 Task: Slide 34 - Lets Review Concepts-1.
Action: Mouse moved to (83, 438)
Screenshot: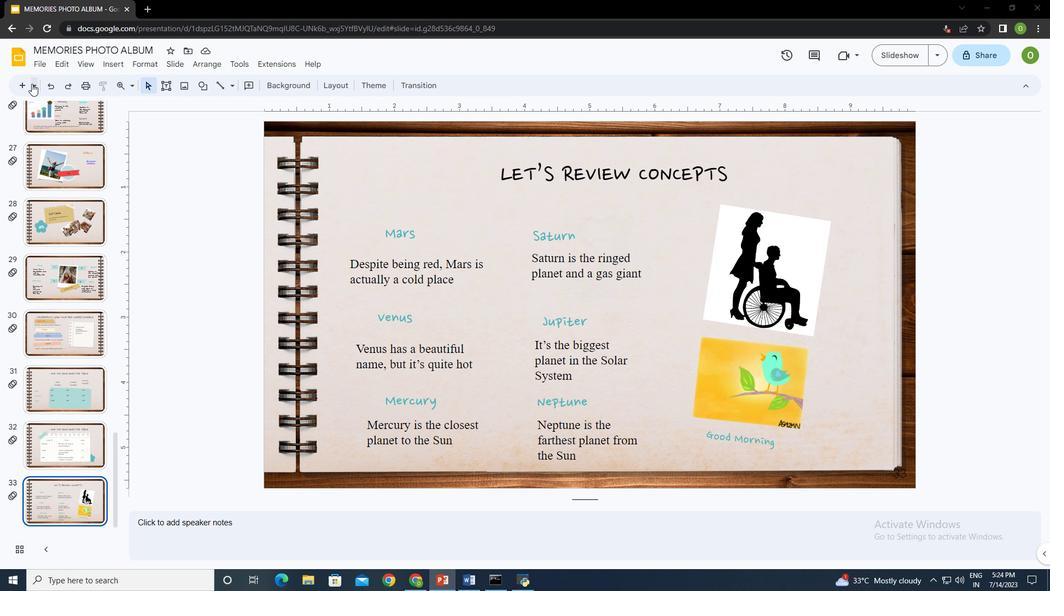 
Action: Mouse pressed left at (83, 438)
Screenshot: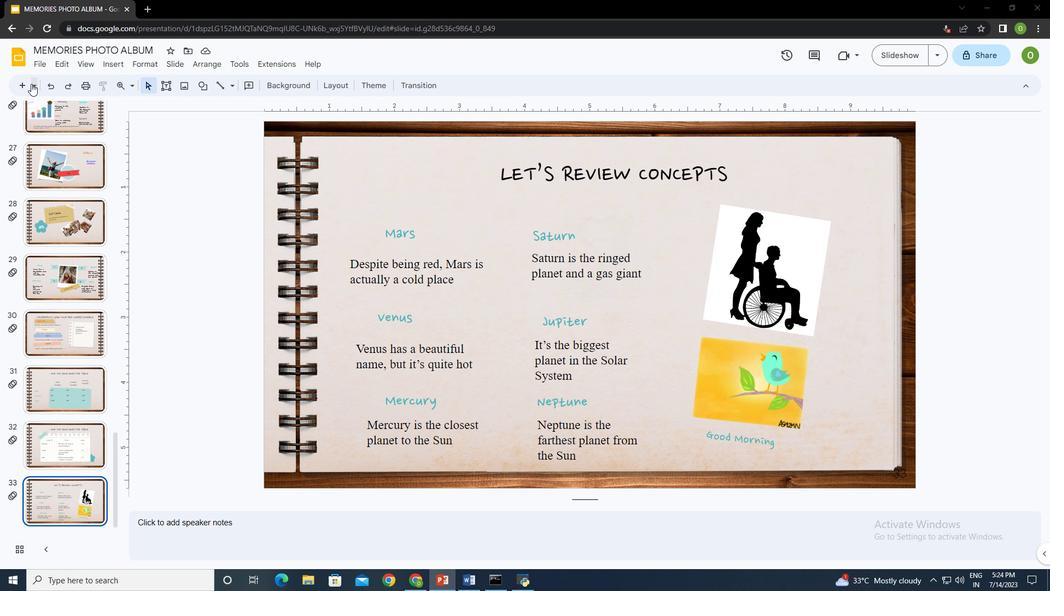 
Action: Mouse moved to (83, 438)
Screenshot: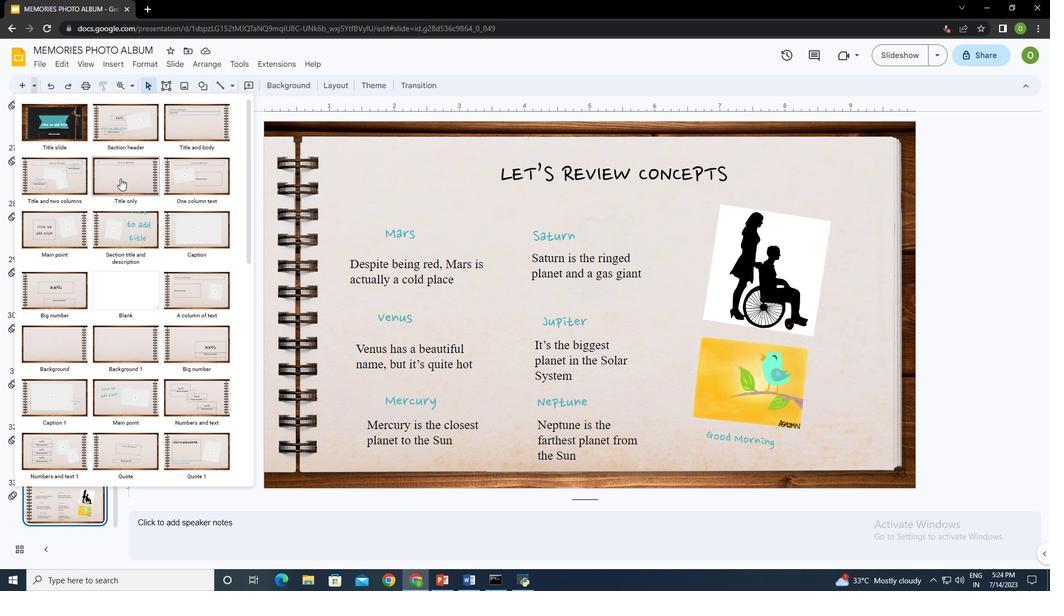 
Action: Mouse pressed left at (83, 438)
Screenshot: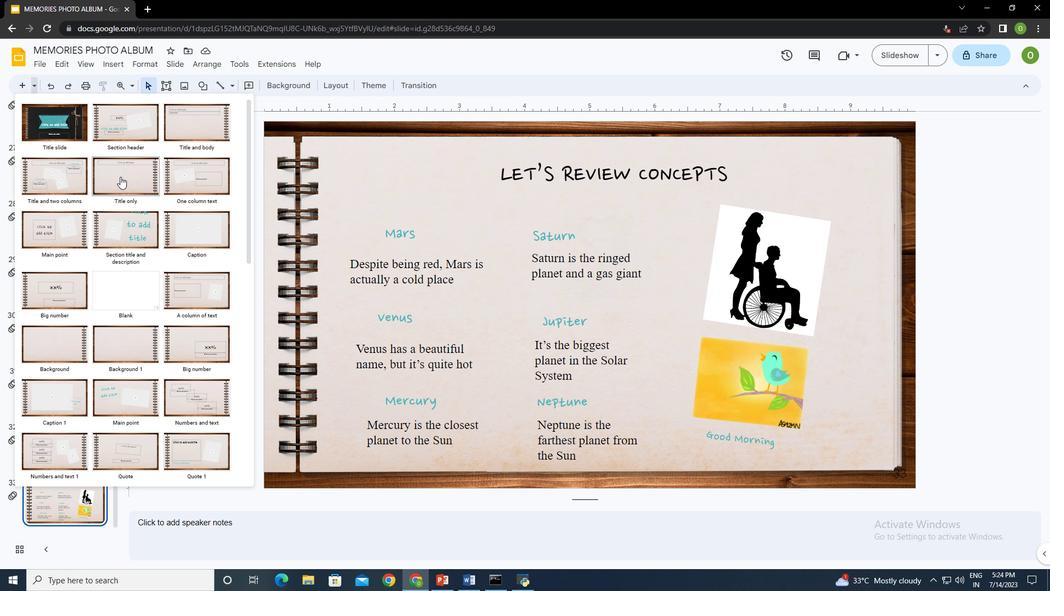 
Action: Mouse moved to (84, 438)
Screenshot: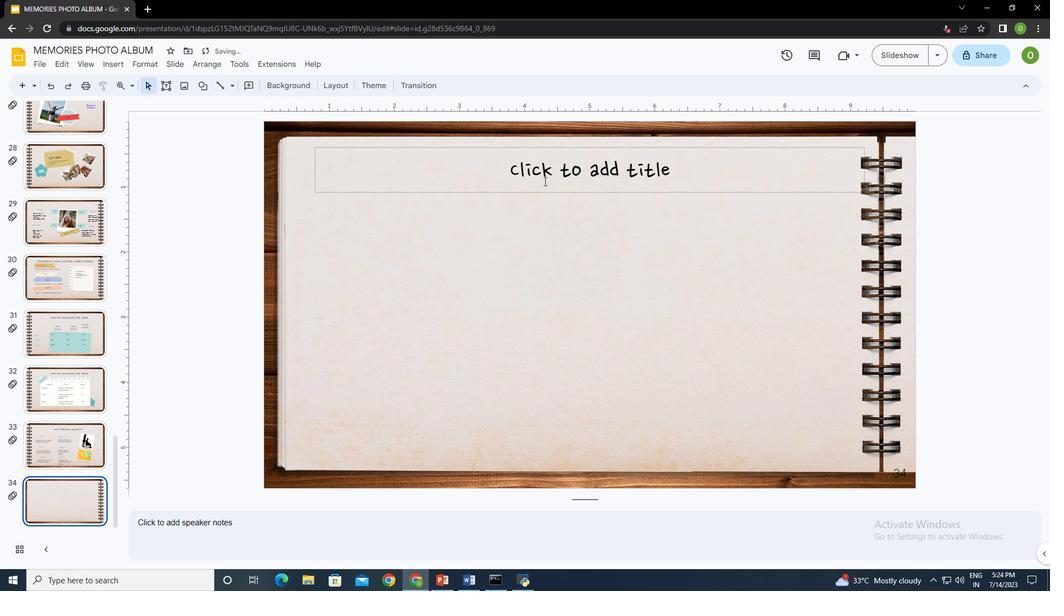 
Action: Mouse pressed left at (84, 438)
Screenshot: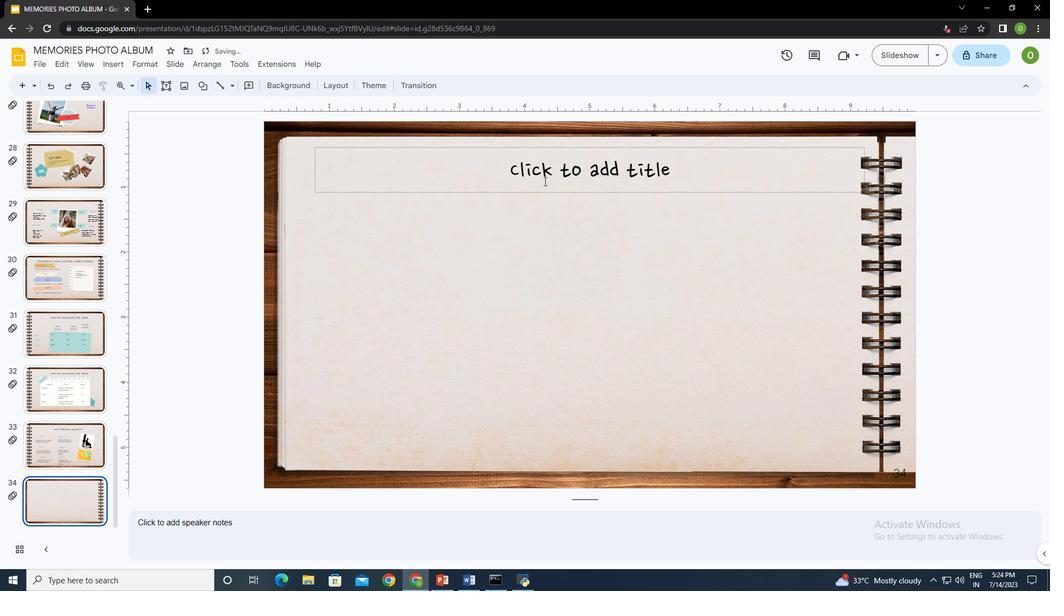 
Action: Key pressed <Key.shift><Key.shift><Key.caps_lock>KET'S<Key.space>REVIEW<Key.space>CONCEPTS
Screenshot: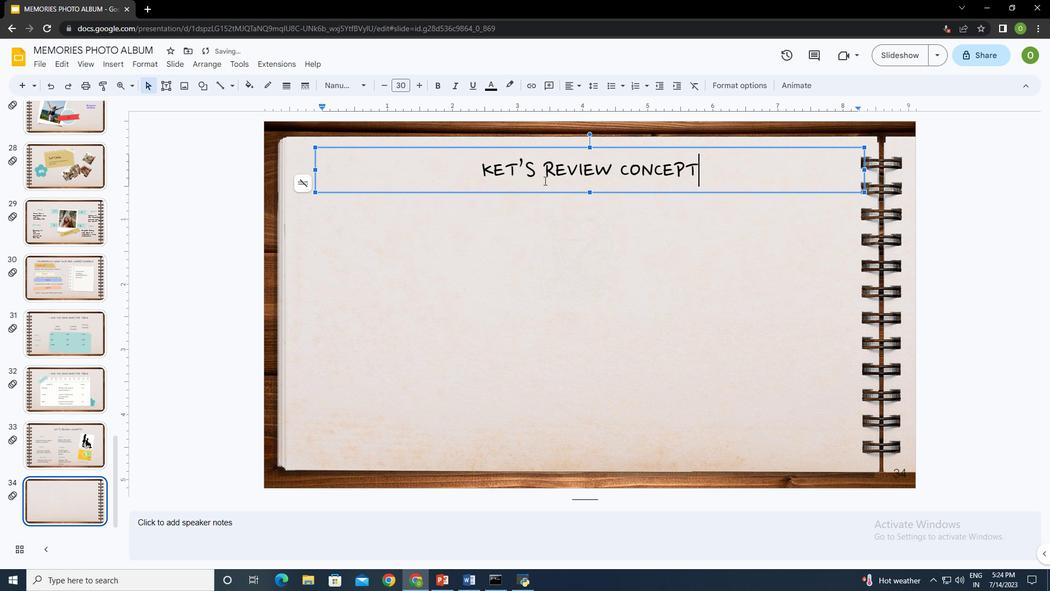 
Action: Mouse moved to (84, 438)
Screenshot: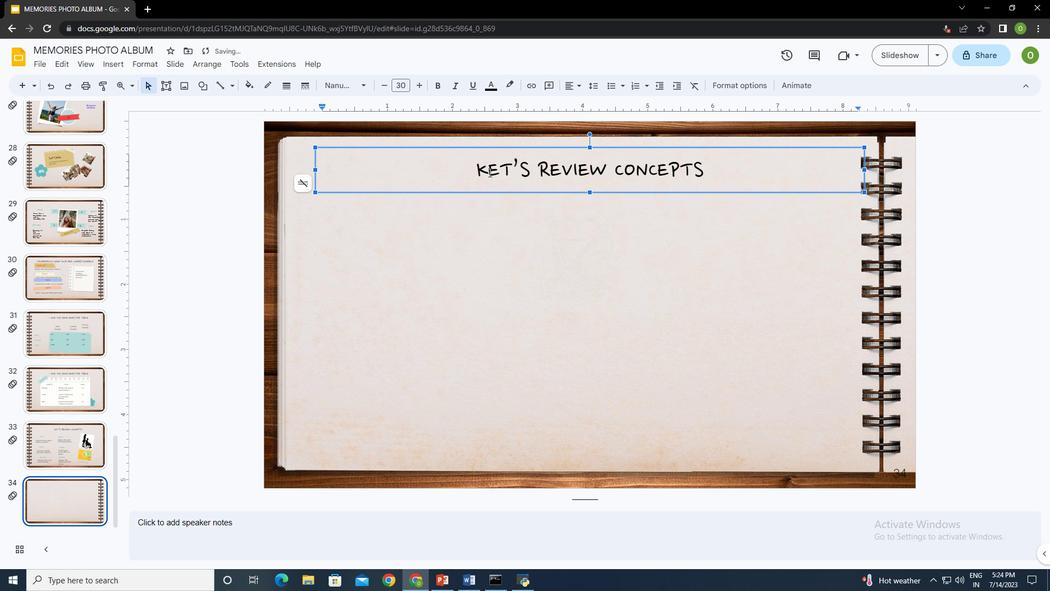 
Action: Mouse pressed left at (84, 438)
Screenshot: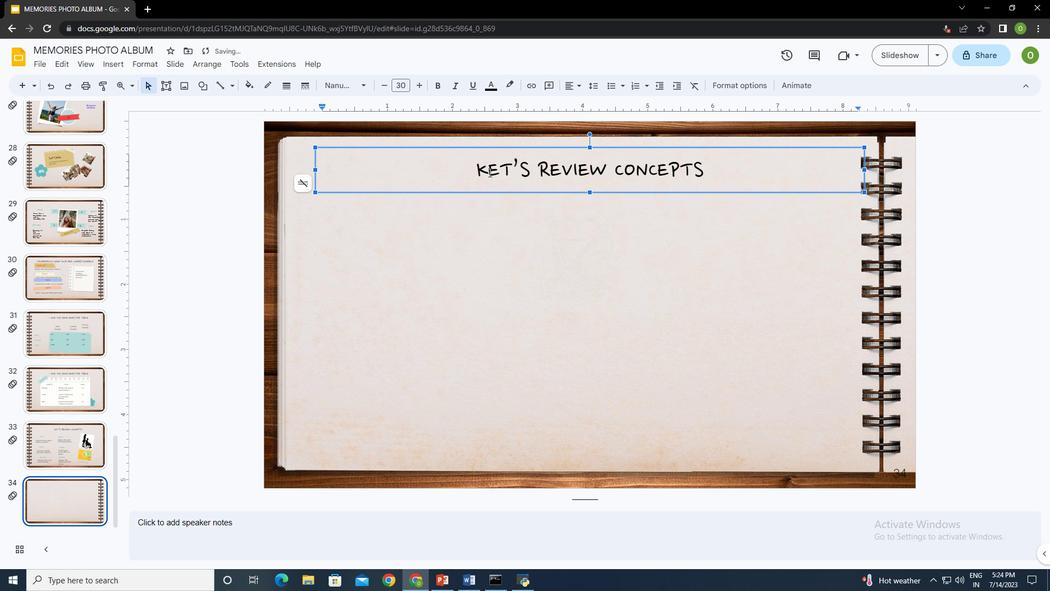 
Action: Mouse moved to (84, 438)
Screenshot: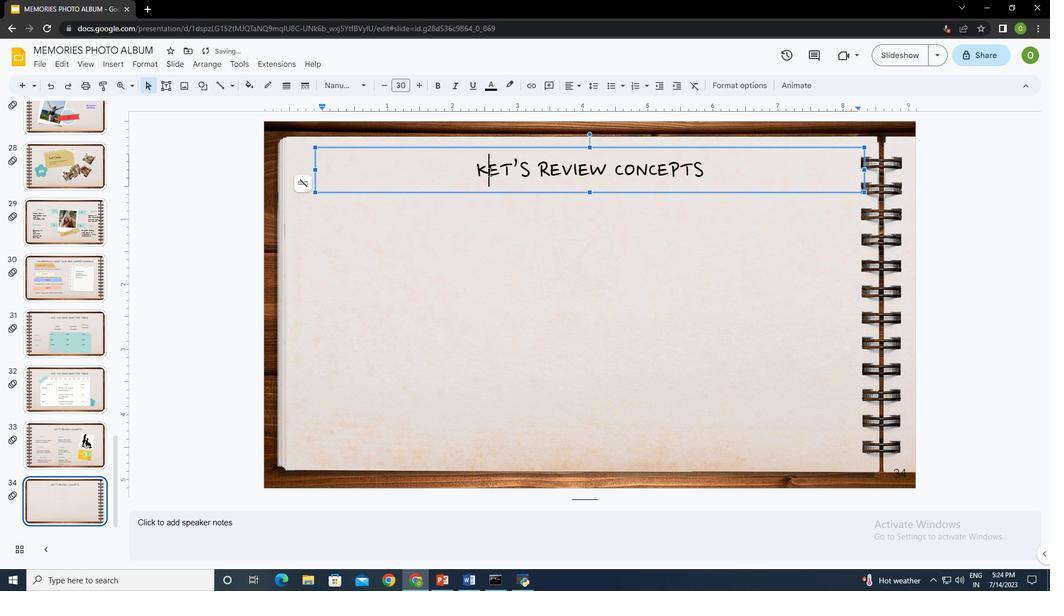 
Action: Key pressed <Key.backspace>L
Screenshot: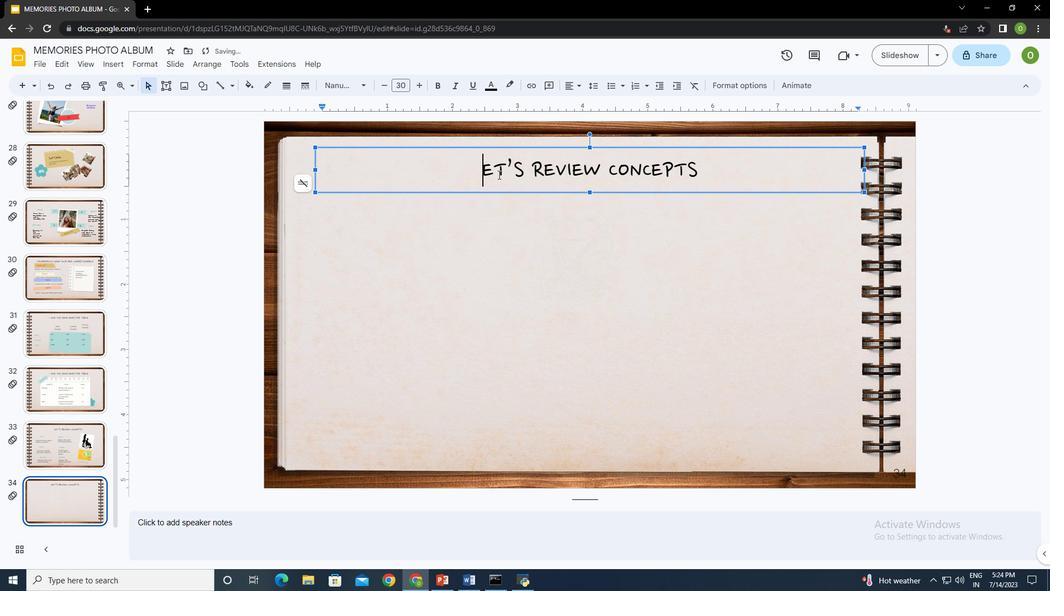 
Action: Mouse moved to (84, 438)
Screenshot: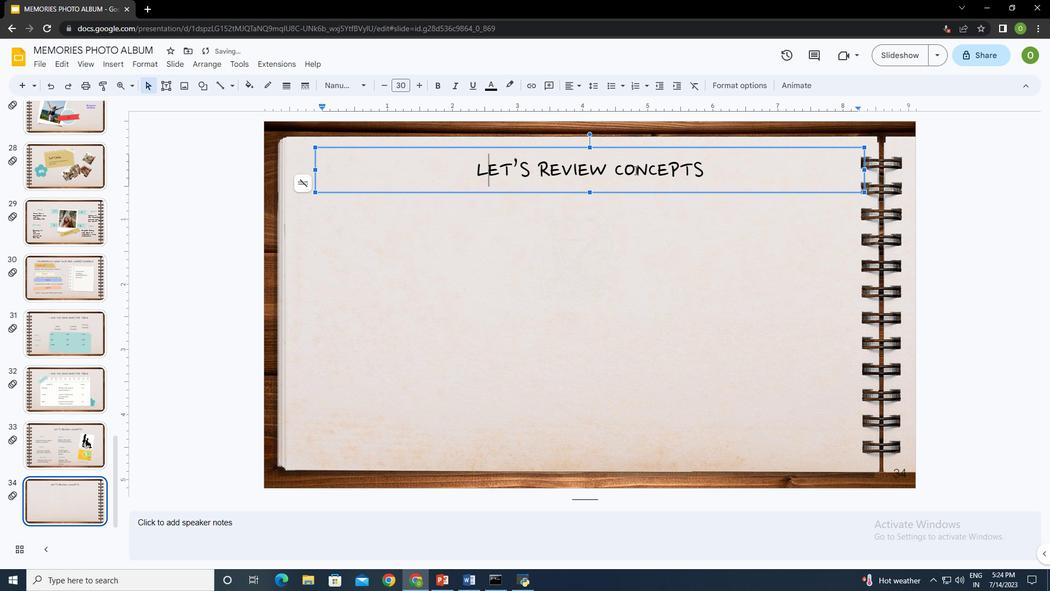 
Action: Mouse pressed left at (84, 438)
Screenshot: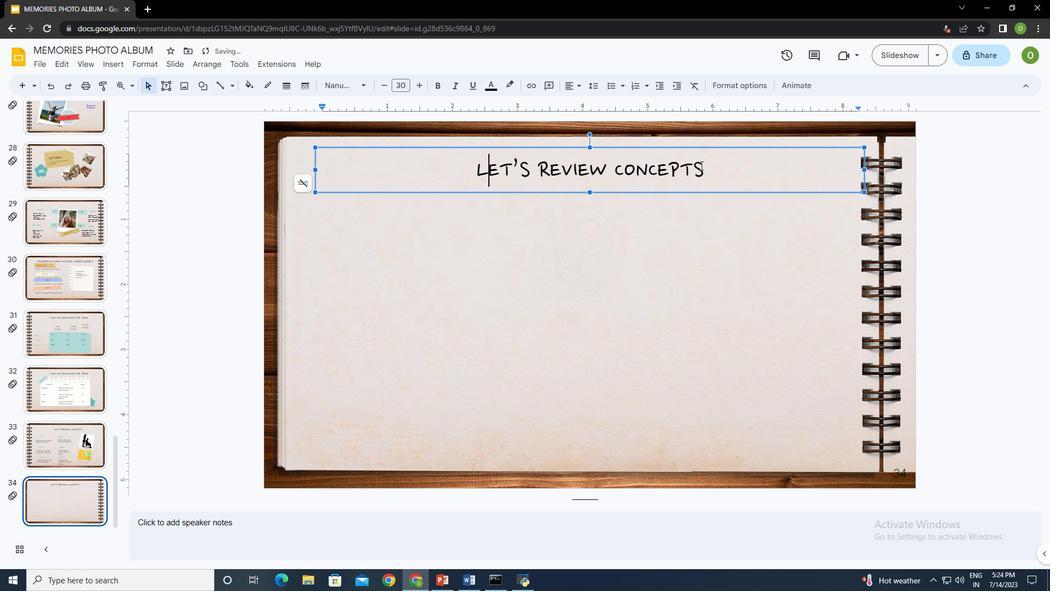 
Action: Mouse moved to (84, 438)
Screenshot: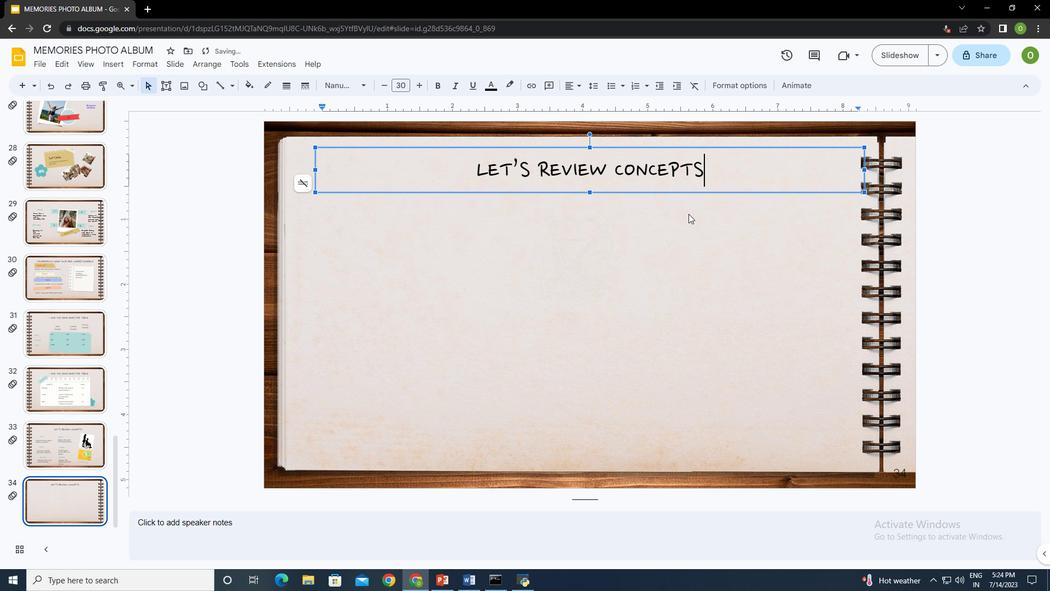 
Action: Mouse pressed left at (84, 438)
Screenshot: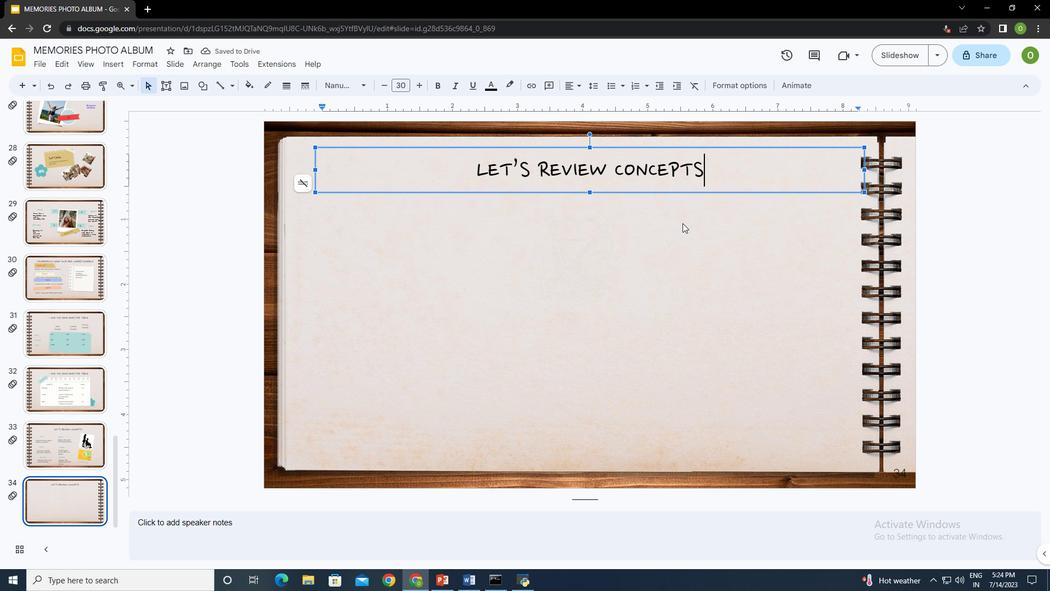 
Action: Mouse moved to (83, 438)
Screenshot: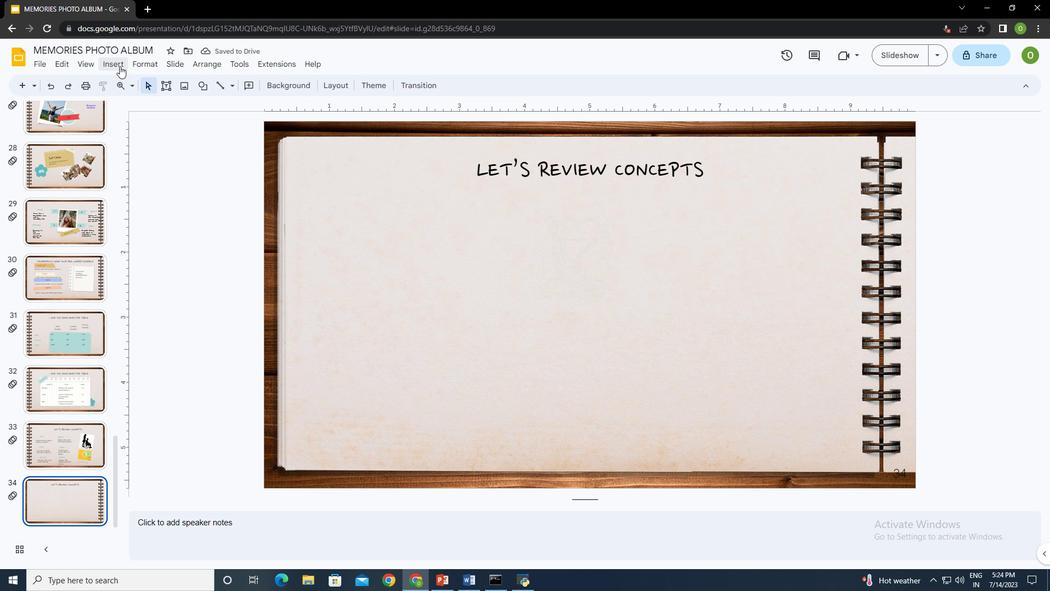 
Action: Mouse pressed left at (83, 438)
Screenshot: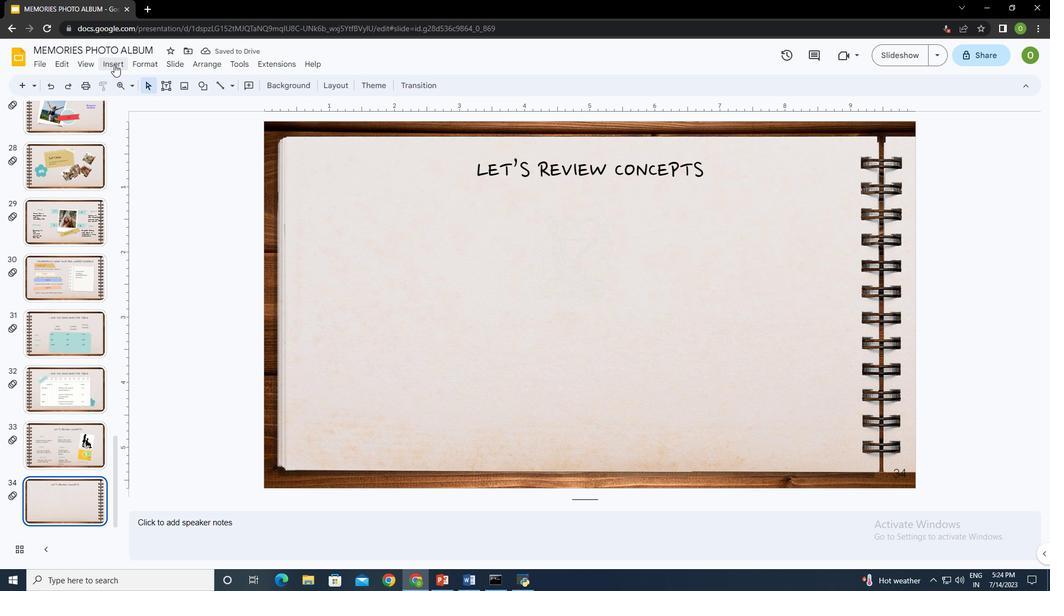 
Action: Mouse moved to (83, 438)
Screenshot: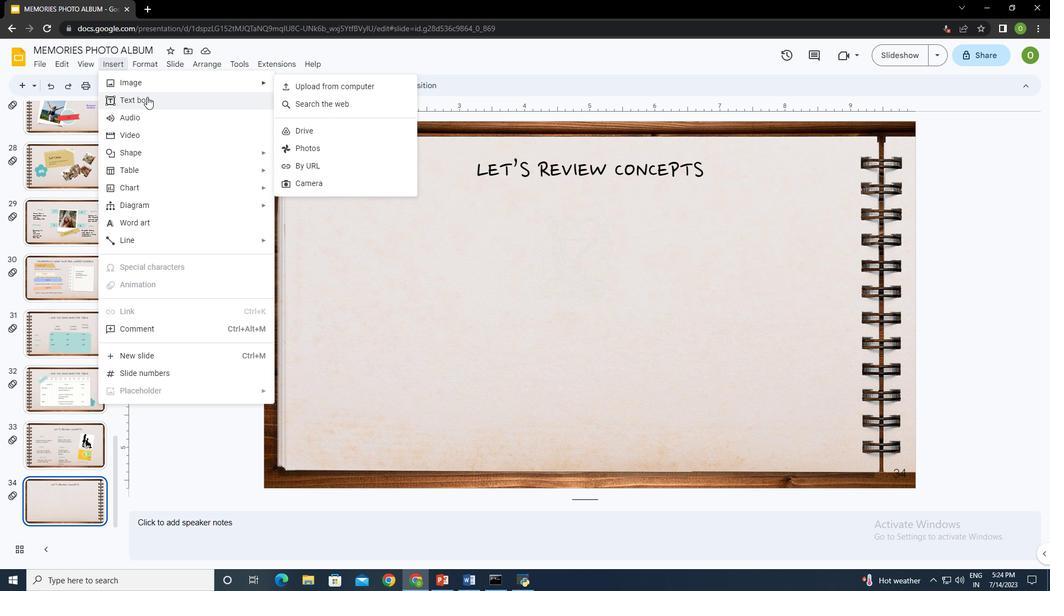 
Action: Mouse pressed left at (83, 438)
Screenshot: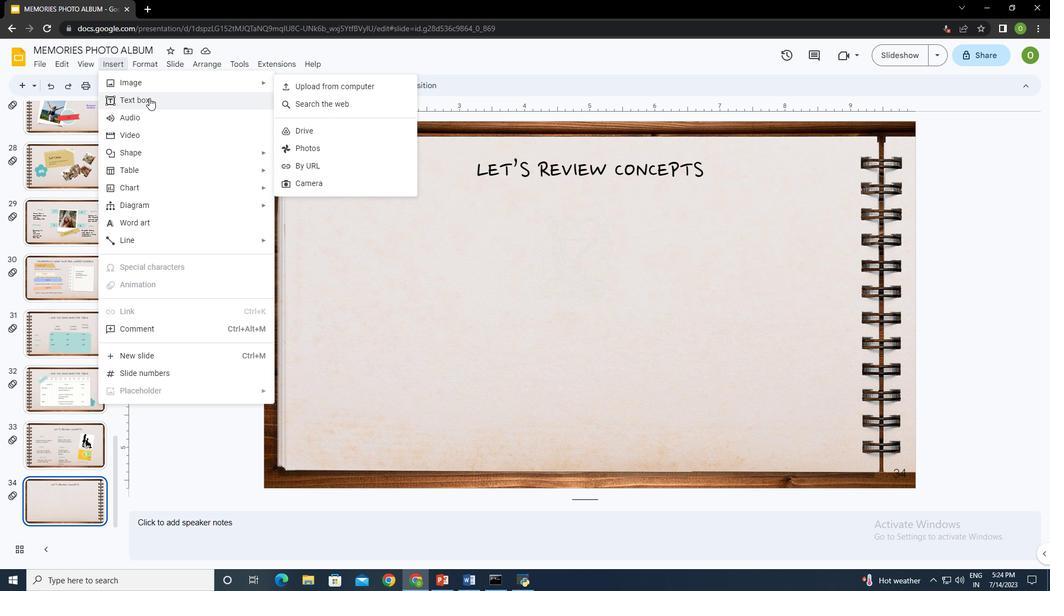 
Action: Mouse moved to (83, 438)
Screenshot: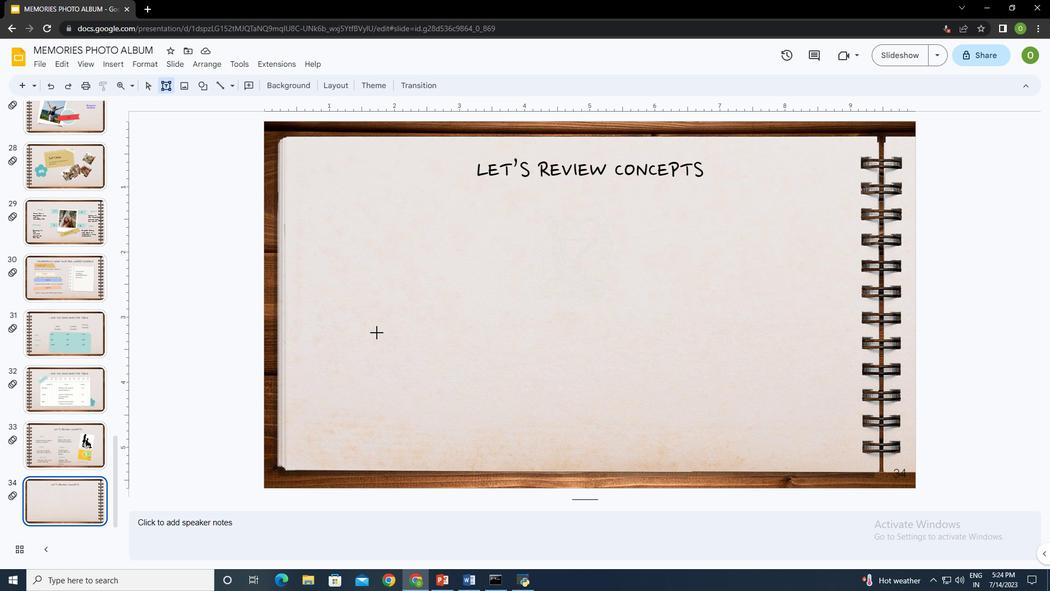 
Action: Mouse pressed left at (83, 438)
Screenshot: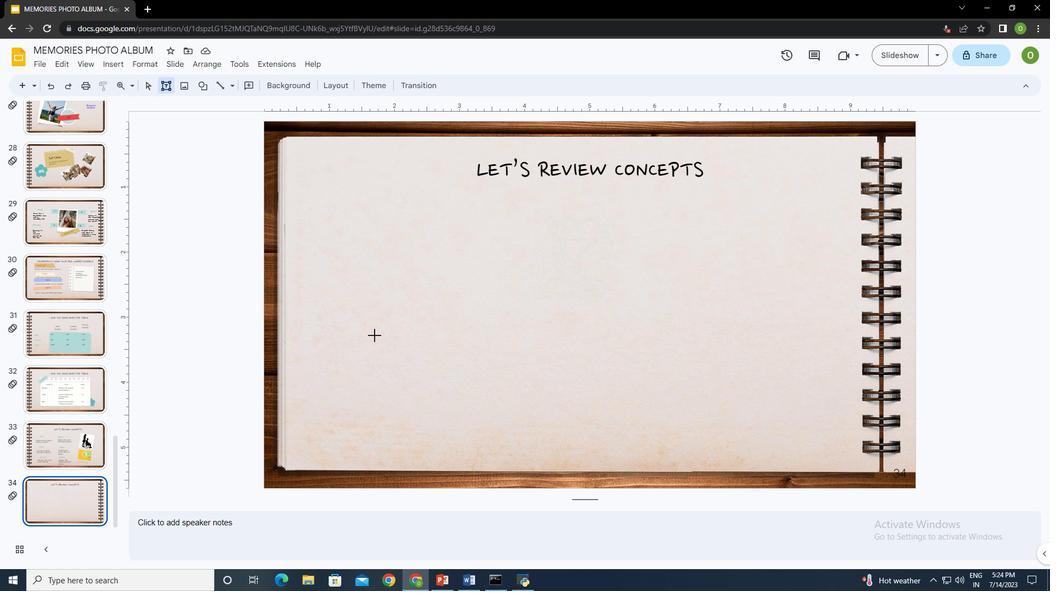 
Action: Mouse moved to (84, 438)
Screenshot: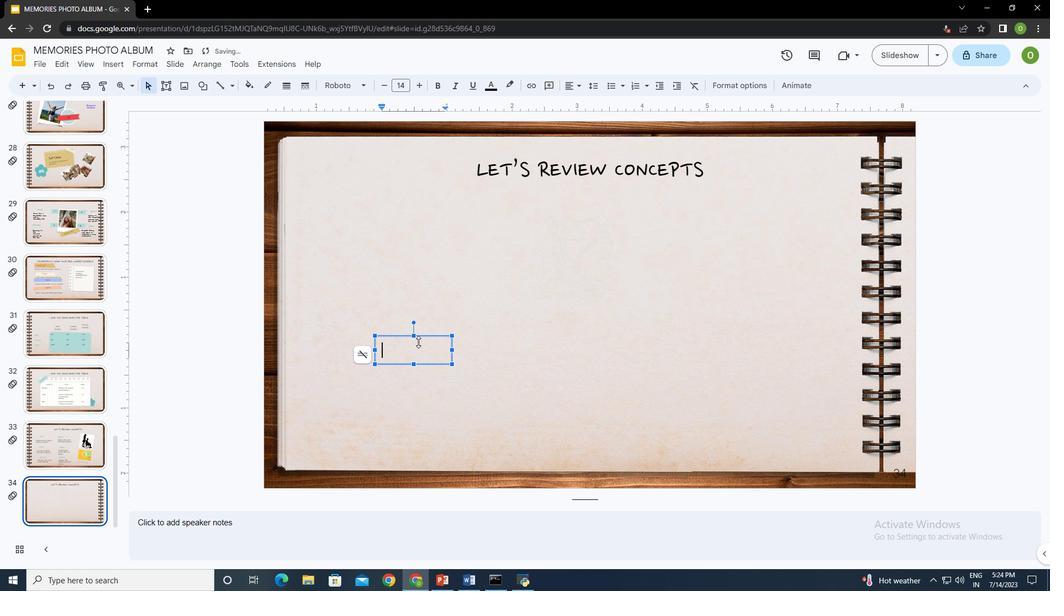 
Action: Key pressed <Key.up><Key.up><Key.up><Key.shift><Key.shift><Key.shift>m<Key.backspace>MA<Key.caps_lock>ars
Screenshot: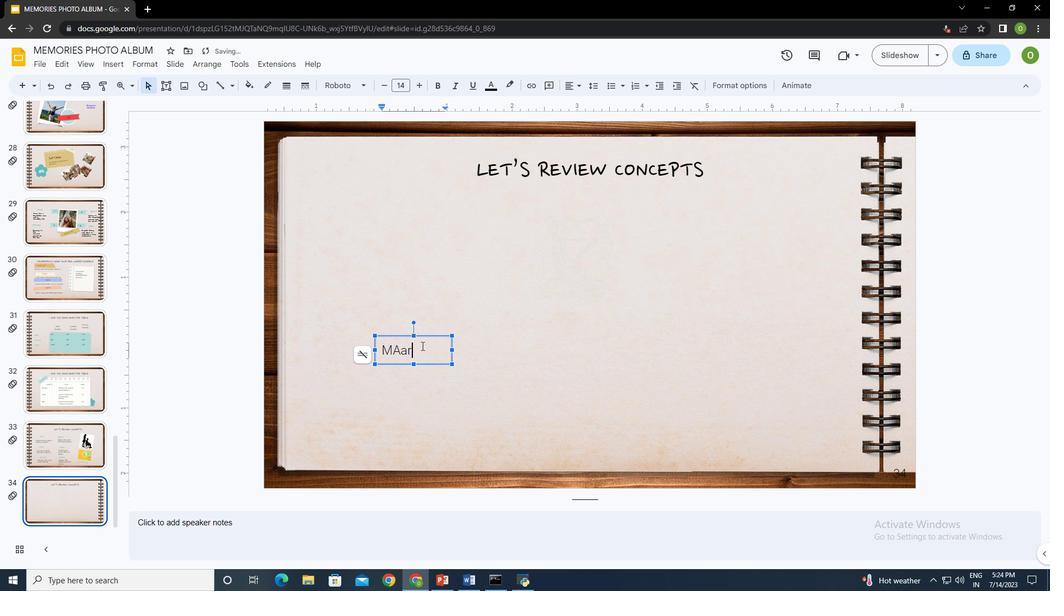 
Action: Mouse moved to (84, 438)
Screenshot: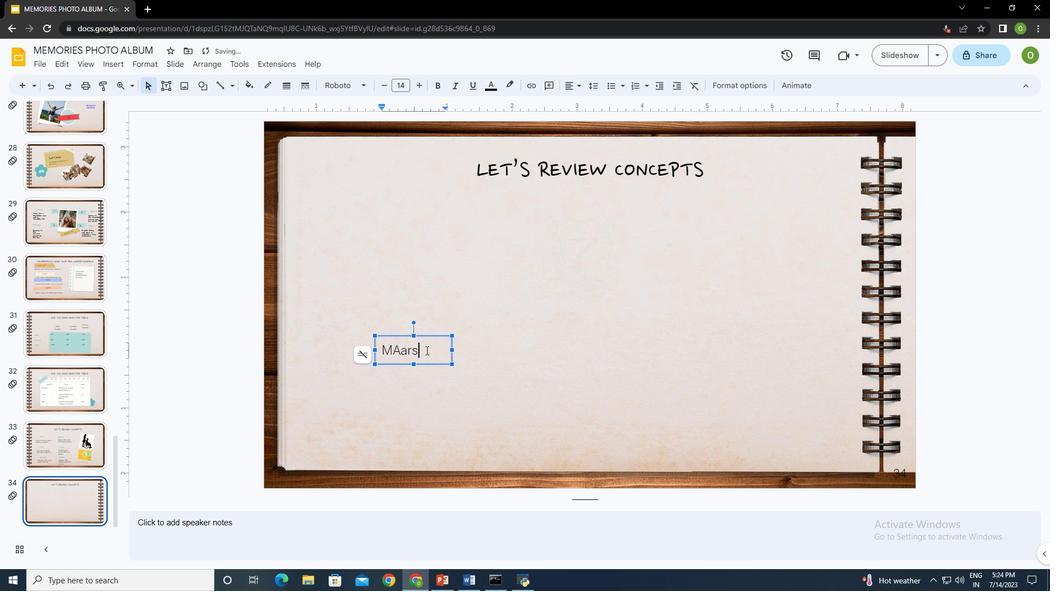 
Action: Key pressed ctrl+A
Screenshot: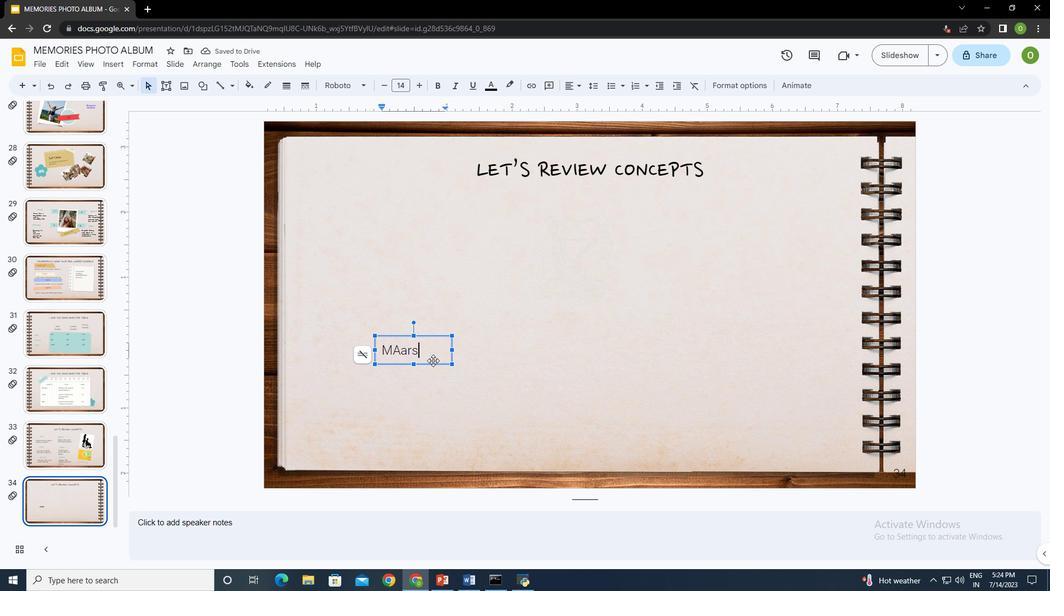 
Action: Mouse moved to (83, 438)
Screenshot: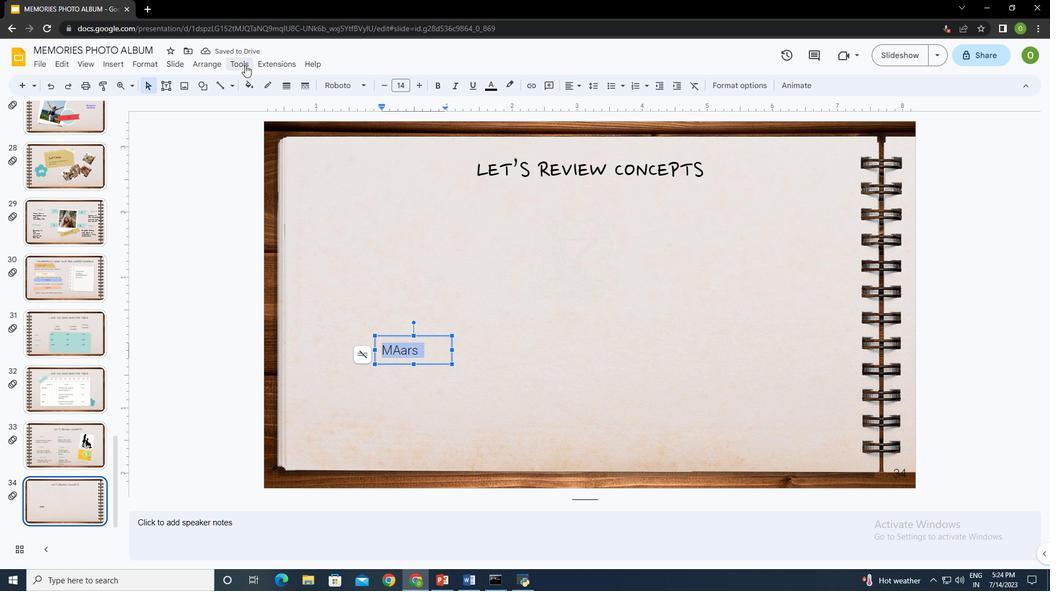 
Action: Mouse pressed left at (83, 438)
Screenshot: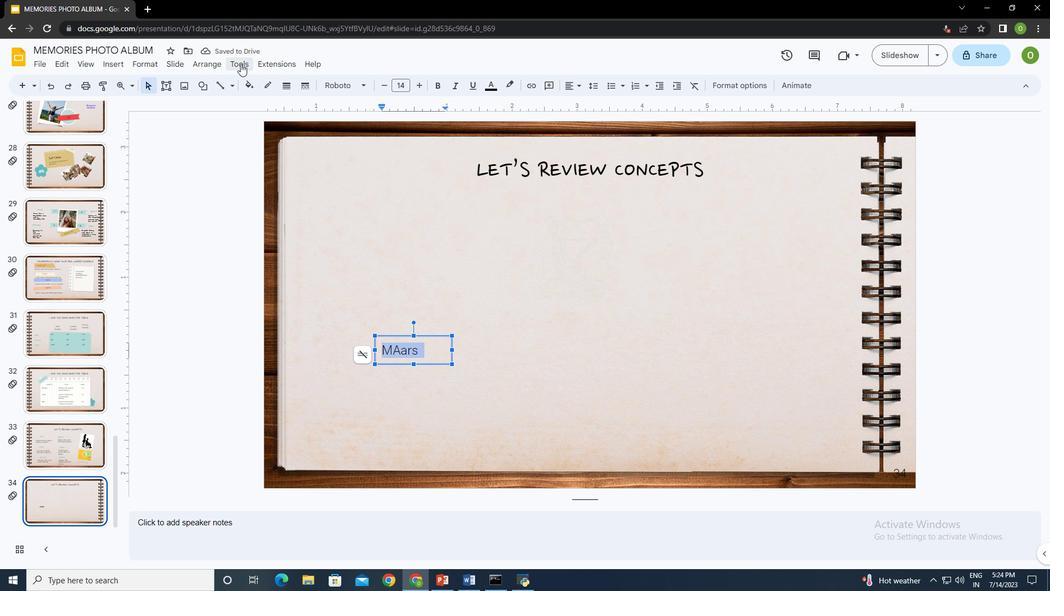 
Action: Mouse moved to (84, 438)
Screenshot: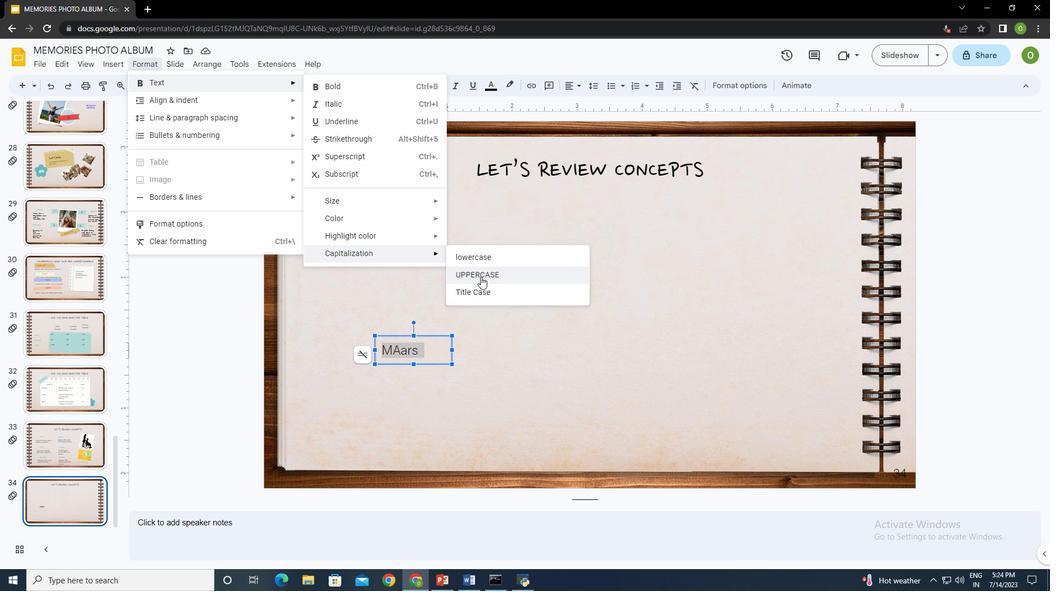 
Action: Mouse pressed left at (84, 438)
Screenshot: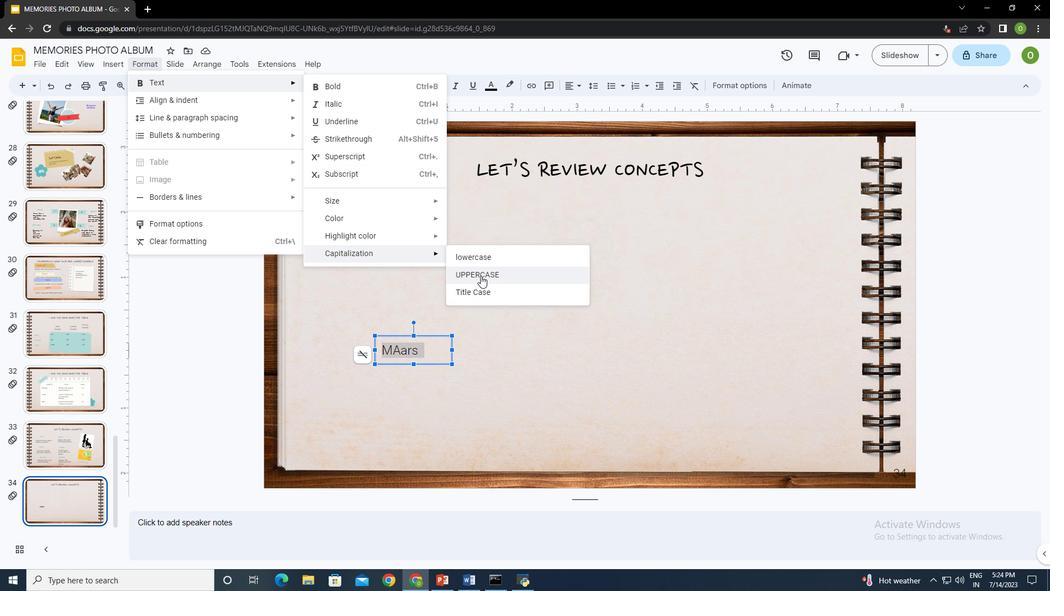 
Action: Mouse moved to (83, 438)
Screenshot: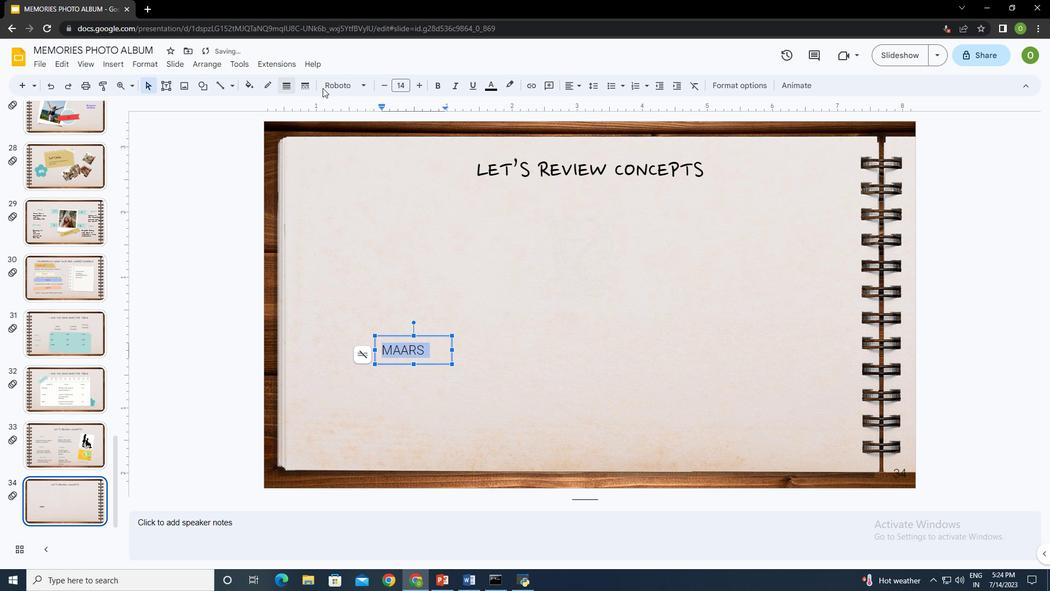 
Action: Mouse pressed left at (83, 438)
Screenshot: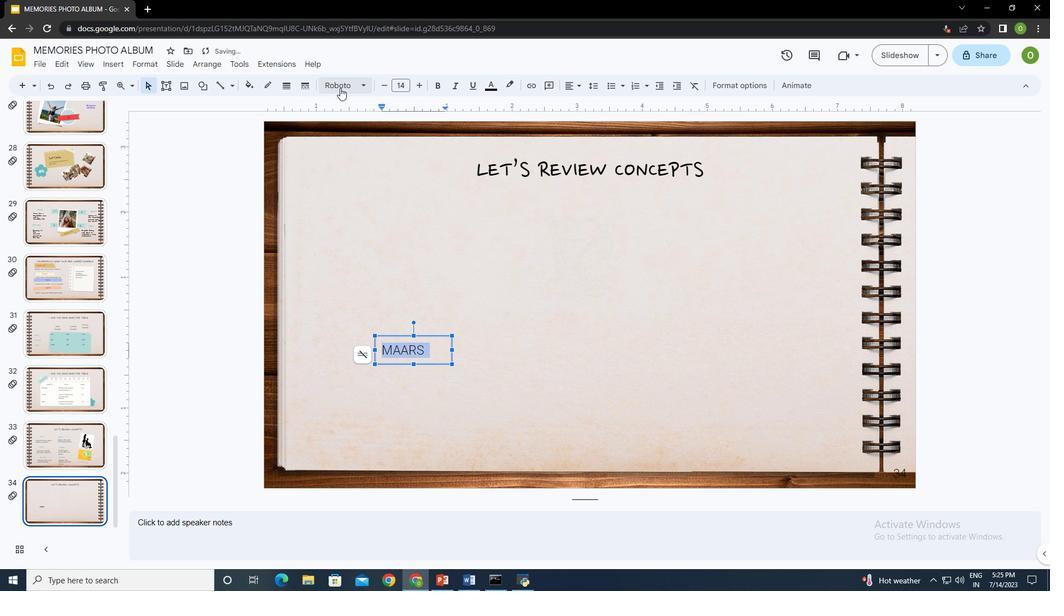 
Action: Mouse moved to (83, 438)
Screenshot: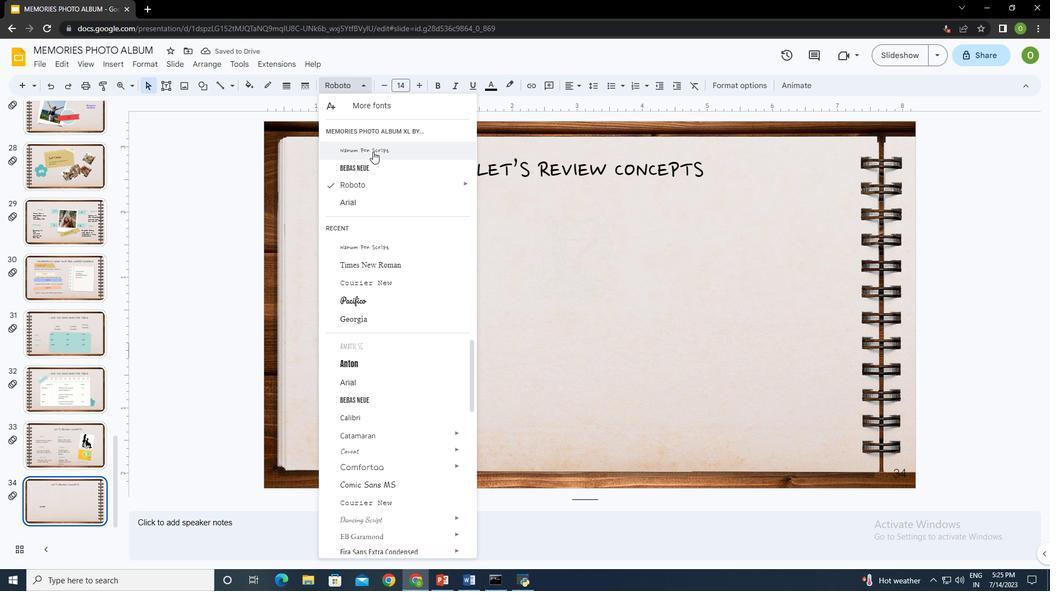 
Action: Mouse pressed left at (83, 438)
Screenshot: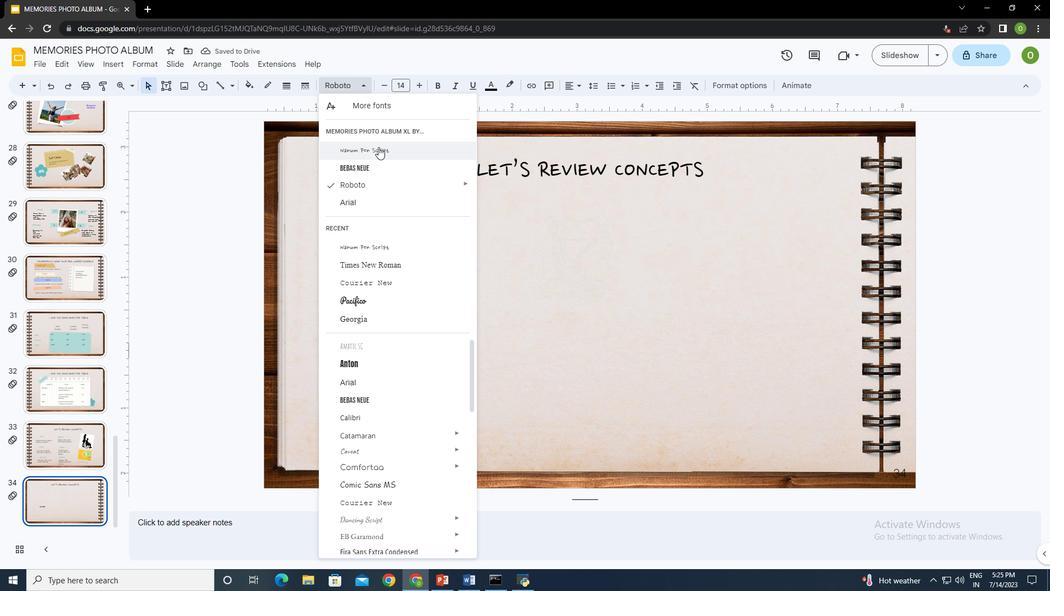 
Action: Mouse moved to (84, 438)
Screenshot: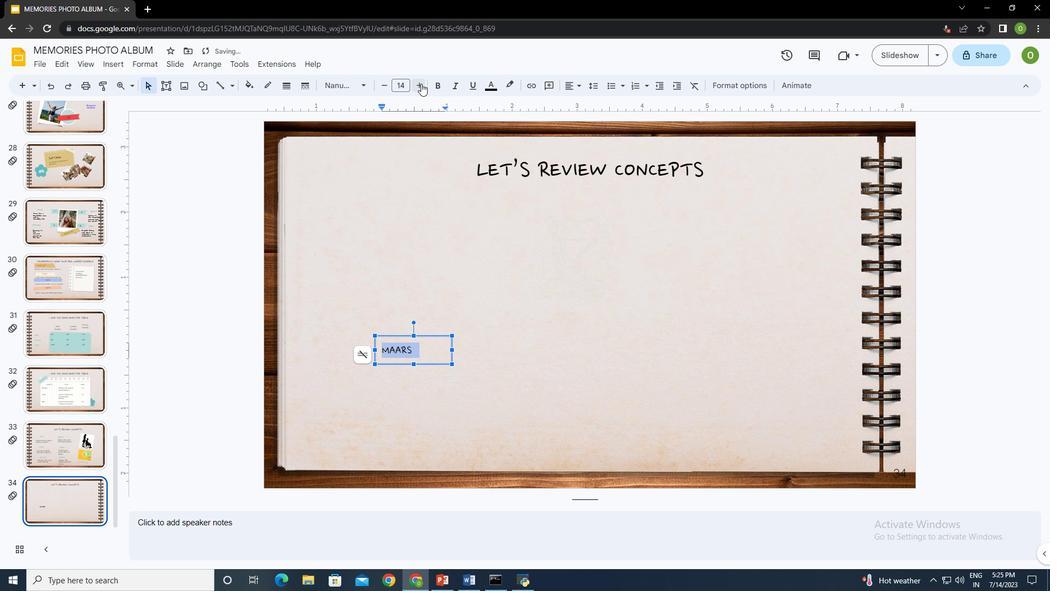 
Action: Mouse pressed left at (84, 438)
Screenshot: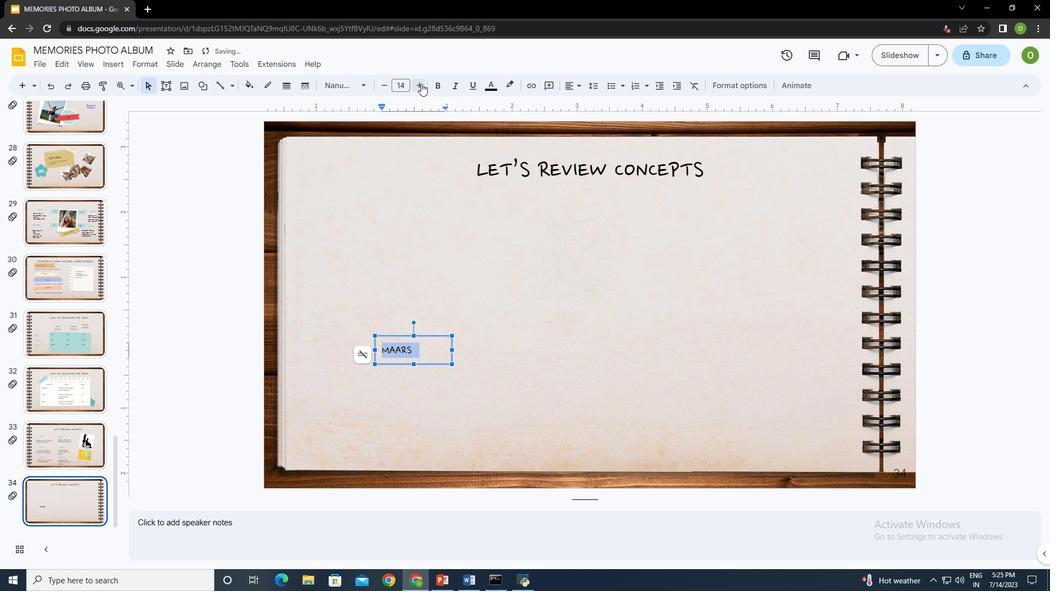 
Action: Mouse pressed left at (84, 438)
Screenshot: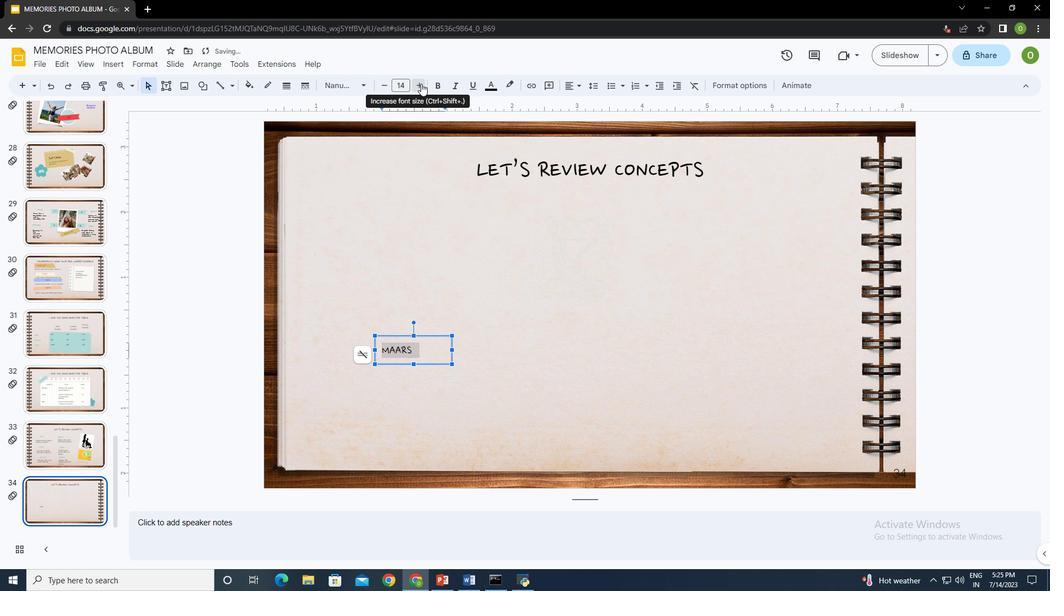 
Action: Mouse pressed left at (84, 438)
Screenshot: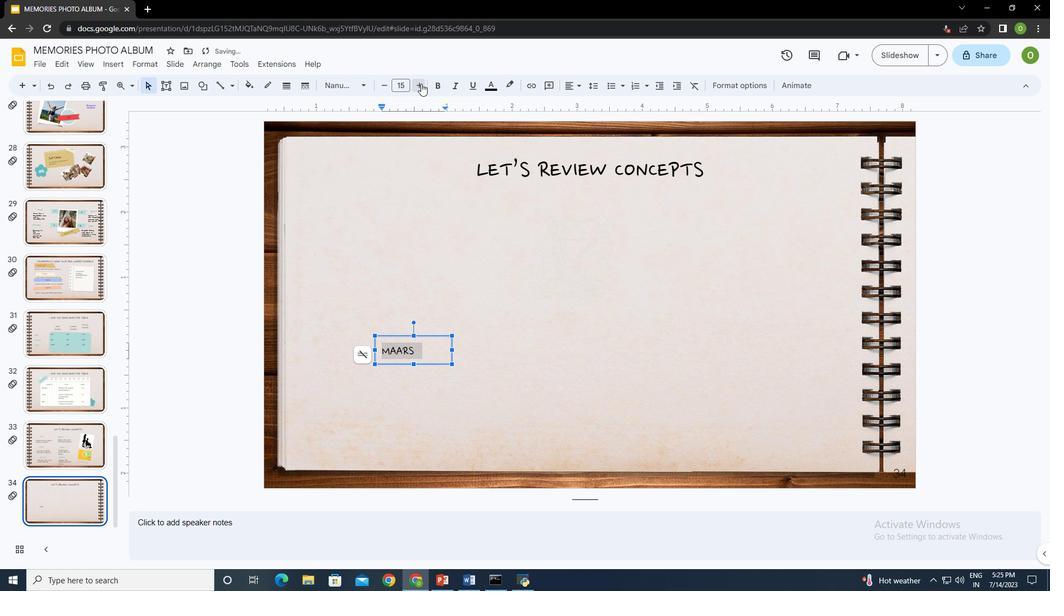 
Action: Mouse pressed left at (84, 438)
Screenshot: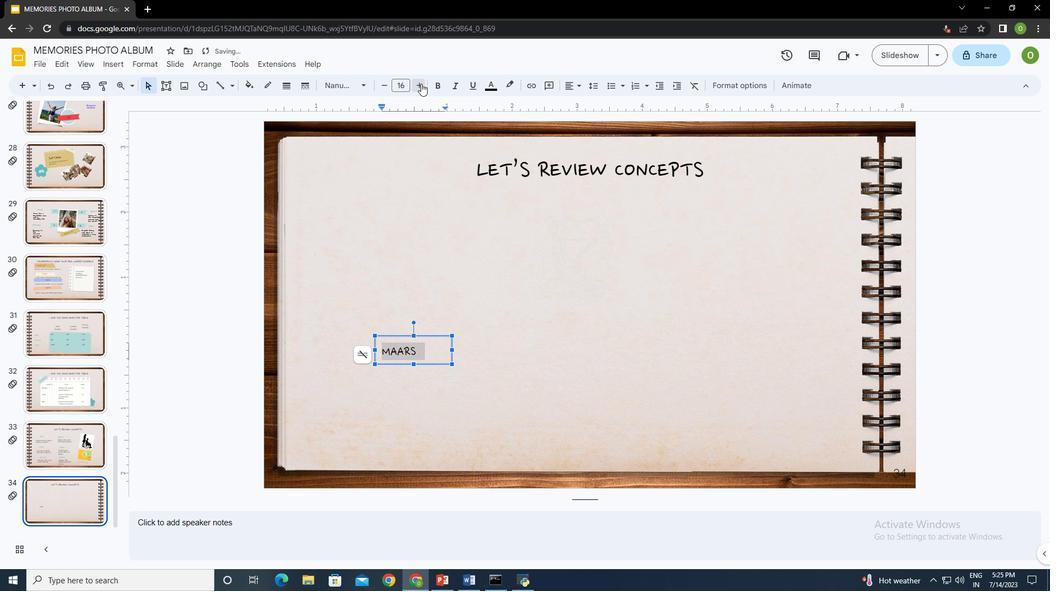 
Action: Mouse pressed left at (84, 438)
Screenshot: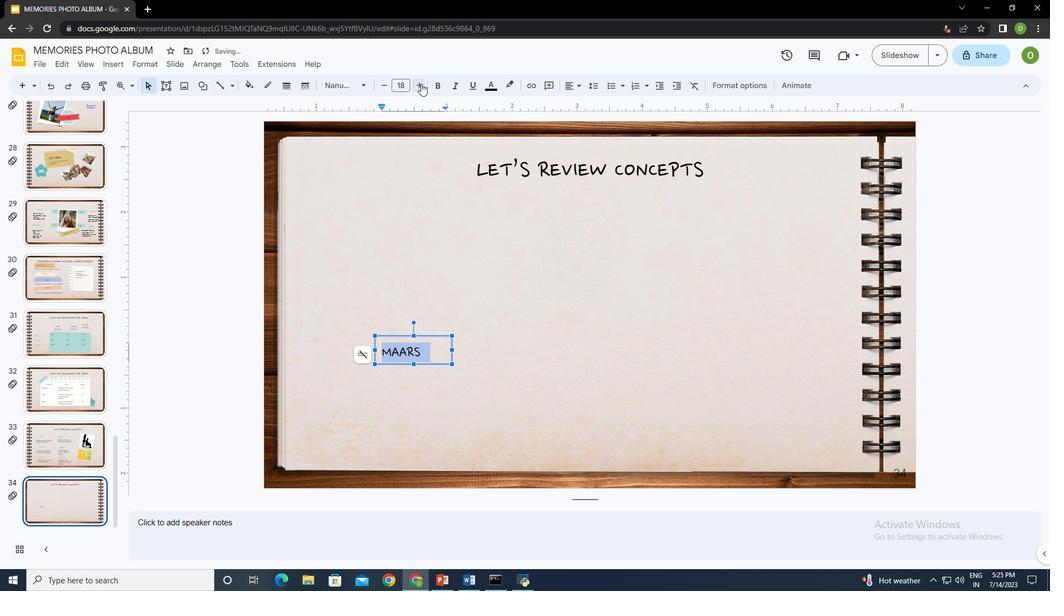 
Action: Mouse pressed left at (84, 438)
Screenshot: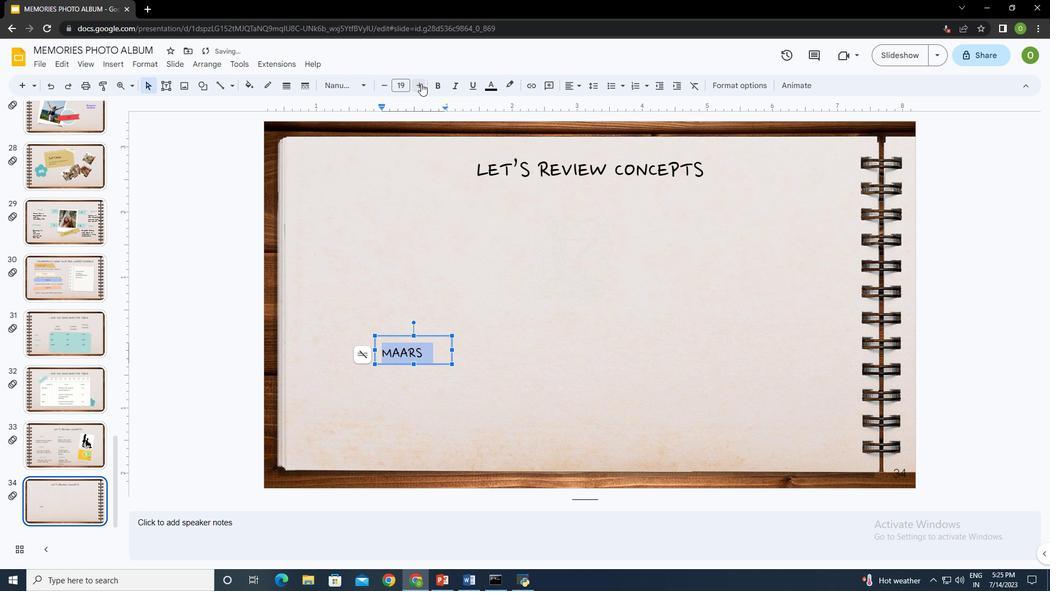 
Action: Mouse moved to (84, 438)
Screenshot: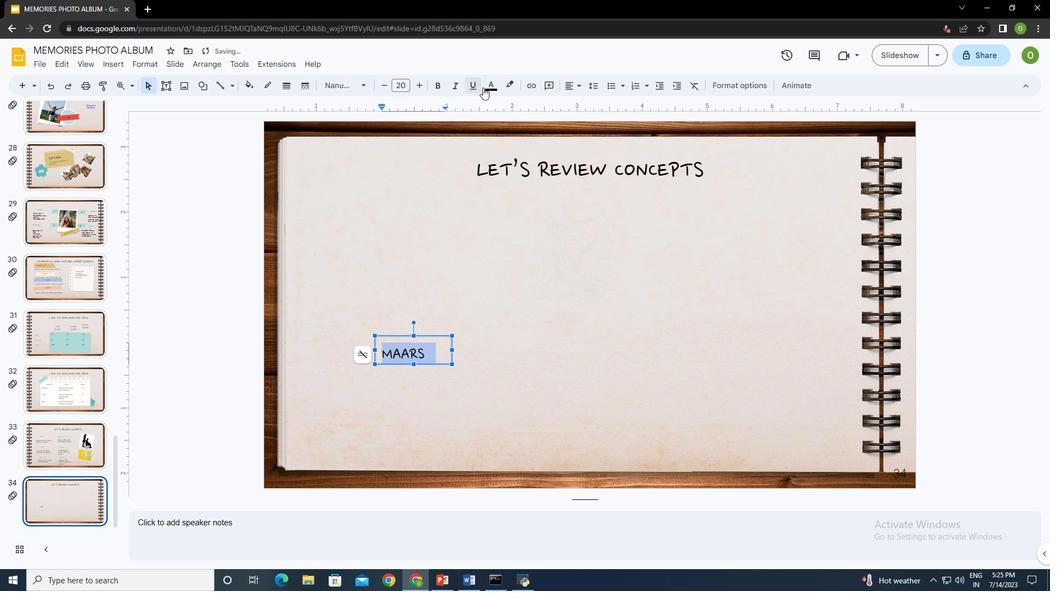 
Action: Mouse pressed left at (84, 438)
Screenshot: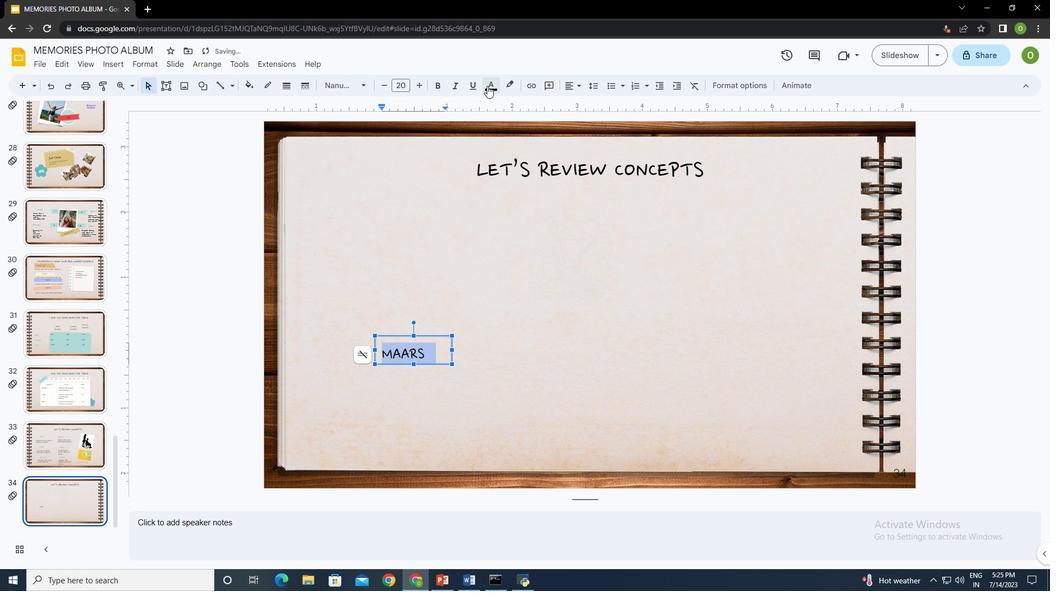 
Action: Mouse moved to (84, 438)
Screenshot: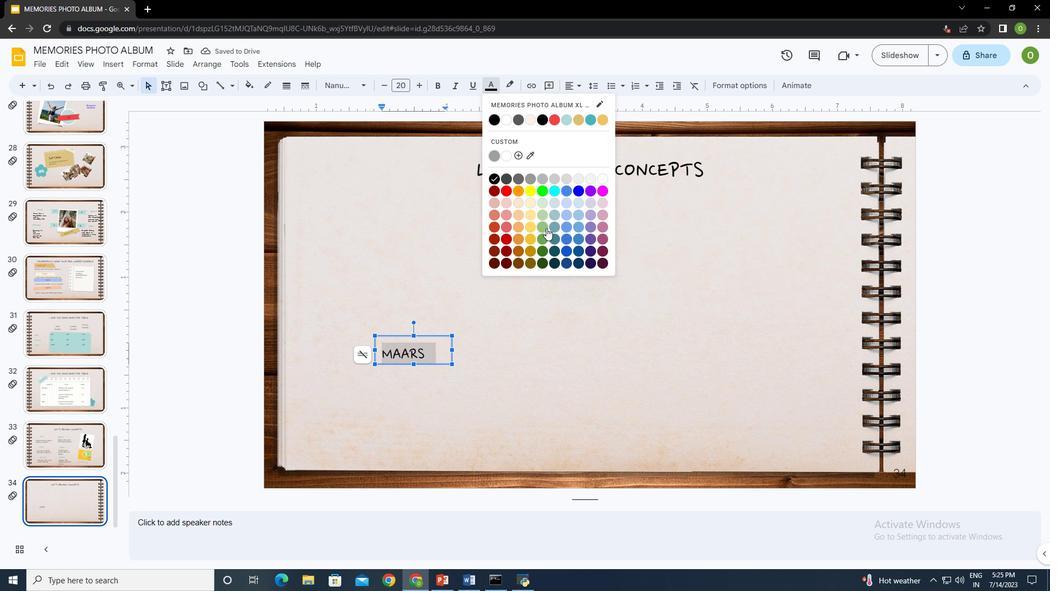 
Action: Mouse pressed left at (84, 438)
Screenshot: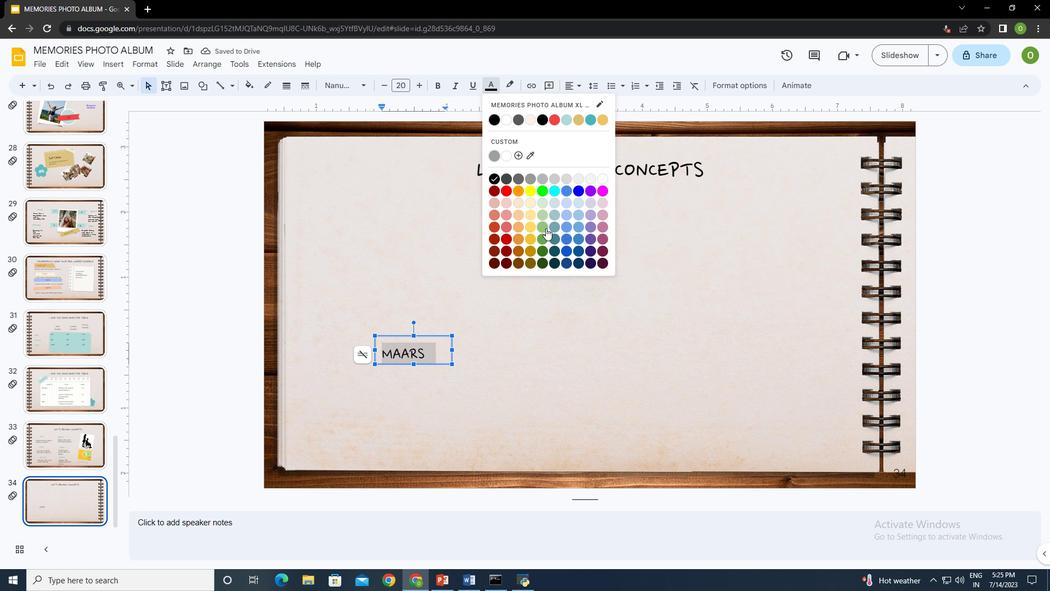 
Action: Mouse moved to (84, 438)
Screenshot: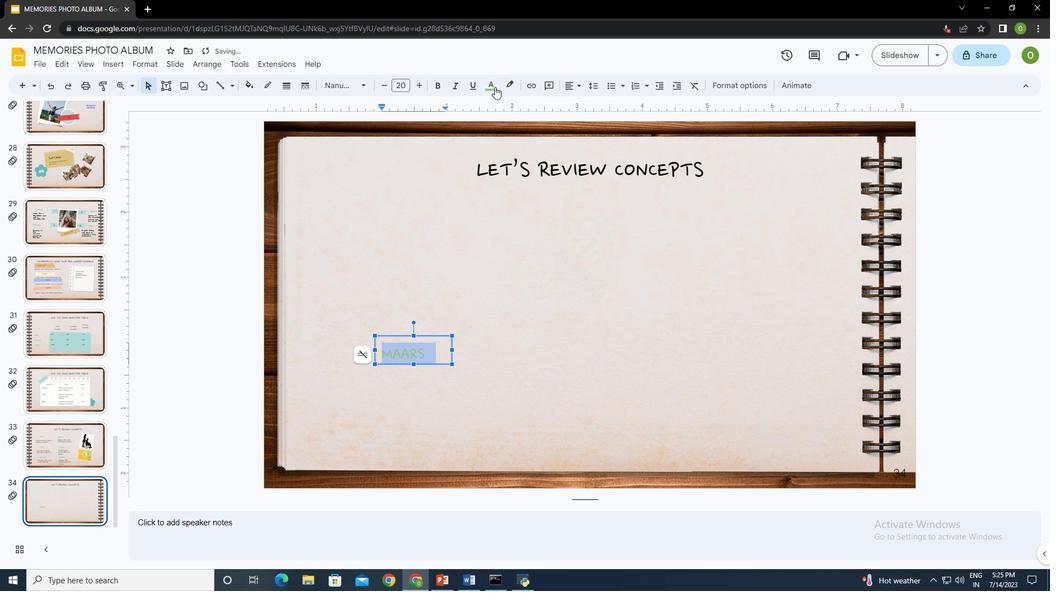 
Action: Mouse pressed left at (84, 438)
Screenshot: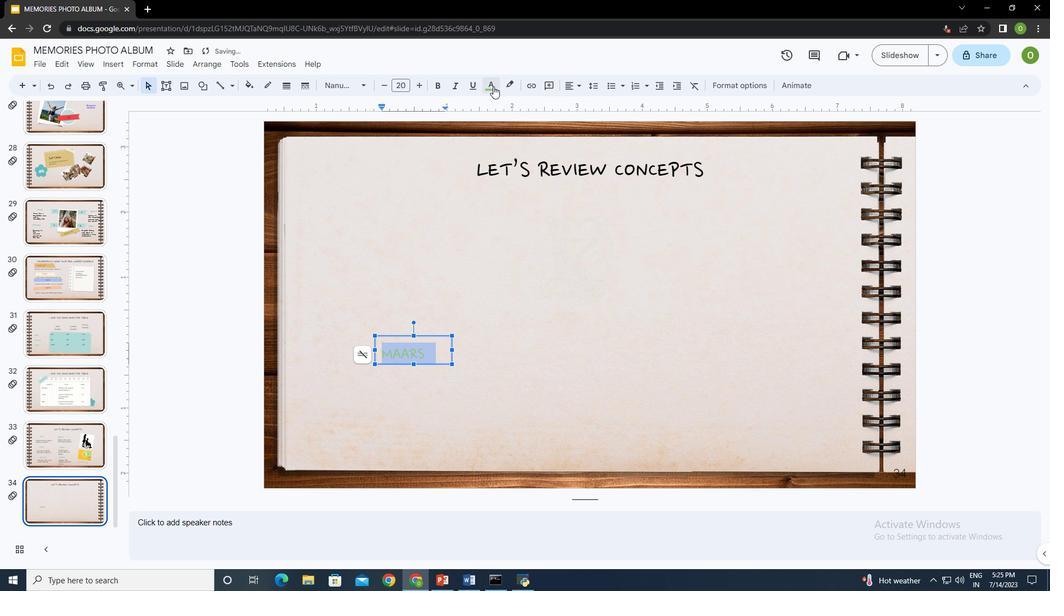 
Action: Mouse moved to (84, 438)
Screenshot: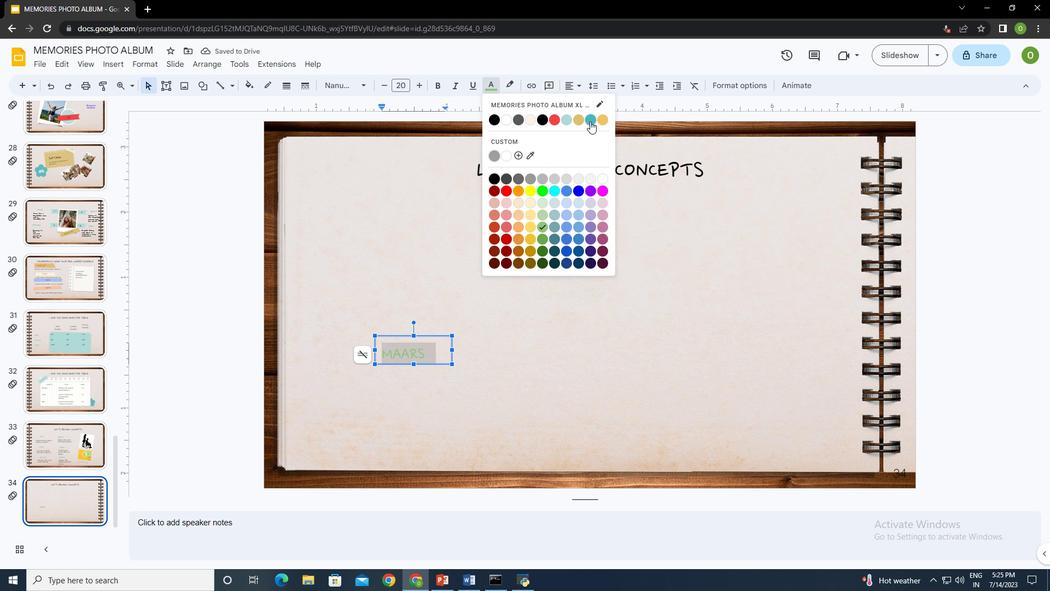 
Action: Mouse pressed left at (84, 438)
Screenshot: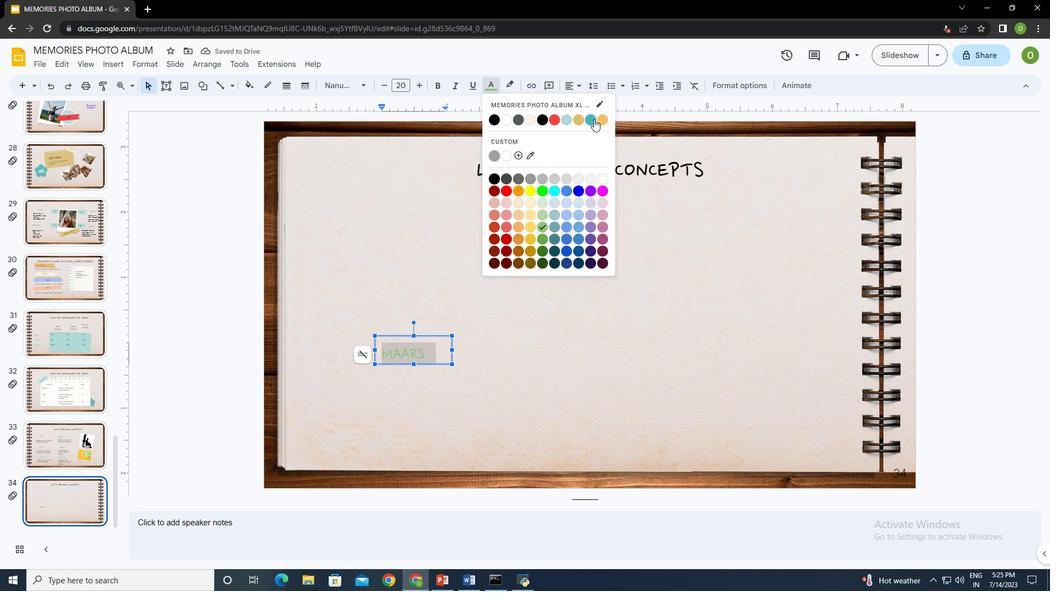 
Action: Mouse moved to (84, 438)
Screenshot: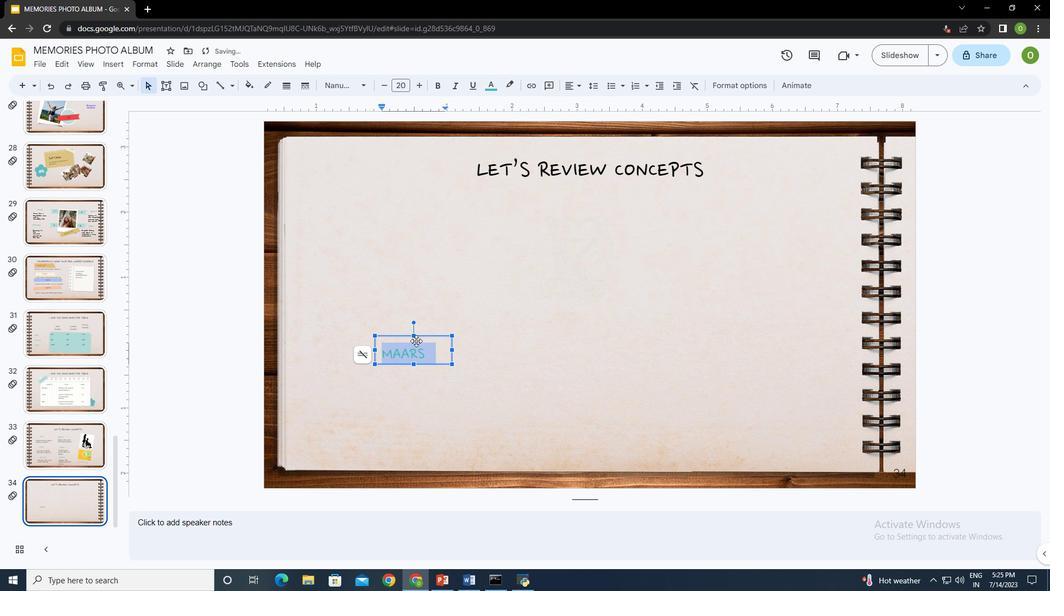 
Action: Mouse pressed left at (84, 438)
Screenshot: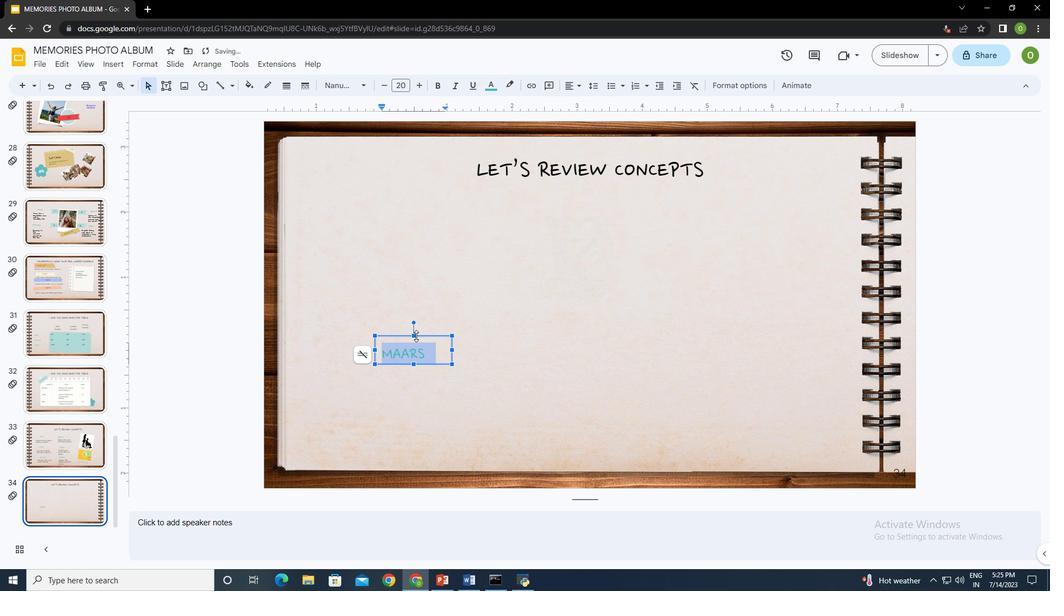 
Action: Mouse moved to (84, 438)
Screenshot: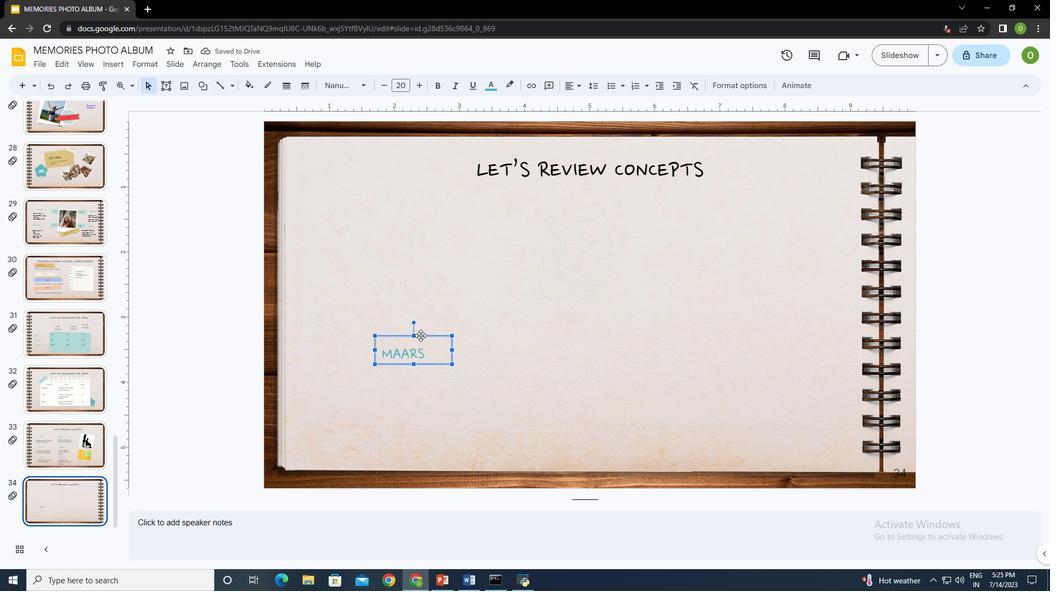 
Action: Mouse pressed left at (84, 438)
Screenshot: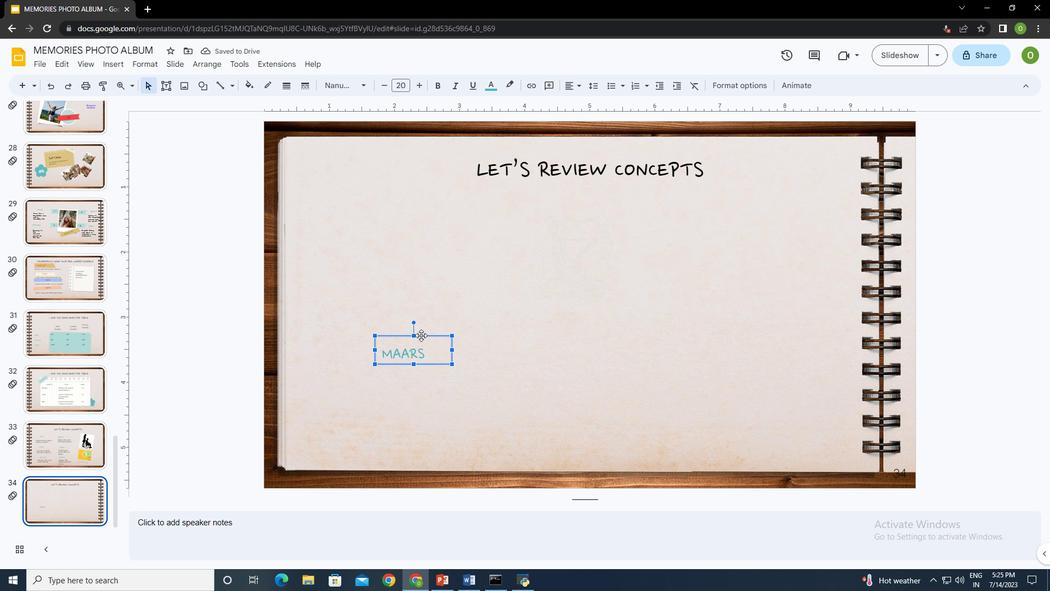 
Action: Key pressed <Key.up><Key.up><Key.up><Key.up><Key.up><Key.up><Key.up><Key.left><Key.left><Key.left><Key.up>
Screenshot: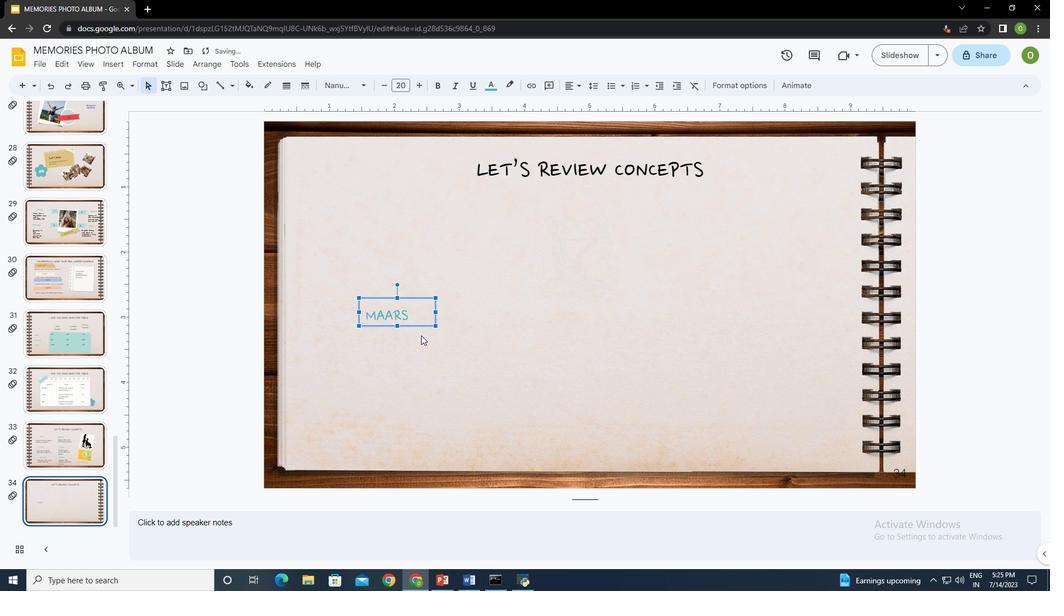 
Action: Mouse moved to (83, 438)
Screenshot: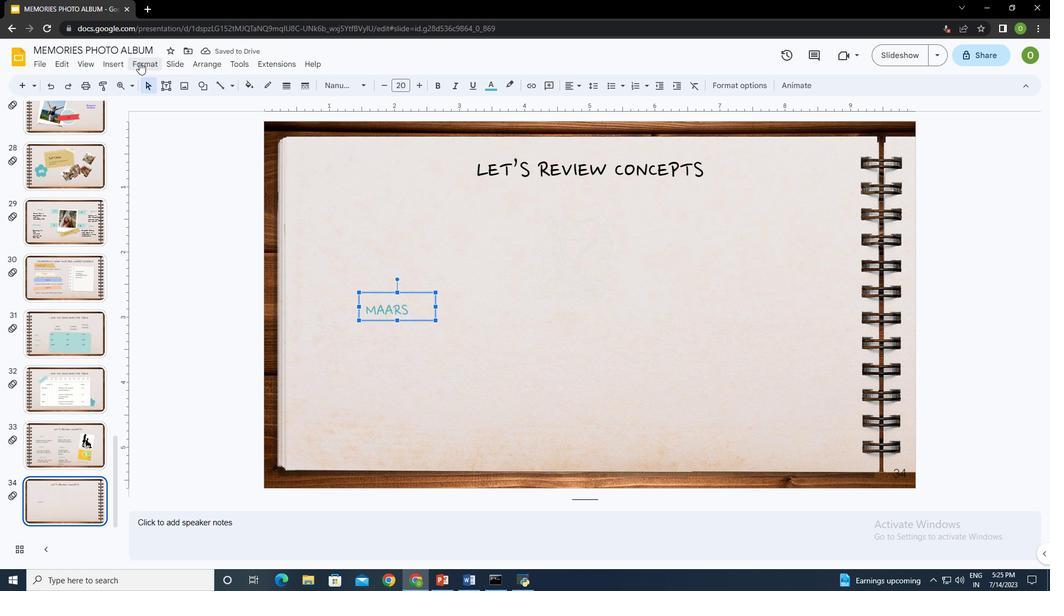 
Action: Mouse pressed left at (83, 438)
Screenshot: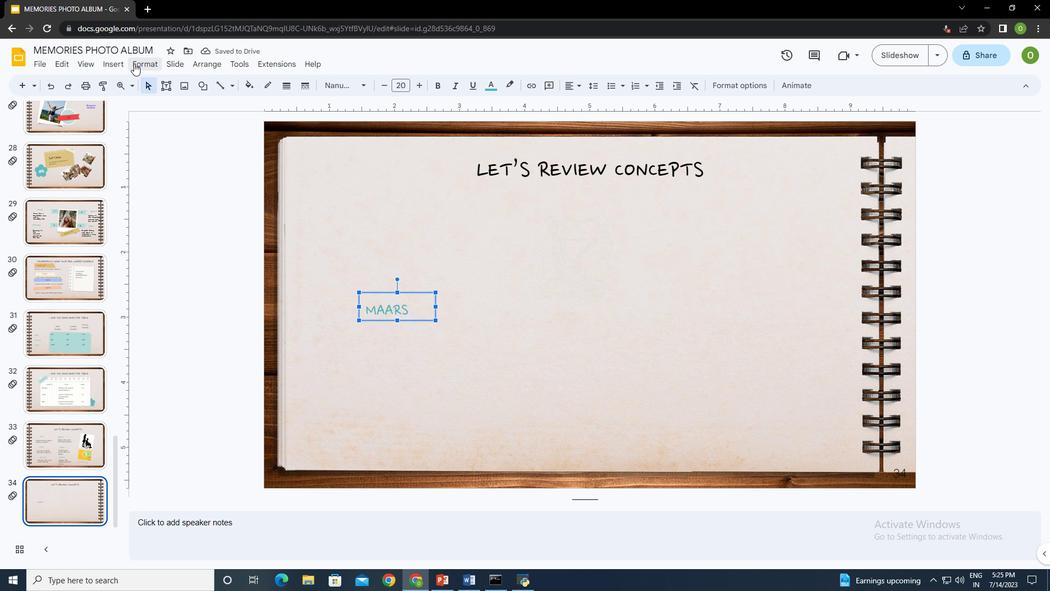 
Action: Mouse moved to (84, 438)
Screenshot: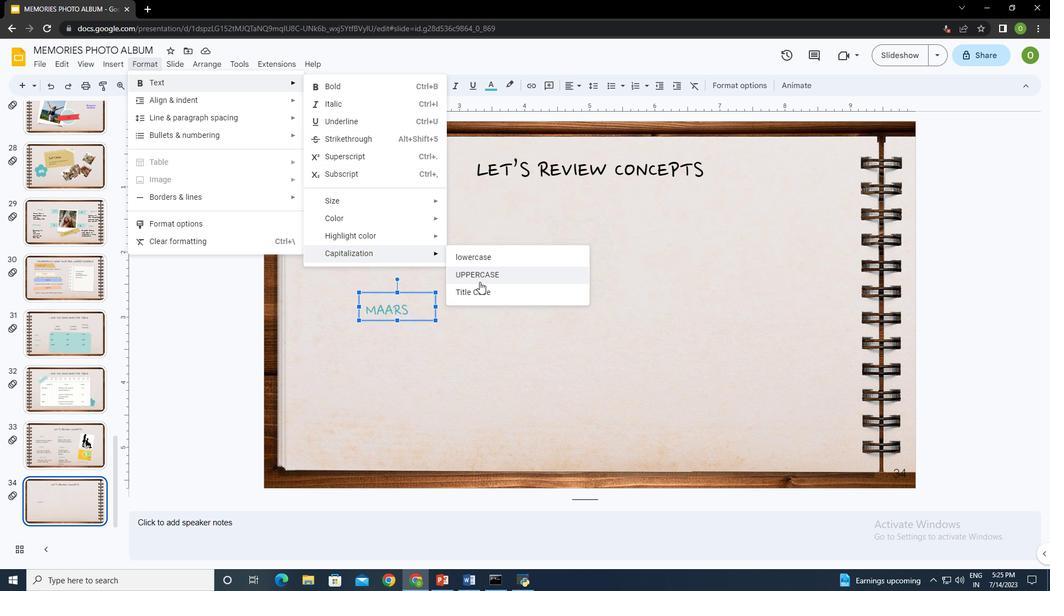 
Action: Mouse pressed left at (84, 438)
Screenshot: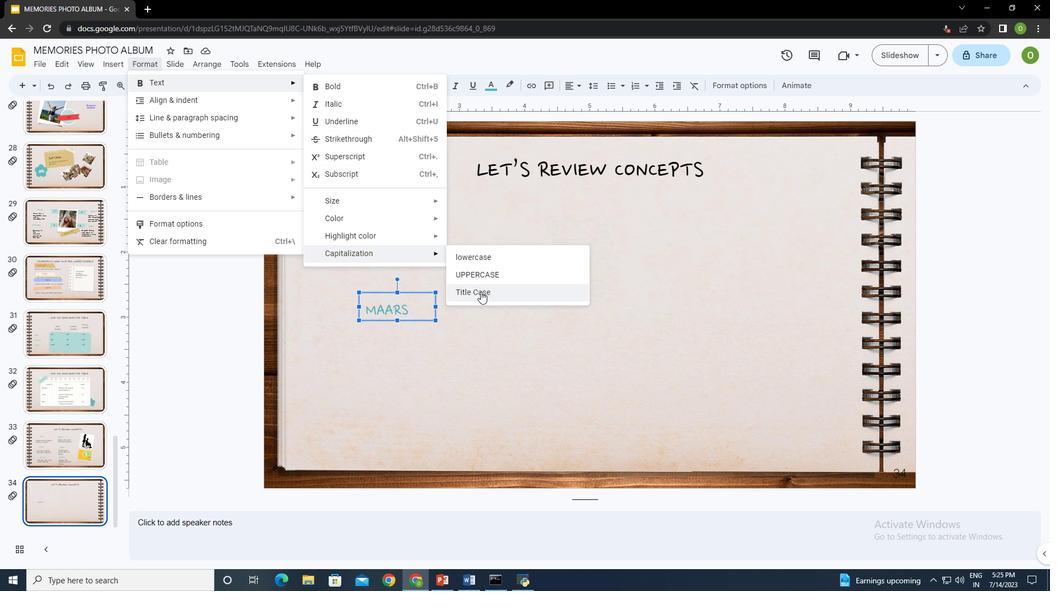 
Action: Mouse moved to (84, 438)
Screenshot: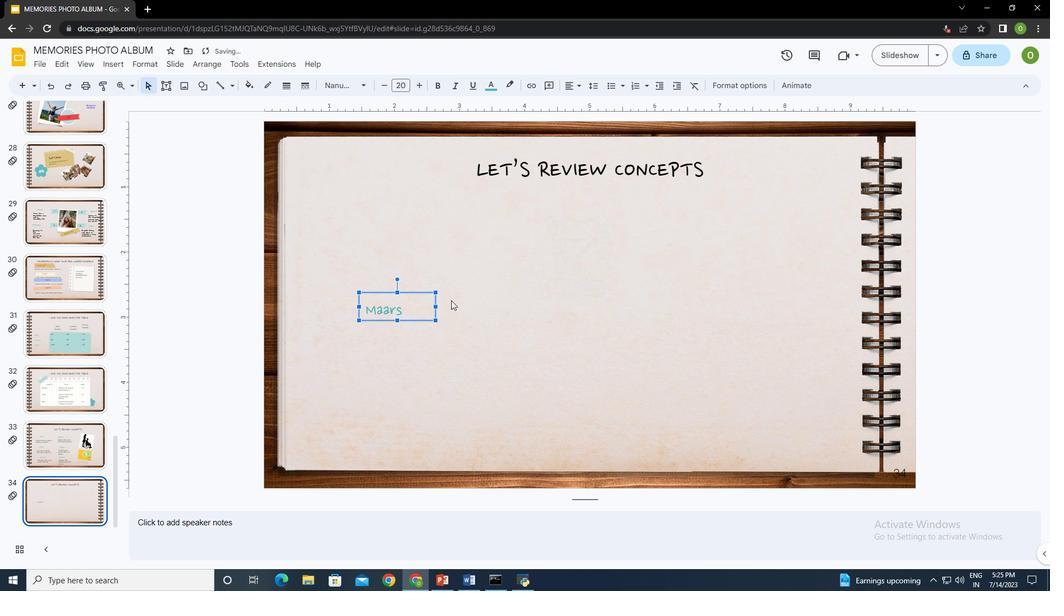 
Action: Mouse pressed left at (84, 438)
Screenshot: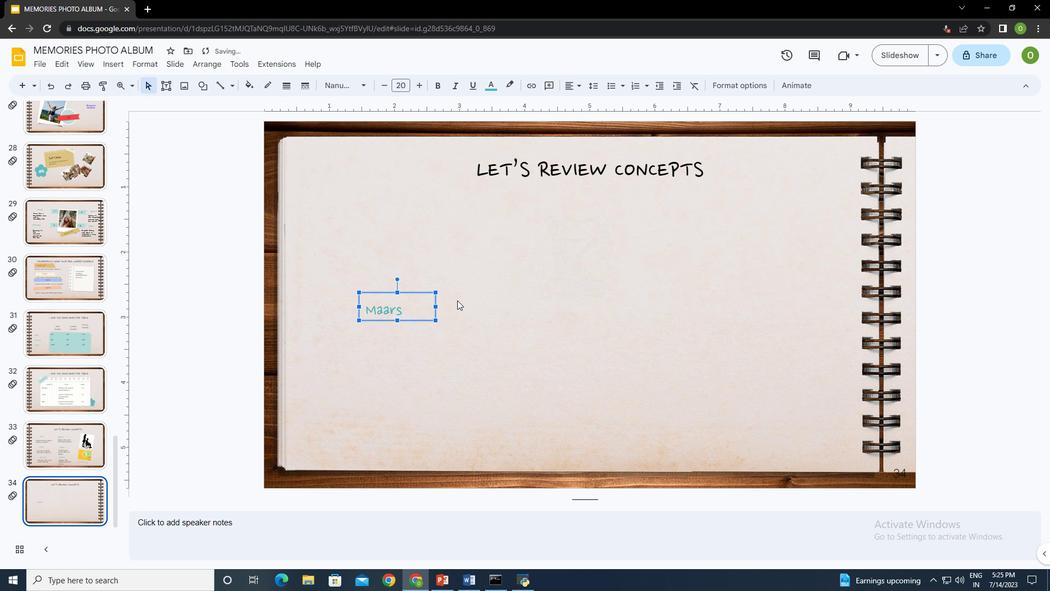 
Action: Mouse moved to (84, 438)
Screenshot: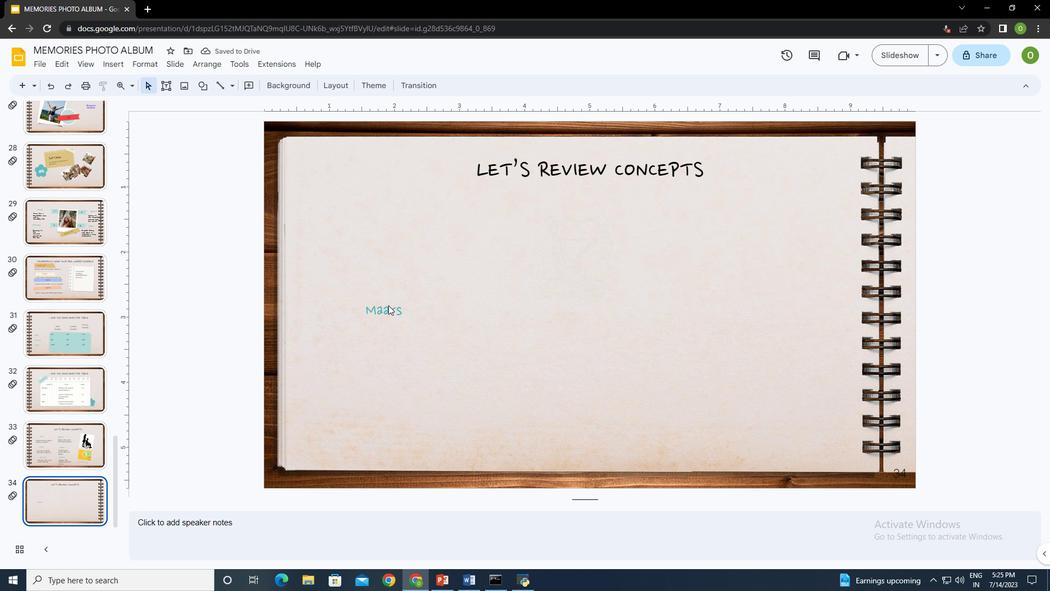 
Action: Mouse pressed left at (84, 438)
Screenshot: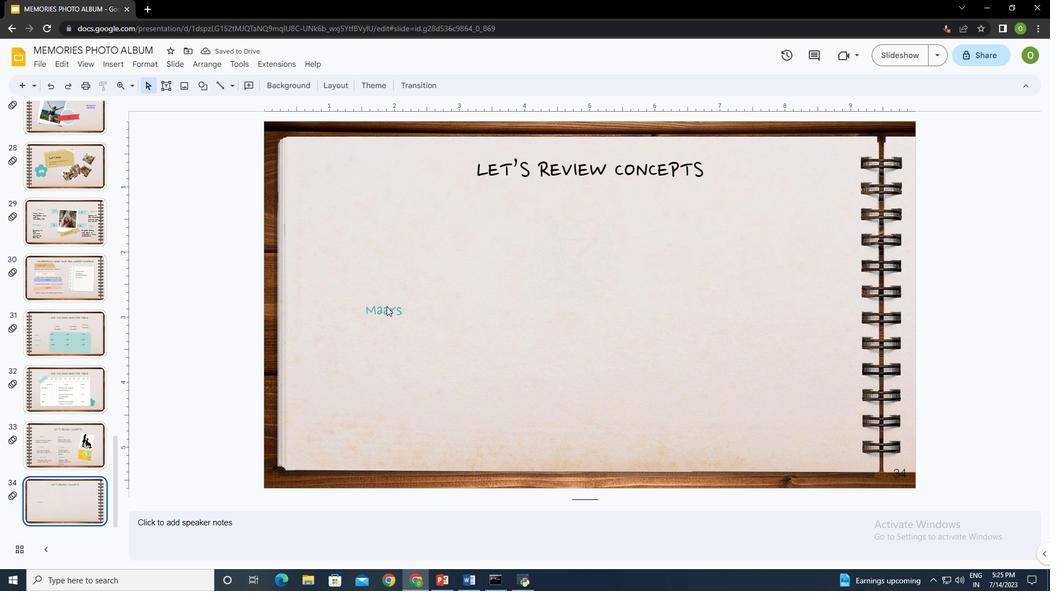 
Action: Mouse moved to (83, 438)
Screenshot: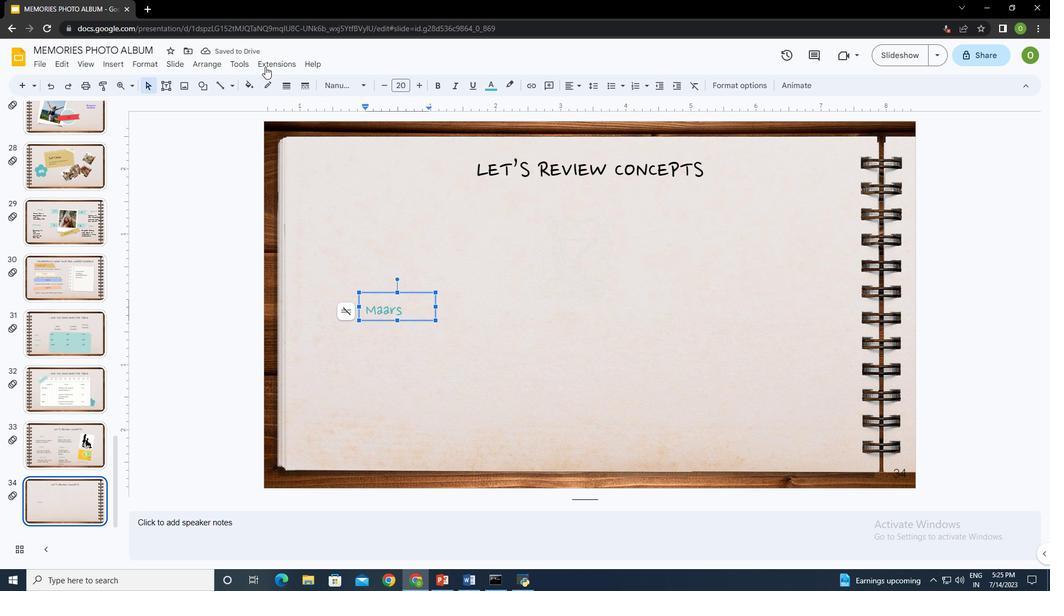 
Action: Mouse pressed left at (83, 438)
Screenshot: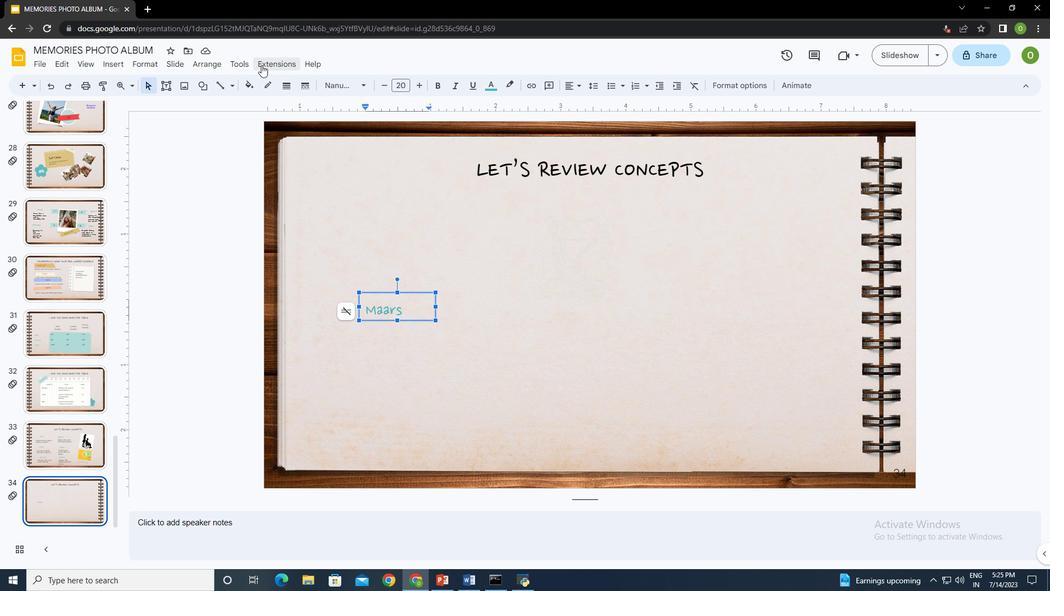 
Action: Mouse moved to (84, 438)
Screenshot: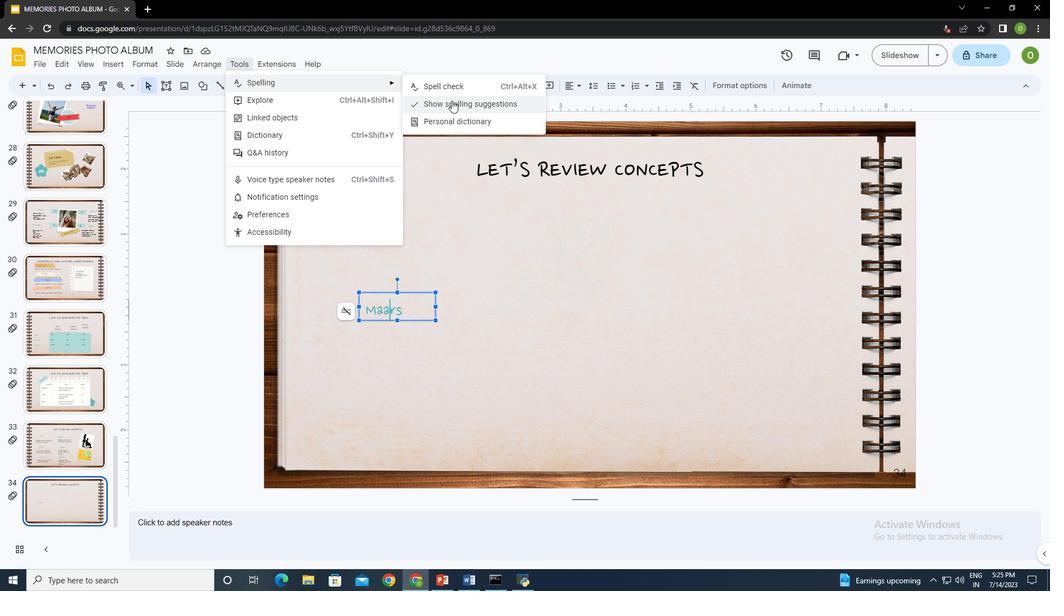 
Action: Mouse pressed left at (84, 438)
Screenshot: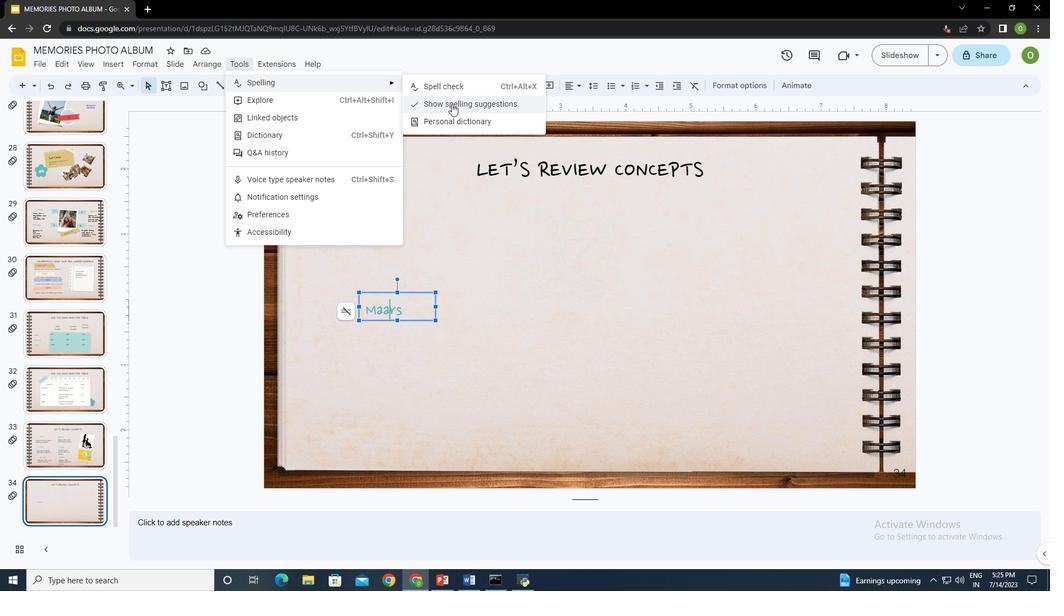 
Action: Mouse moved to (84, 438)
Screenshot: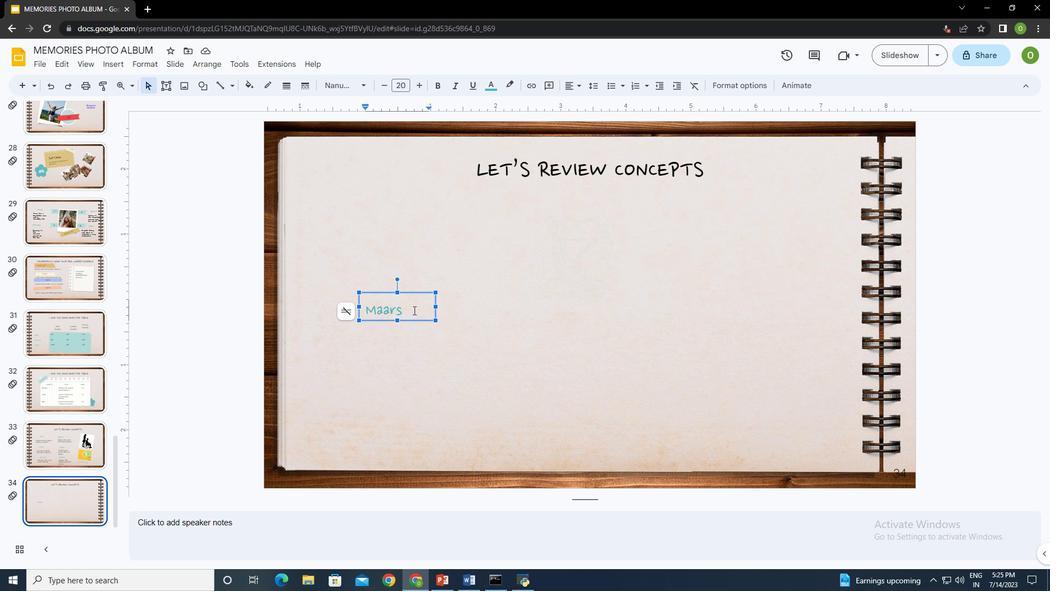 
Action: Mouse pressed left at (84, 438)
Screenshot: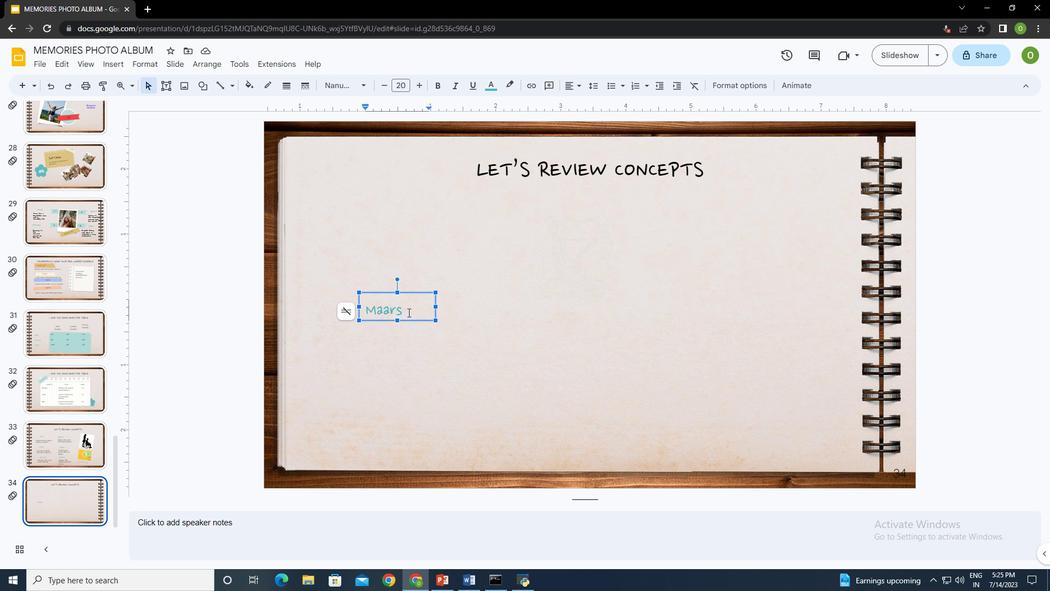 
Action: Key pressed ctrl+A
Screenshot: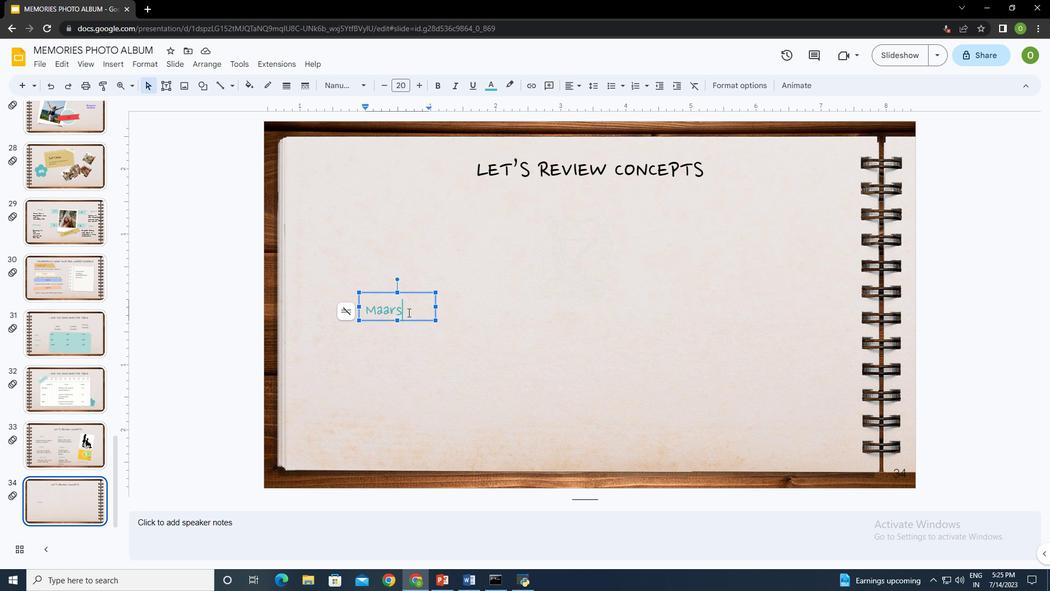 
Action: Mouse moved to (83, 438)
Screenshot: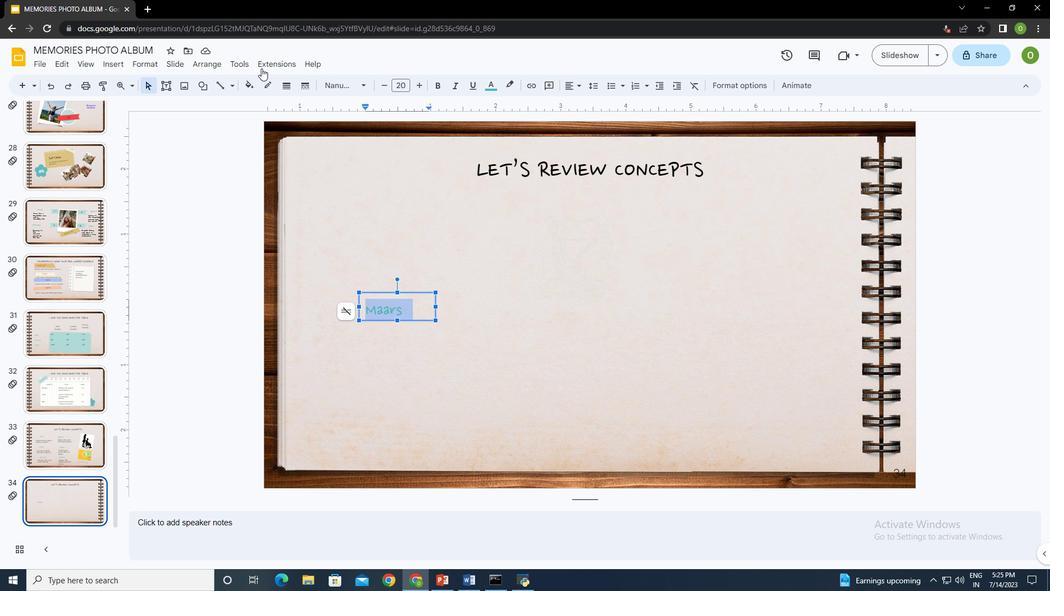 
Action: Mouse pressed left at (83, 438)
Screenshot: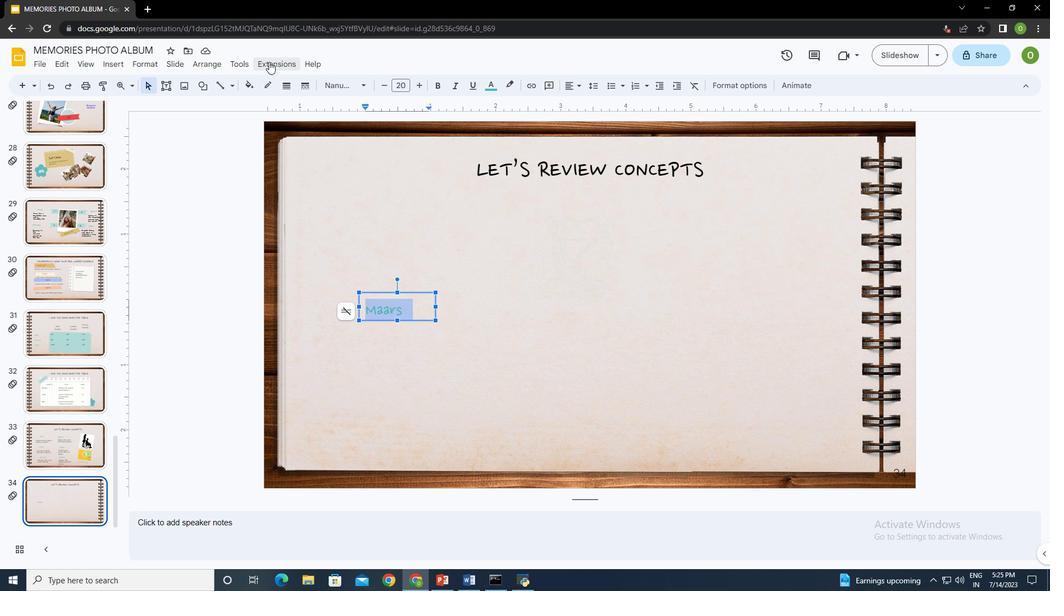 
Action: Mouse moved to (84, 438)
Screenshot: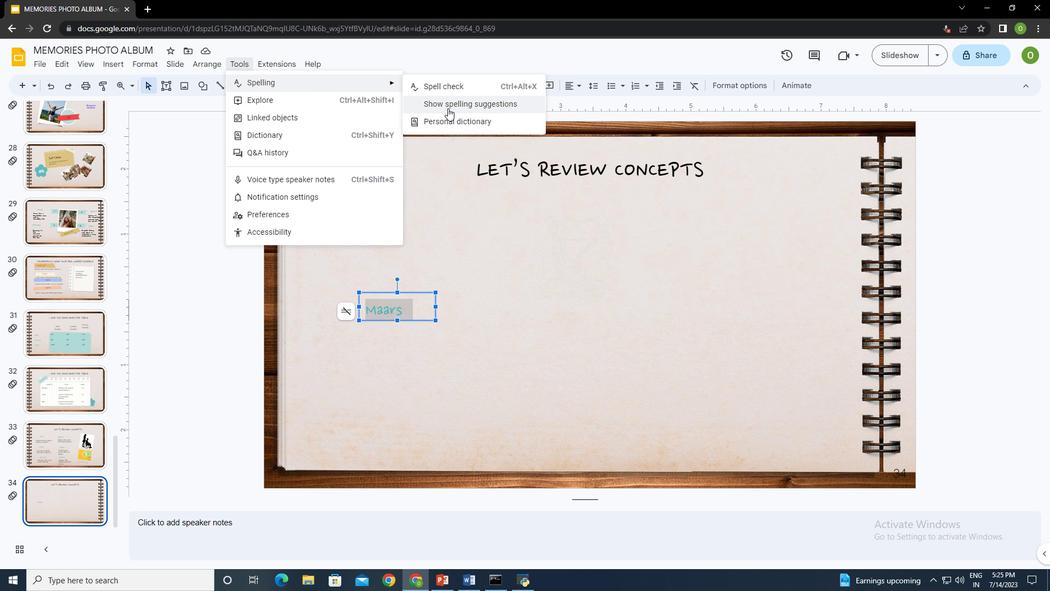 
Action: Mouse pressed left at (84, 438)
Screenshot: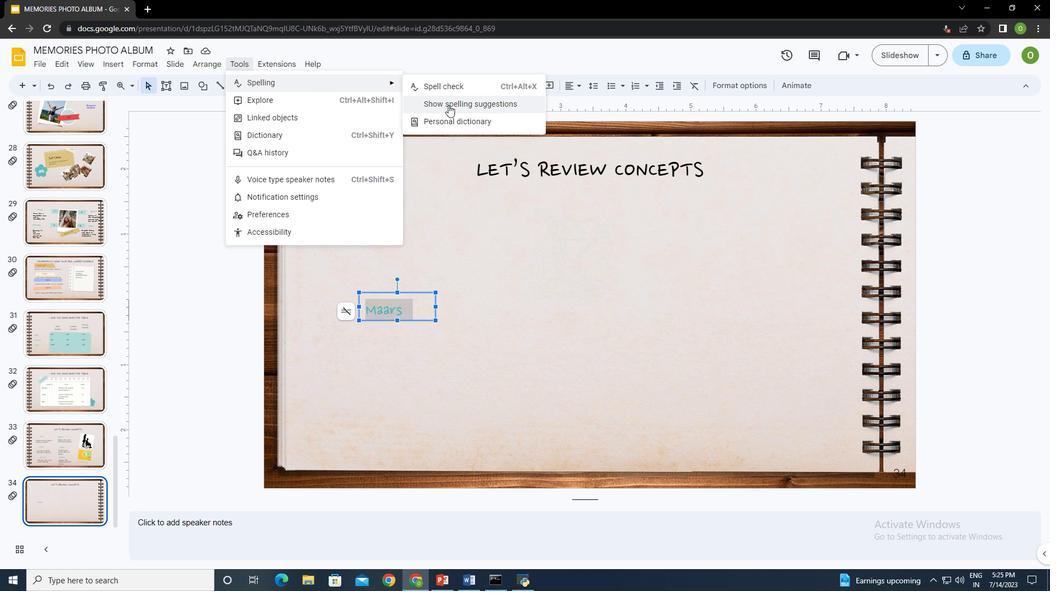 
Action: Mouse moved to (84, 438)
Screenshot: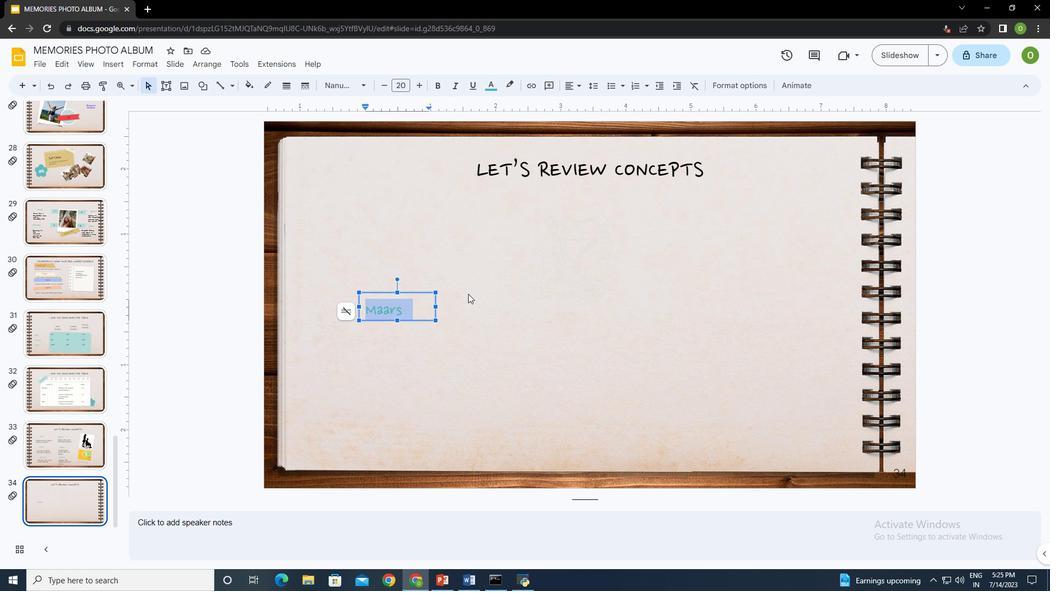 
Action: Mouse pressed left at (84, 438)
Screenshot: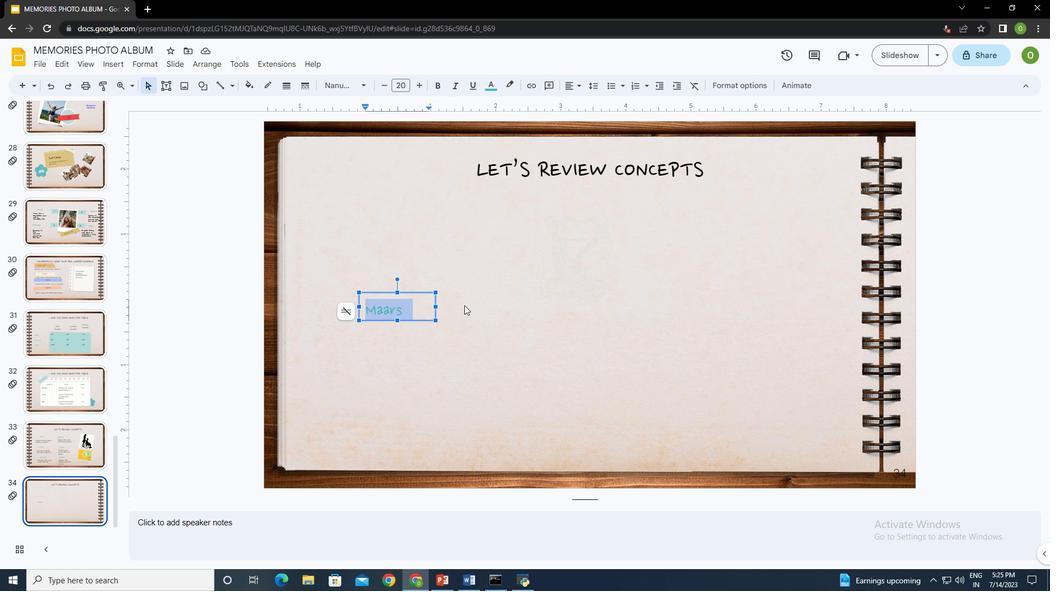 
Action: Mouse moved to (84, 438)
Screenshot: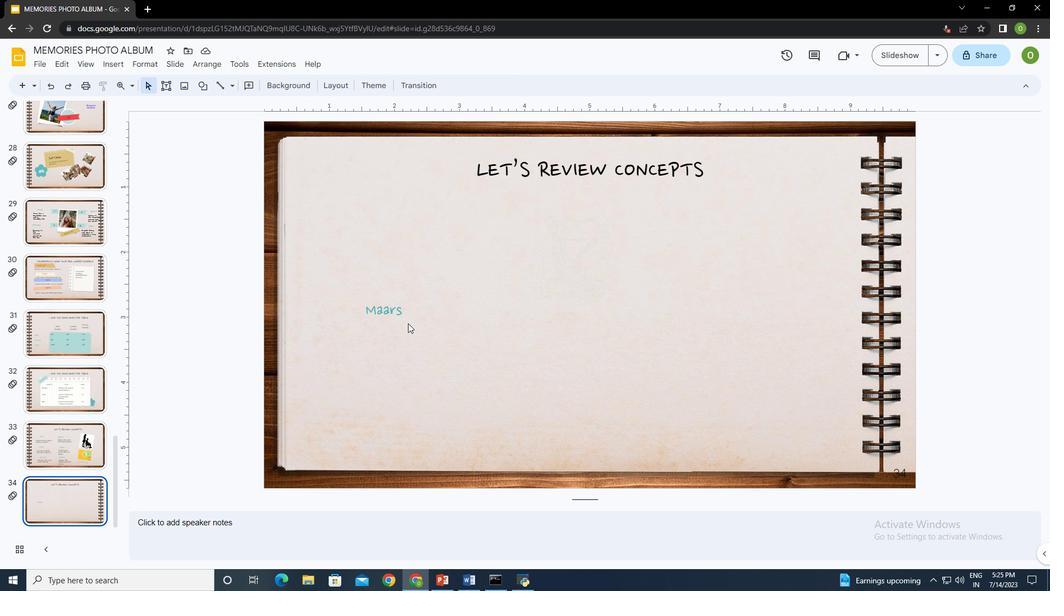 
Action: Mouse pressed left at (84, 438)
Screenshot: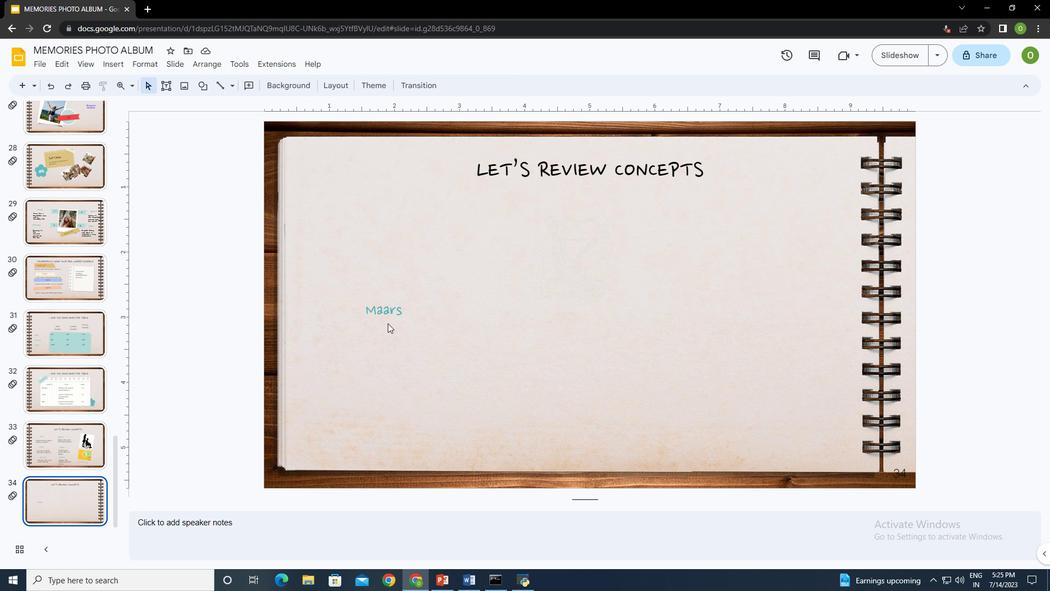 
Action: Mouse moved to (83, 438)
Screenshot: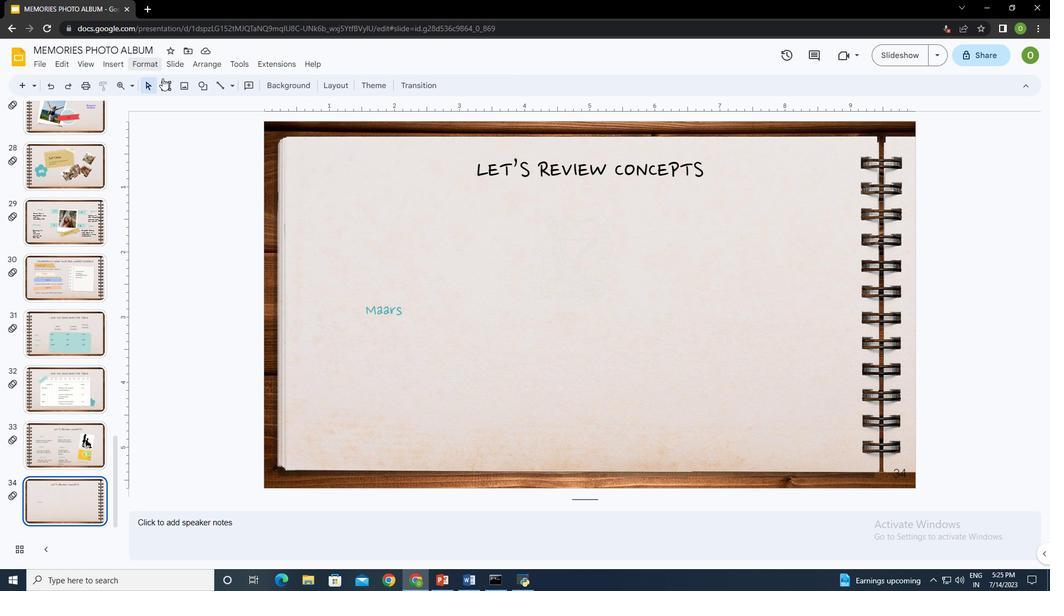 
Action: Mouse pressed left at (83, 438)
Screenshot: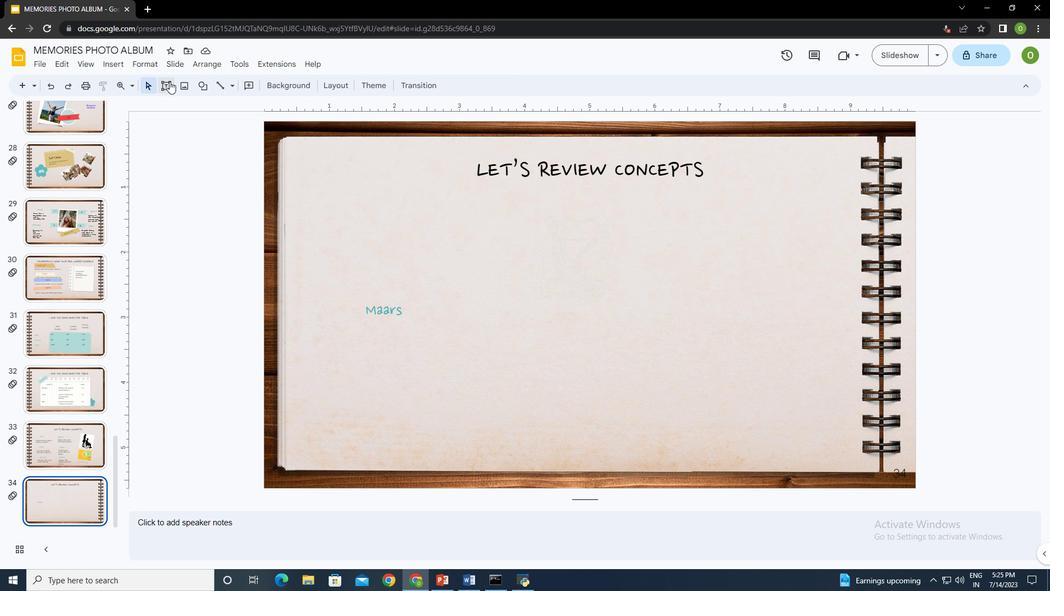 
Action: Mouse moved to (83, 438)
Screenshot: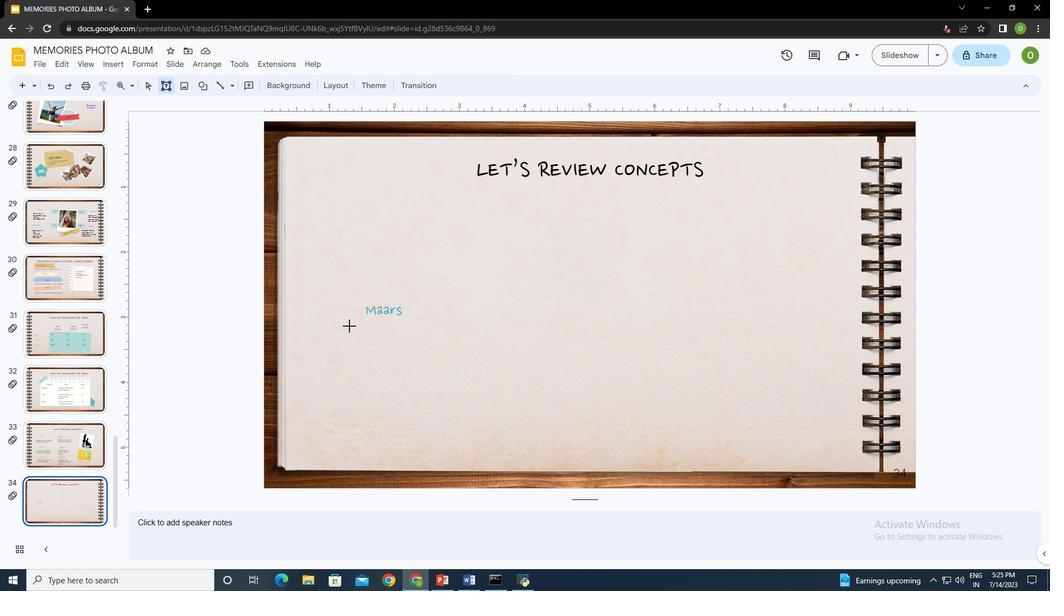 
Action: Mouse pressed left at (83, 438)
Screenshot: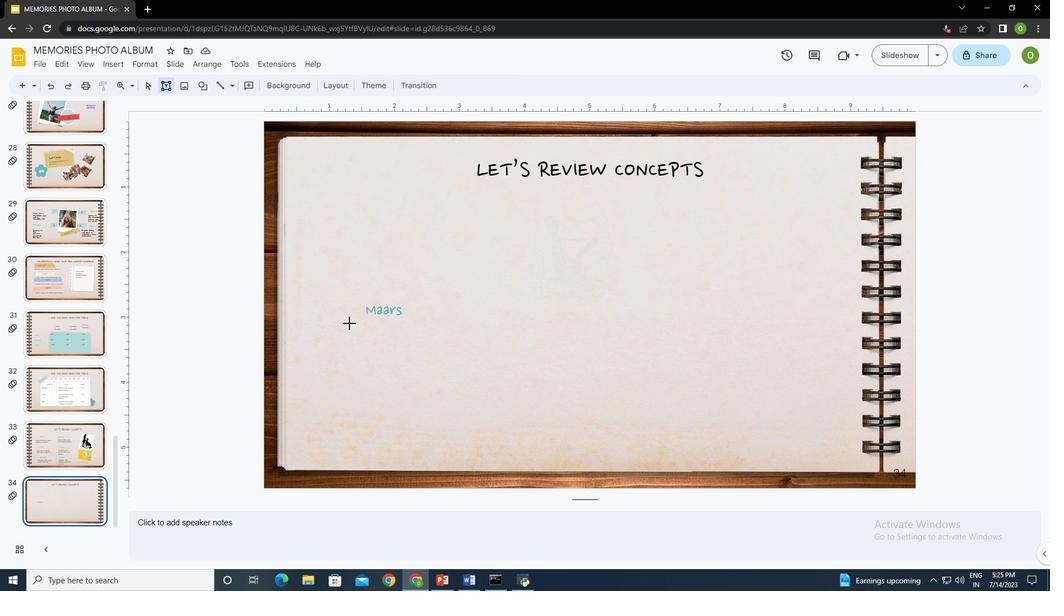 
Action: Mouse moved to (83, 438)
Screenshot: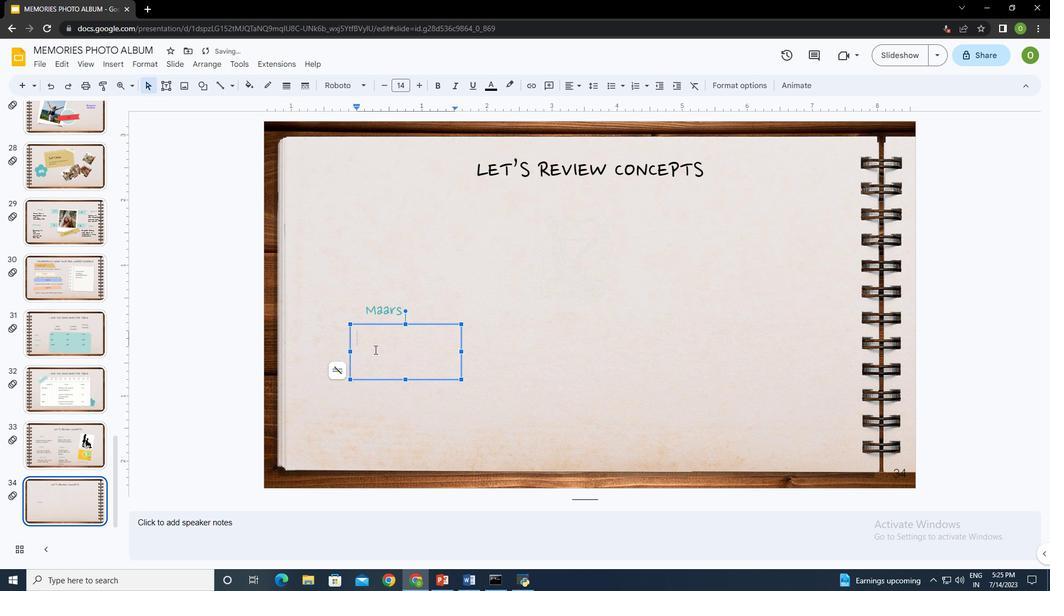 
Action: Key pressed <Key.shift><Key.shift><Key.shift>Despite<Key.space>begi<Key.backspace><Key.backspace>ing<Key.space>red,<Key.space><Key.shift>Mars<Key.space>is<Key.space>actually<Key.space>a<Key.space>cold<Key.space>place
Screenshot: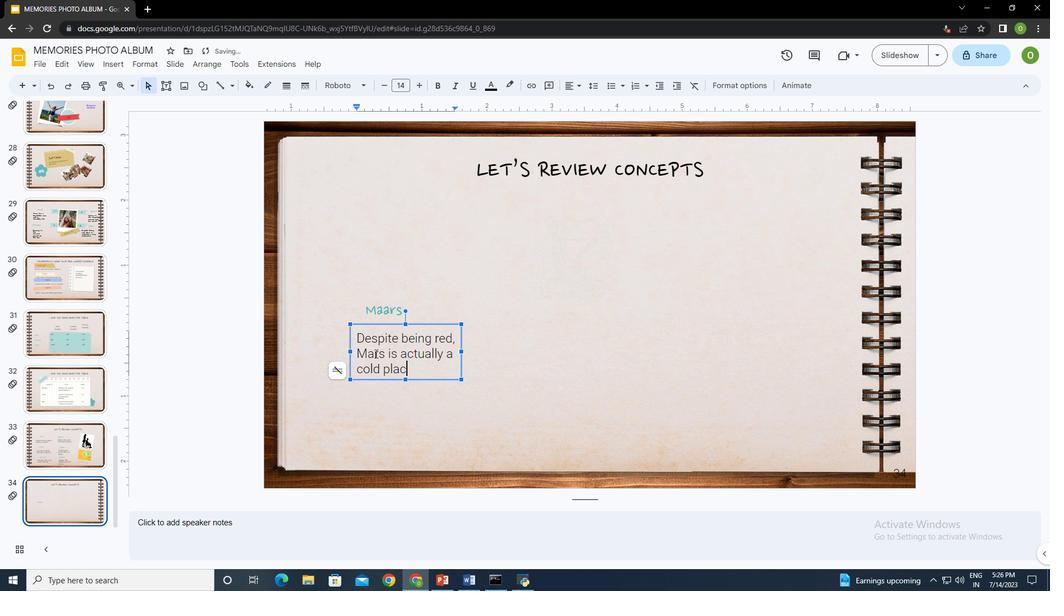 
Action: Mouse moved to (84, 438)
Screenshot: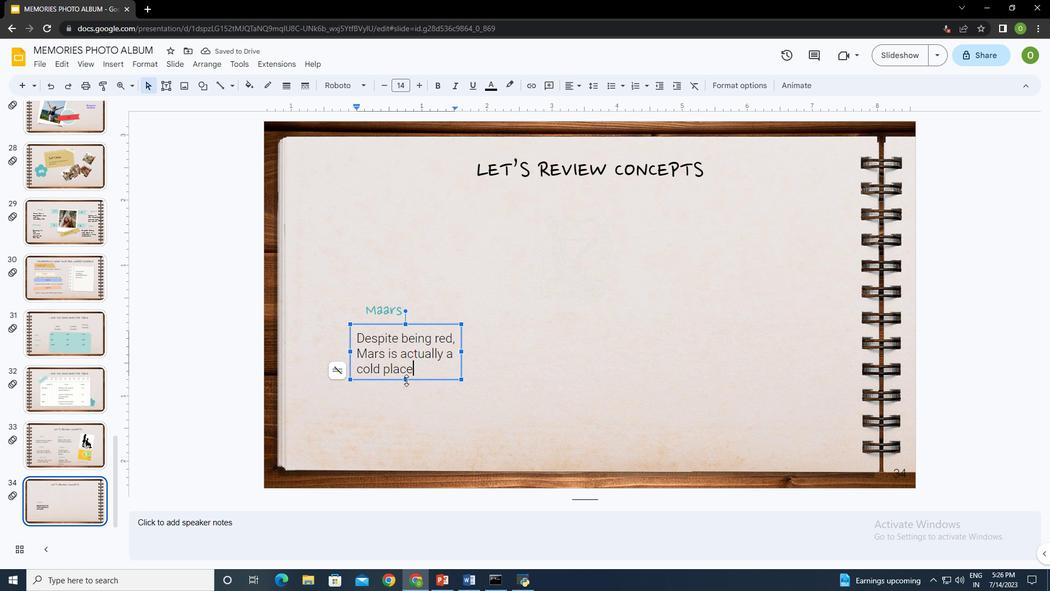 
Action: Mouse pressed left at (84, 438)
Screenshot: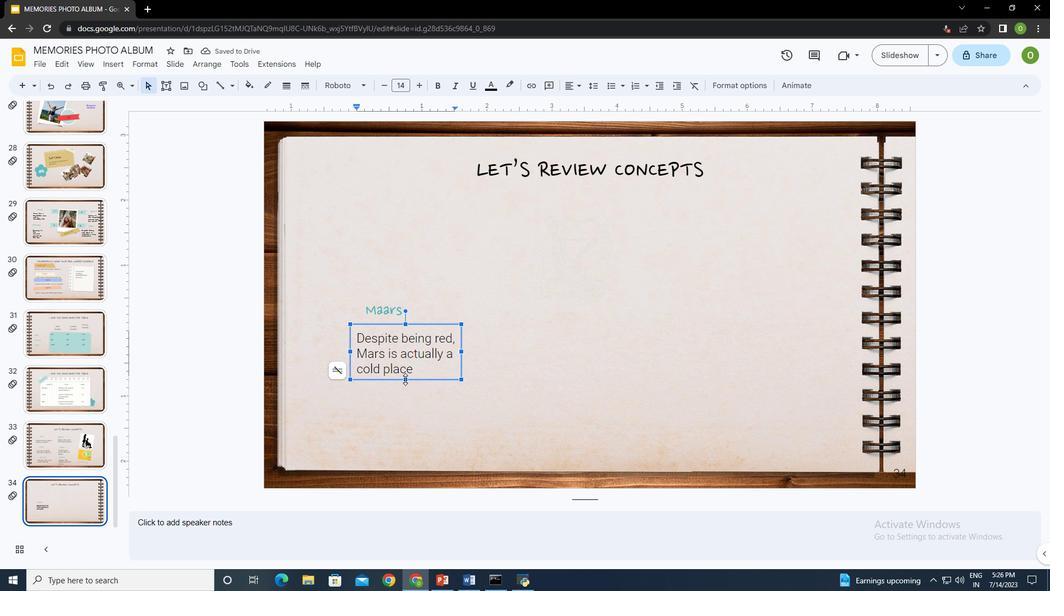 
Action: Mouse moved to (84, 438)
Screenshot: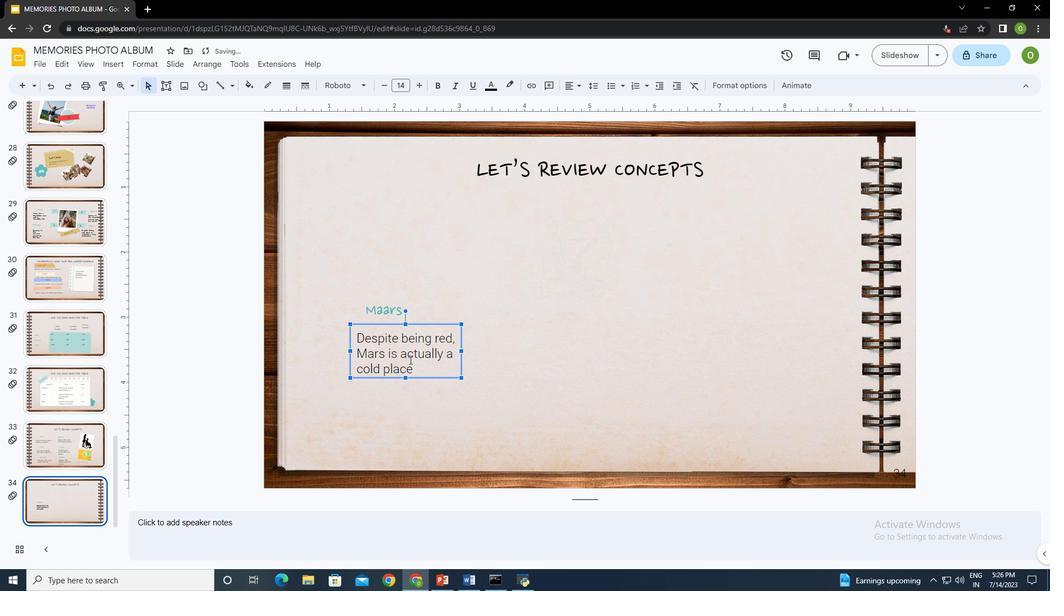 
Action: Mouse pressed left at (84, 438)
Screenshot: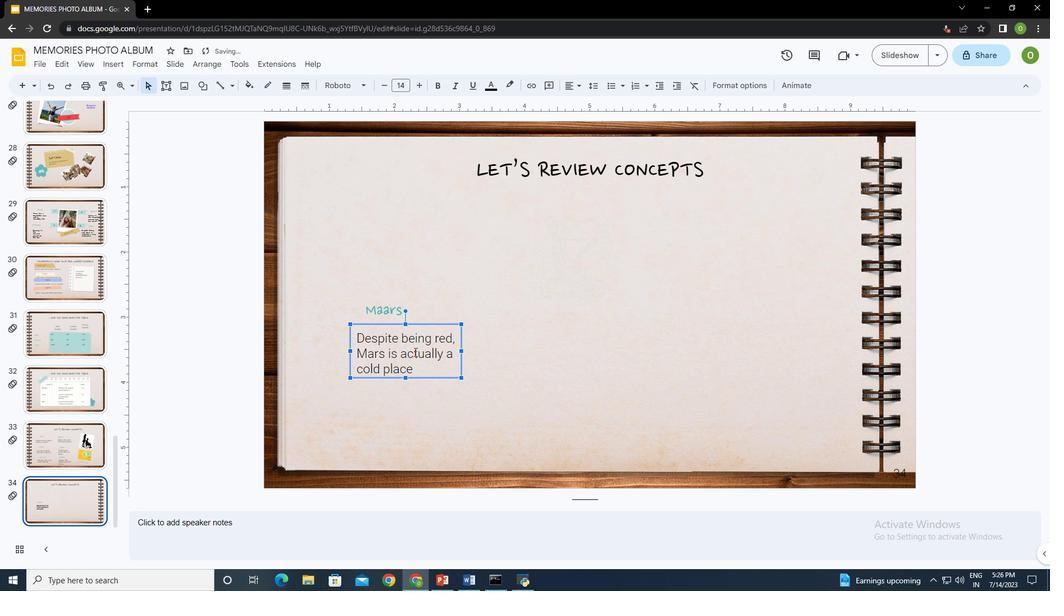 
Action: Key pressed ctrl+A
Screenshot: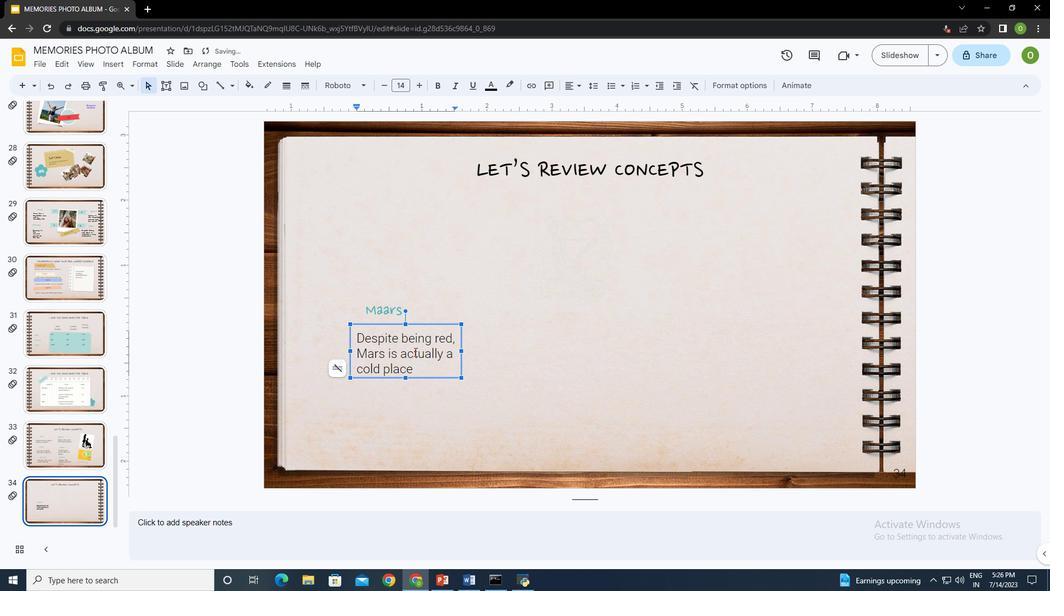 
Action: Mouse moved to (83, 438)
Screenshot: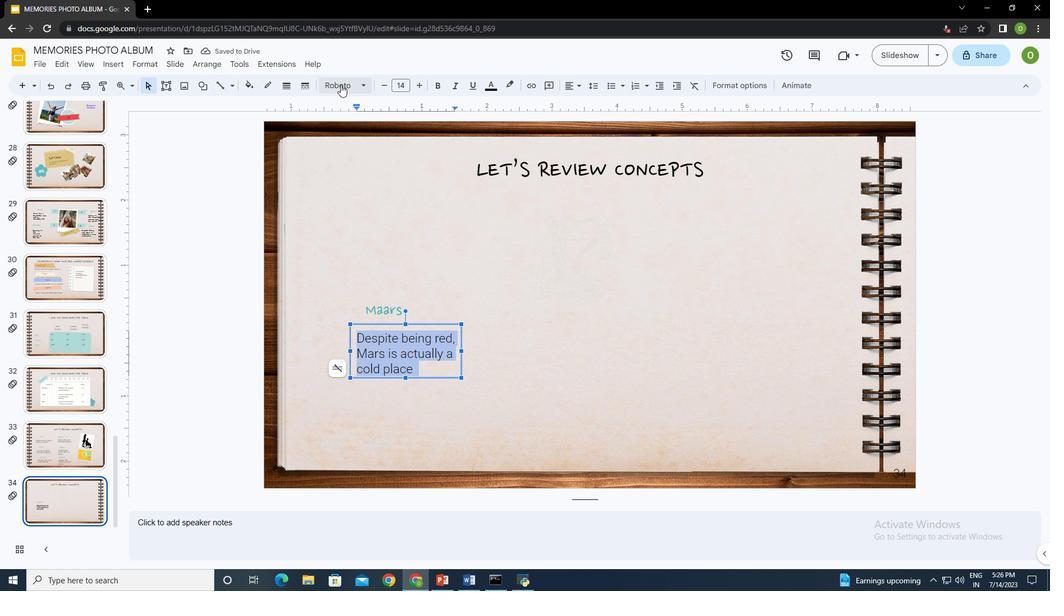 
Action: Mouse pressed left at (83, 438)
Screenshot: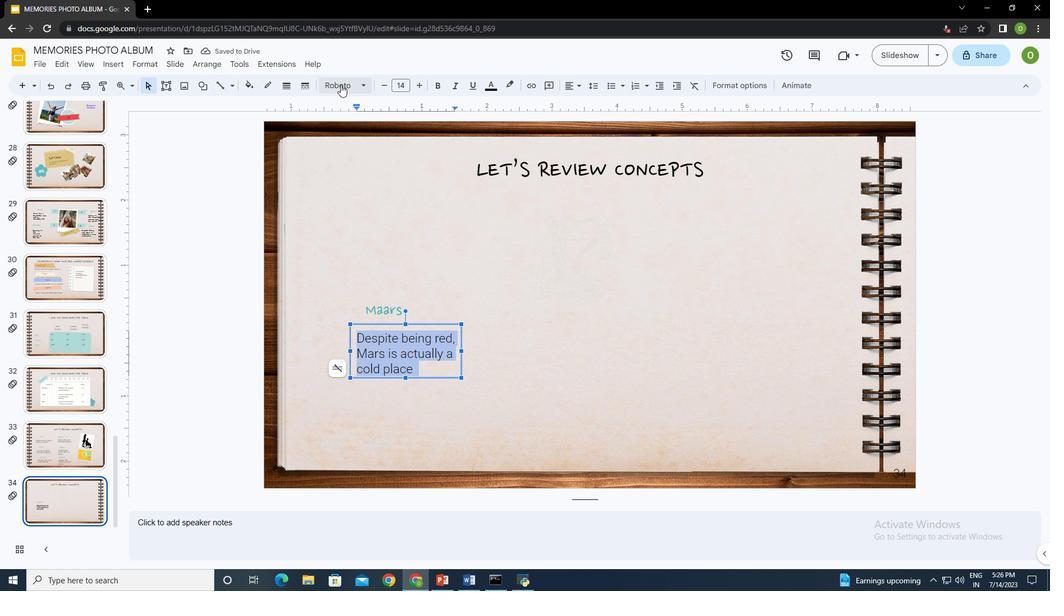
Action: Mouse moved to (84, 438)
Screenshot: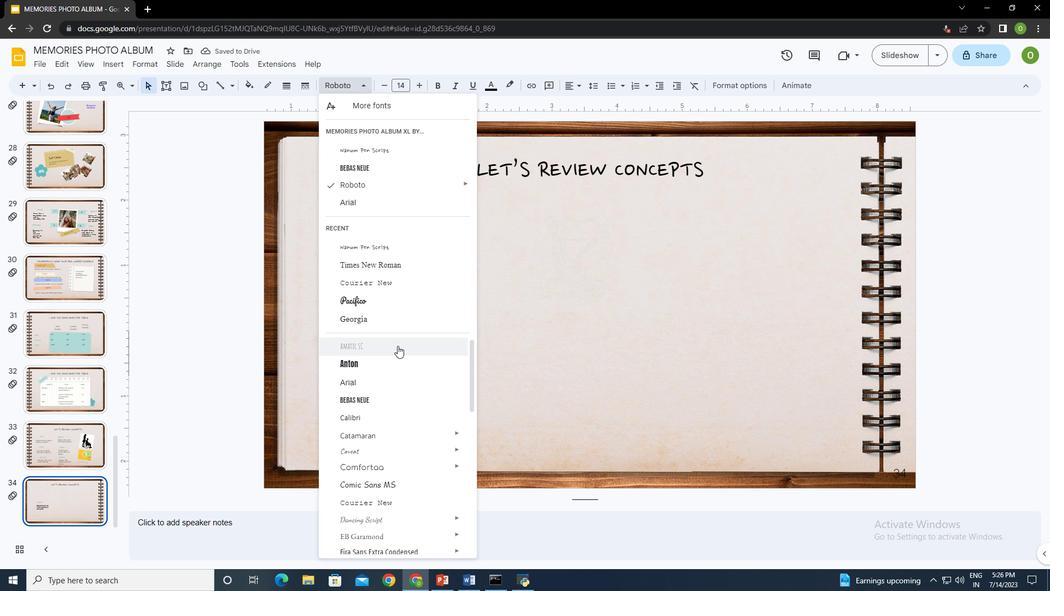 
Action: Mouse scrolled (84, 438) with delta (0, 0)
Screenshot: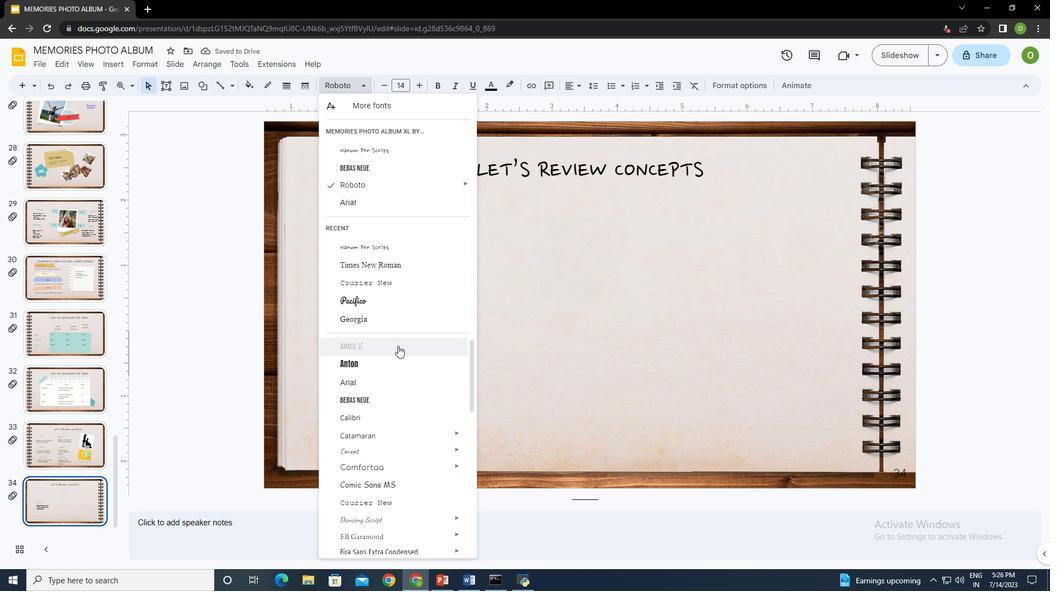 
Action: Mouse moved to (84, 438)
Screenshot: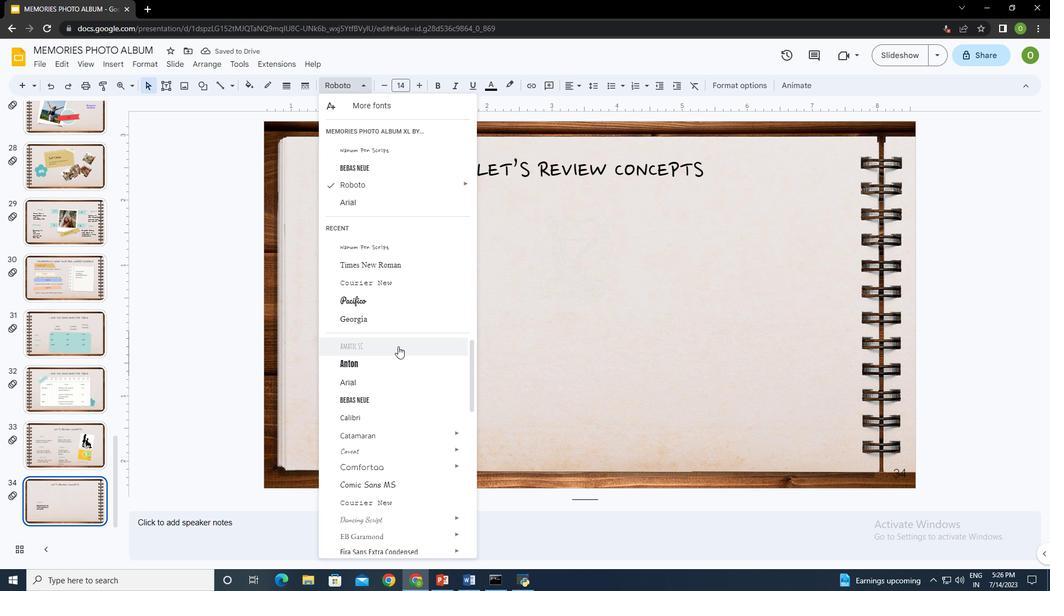 
Action: Mouse scrolled (84, 438) with delta (0, 0)
Screenshot: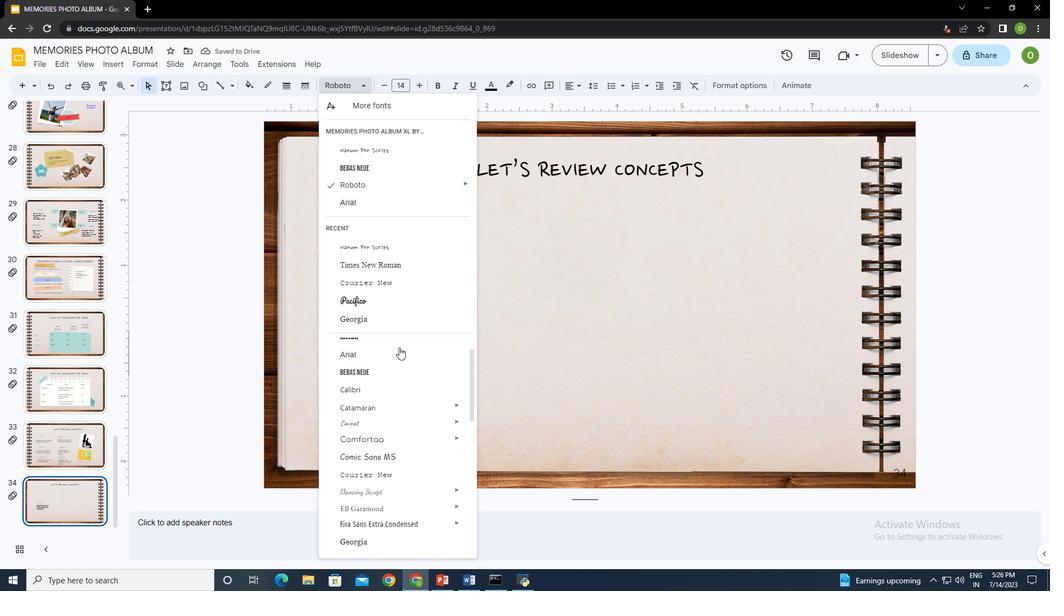 
Action: Mouse moved to (84, 438)
Screenshot: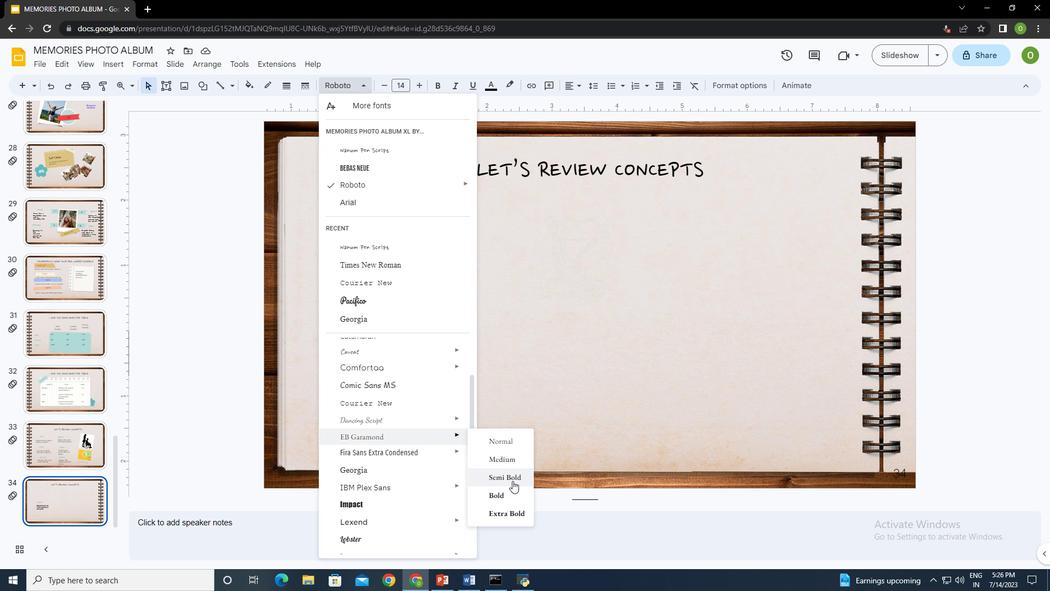 
Action: Mouse pressed left at (84, 438)
Screenshot: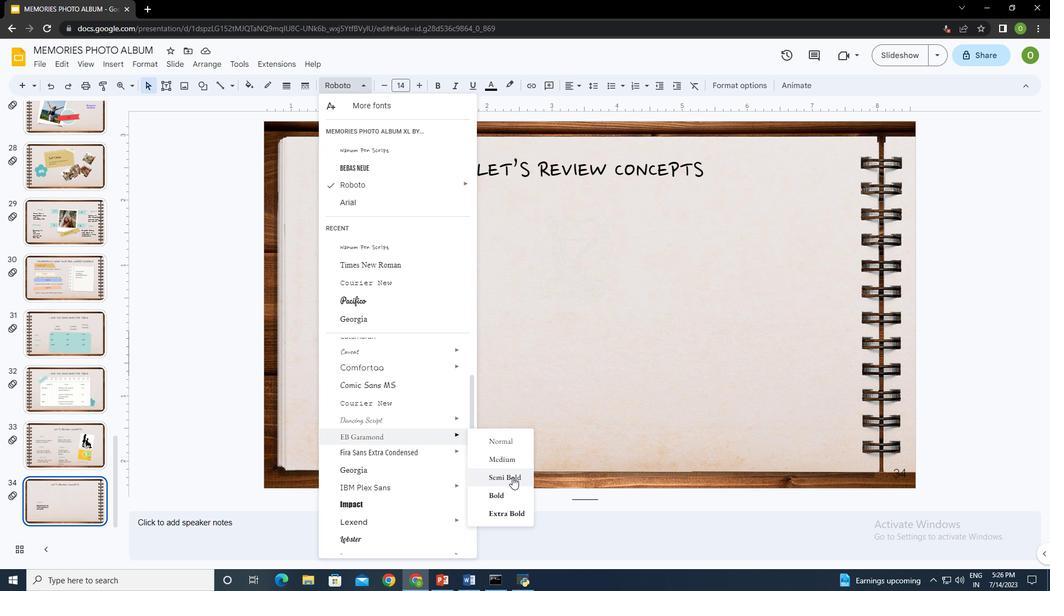 
Action: Mouse moved to (84, 438)
Screenshot: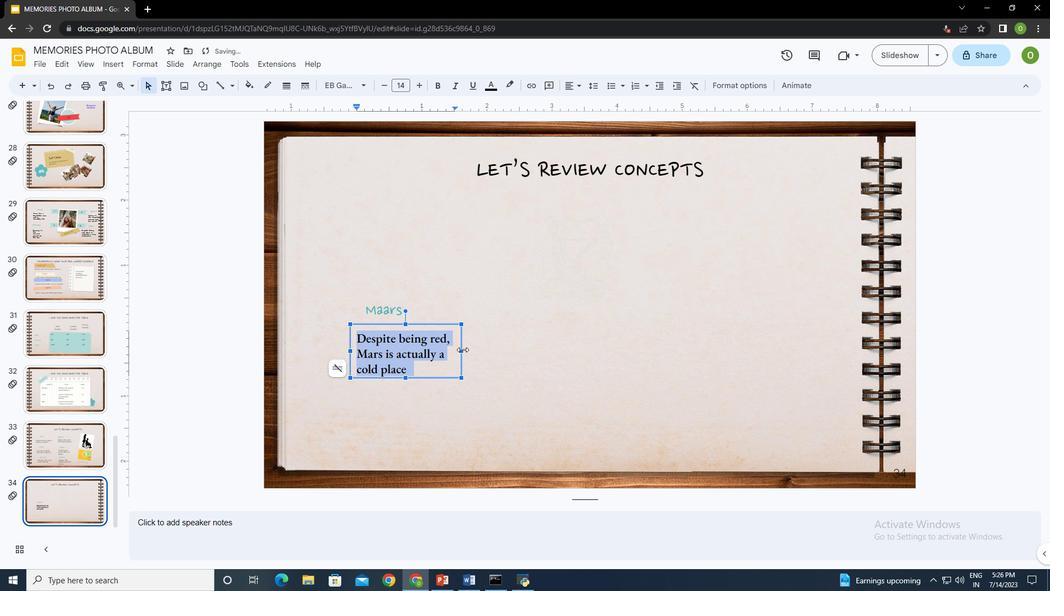
Action: Mouse pressed left at (84, 438)
Screenshot: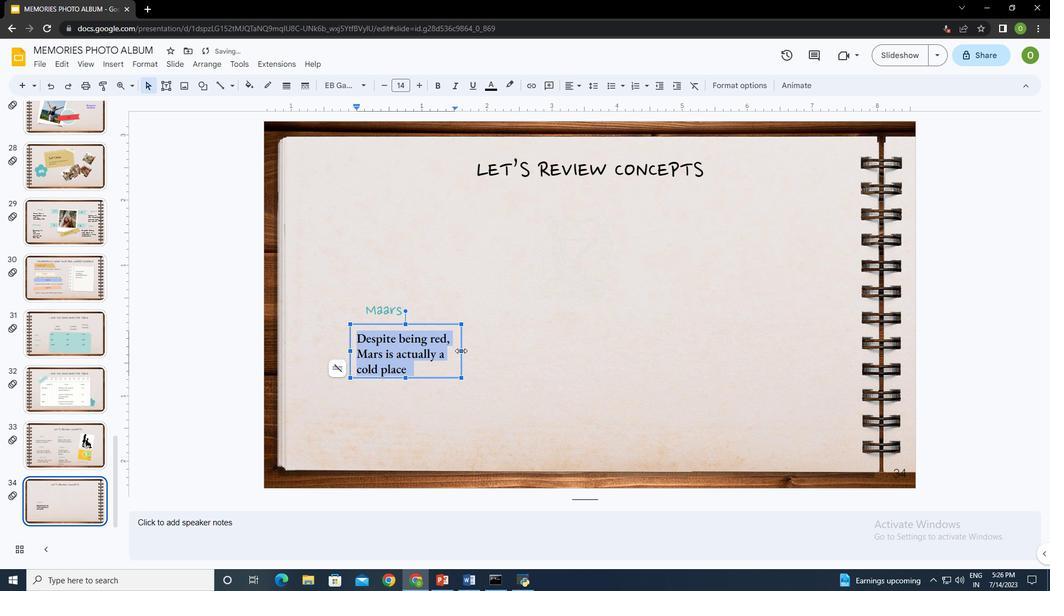 
Action: Mouse moved to (83, 438)
Screenshot: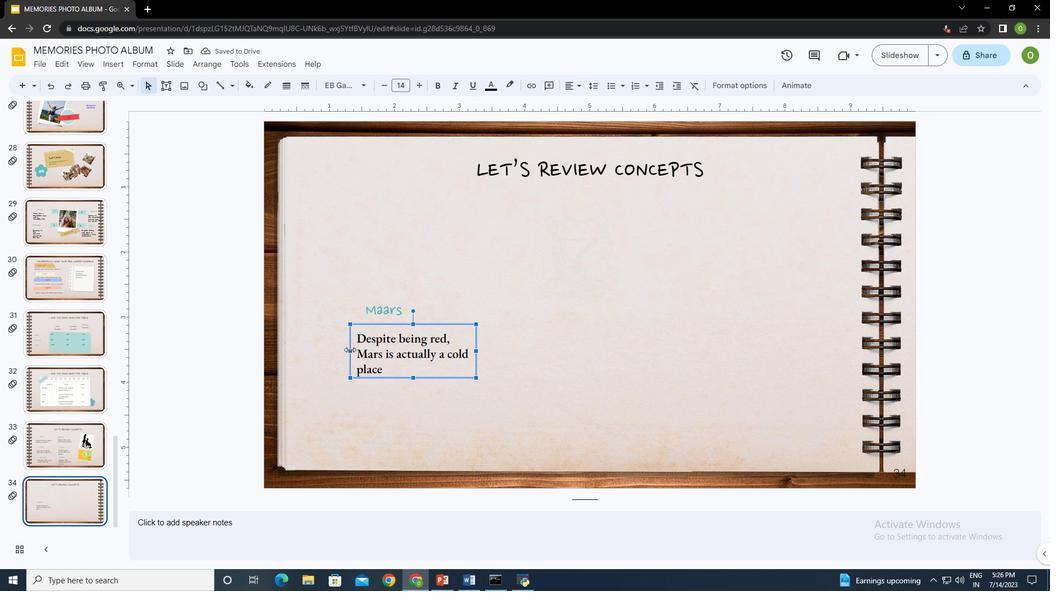 
Action: Mouse pressed left at (83, 438)
Screenshot: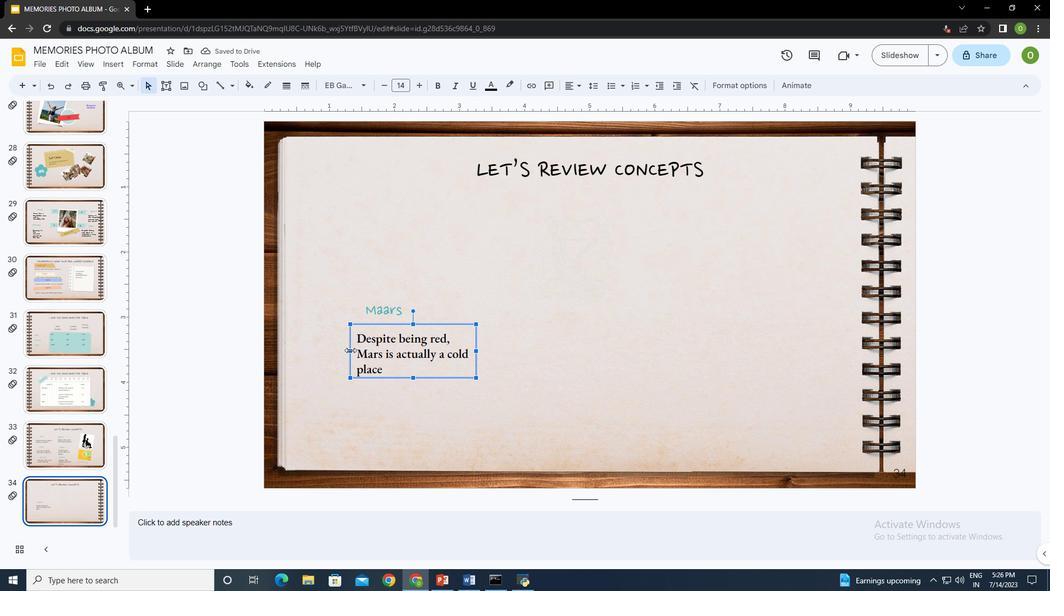 
Action: Mouse moved to (84, 438)
Screenshot: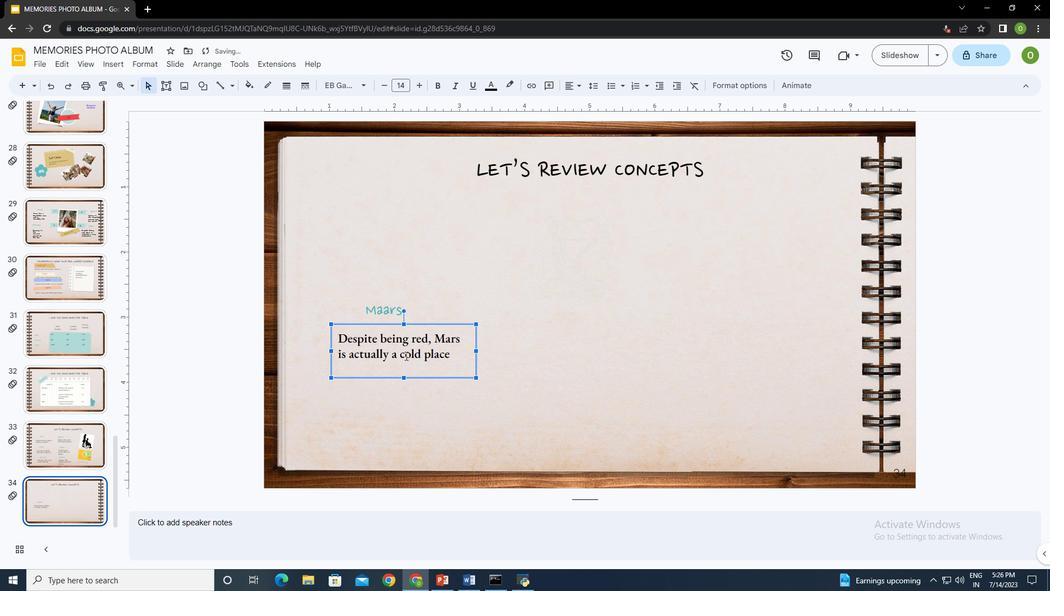 
Action: Mouse pressed left at (84, 438)
Screenshot: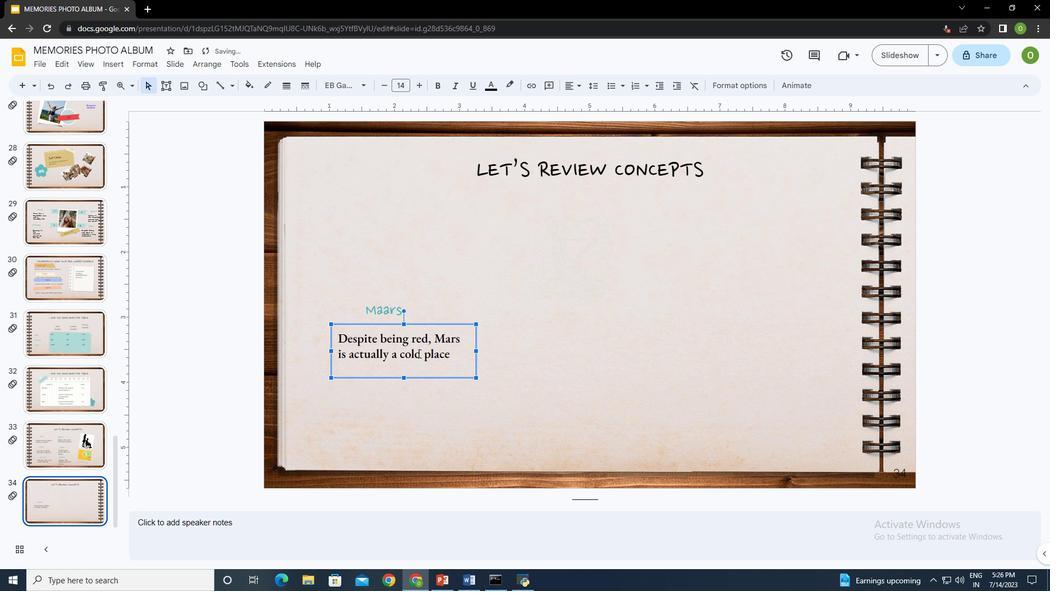 
Action: Mouse moved to (84, 438)
Screenshot: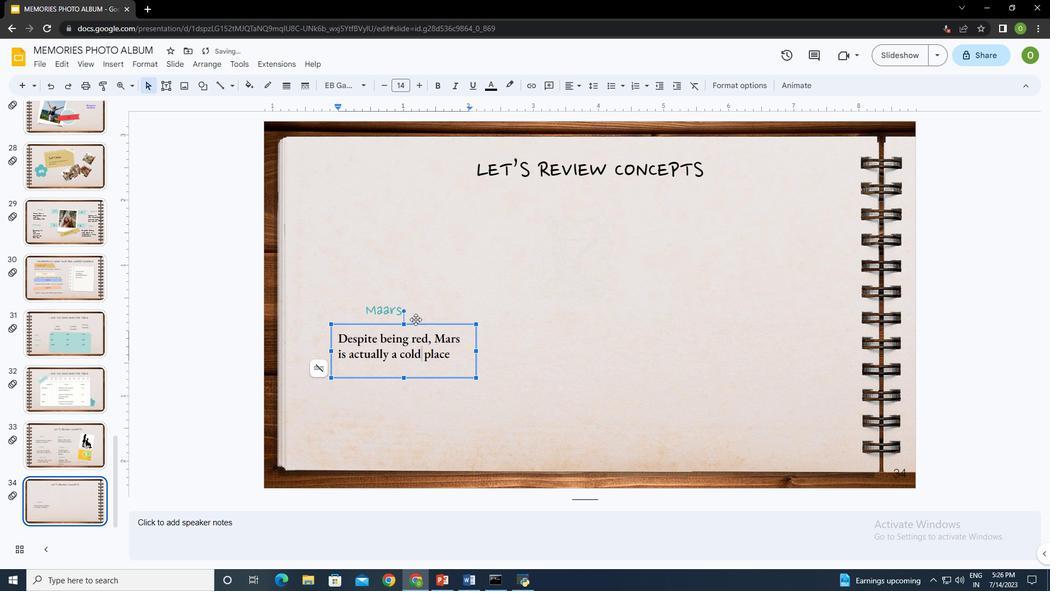 
Action: Mouse pressed left at (84, 438)
Screenshot: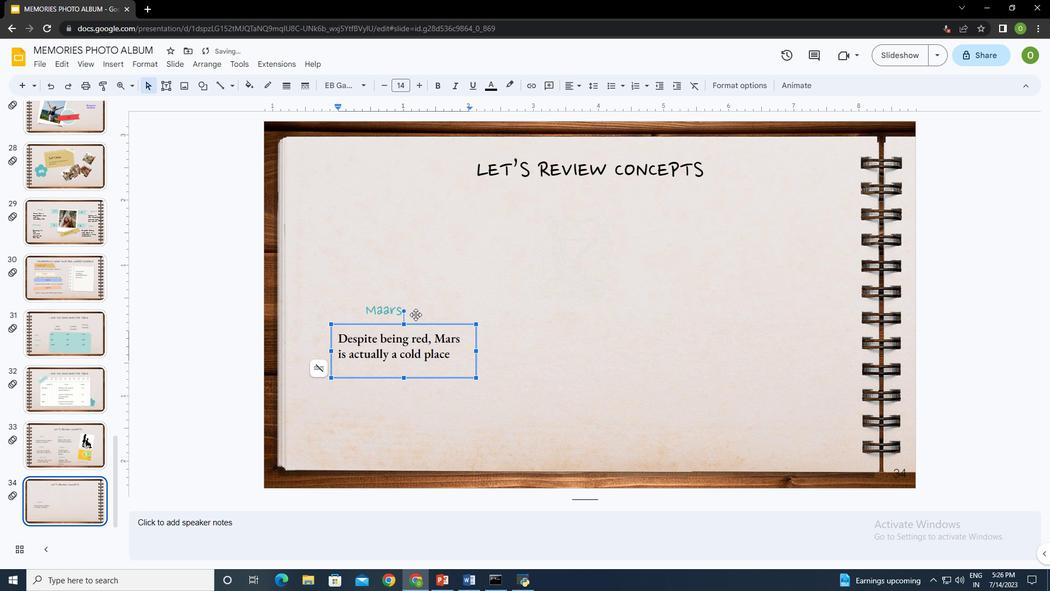 
Action: Mouse moved to (84, 438)
Screenshot: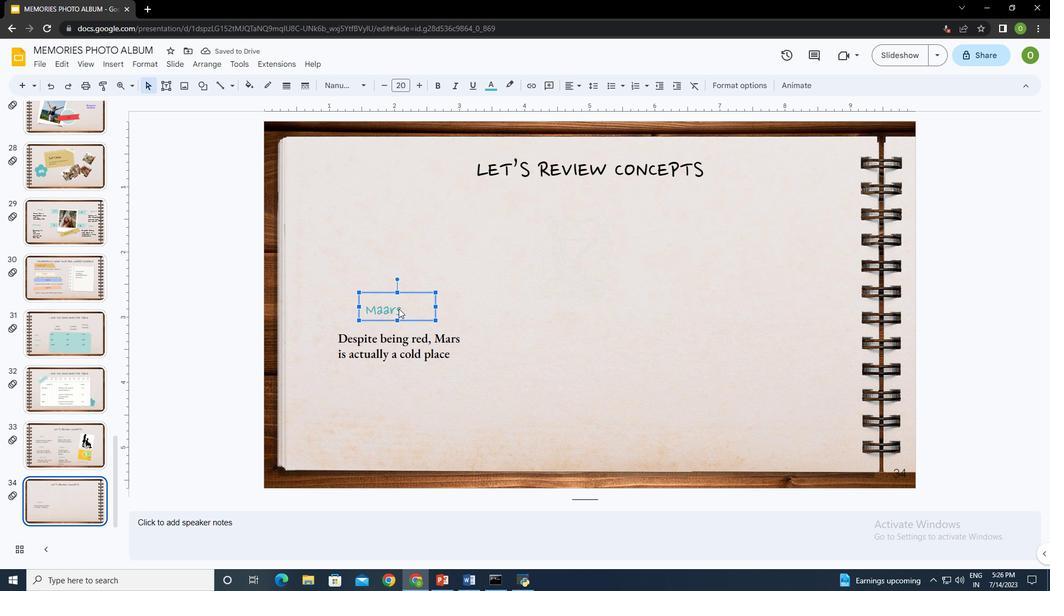 
Action: Mouse pressed left at (84, 438)
Screenshot: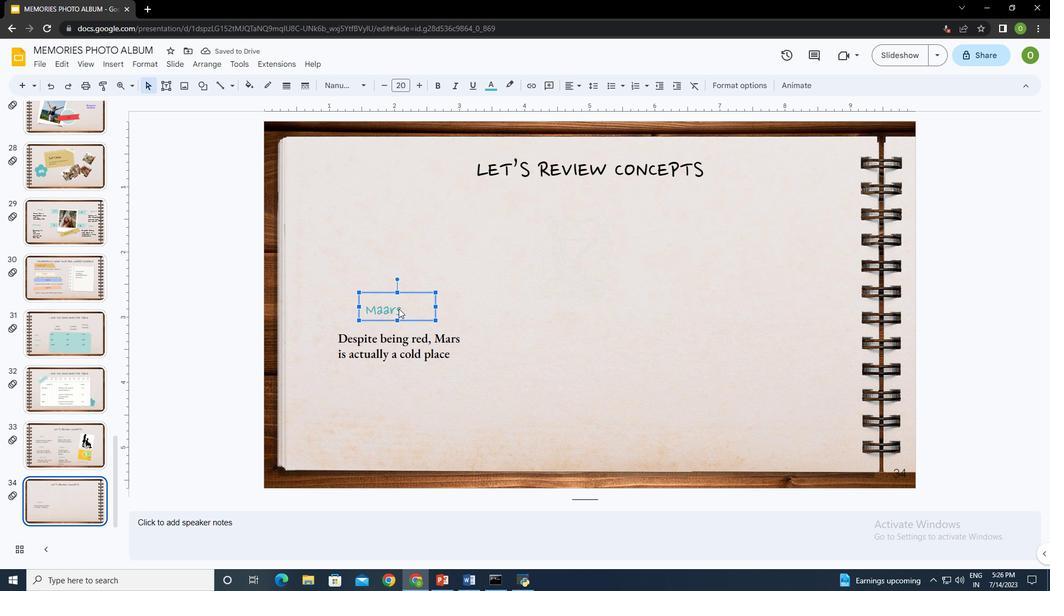 
Action: Mouse pressed left at (84, 438)
Screenshot: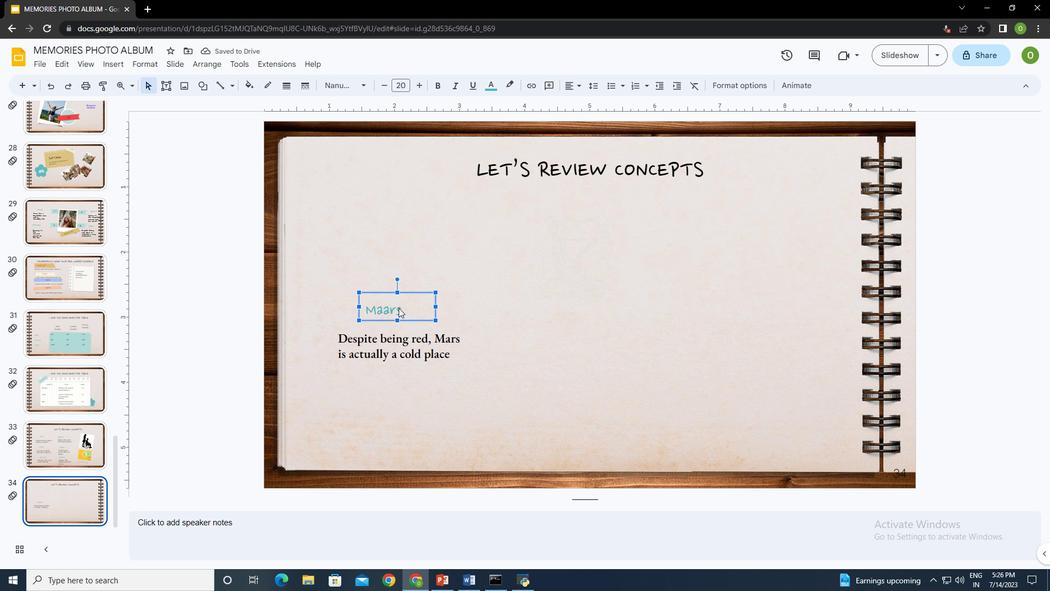 
Action: Mouse moved to (84, 438)
Screenshot: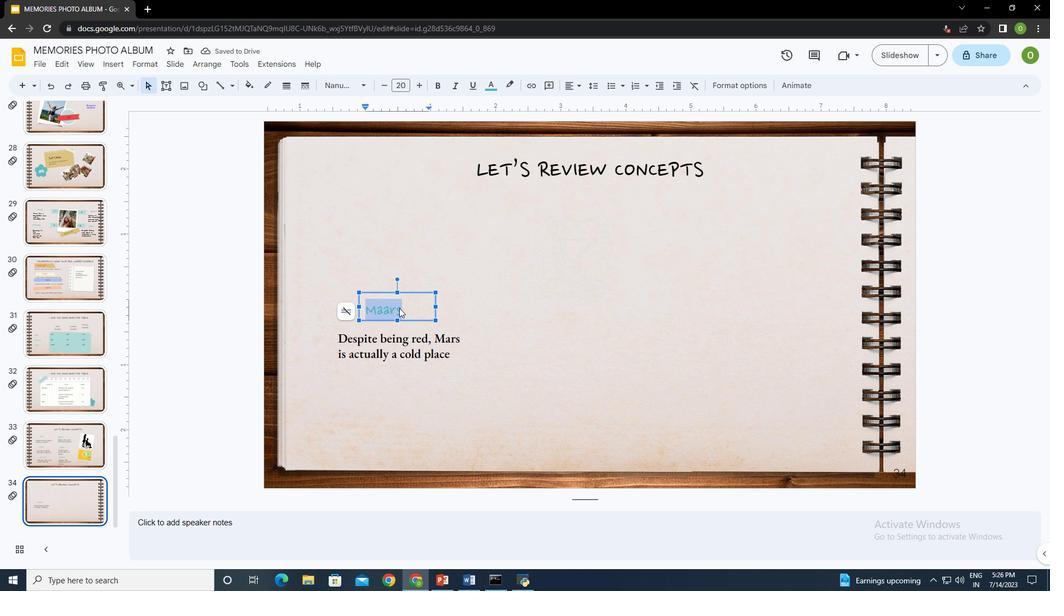 
Action: Key pressed ctrl+A
Screenshot: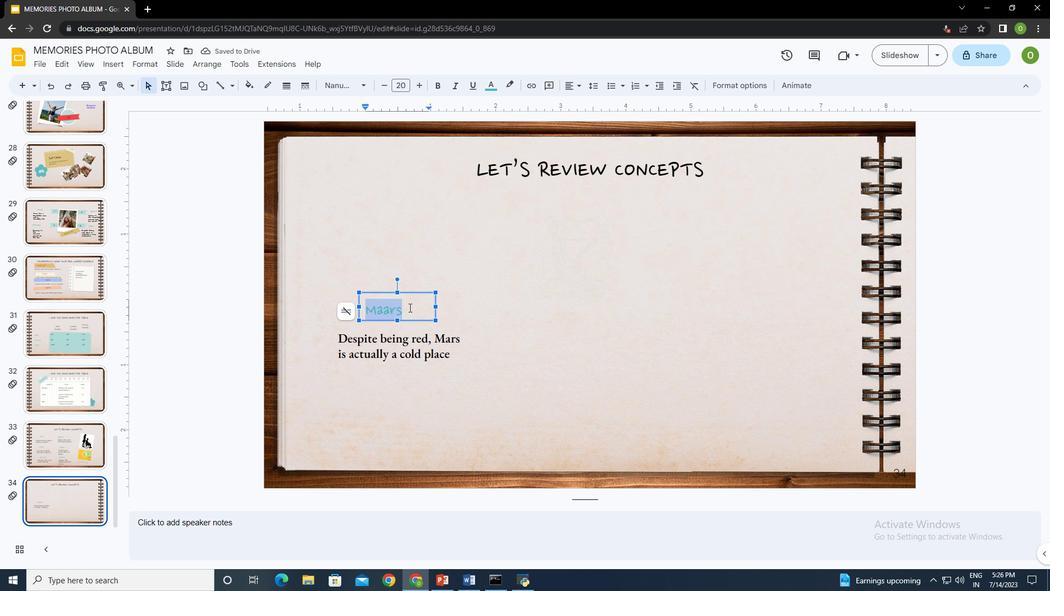 
Action: Mouse moved to (84, 438)
Screenshot: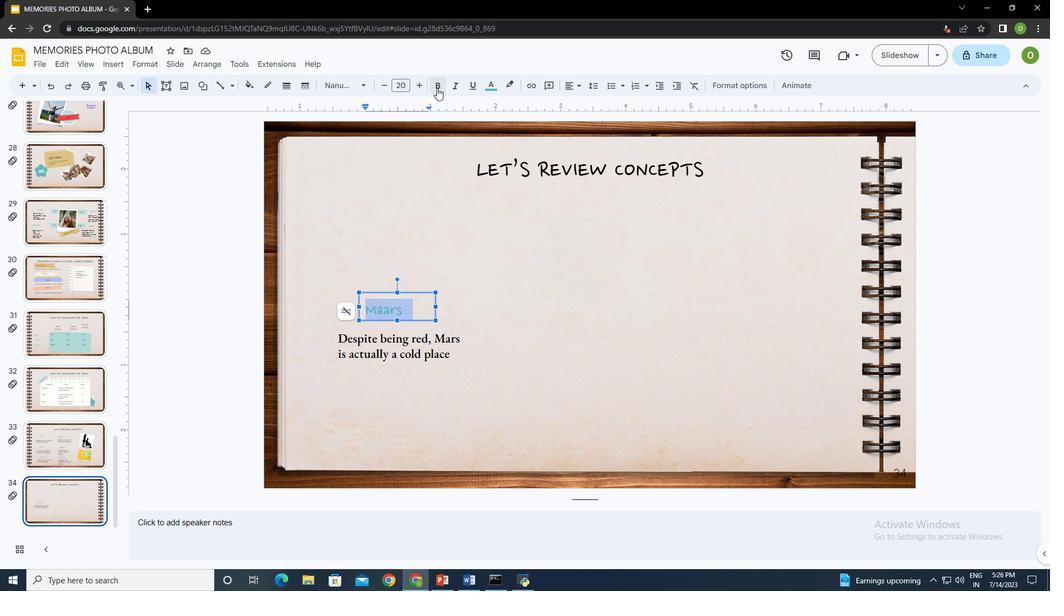 
Action: Mouse pressed left at (84, 438)
Screenshot: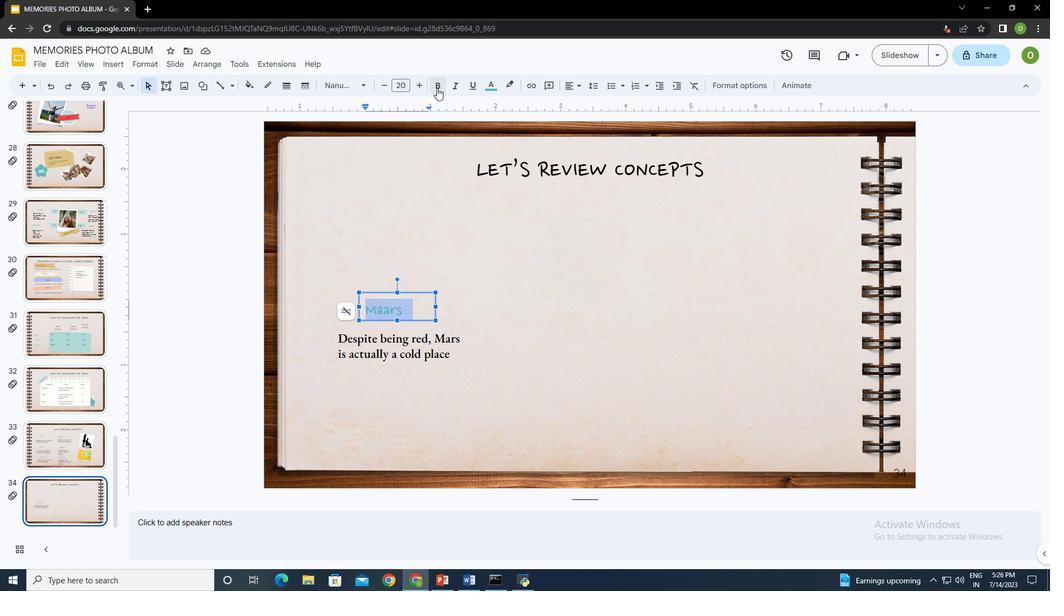 
Action: Mouse moved to (84, 438)
Screenshot: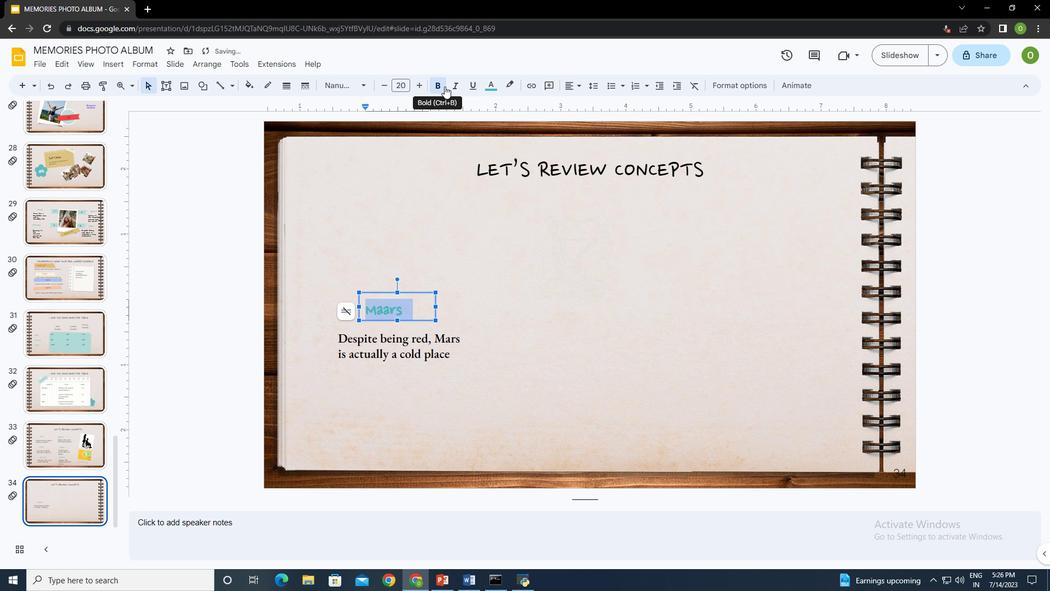 
Action: Mouse pressed left at (84, 438)
Screenshot: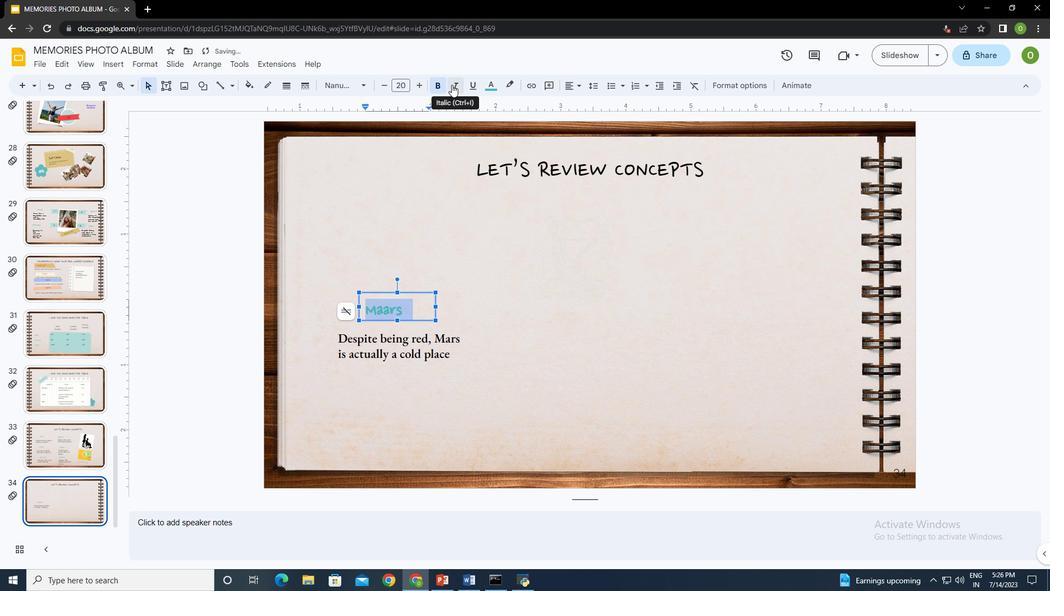 
Action: Mouse moved to (84, 438)
Screenshot: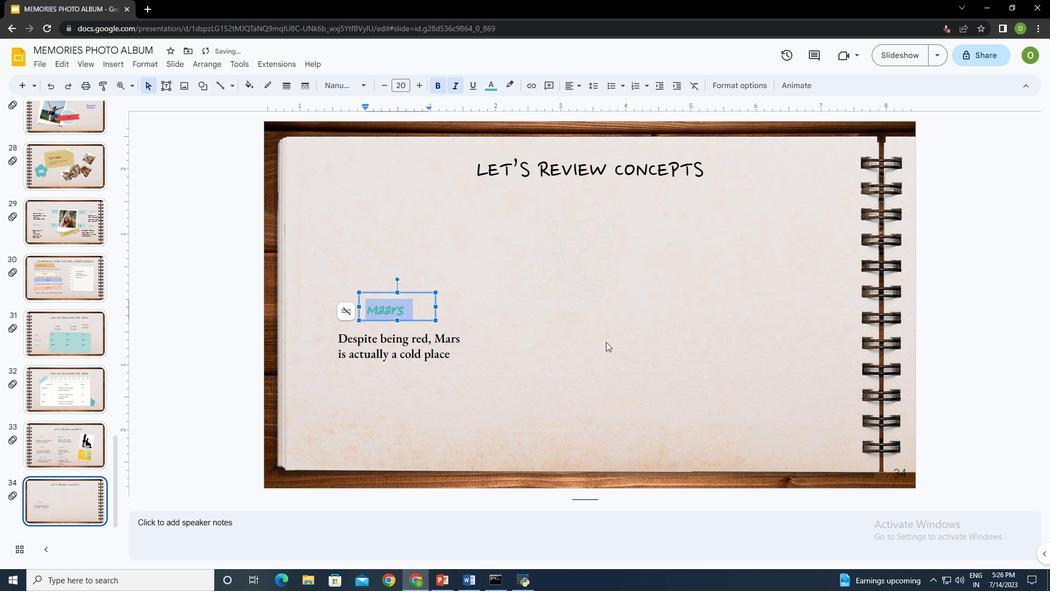 
Action: Mouse pressed left at (84, 438)
Screenshot: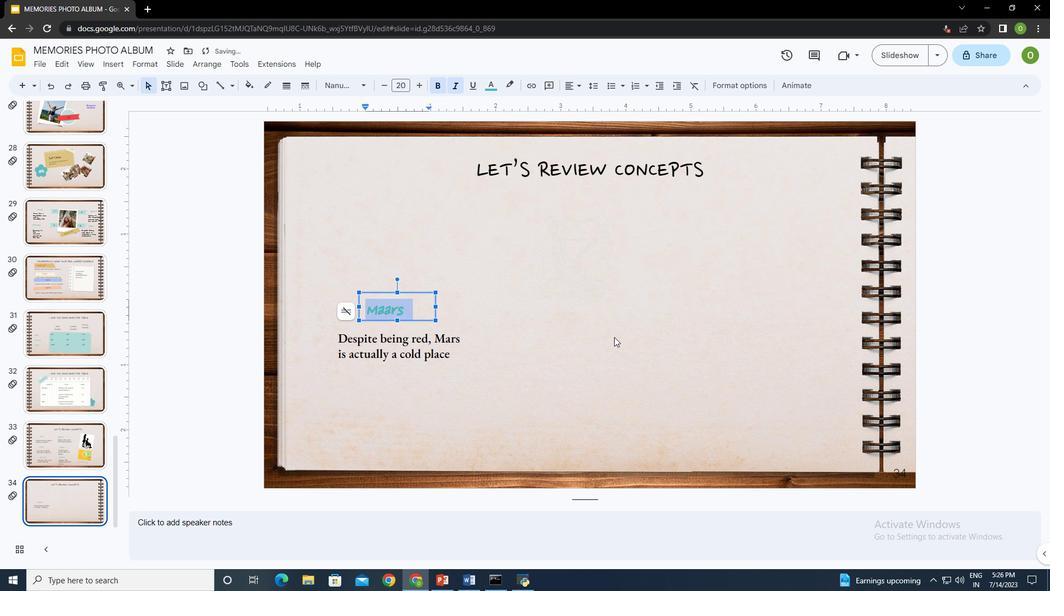 
Action: Mouse moved to (83, 438)
Screenshot: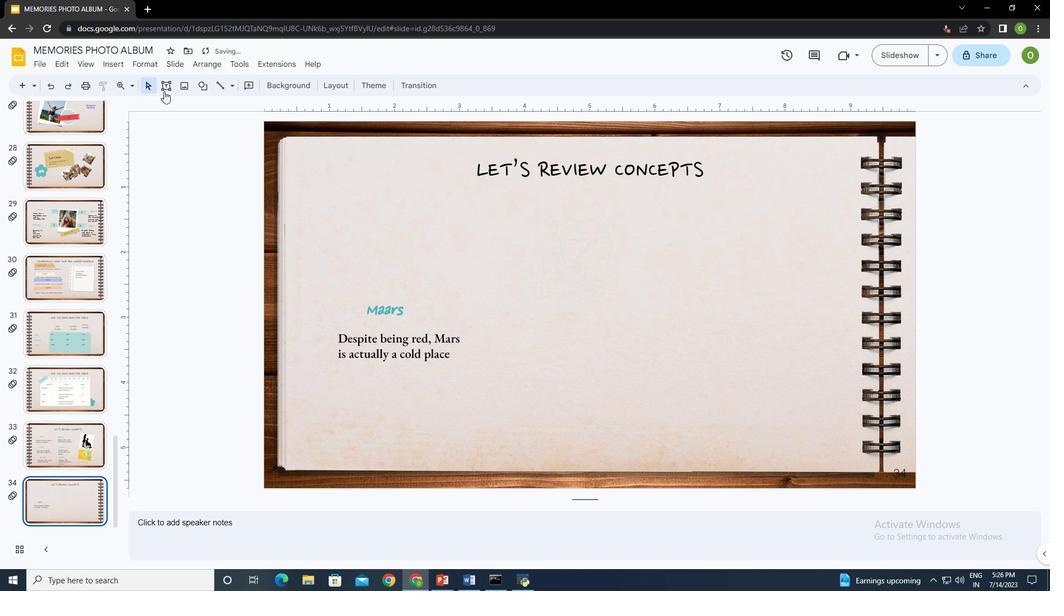 
Action: Mouse pressed left at (83, 438)
Screenshot: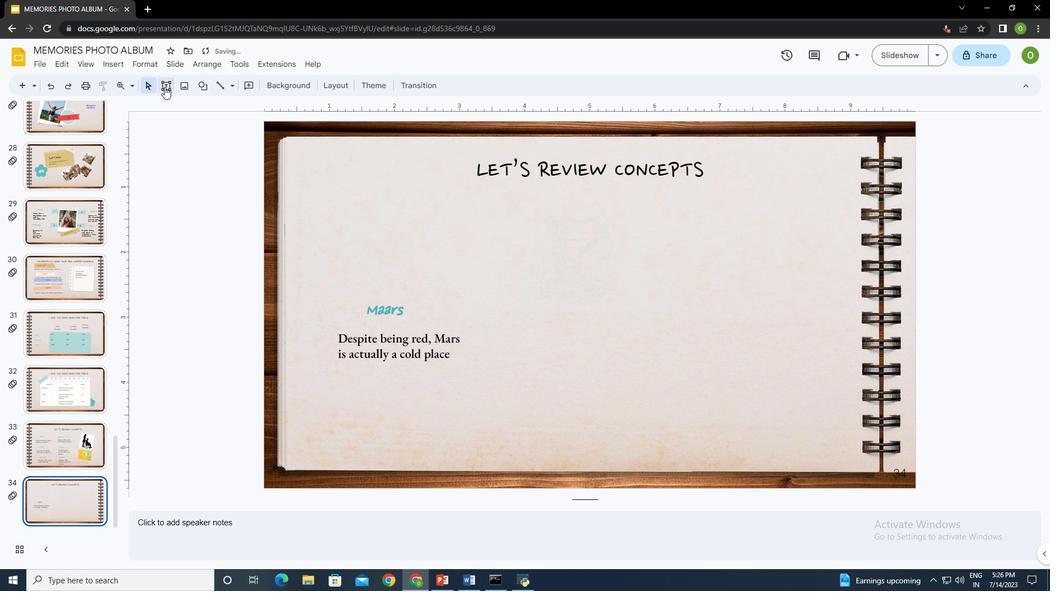 
Action: Mouse moved to (84, 438)
Screenshot: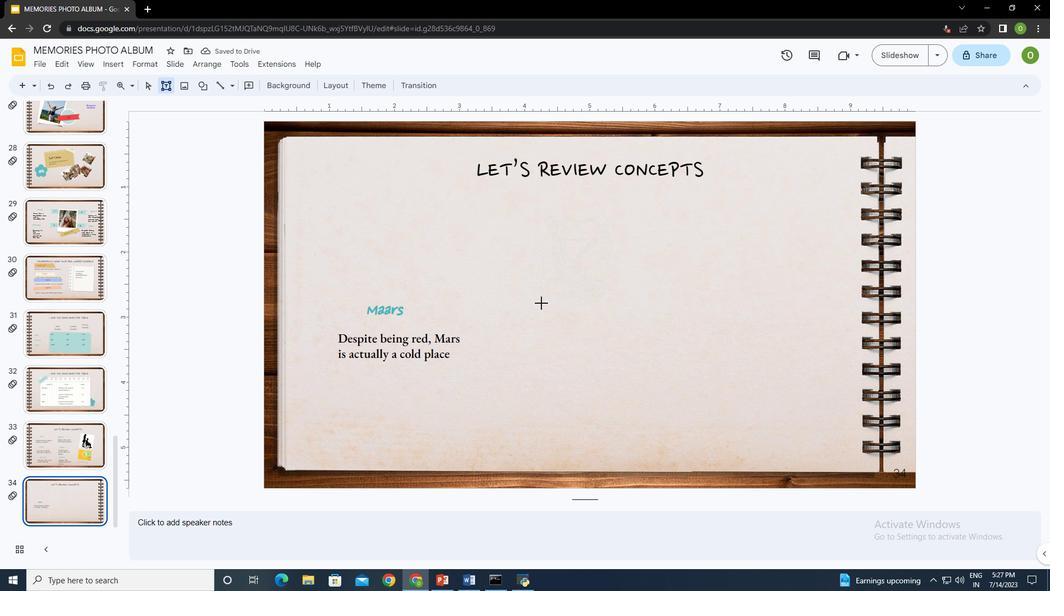 
Action: Mouse pressed left at (84, 438)
Screenshot: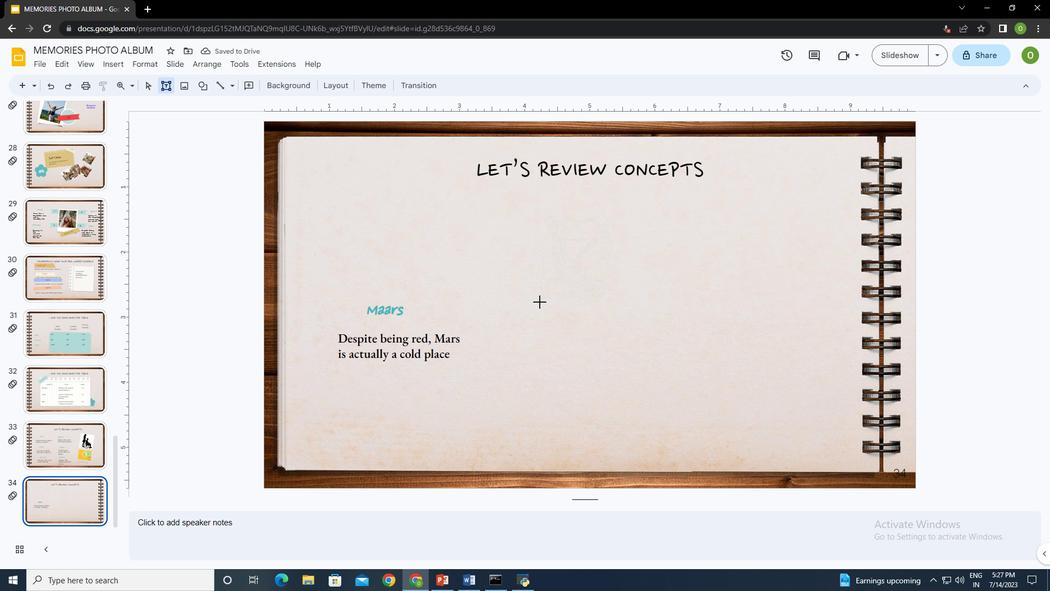 
Action: Mouse moved to (84, 438)
Screenshot: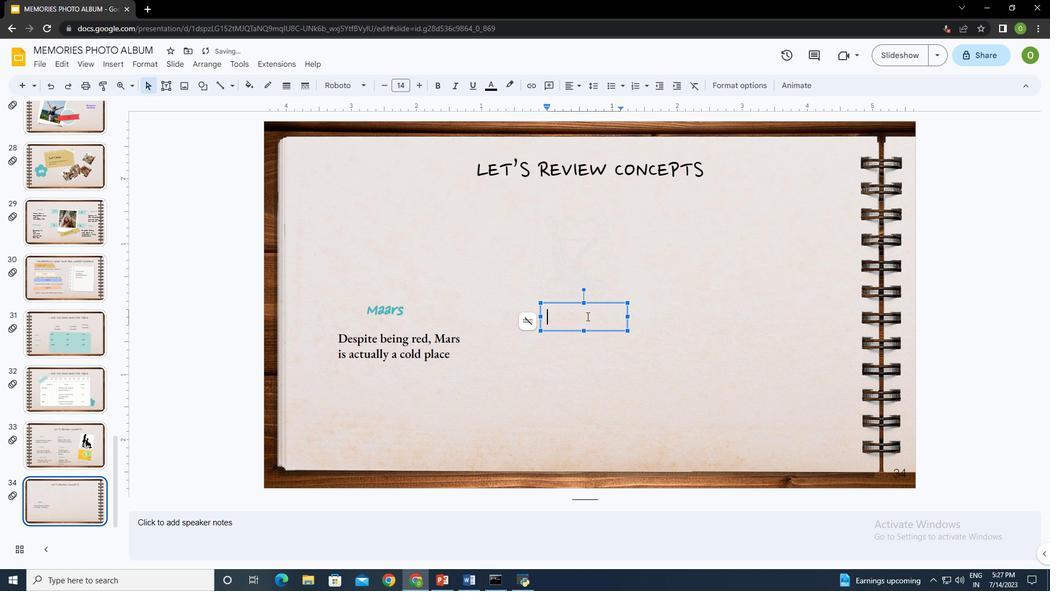
Action: Key pressed <Key.shift><Key.shift><Key.shift><Key.shift><Key.shift><Key.shift><Key.shift>Saturn
Screenshot: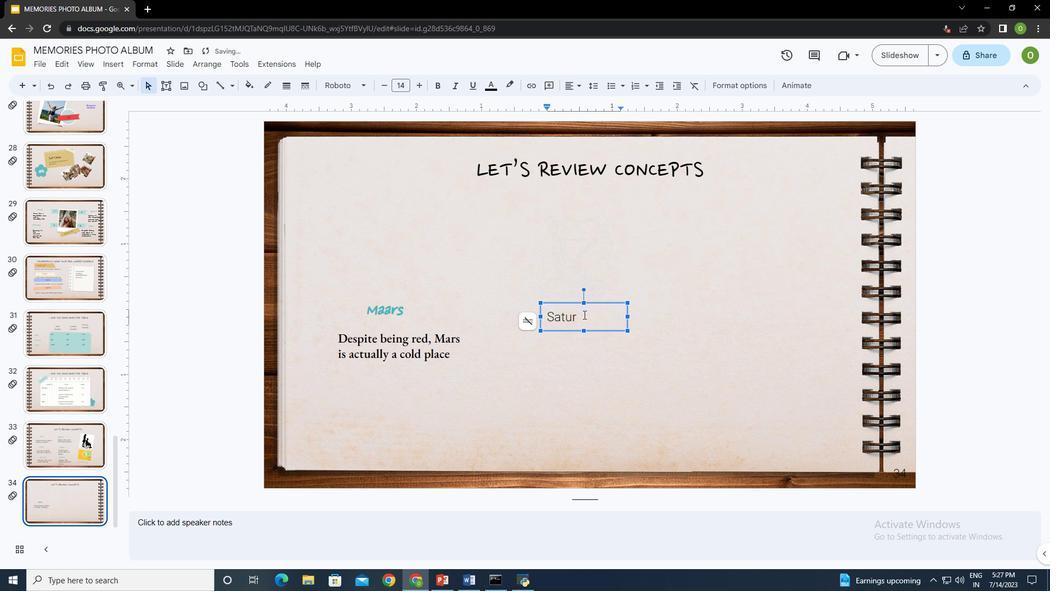 
Action: Mouse moved to (84, 438)
Screenshot: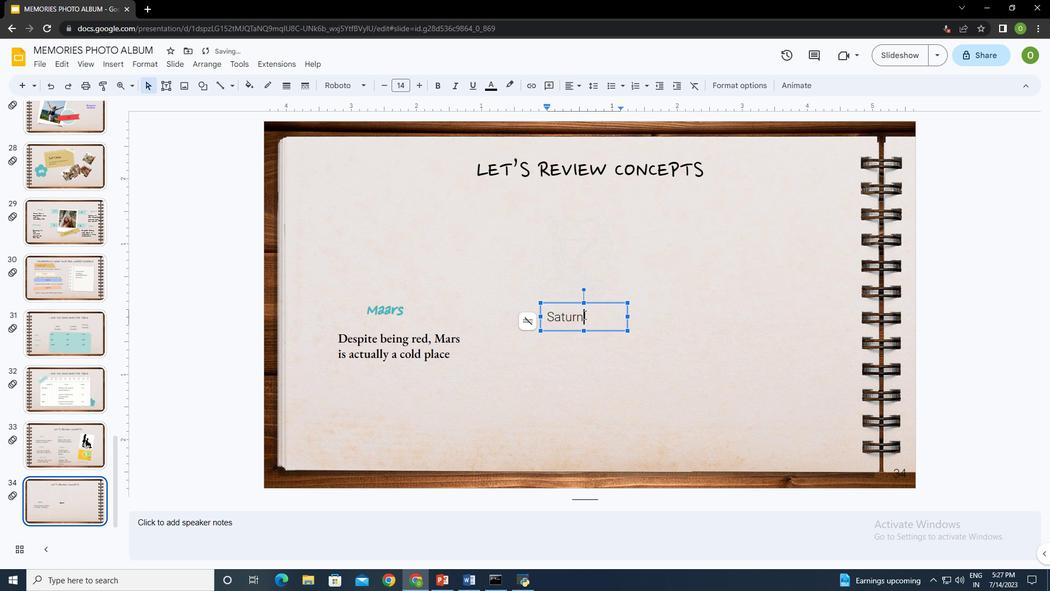
Action: Key pressed ctrl+A
Screenshot: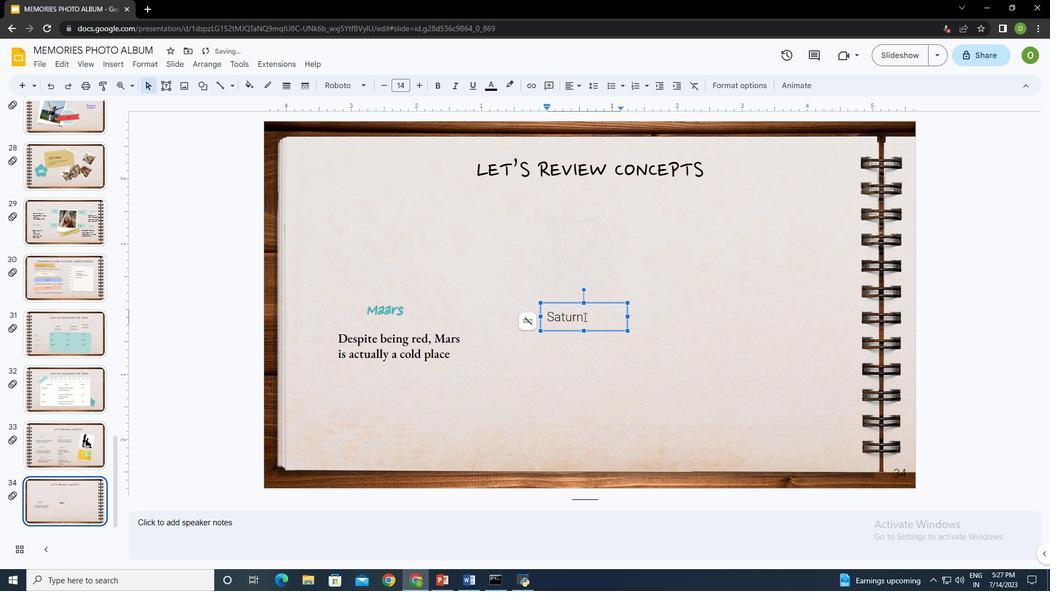 
Action: Mouse moved to (84, 438)
Screenshot: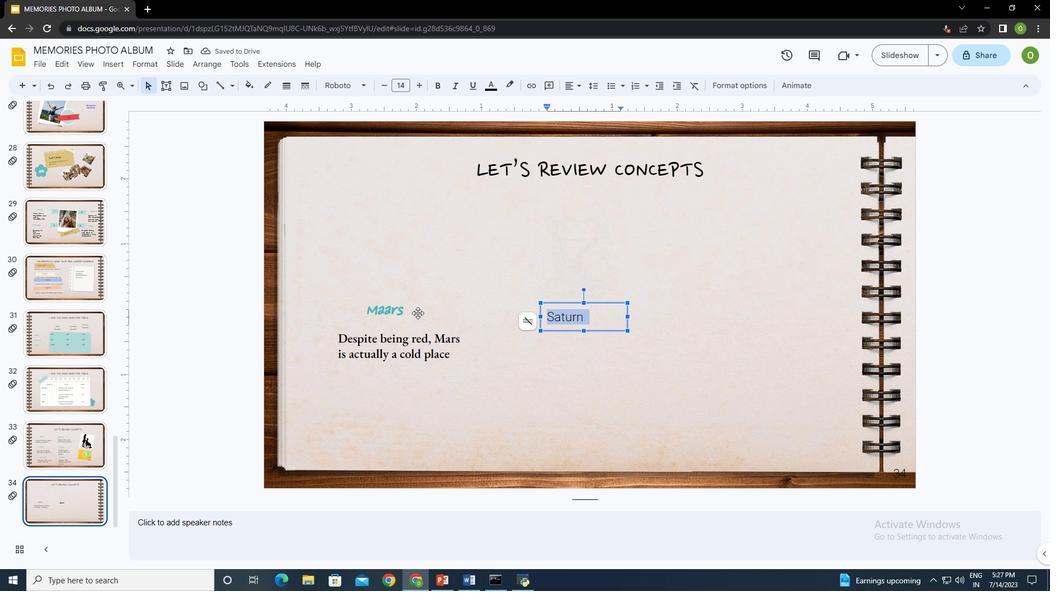 
Action: Mouse pressed left at (84, 438)
Screenshot: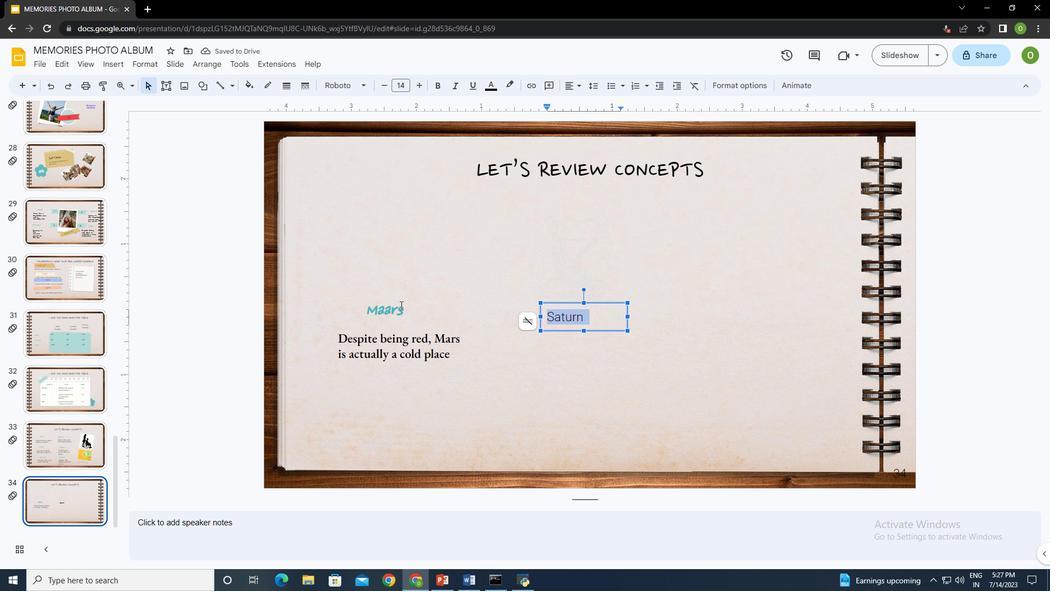
Action: Mouse moved to (84, 438)
Screenshot: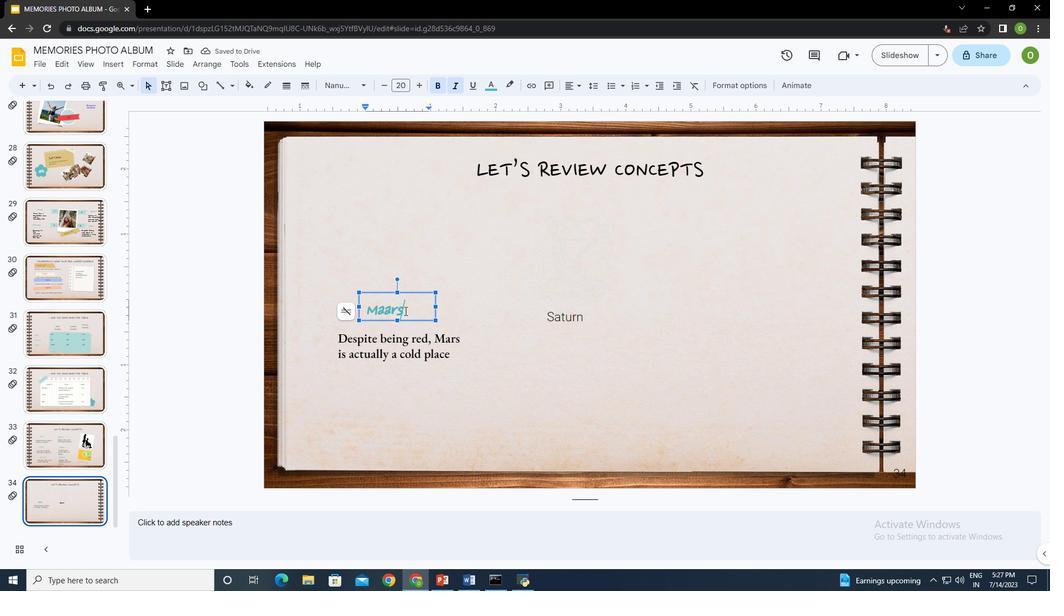 
Action: Mouse pressed left at (84, 438)
Screenshot: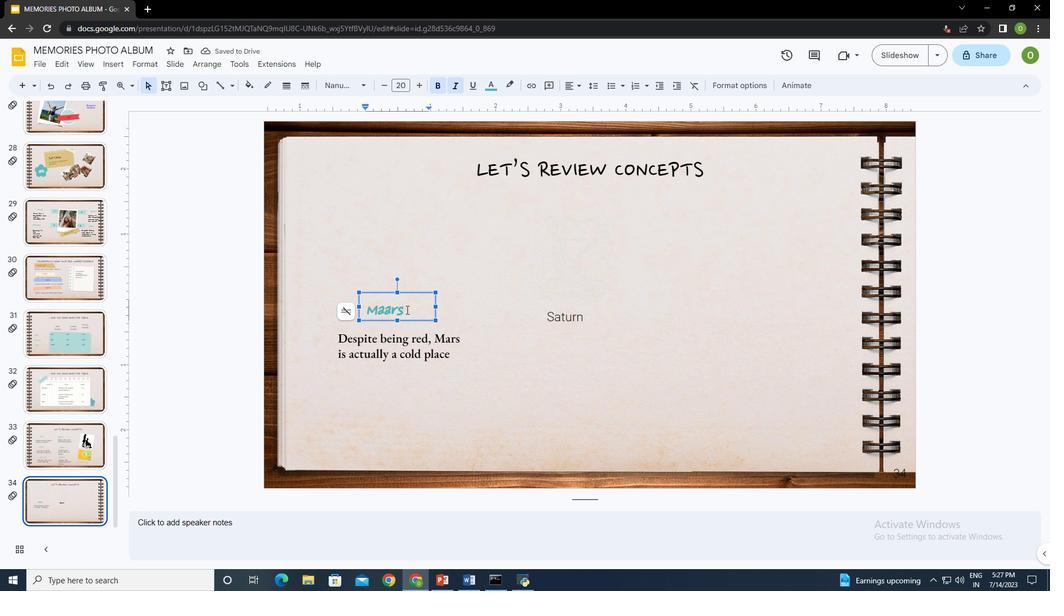 
Action: Mouse moved to (83, 438)
Screenshot: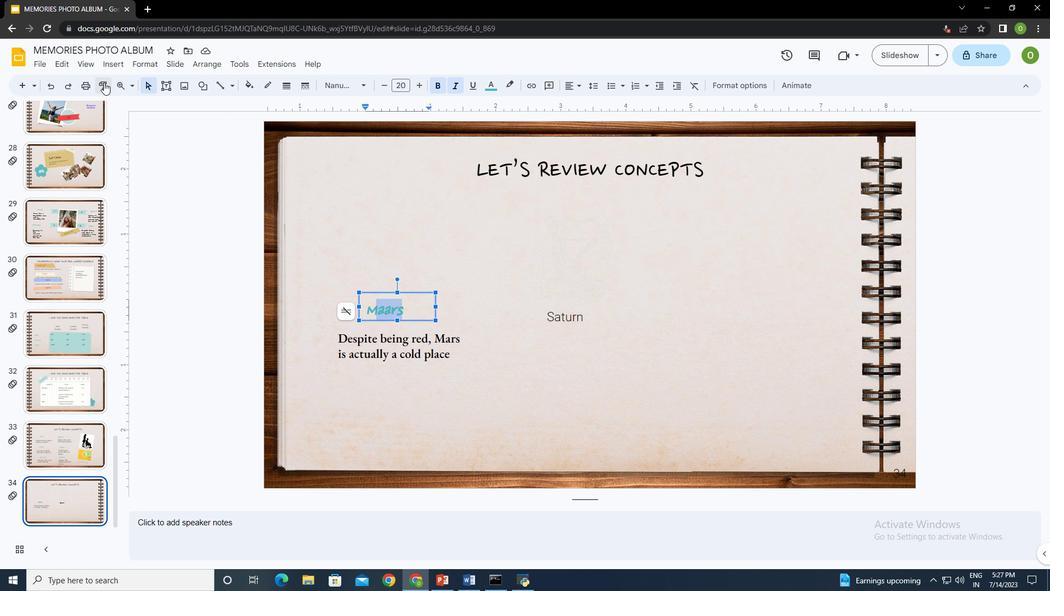 
Action: Mouse pressed left at (83, 438)
Screenshot: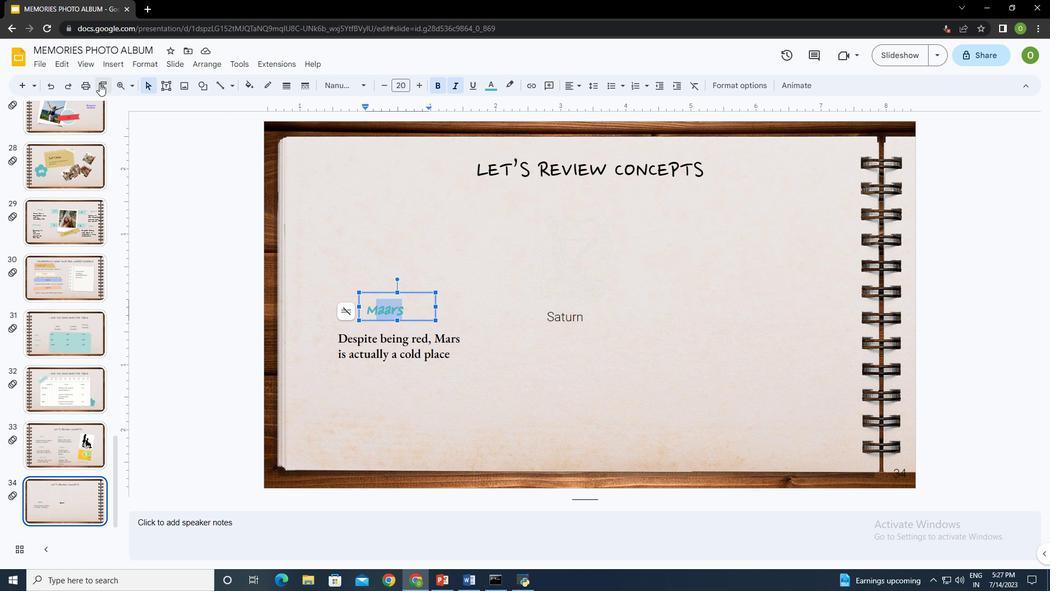 
Action: Mouse moved to (84, 438)
Screenshot: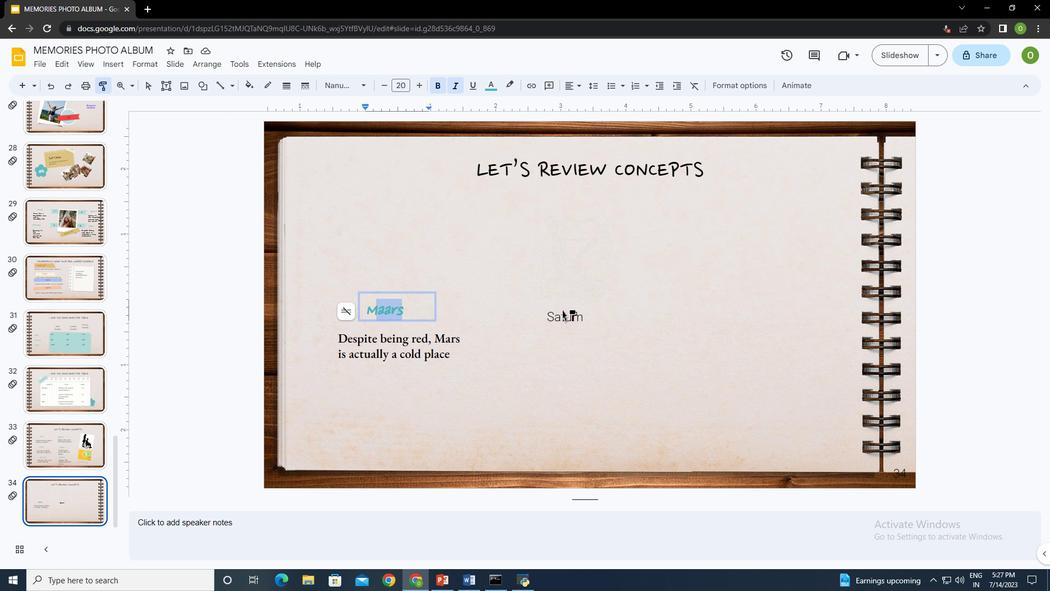 
Action: Mouse pressed left at (84, 438)
Screenshot: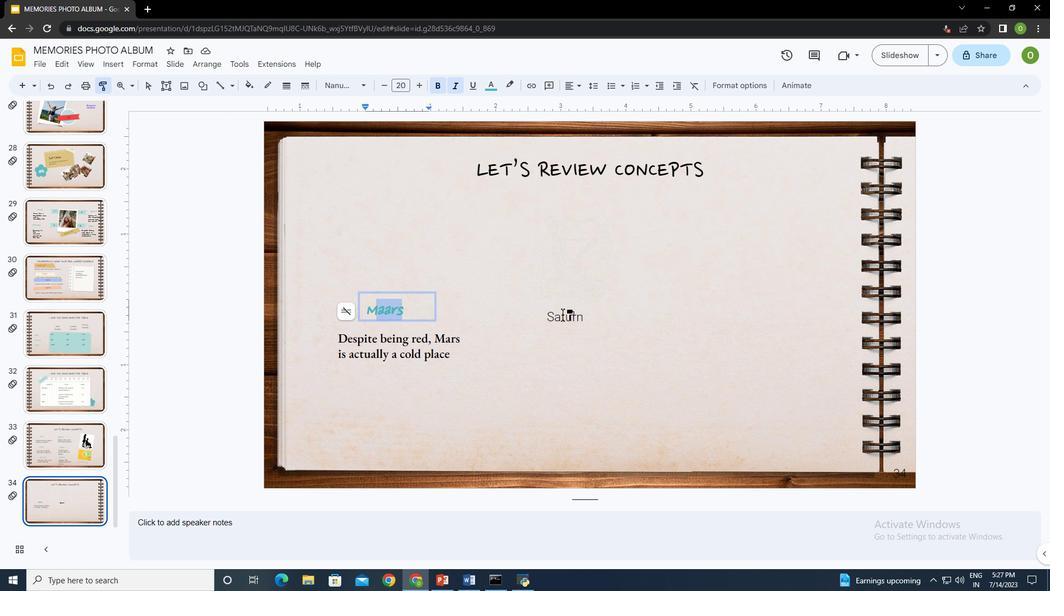 
Action: Mouse moved to (84, 438)
Screenshot: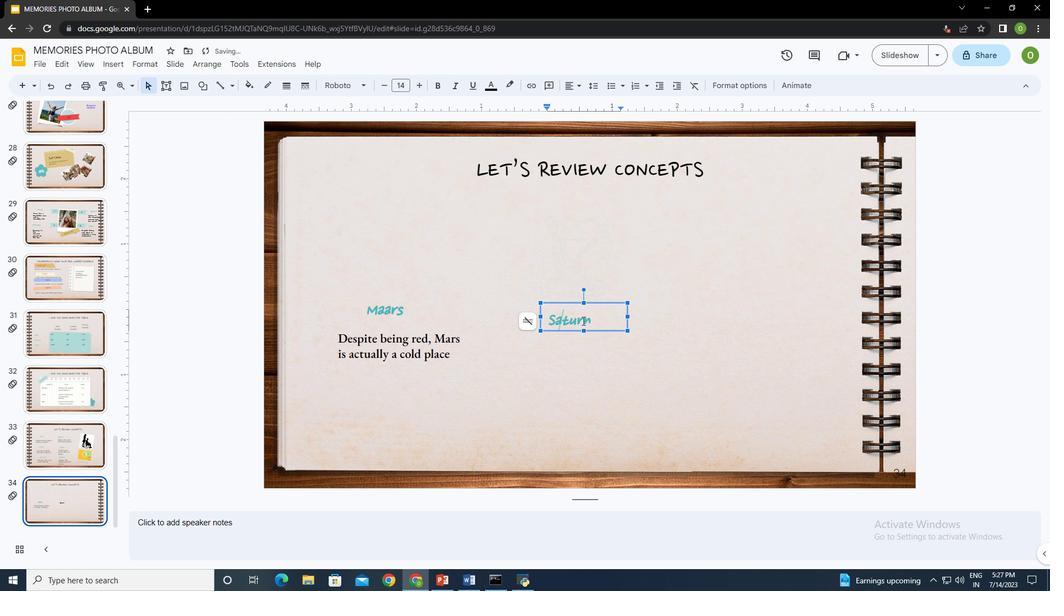 
Action: Mouse pressed left at (84, 438)
Screenshot: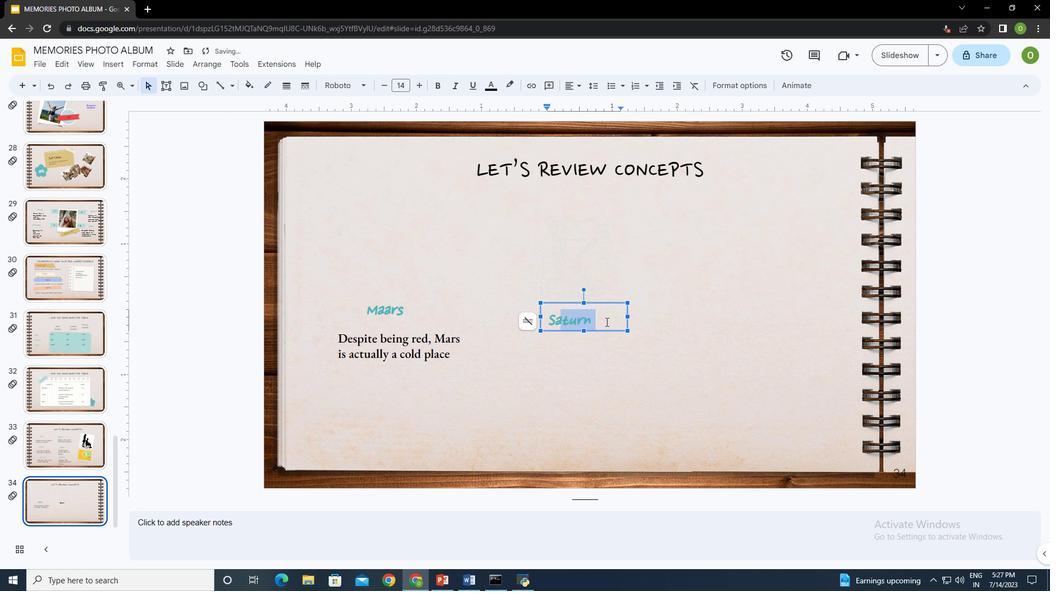 
Action: Mouse moved to (84, 438)
Screenshot: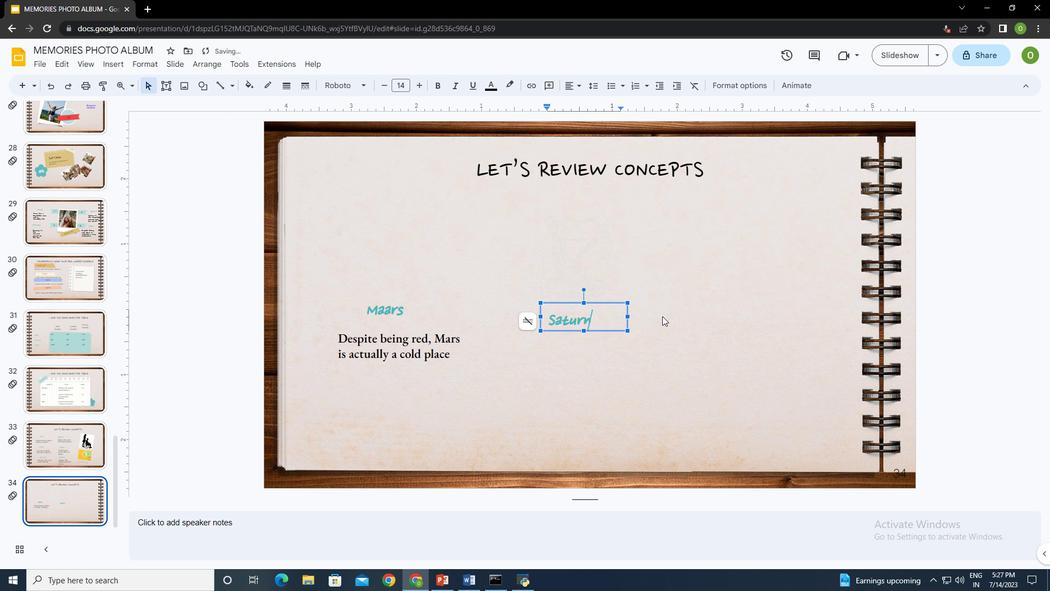 
Action: Mouse pressed left at (84, 438)
Screenshot: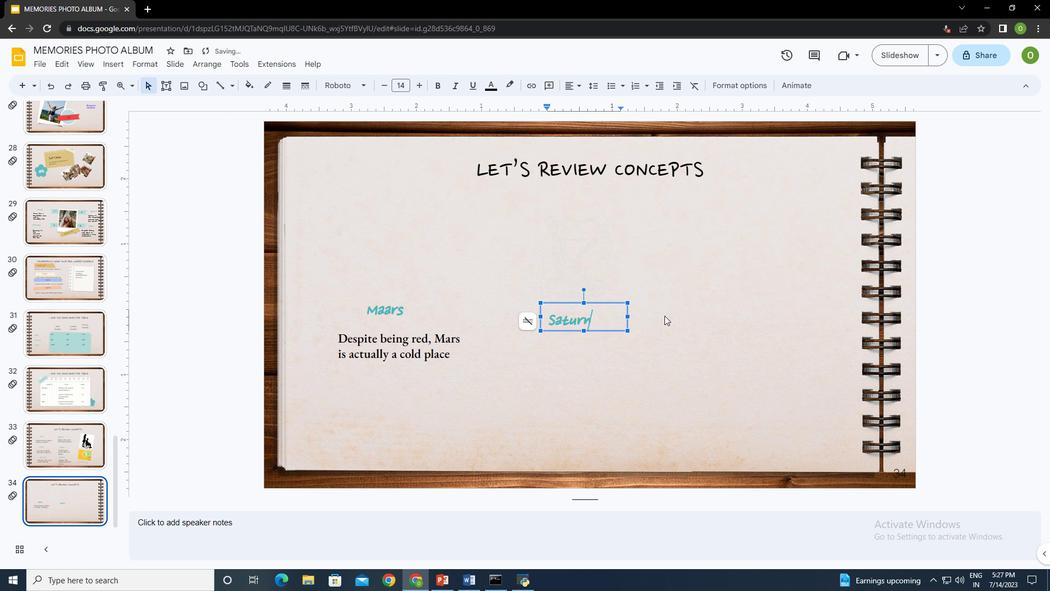 
Action: Mouse moved to (84, 438)
Screenshot: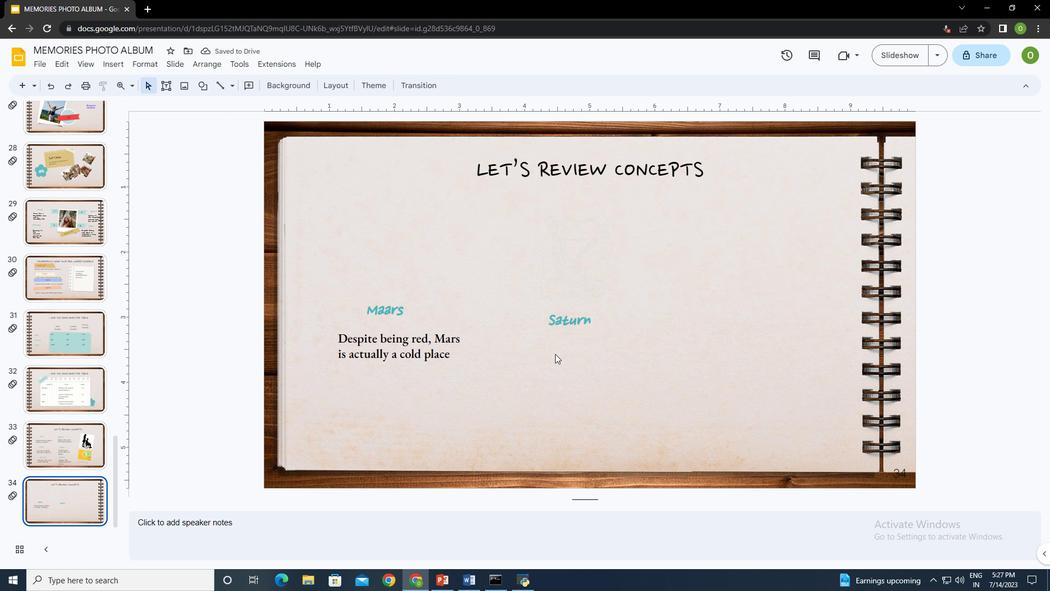 
Action: Mouse pressed left at (84, 438)
Screenshot: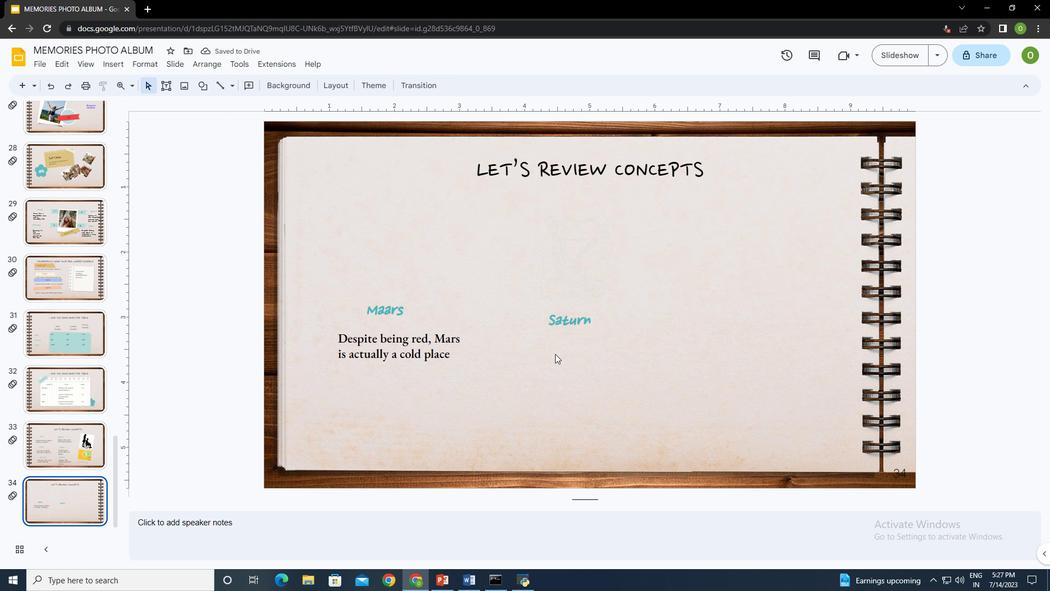 
Action: Mouse moved to (83, 438)
Screenshot: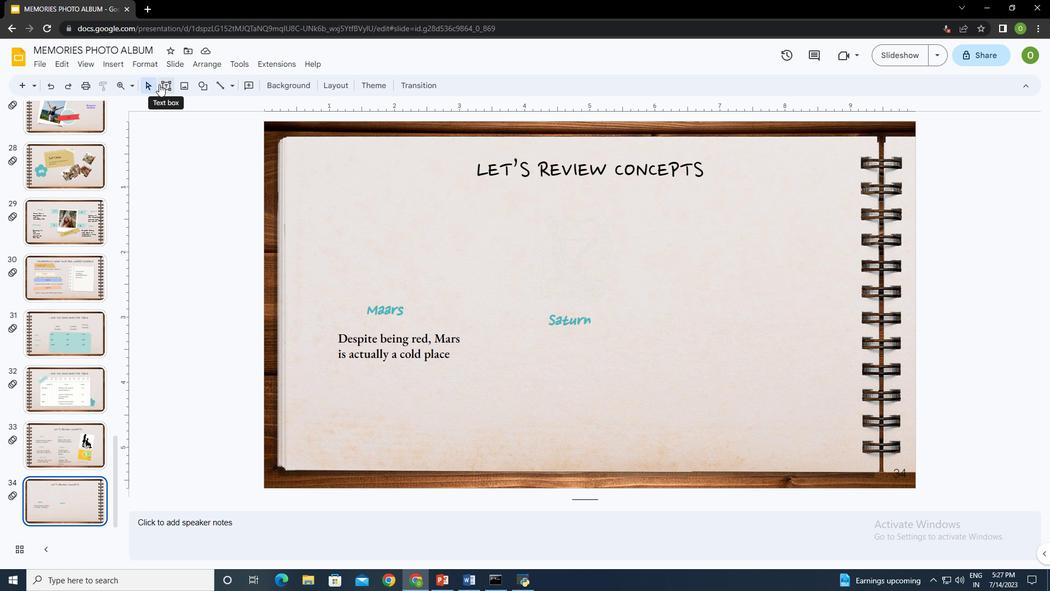 
Action: Mouse pressed left at (83, 438)
Screenshot: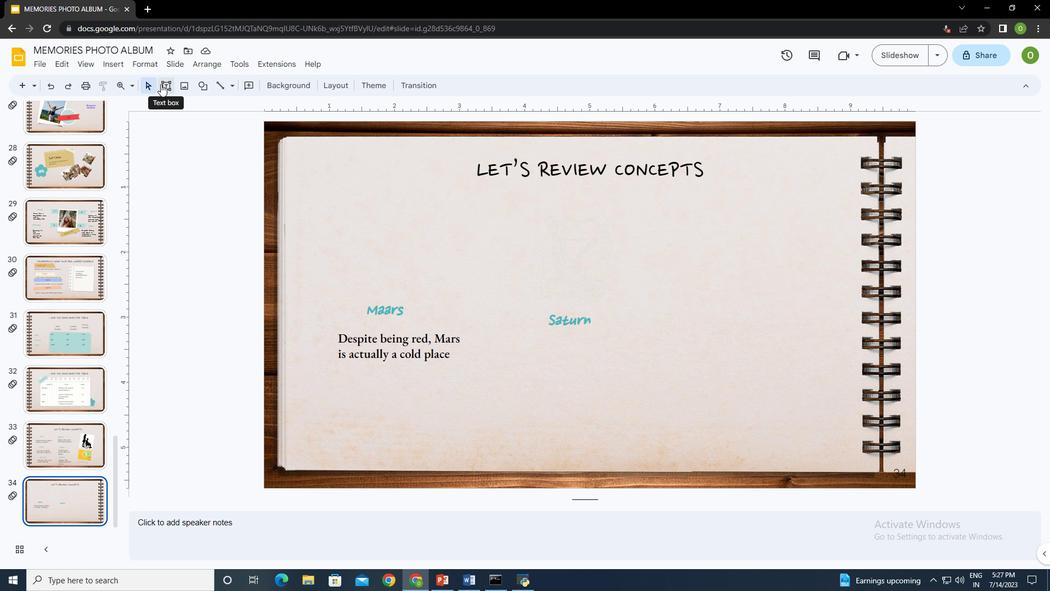 
Action: Mouse moved to (84, 438)
Screenshot: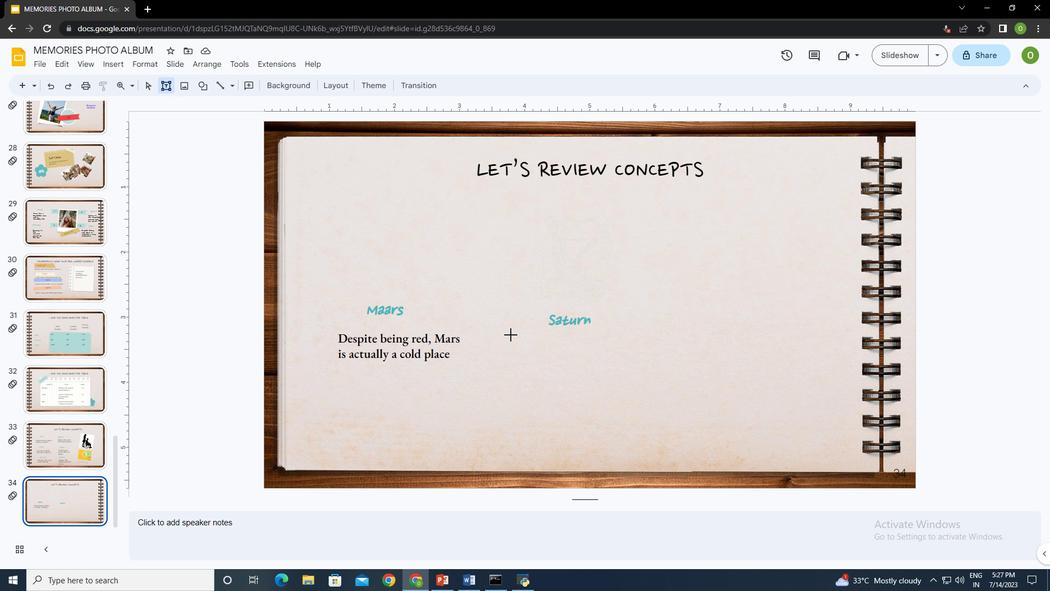 
Action: Mouse pressed left at (84, 438)
Screenshot: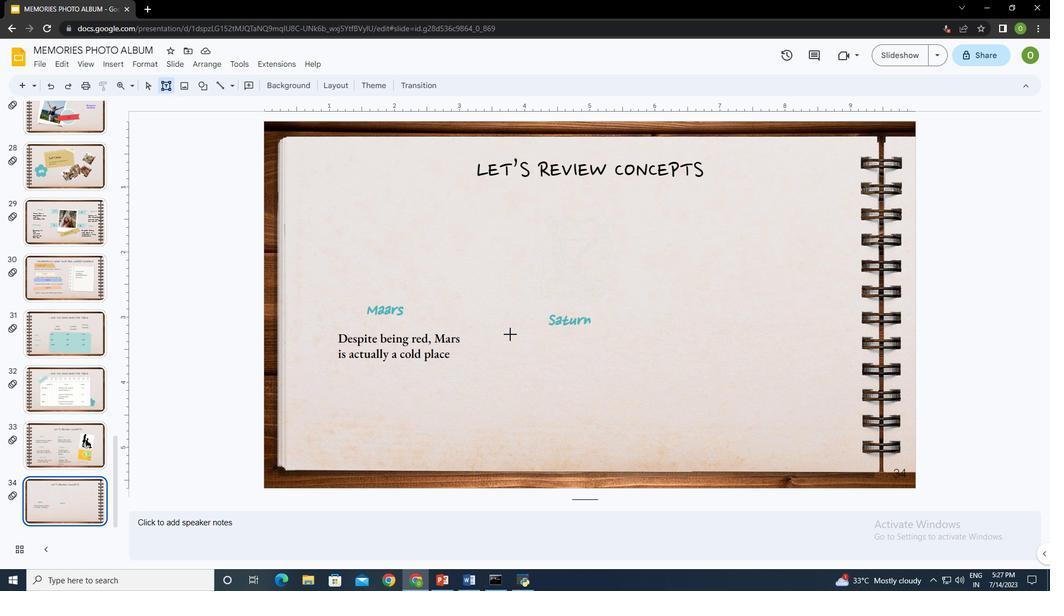 
Action: Mouse moved to (84, 438)
Screenshot: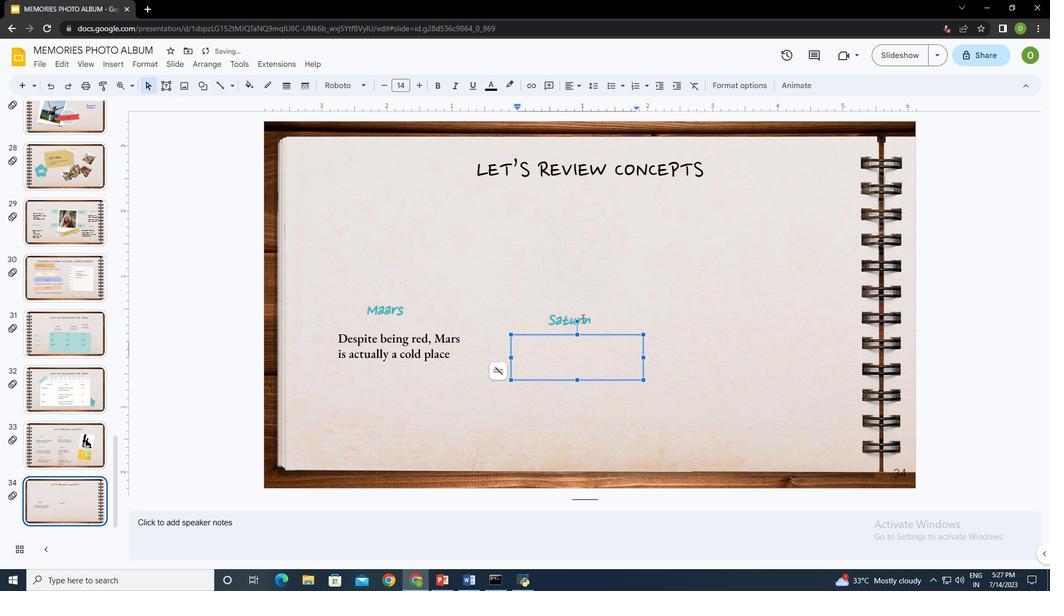 
Action: Mouse pressed left at (84, 438)
Screenshot: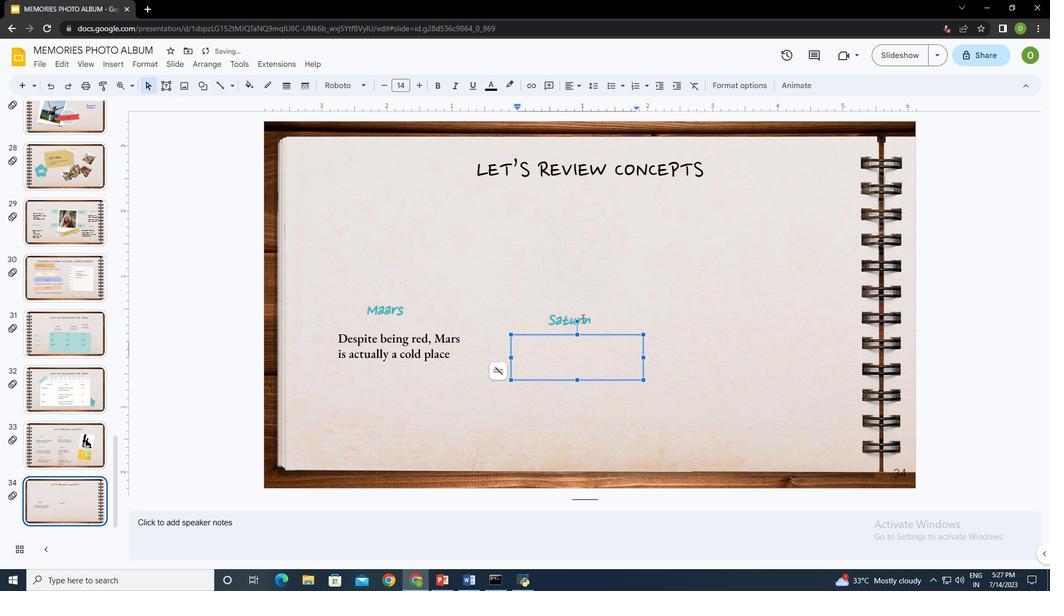 
Action: Mouse moved to (84, 438)
Screenshot: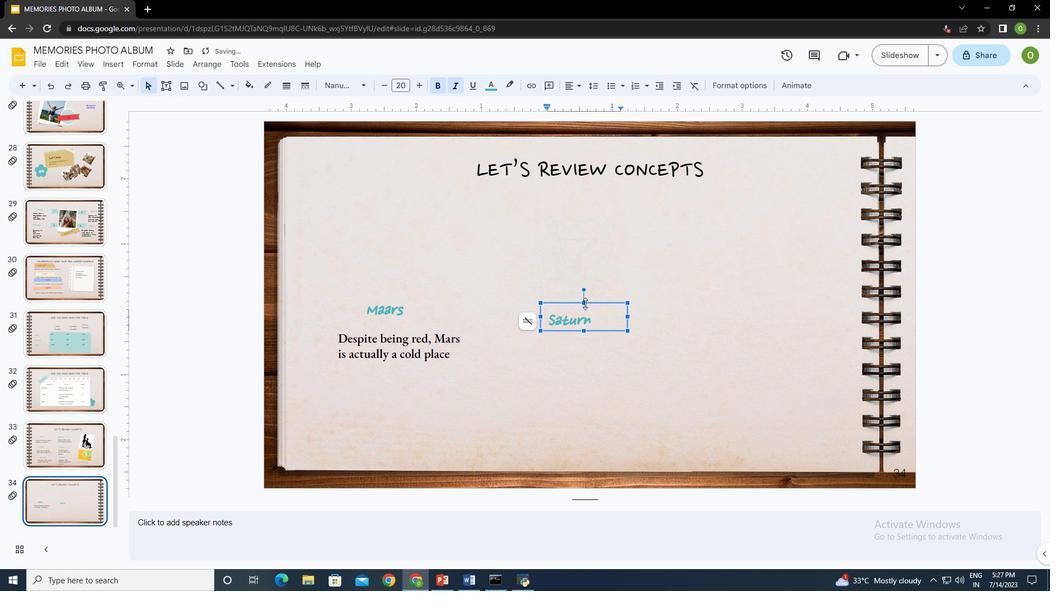
Action: Mouse pressed left at (84, 438)
Screenshot: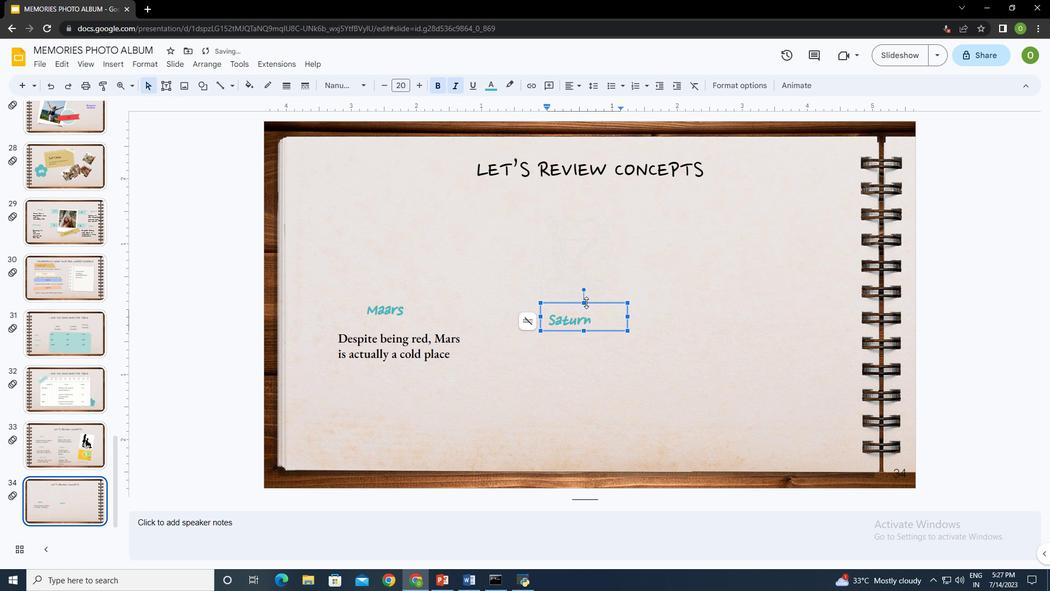 
Action: Mouse moved to (84, 438)
Screenshot: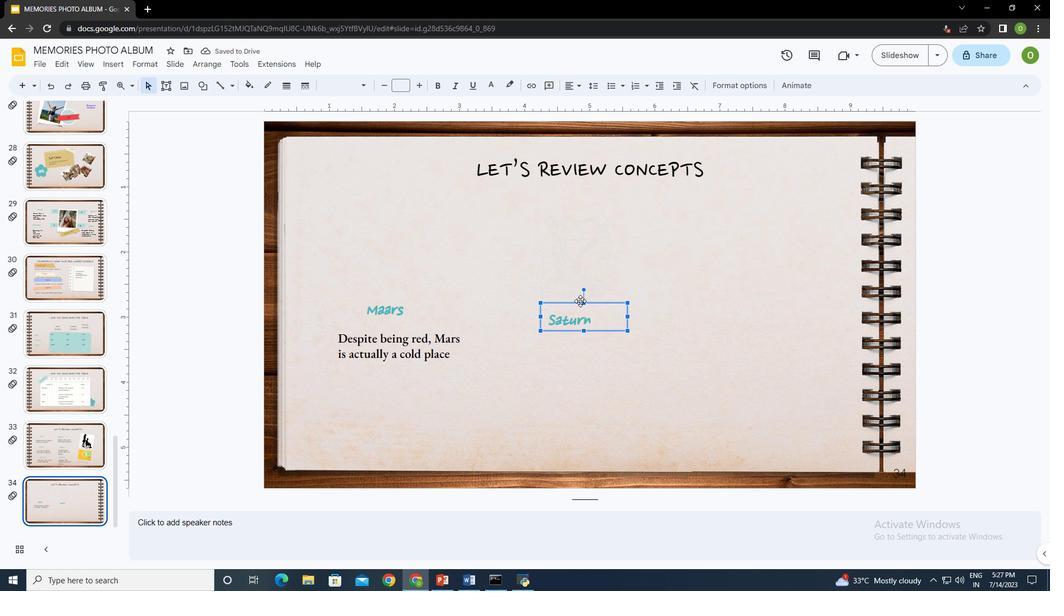 
Action: Mouse pressed left at (84, 438)
Screenshot: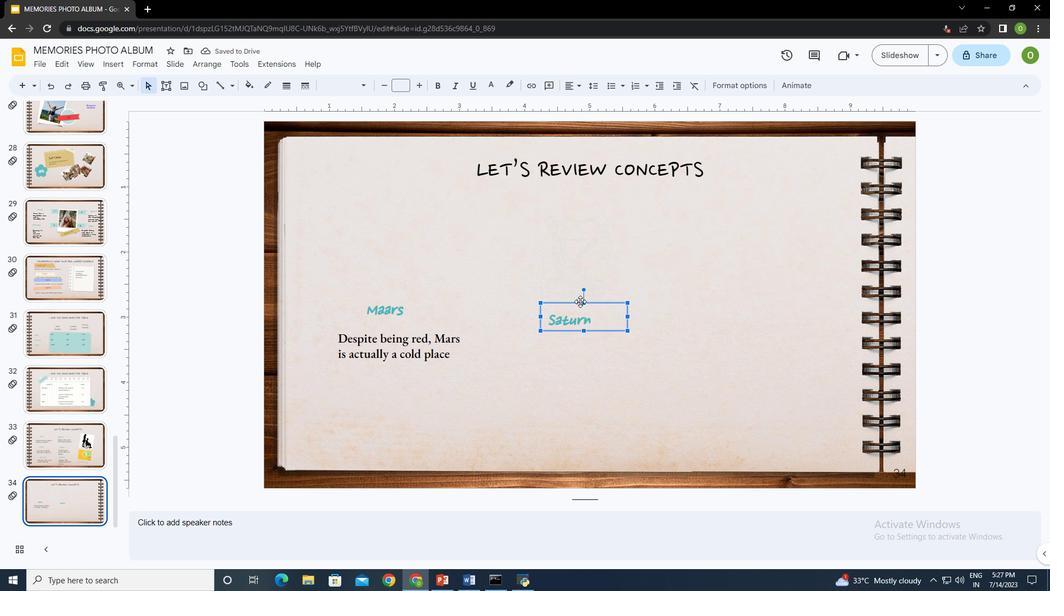 
Action: Key pressed <Key.up>
Screenshot: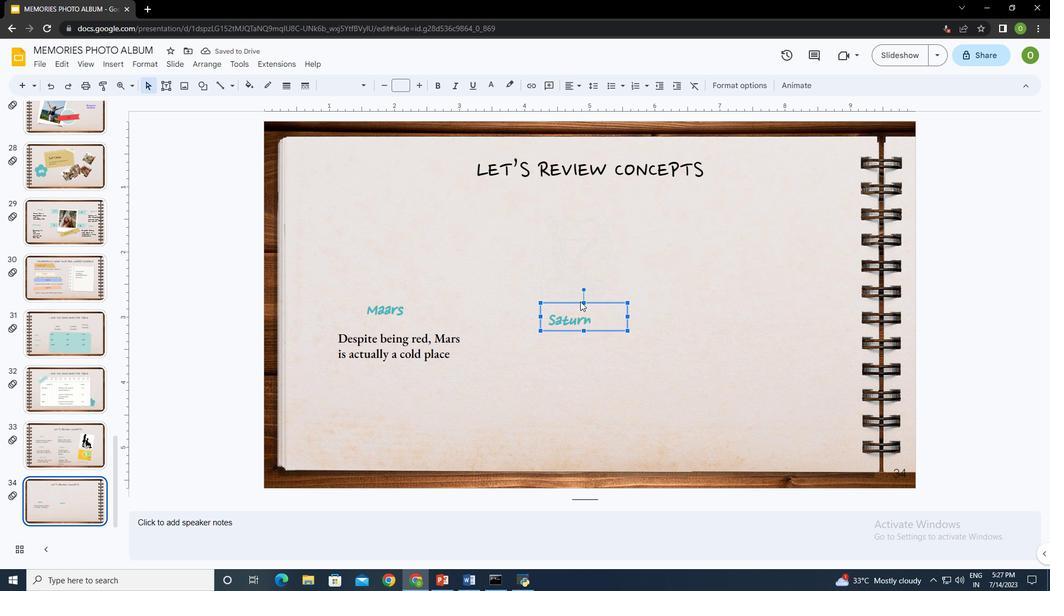 
Action: Mouse moved to (84, 438)
Screenshot: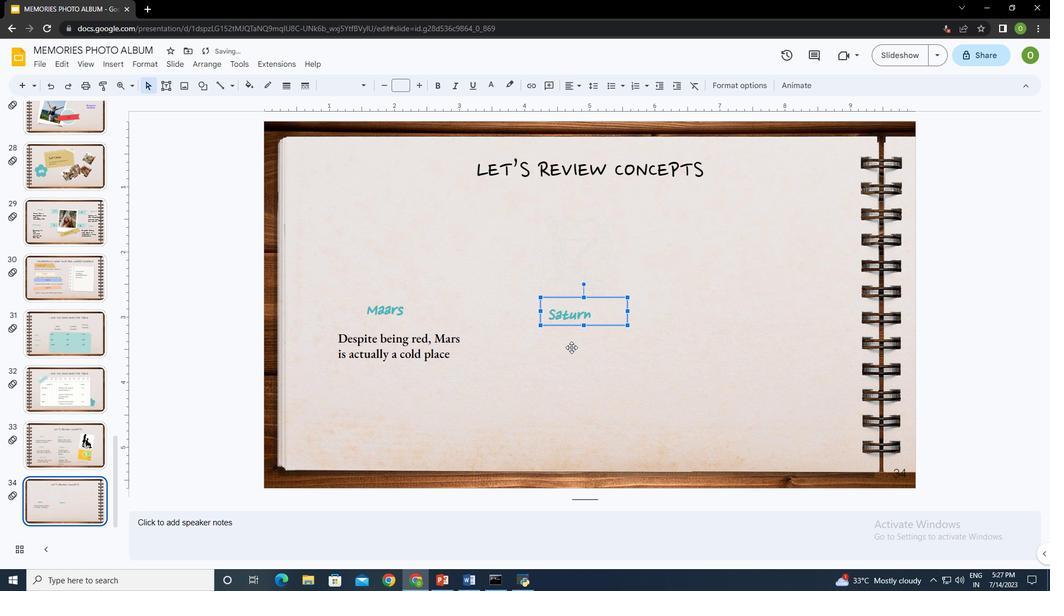 
Action: Mouse pressed left at (84, 438)
Screenshot: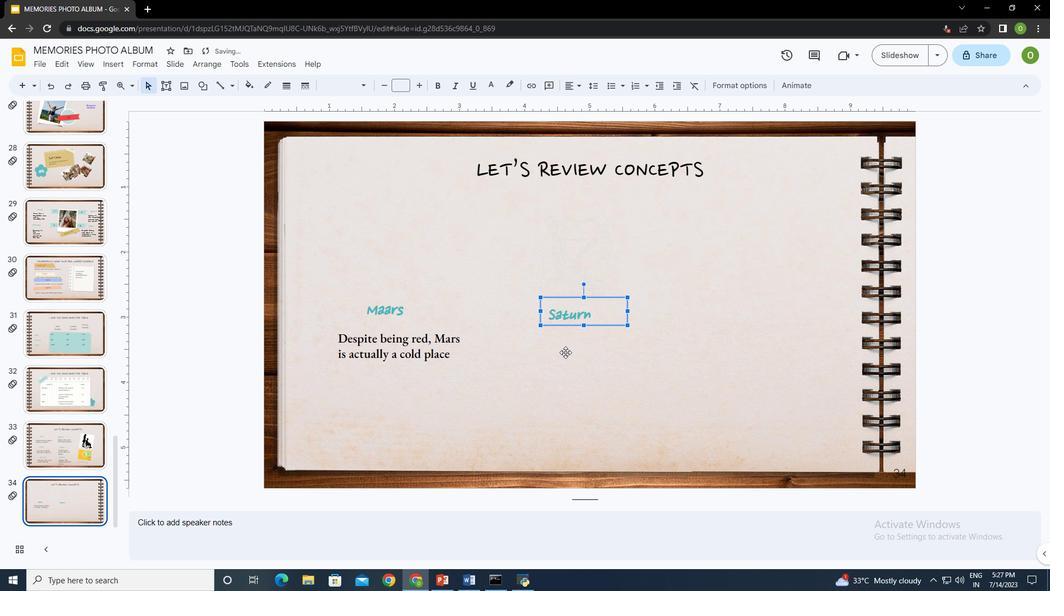 
Action: Key pressed <Key.shift>Saturn<Key.space>is<Key.space>the<Key.space>ringed<Key.space>planet<Key.space>and<Key.space>a<Key.space>gas<Key.space>gin<Key.backspace>ant
Screenshot: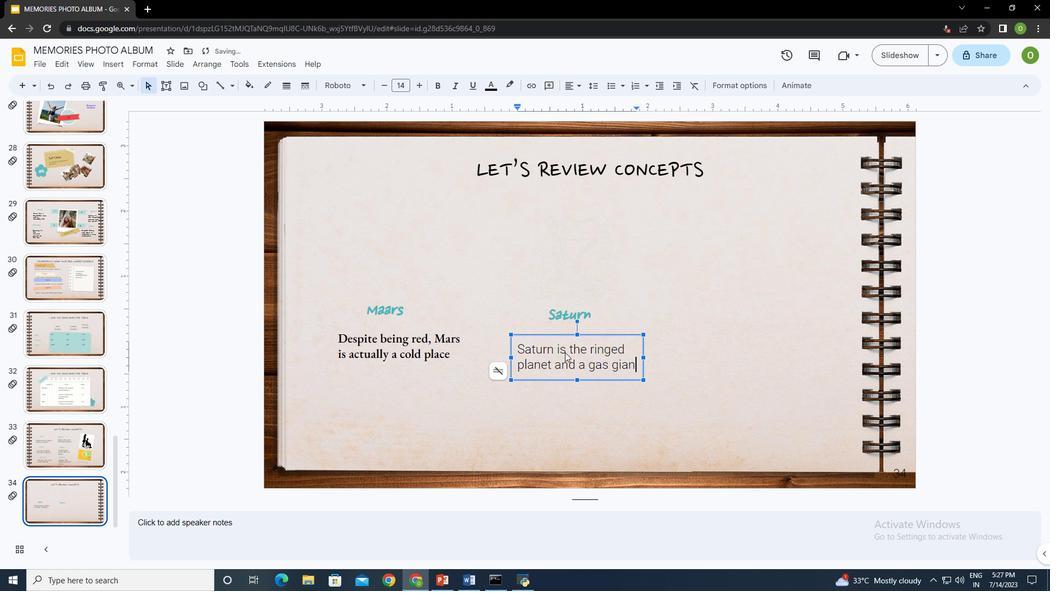 
Action: Mouse moved to (84, 438)
Screenshot: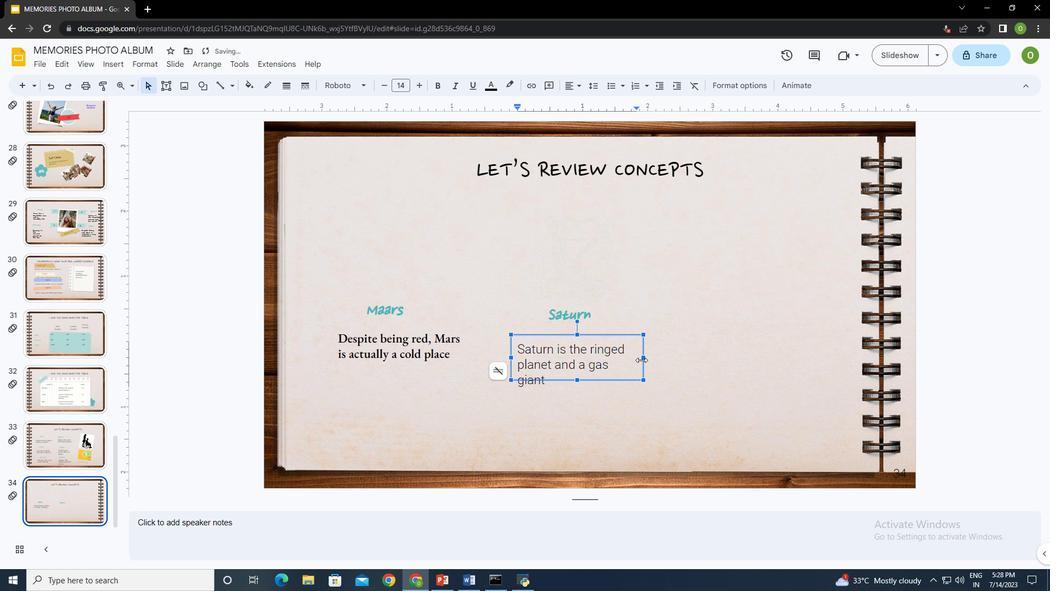 
Action: Mouse pressed left at (84, 438)
Screenshot: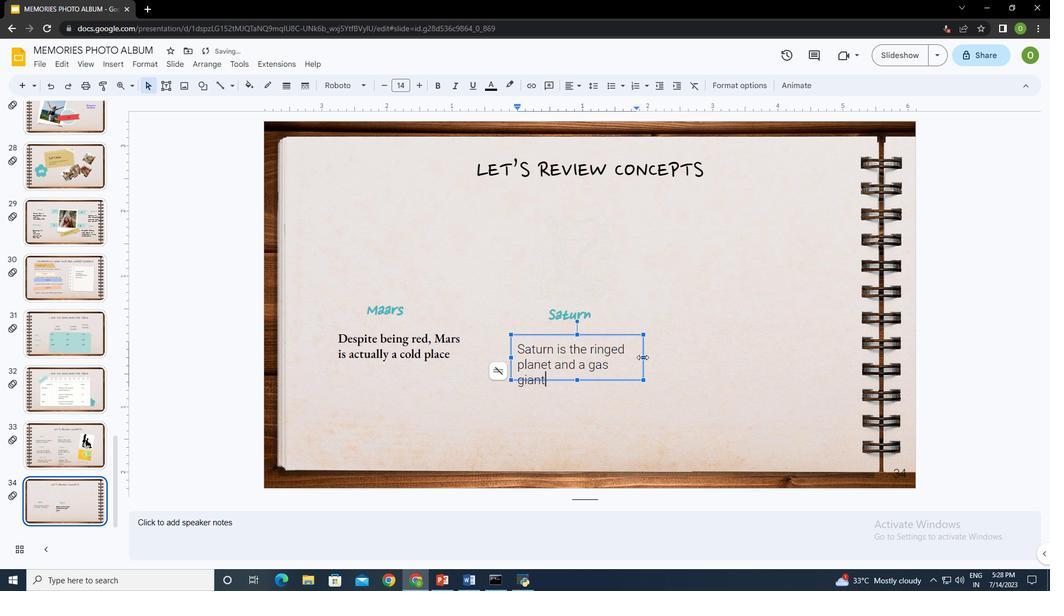 
Action: Mouse moved to (84, 438)
Screenshot: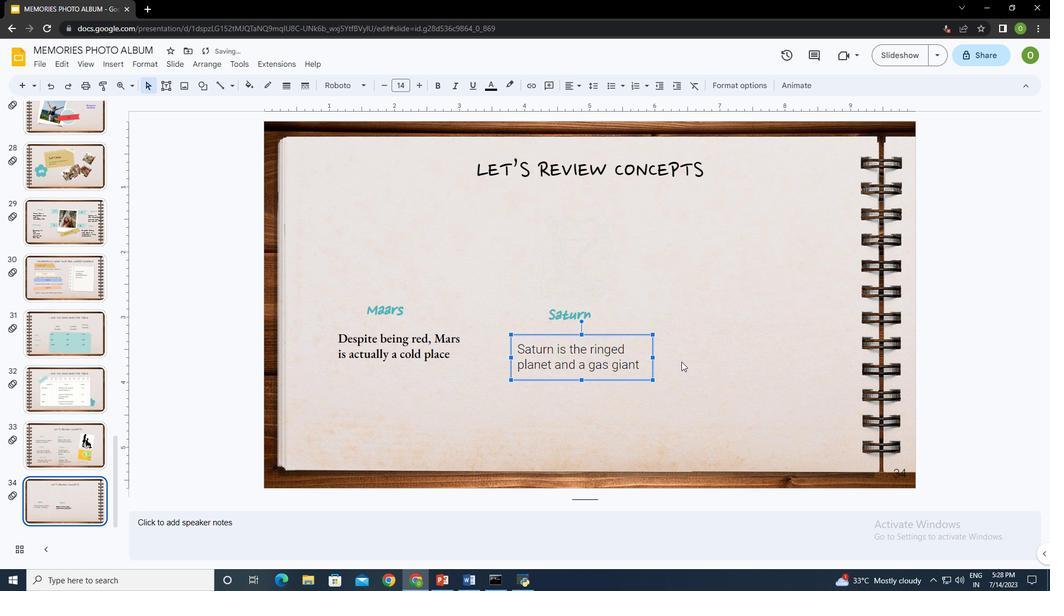 
Action: Mouse pressed left at (84, 438)
Screenshot: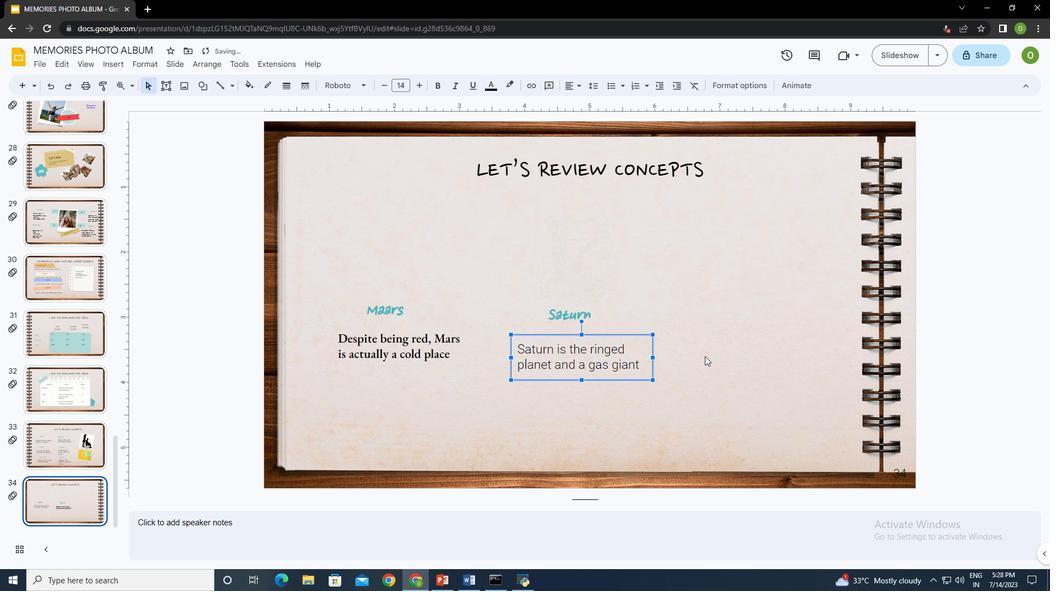 
Action: Mouse moved to (83, 438)
Screenshot: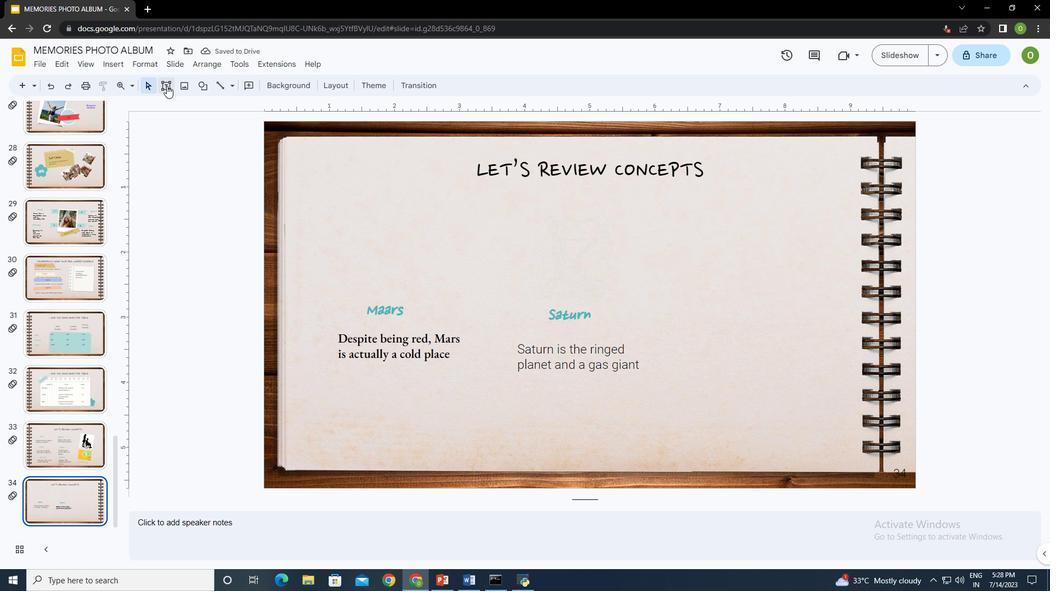 
Action: Mouse pressed left at (83, 438)
Screenshot: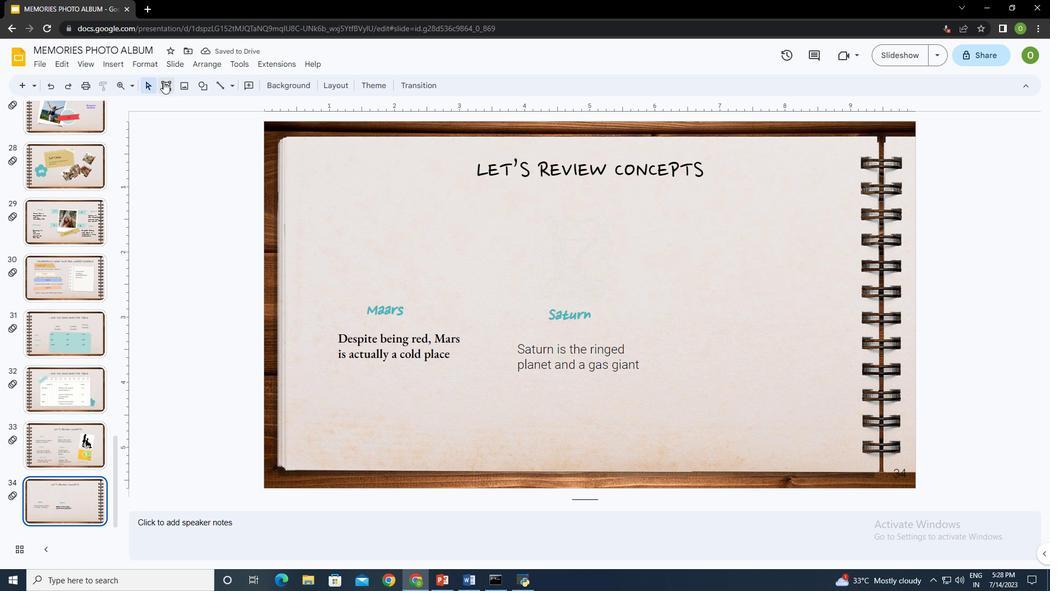 
Action: Mouse moved to (84, 438)
Screenshot: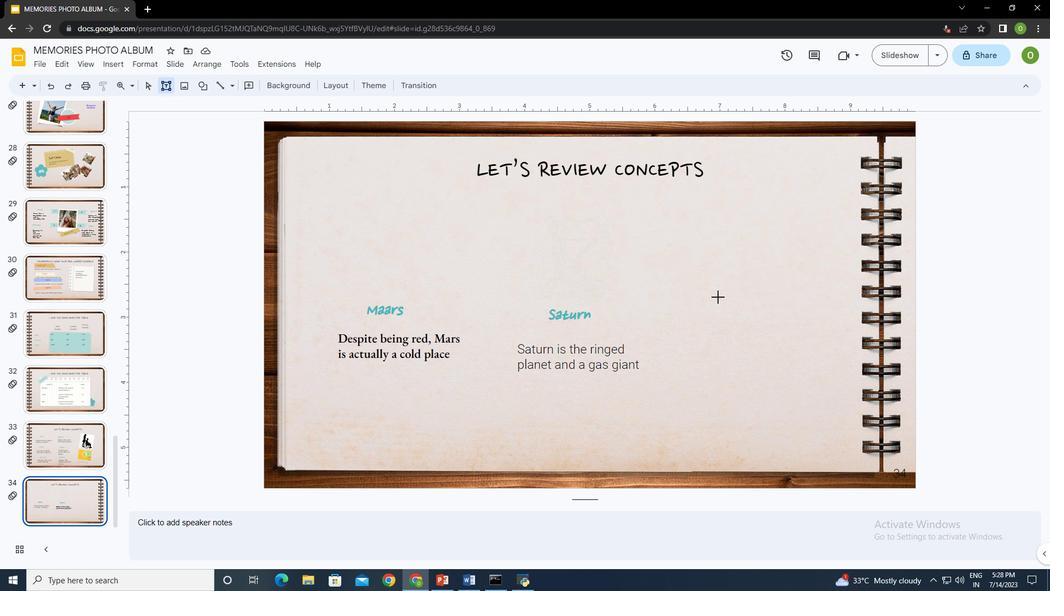 
Action: Mouse pressed left at (84, 438)
Screenshot: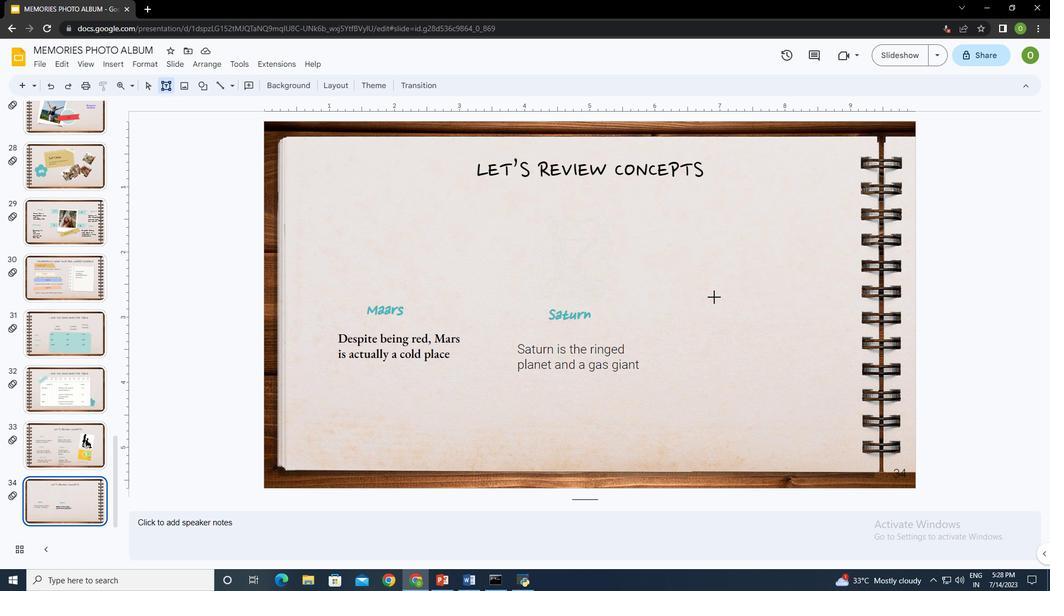 
Action: Mouse moved to (84, 438)
Screenshot: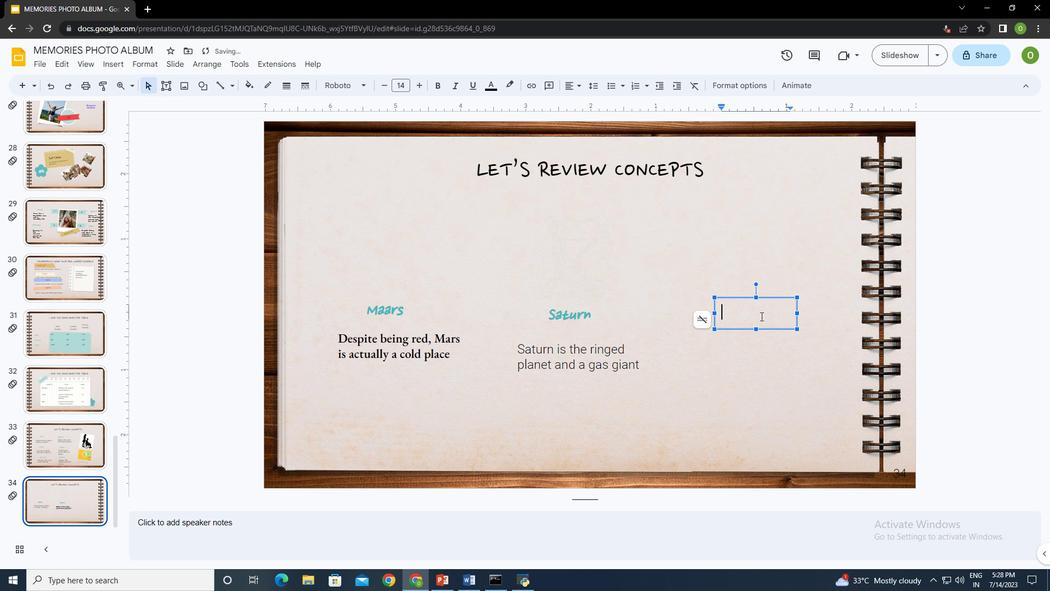 
Action: Key pressed <Key.shift>Beptune<Key.backspace><Key.backspace><Key.backspace><Key.backspace><Key.backspace><Key.backspace><Key.backspace><Key.backspace><Key.backspace><Key.backspace><Key.backspace><Key.backspace><Key.backspace><Key.backspace><Key.backspace><Key.backspace><Key.shift>Neptunectrl+A
Screenshot: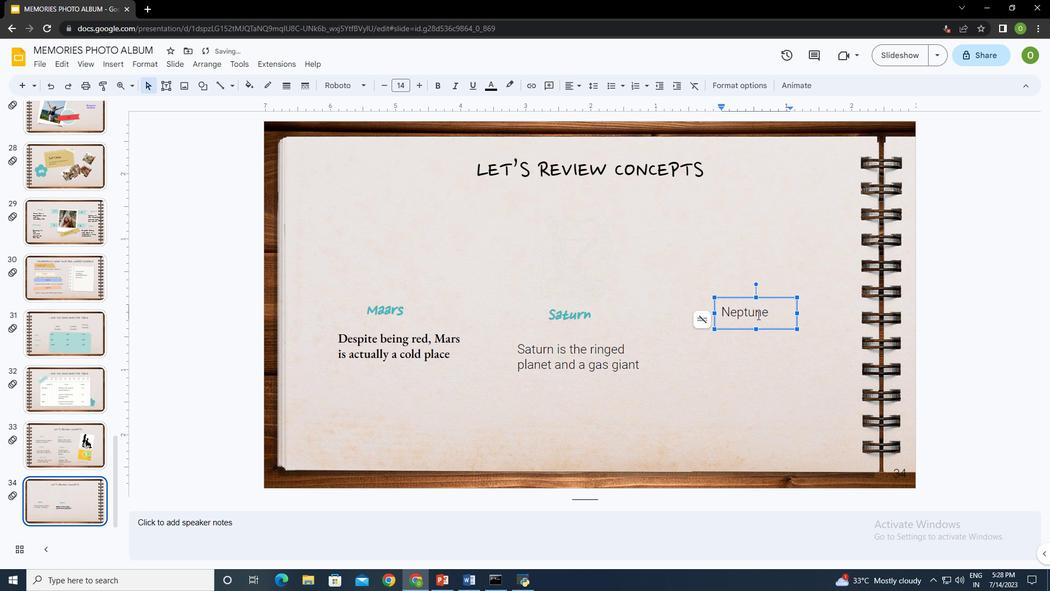 
Action: Mouse moved to (83, 438)
Screenshot: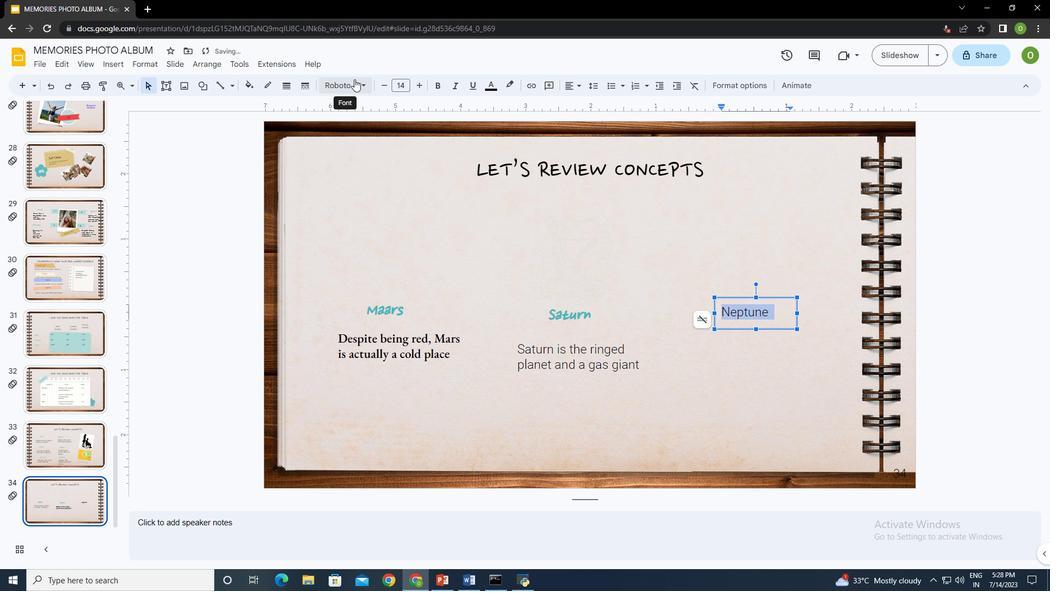 
Action: Mouse pressed left at (83, 438)
Screenshot: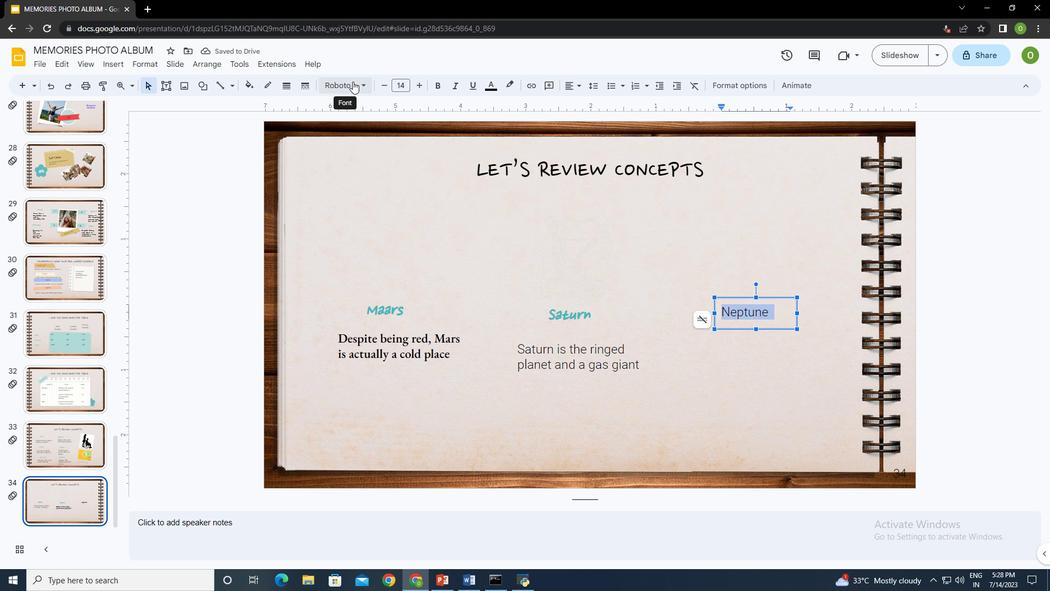 
Action: Mouse moved to (83, 438)
Screenshot: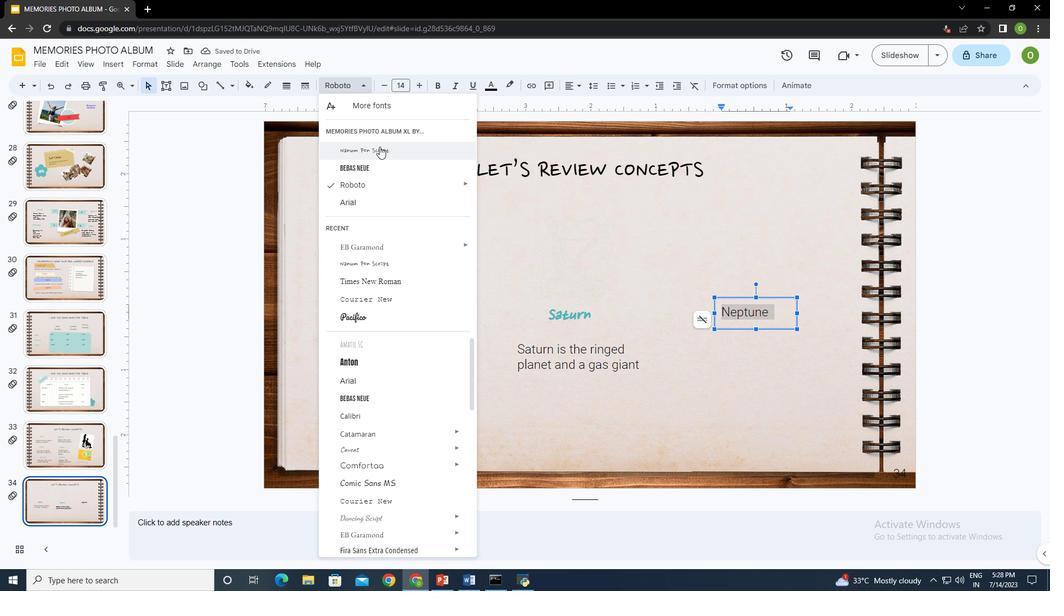 
Action: Mouse pressed left at (83, 438)
Screenshot: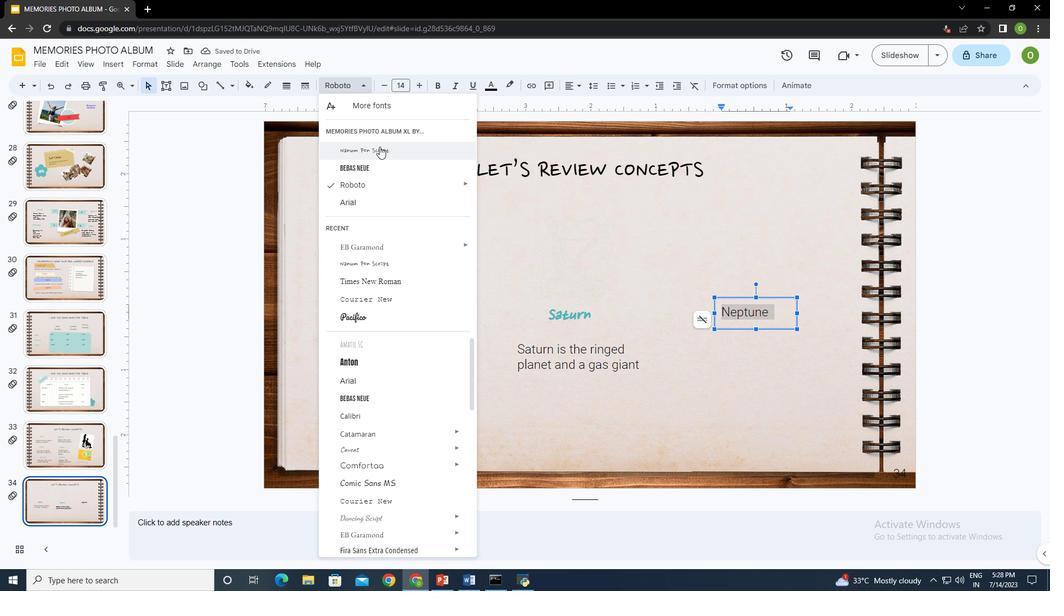 
Action: Mouse moved to (84, 438)
Screenshot: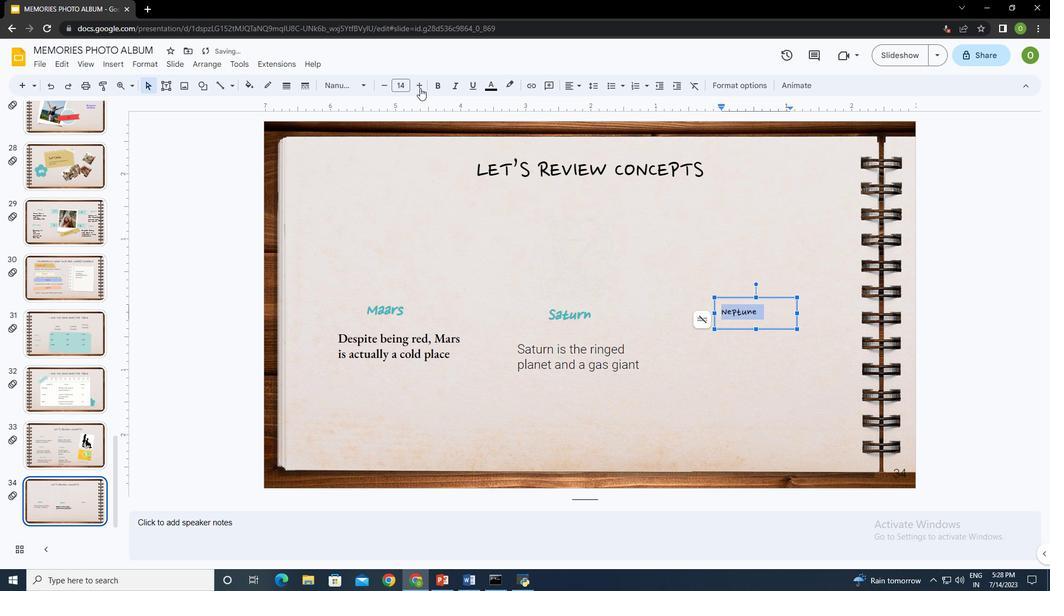 
Action: Mouse pressed left at (84, 438)
Screenshot: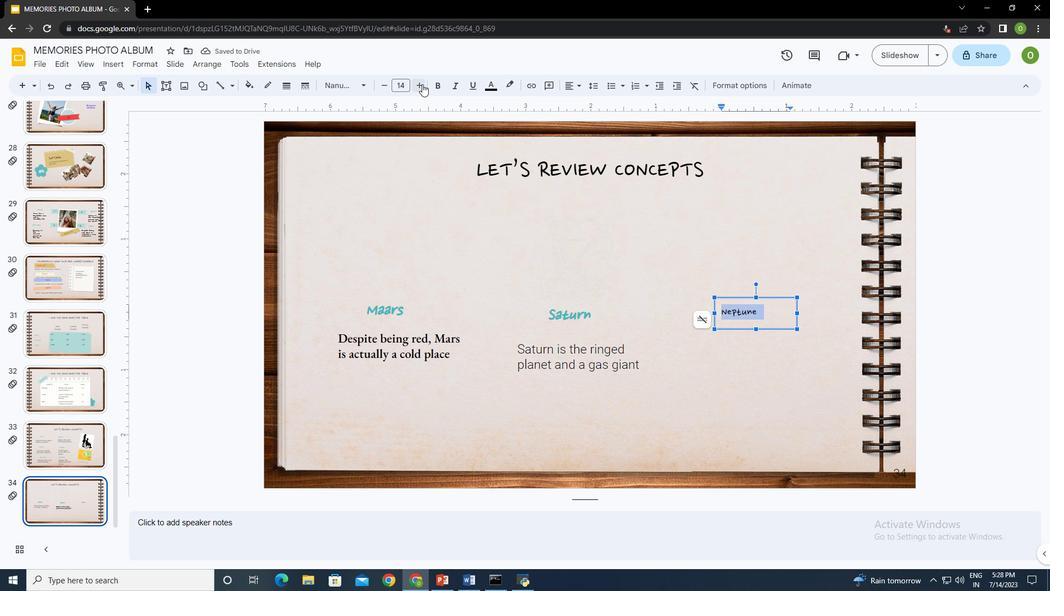 
Action: Mouse pressed left at (84, 438)
Screenshot: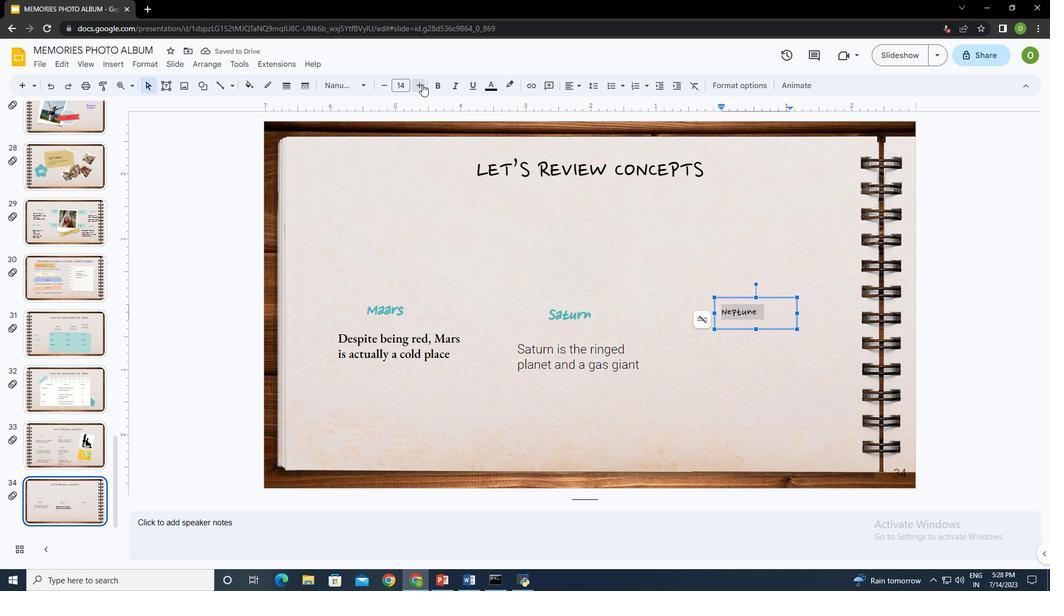 
Action: Mouse pressed left at (84, 438)
Screenshot: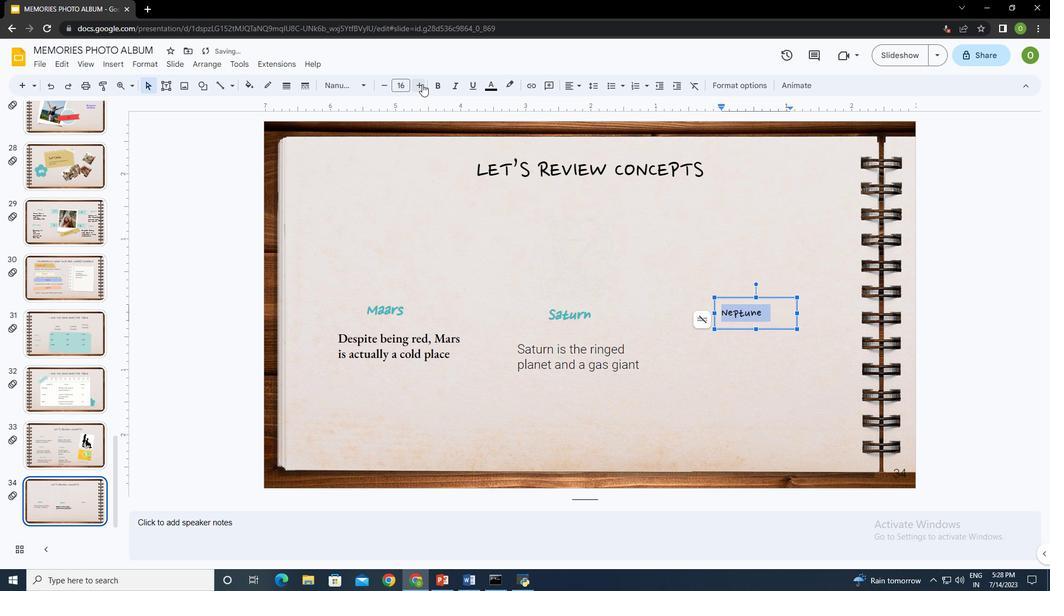 
Action: Mouse pressed left at (84, 438)
Screenshot: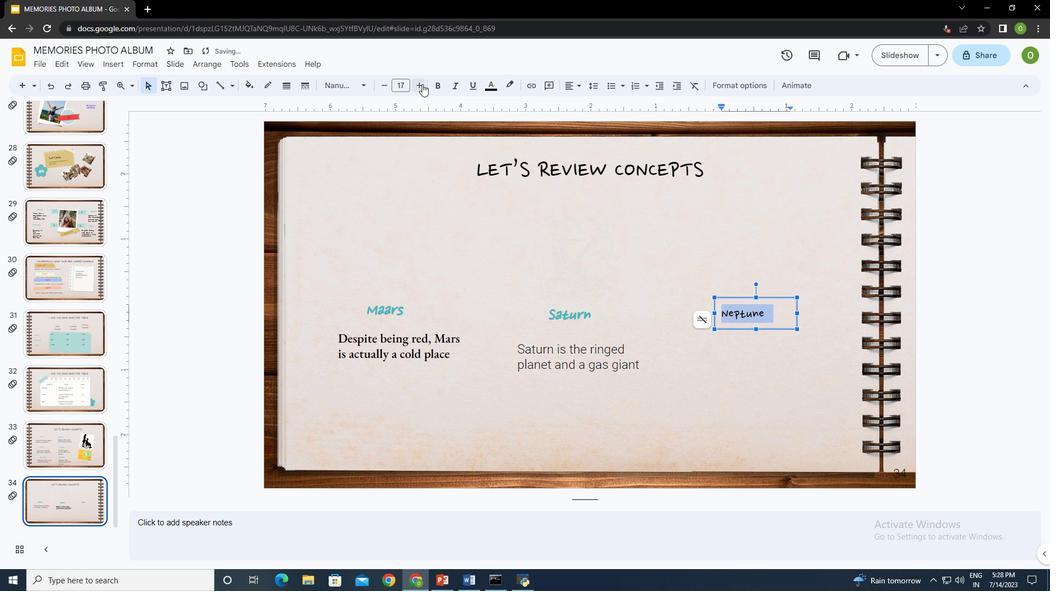 
Action: Mouse pressed left at (84, 438)
Screenshot: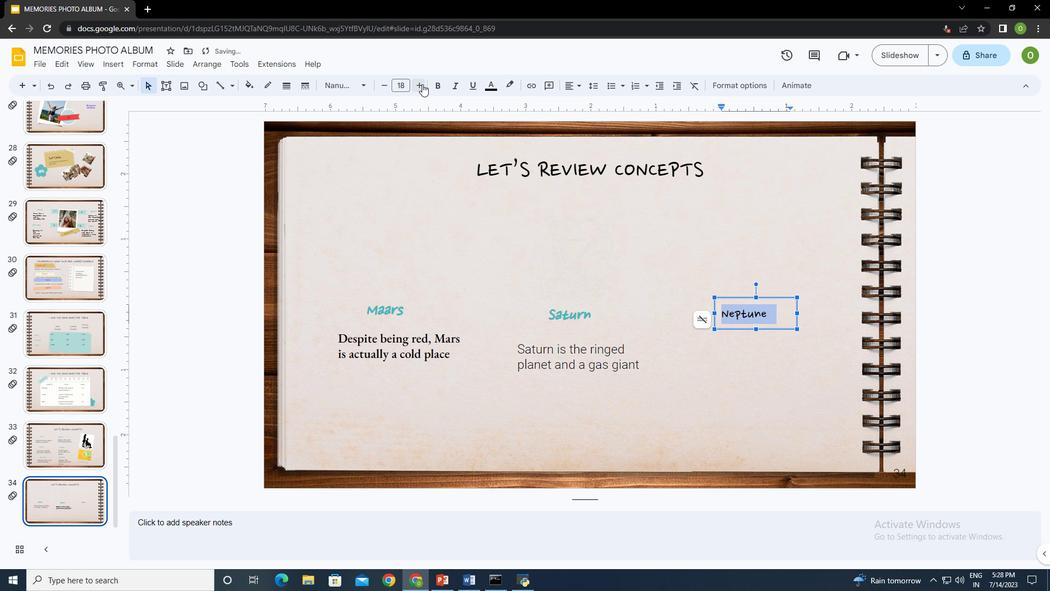 
Action: Mouse pressed left at (84, 438)
Screenshot: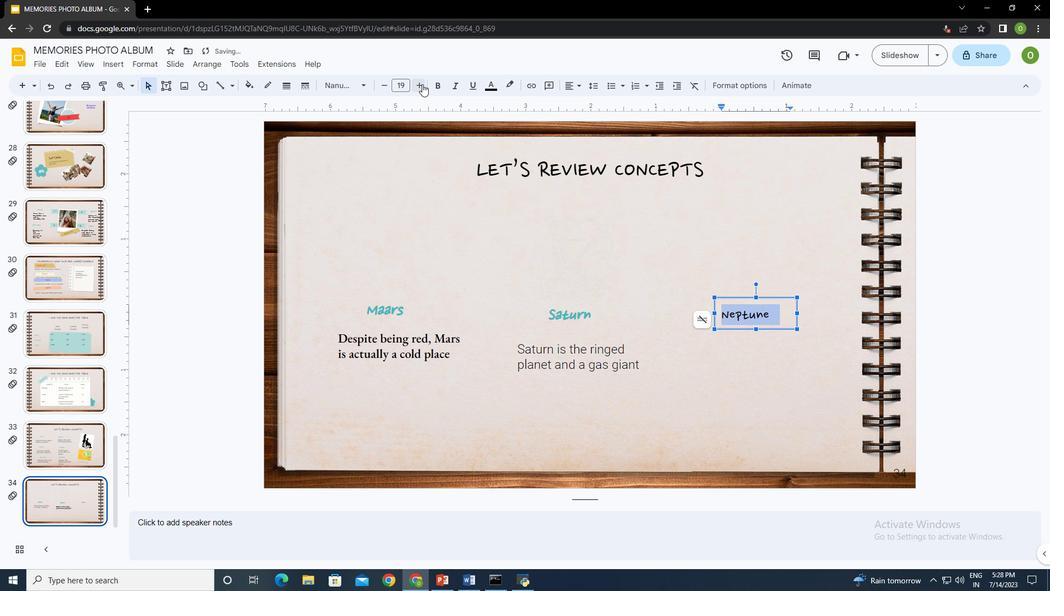 
Action: Mouse moved to (84, 438)
Screenshot: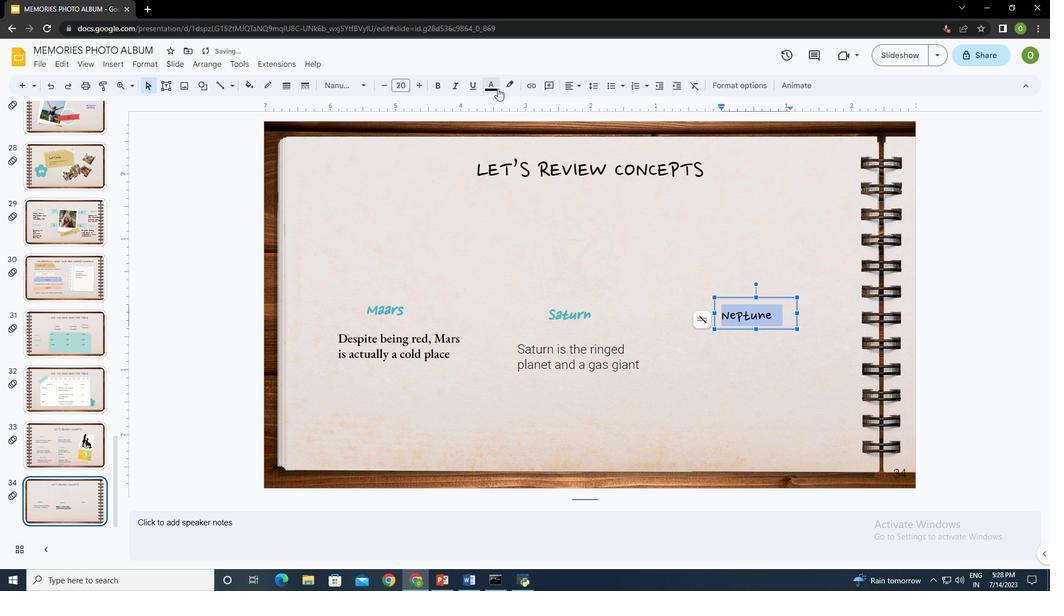 
Action: Mouse pressed left at (84, 438)
Screenshot: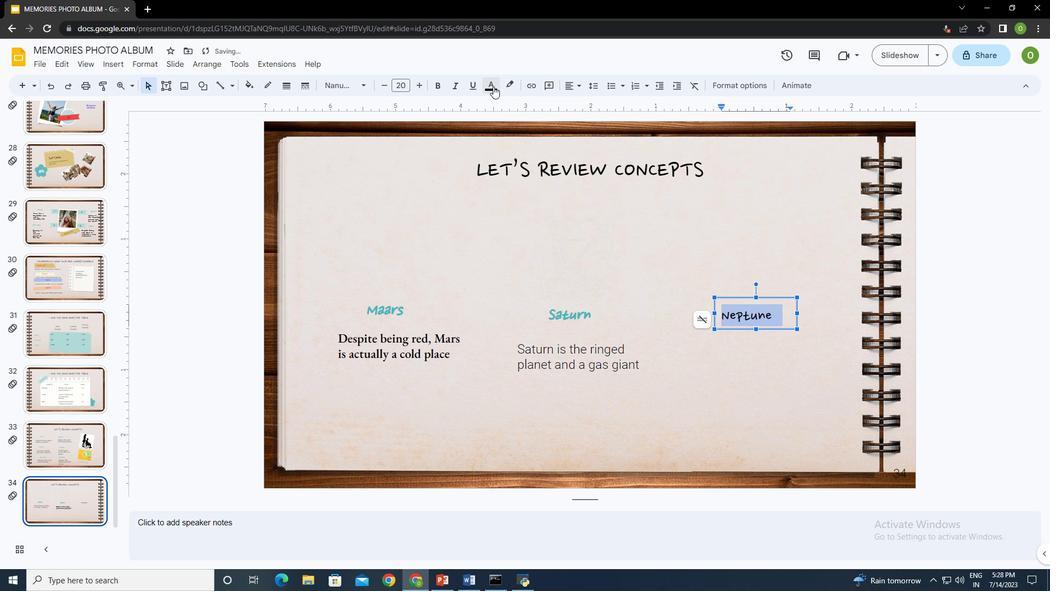 
Action: Mouse moved to (84, 438)
Screenshot: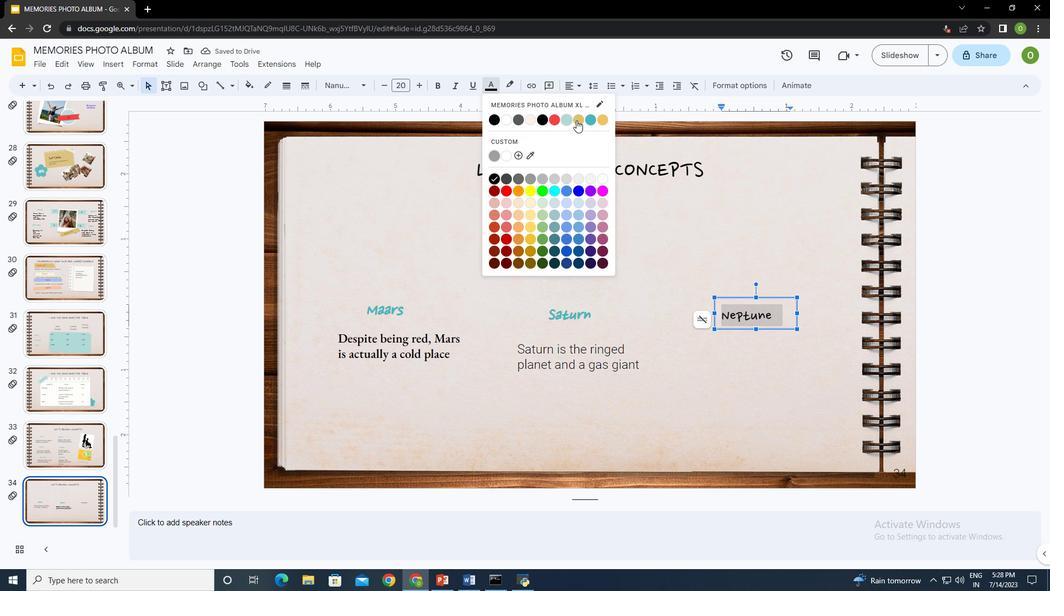 
Action: Mouse pressed left at (84, 438)
Screenshot: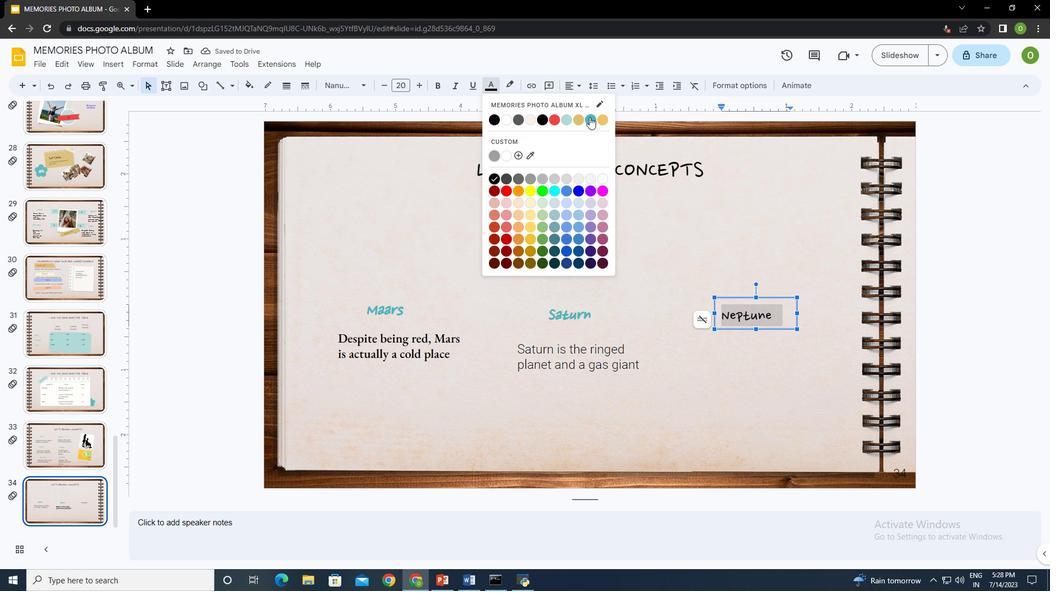 
Action: Mouse moved to (84, 438)
Screenshot: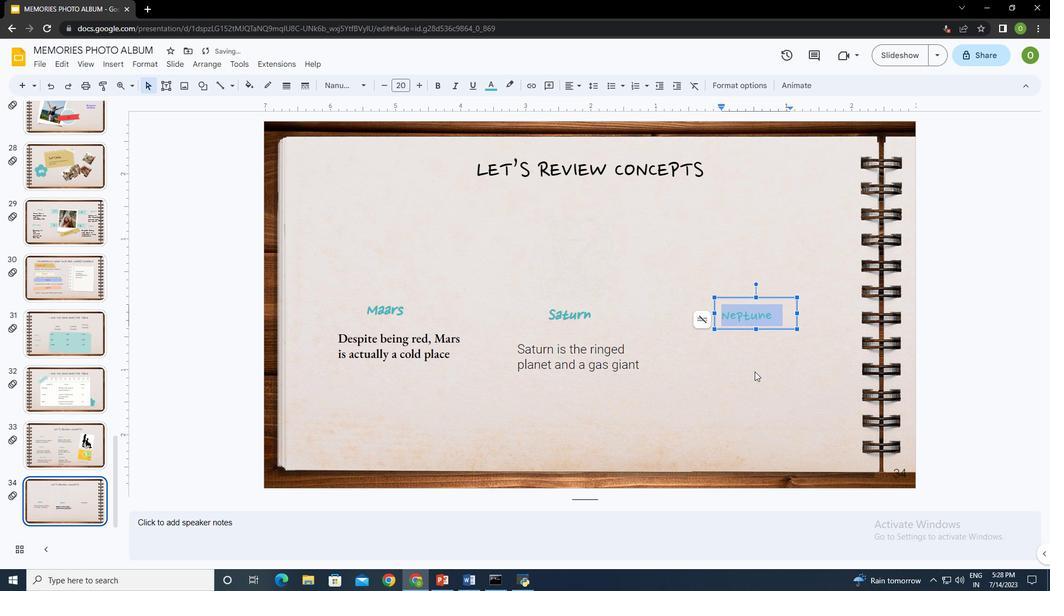 
Action: Mouse pressed left at (84, 438)
Screenshot: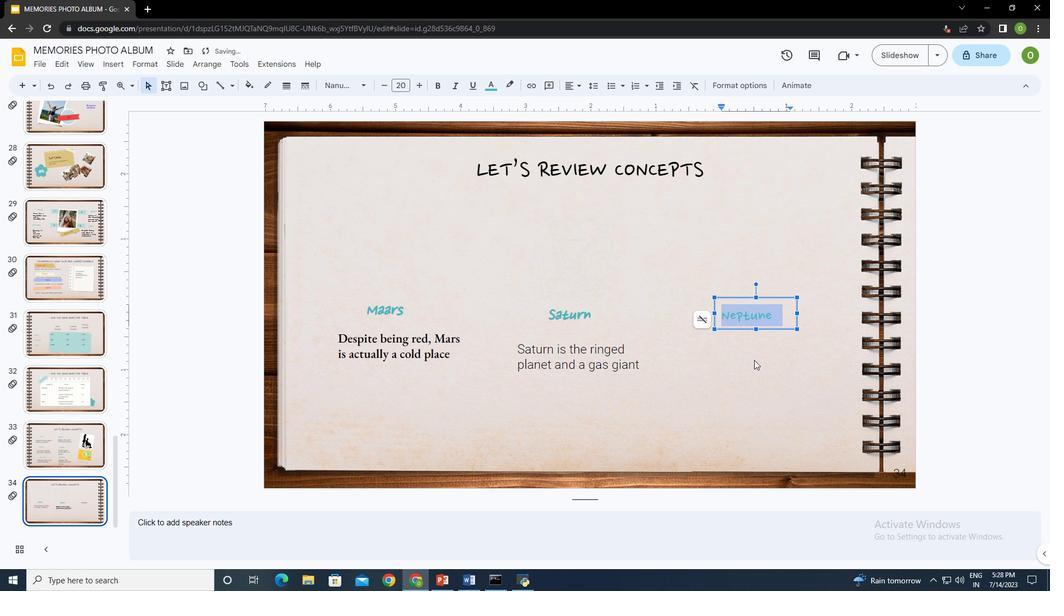 
Action: Mouse moved to (83, 438)
Screenshot: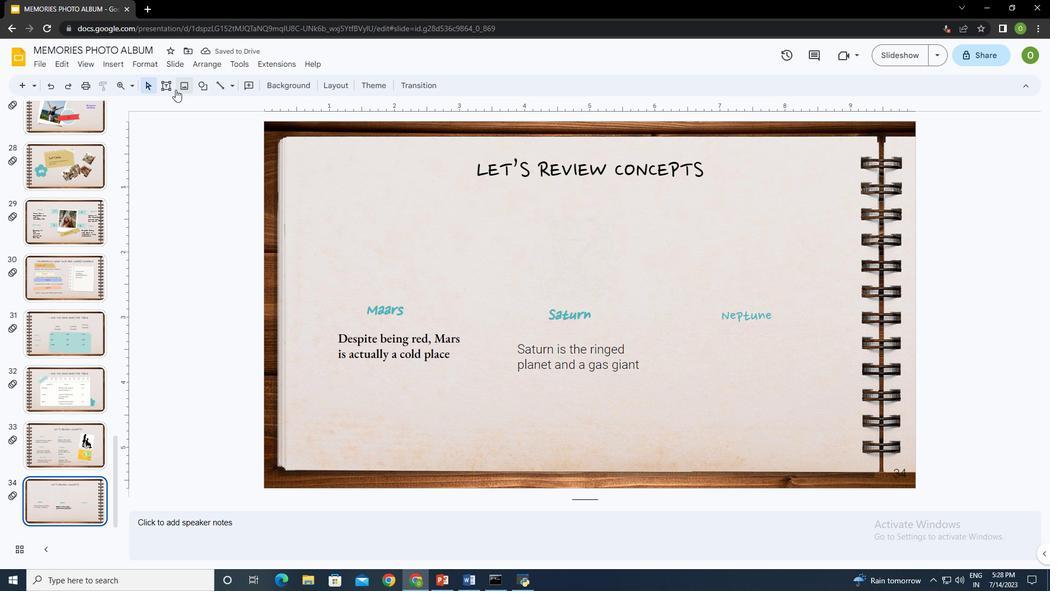 
Action: Mouse pressed left at (83, 438)
Screenshot: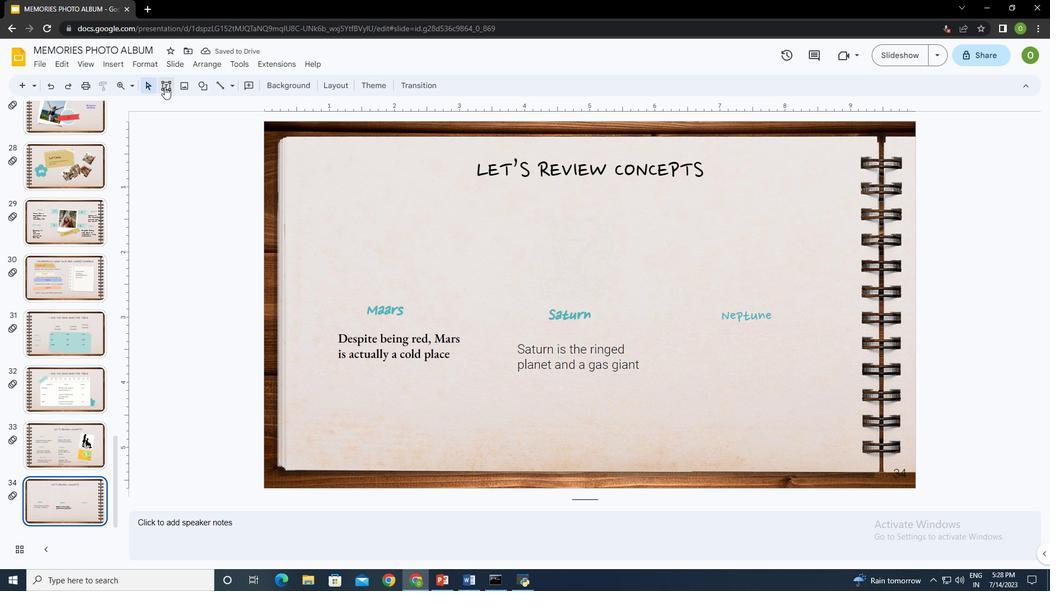 
Action: Mouse moved to (84, 438)
Screenshot: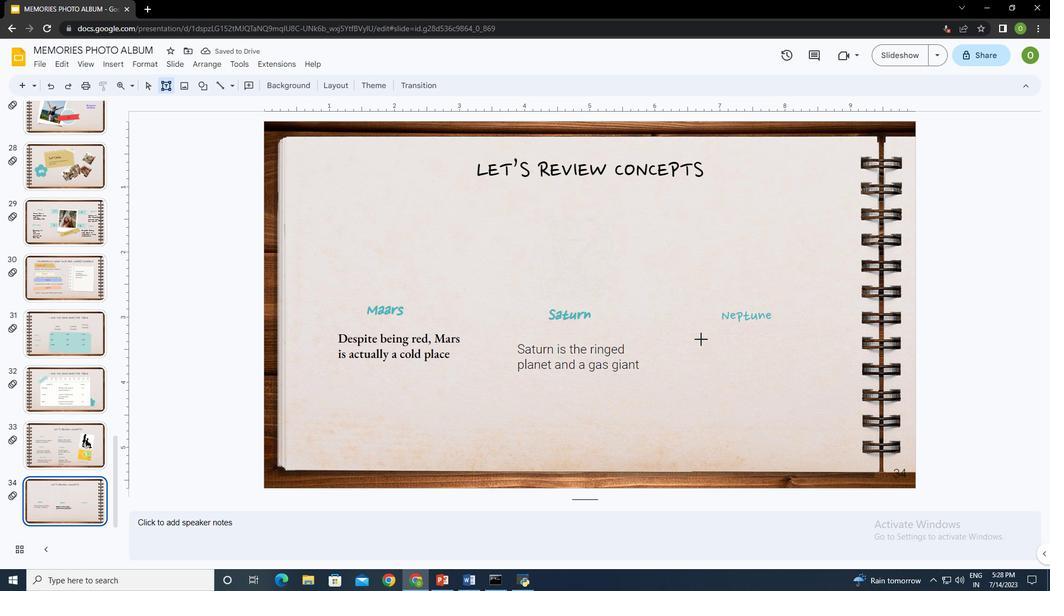 
Action: Mouse pressed left at (84, 438)
Screenshot: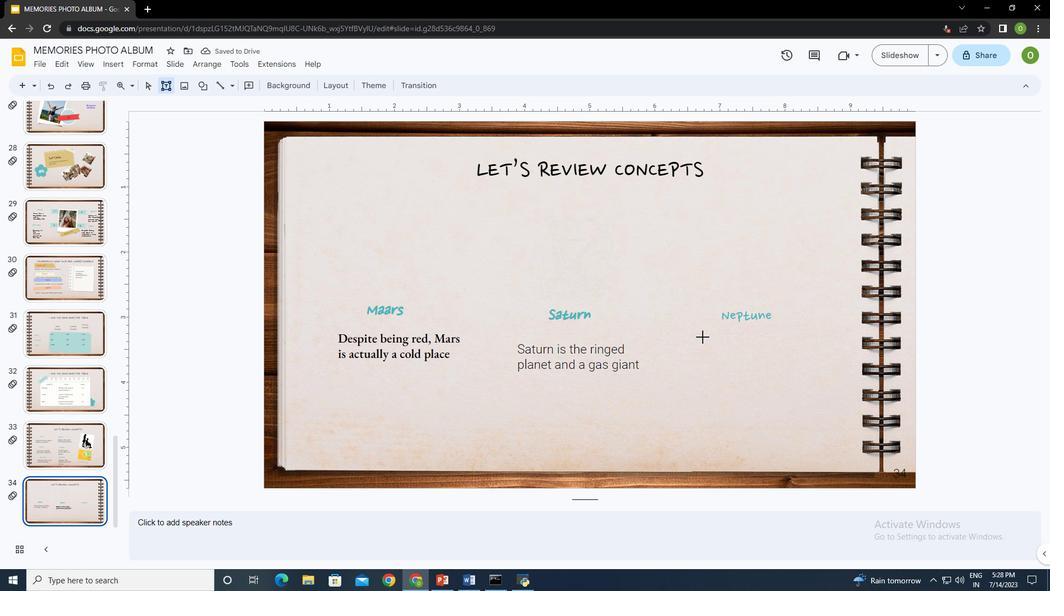 
Action: Mouse moved to (84, 438)
Screenshot: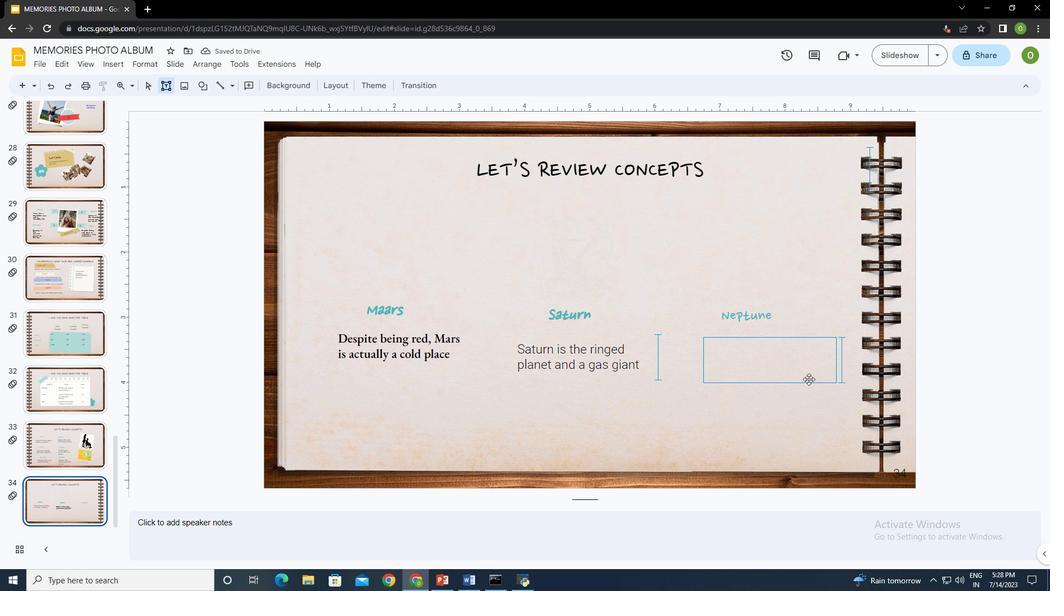 
Action: Key pressed <Key.shift>Neptune<Key.space>is<Key.space>the<Key.space>farthest<Key.space>planet<Key.space>from<Key.space>the<Key.space><Key.shift>Sun
Screenshot: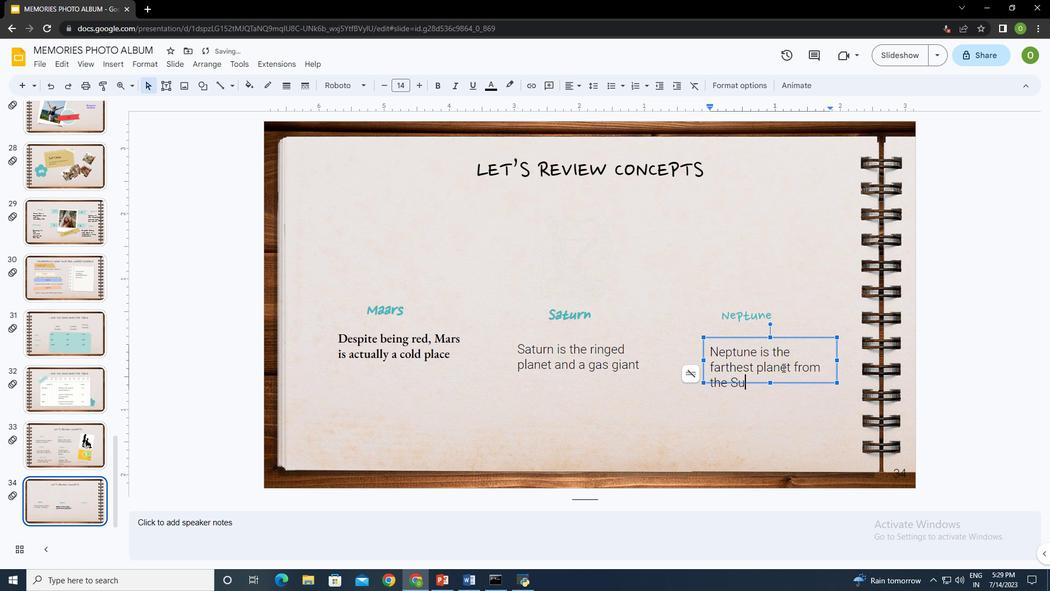 
Action: Mouse moved to (84, 438)
Screenshot: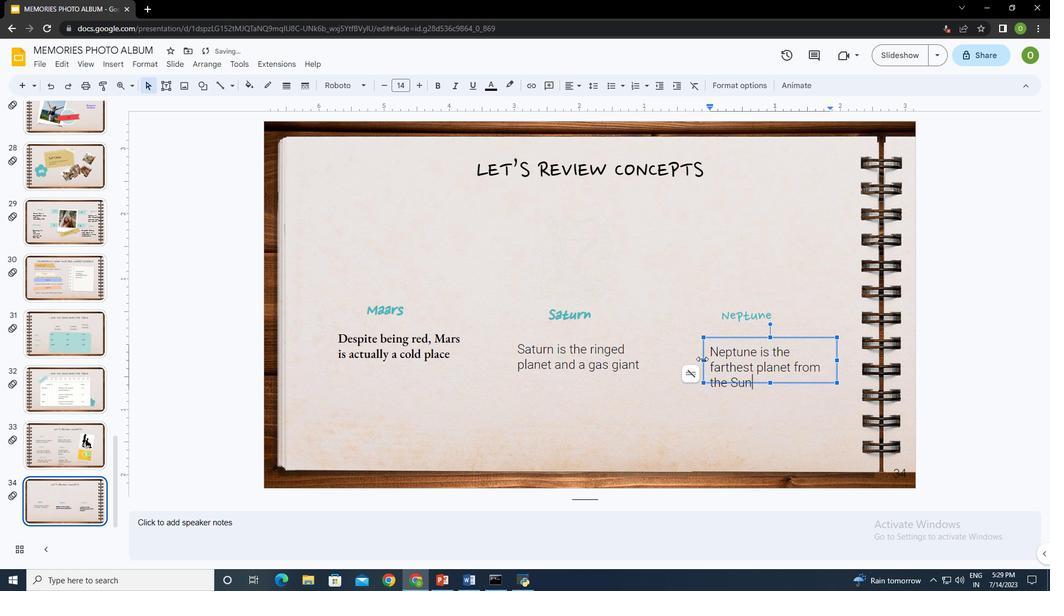 
Action: Mouse pressed left at (84, 438)
Screenshot: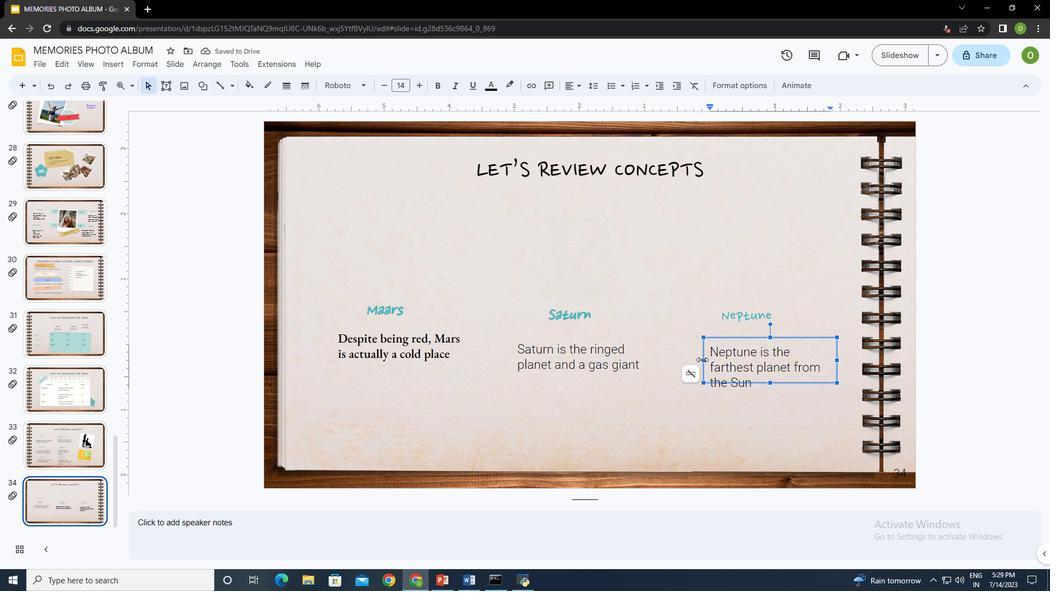
Action: Mouse moved to (84, 438)
Screenshot: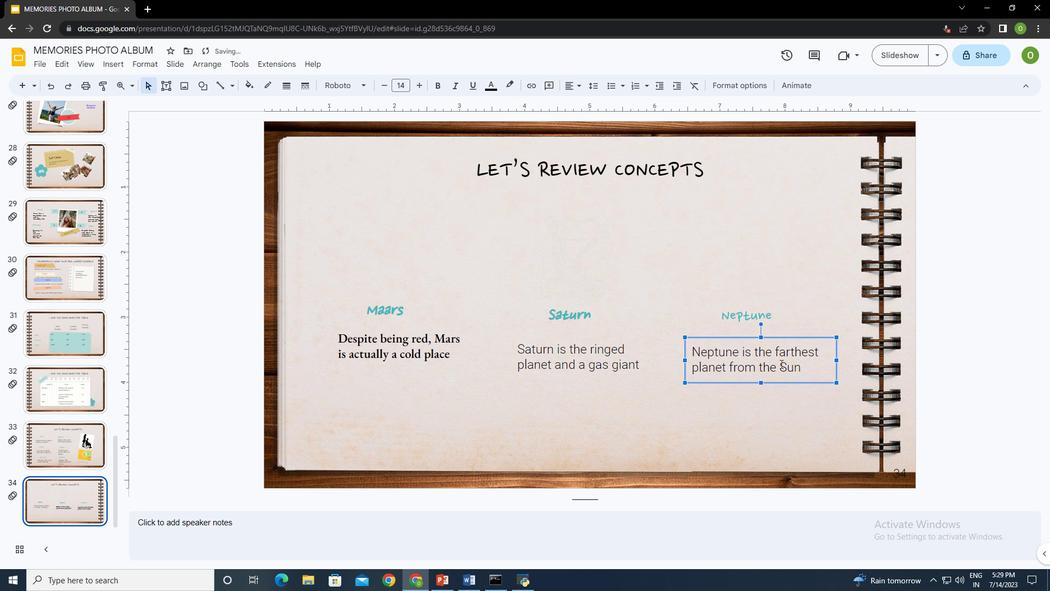 
Action: Mouse pressed left at (84, 438)
Screenshot: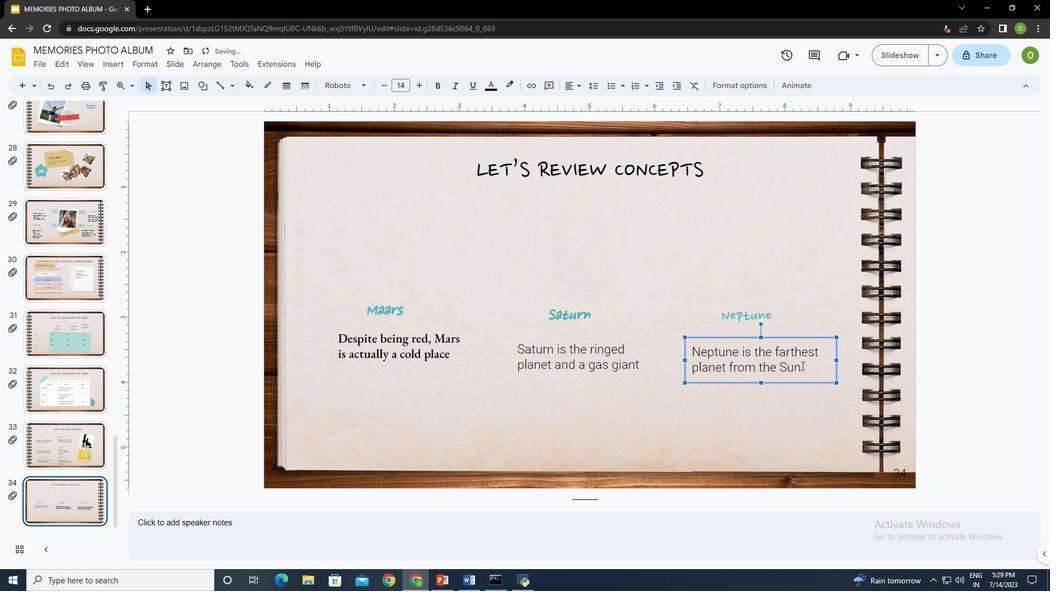 
Action: Mouse moved to (84, 438)
Screenshot: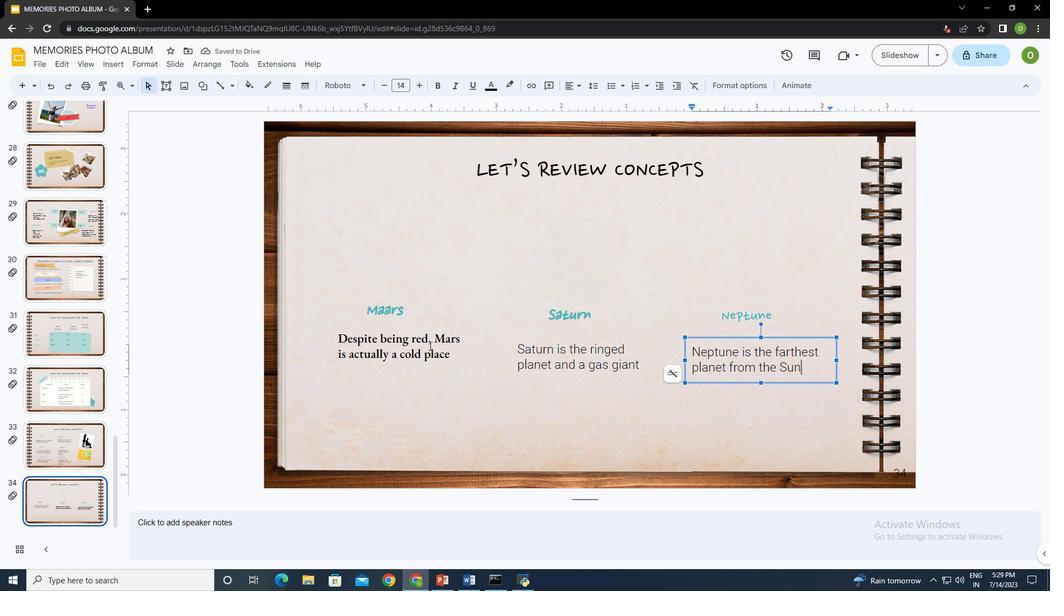 
Action: Mouse pressed left at (84, 438)
Screenshot: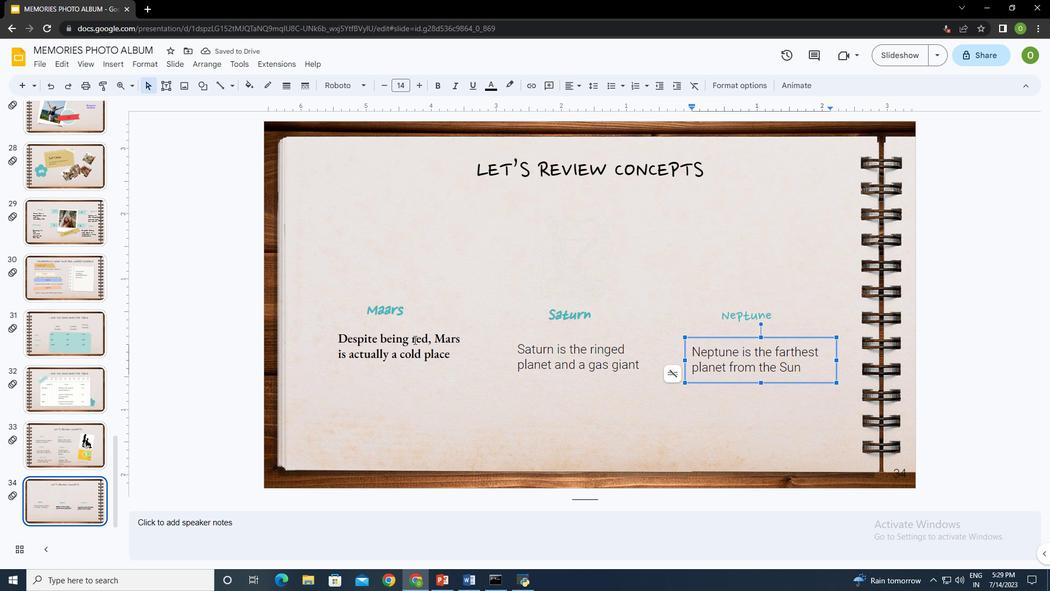 
Action: Mouse moved to (83, 438)
Screenshot: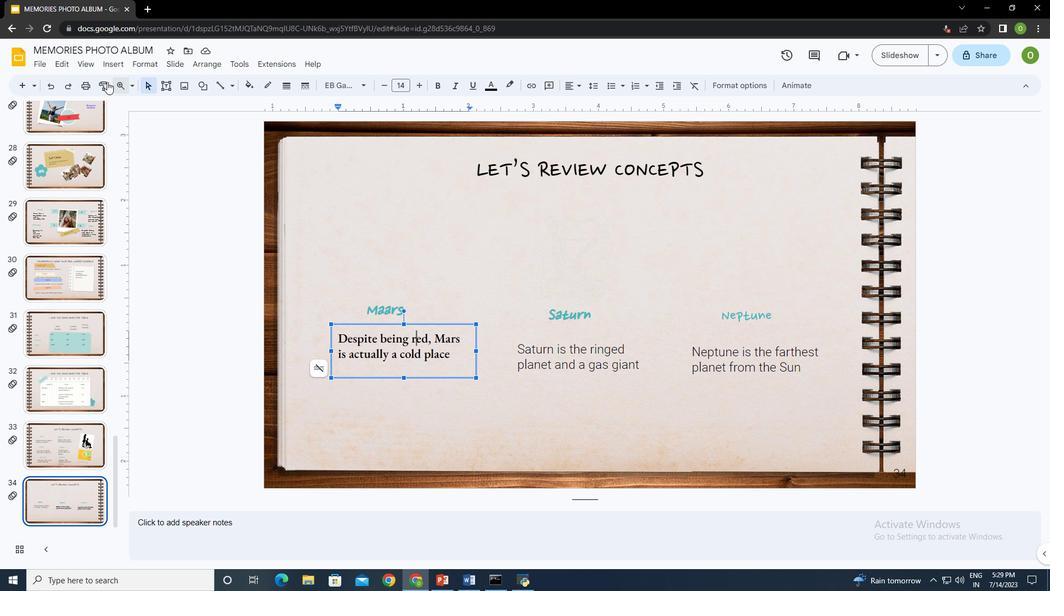 
Action: Mouse pressed left at (83, 438)
Screenshot: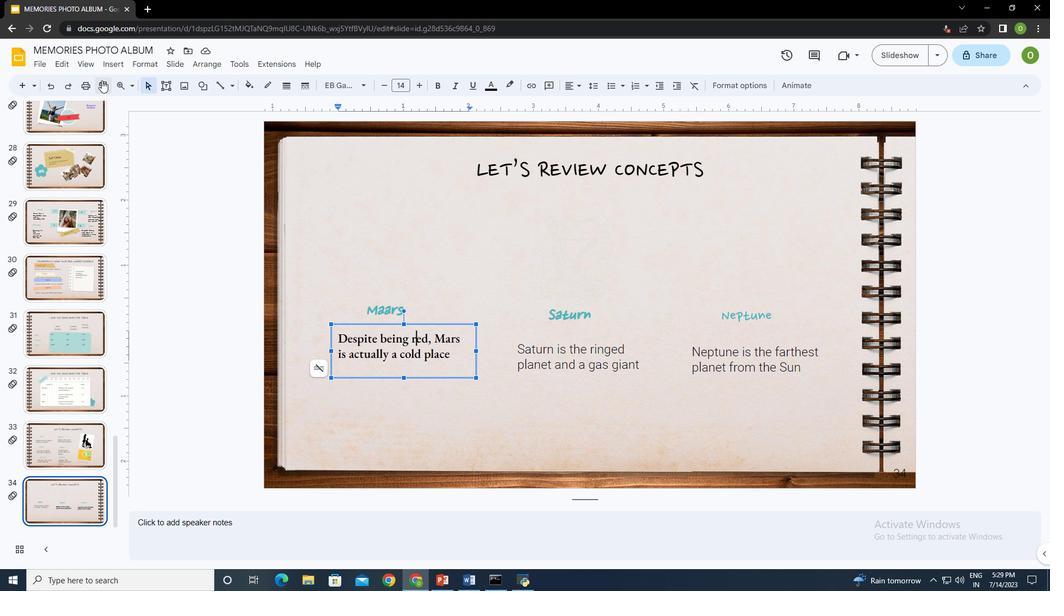 
Action: Mouse moved to (84, 438)
Screenshot: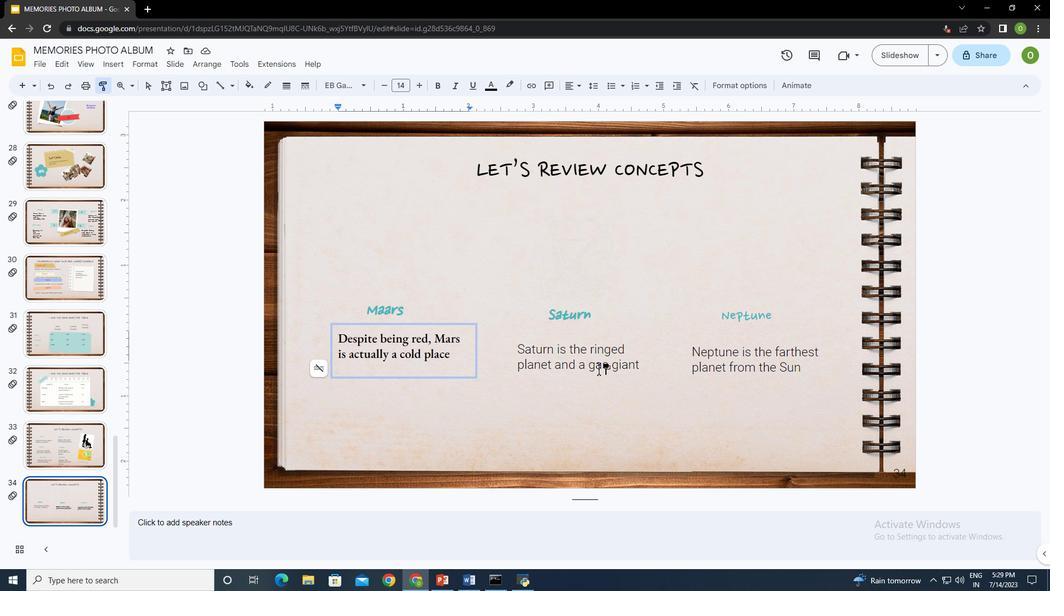 
Action: Mouse pressed left at (84, 438)
Screenshot: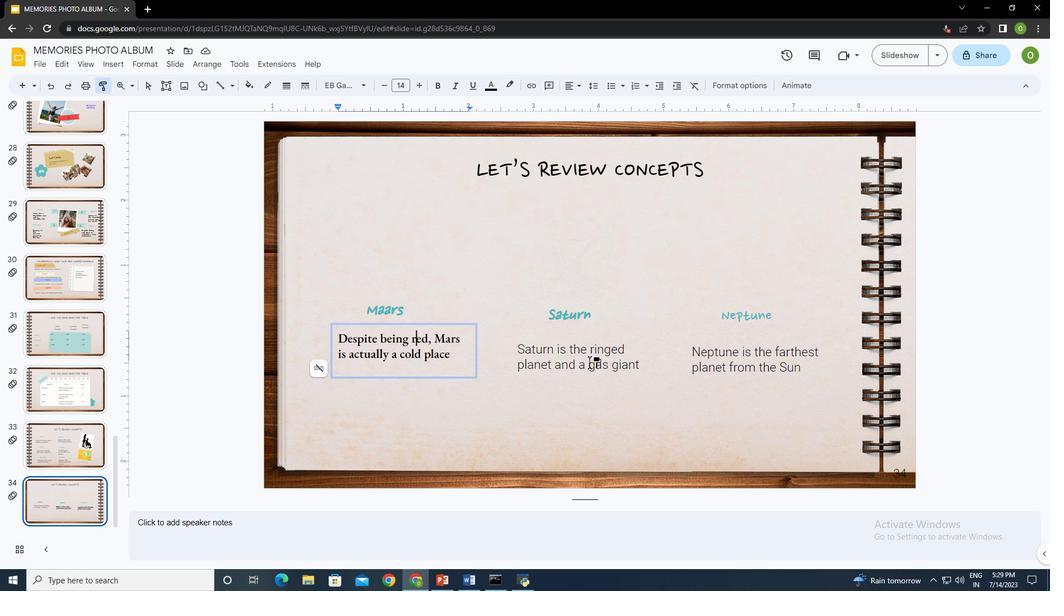 
Action: Mouse moved to (84, 438)
Screenshot: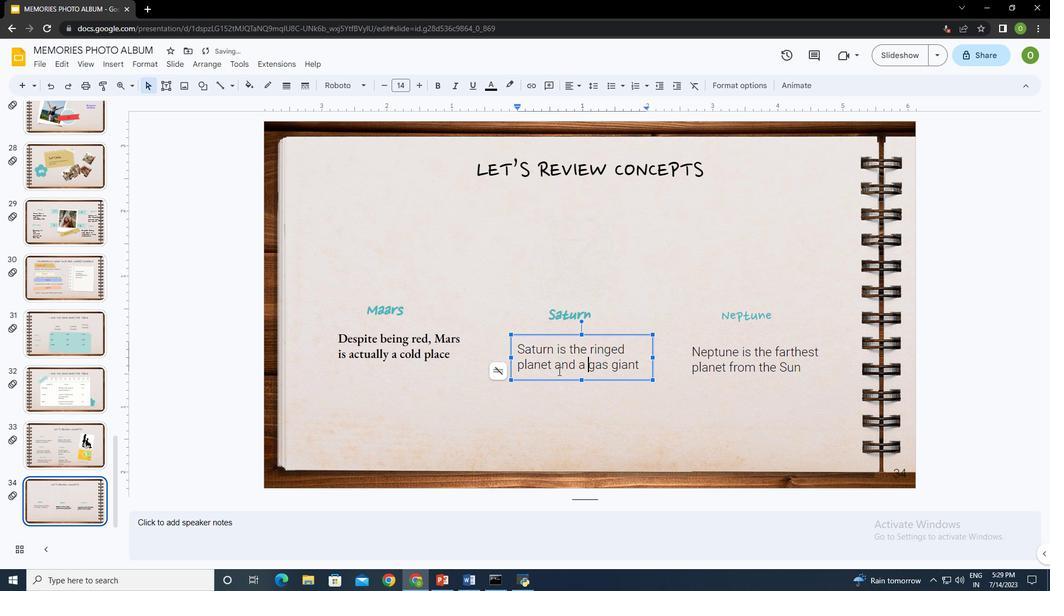 
Action: Mouse pressed left at (84, 438)
Screenshot: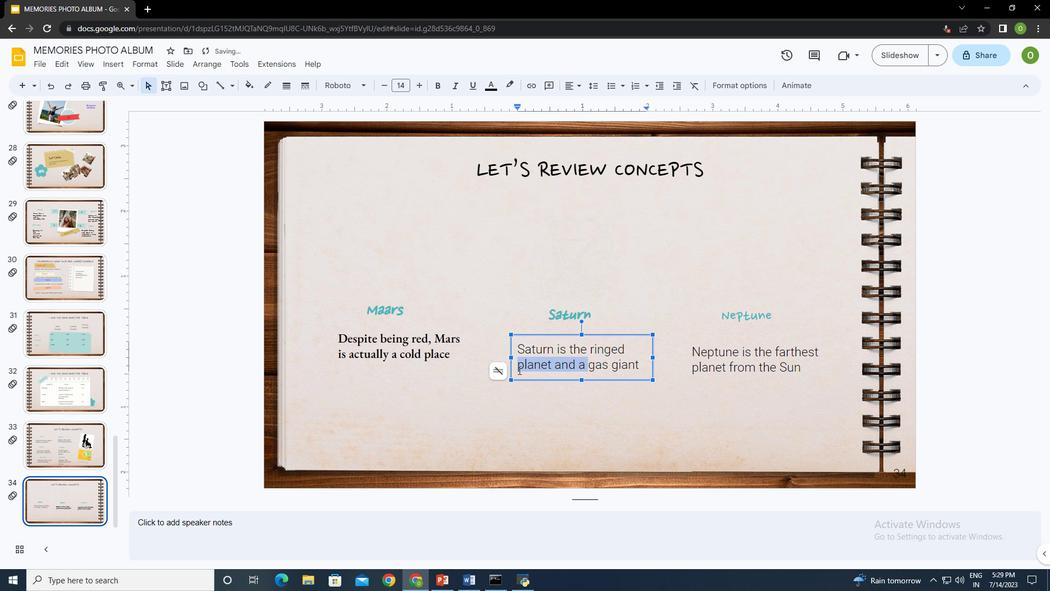 
Action: Mouse moved to (84, 438)
Screenshot: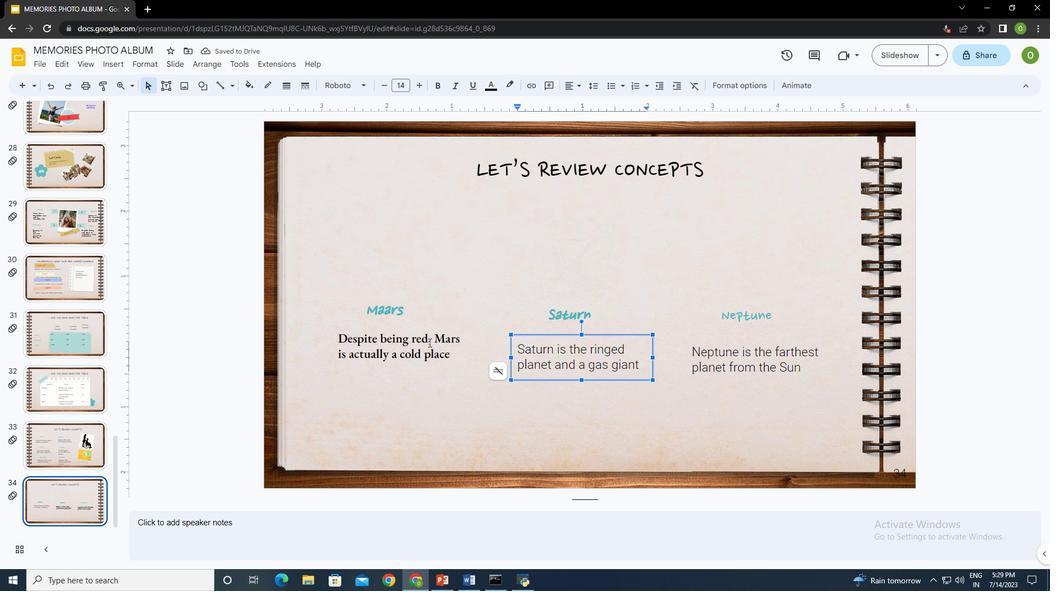
Action: Mouse pressed left at (84, 438)
Screenshot: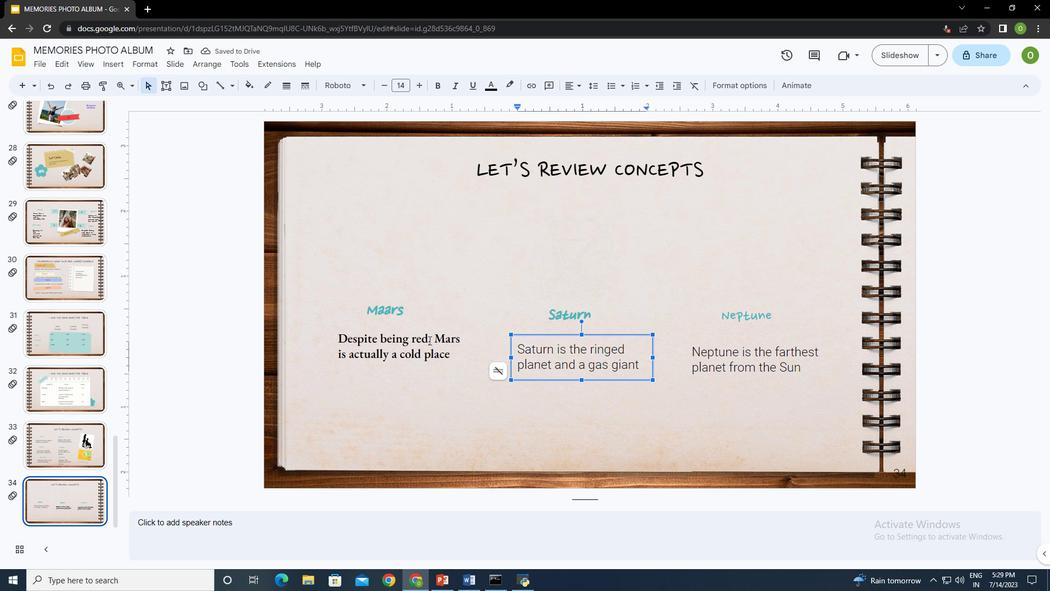 
Action: Mouse pressed left at (84, 438)
Screenshot: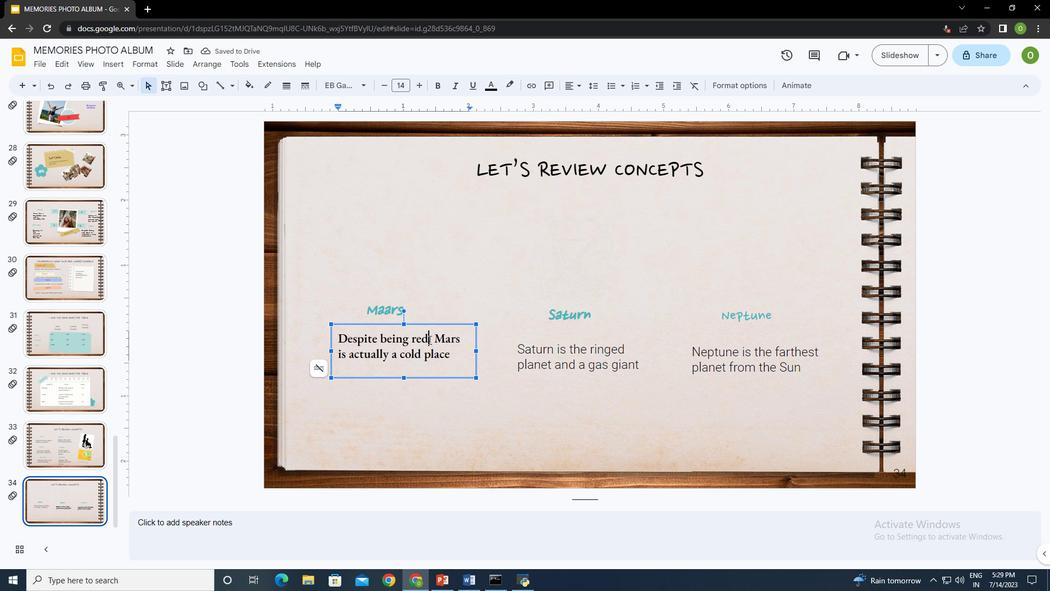 
Action: Mouse moved to (83, 438)
Screenshot: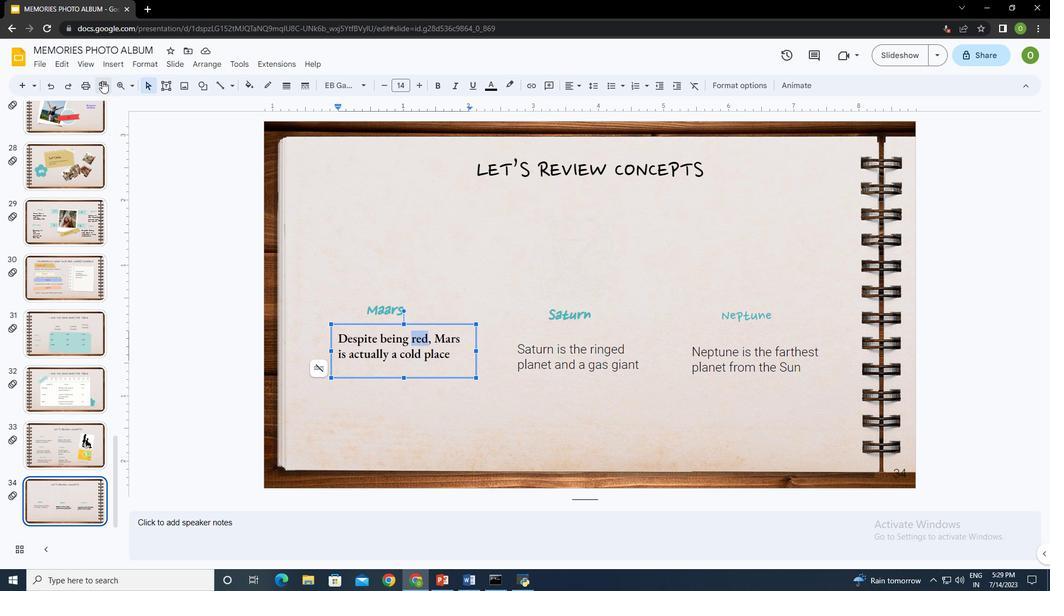 
Action: Mouse pressed left at (83, 438)
Screenshot: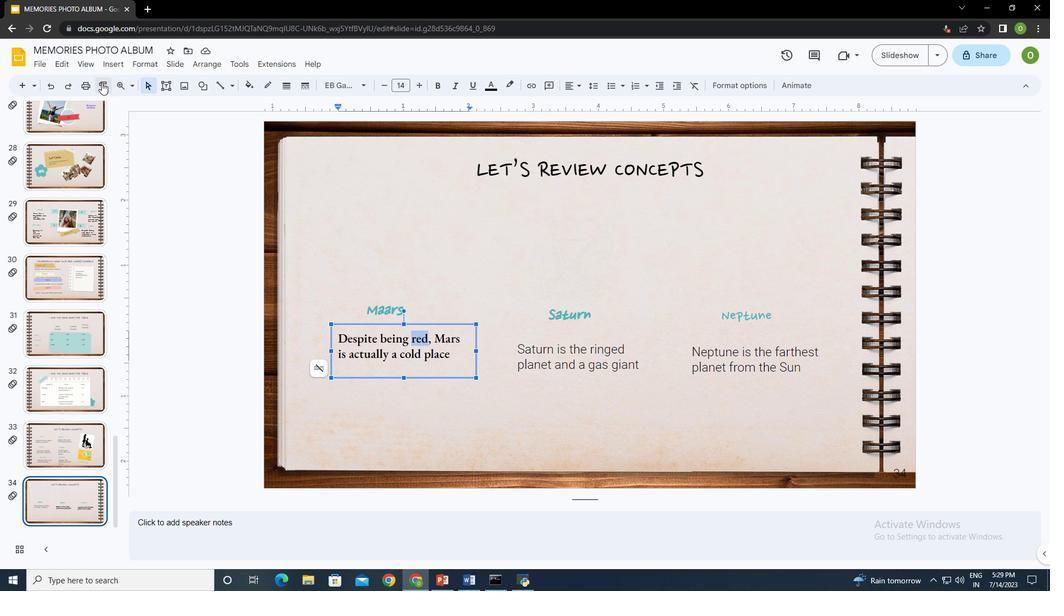 
Action: Mouse moved to (84, 438)
Screenshot: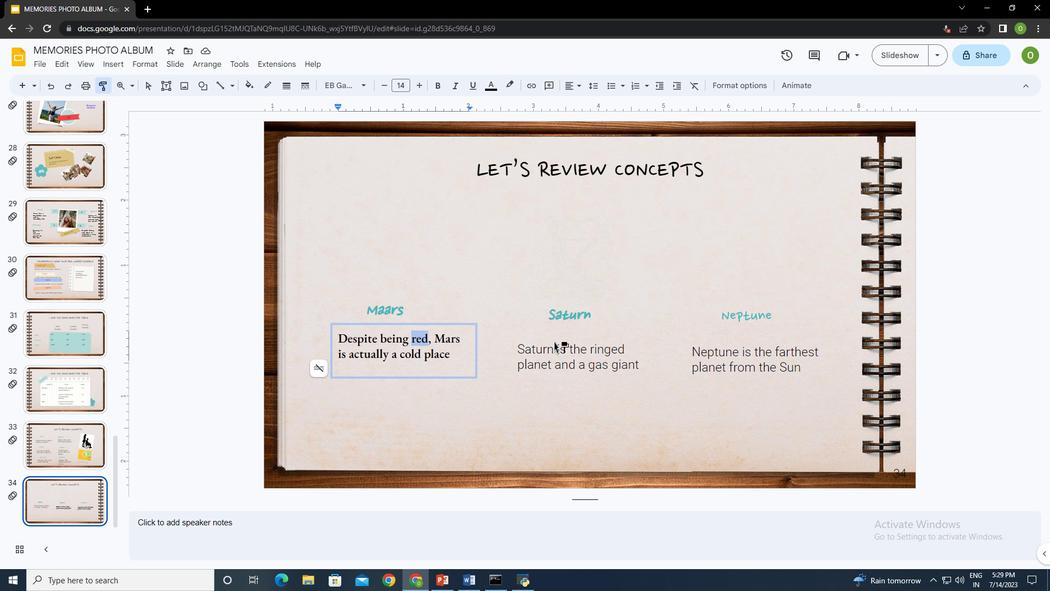 
Action: Mouse pressed left at (84, 438)
Screenshot: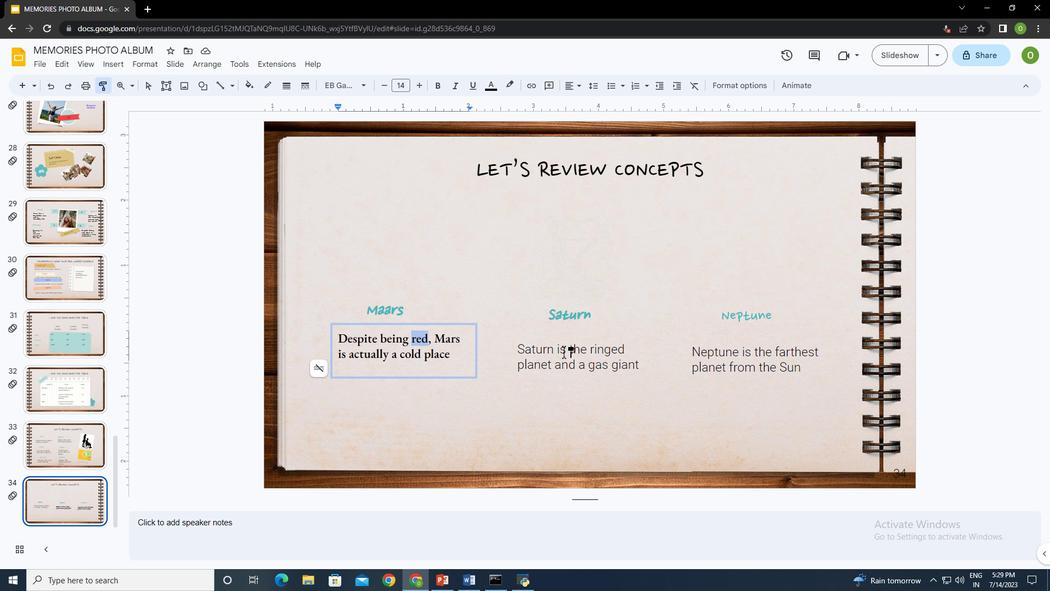 
Action: Mouse moved to (84, 438)
Screenshot: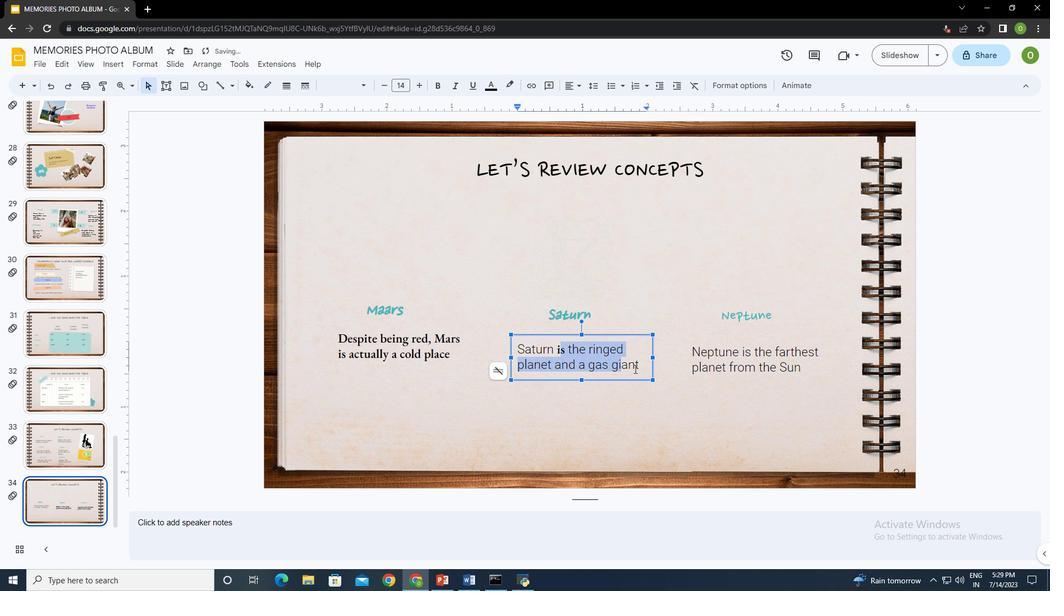 
Action: Mouse pressed left at (84, 438)
Screenshot: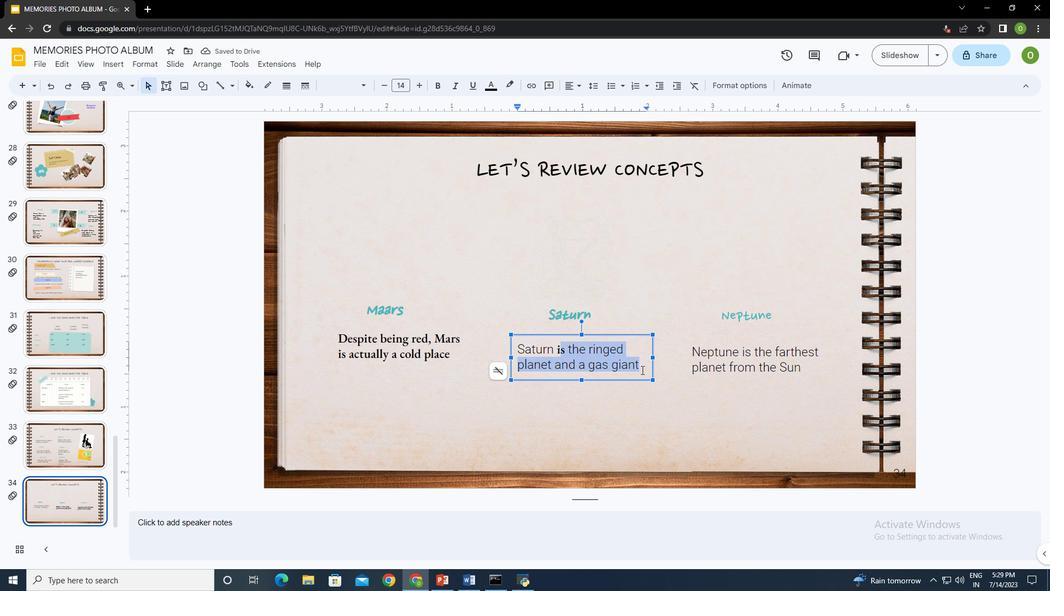 
Action: Mouse moved to (84, 438)
Screenshot: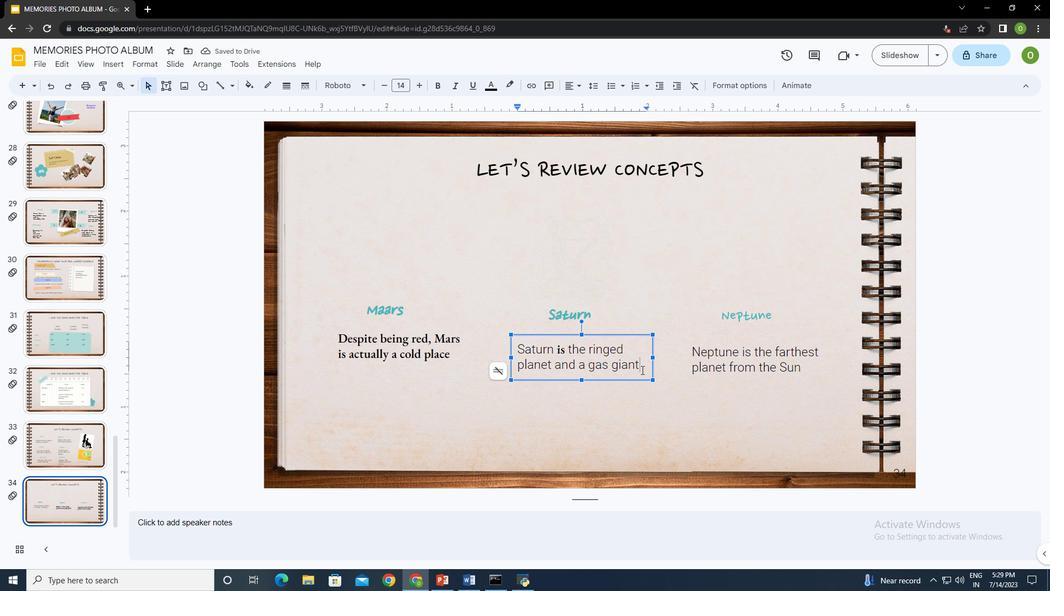 
Action: Mouse pressed left at (84, 438)
Screenshot: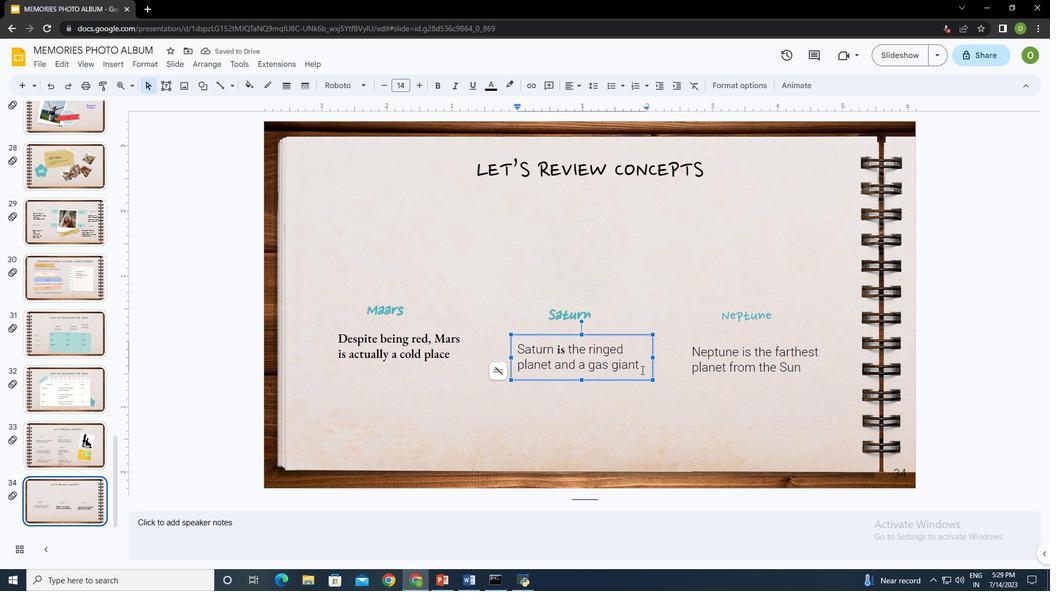 
Action: Mouse moved to (84, 438)
Screenshot: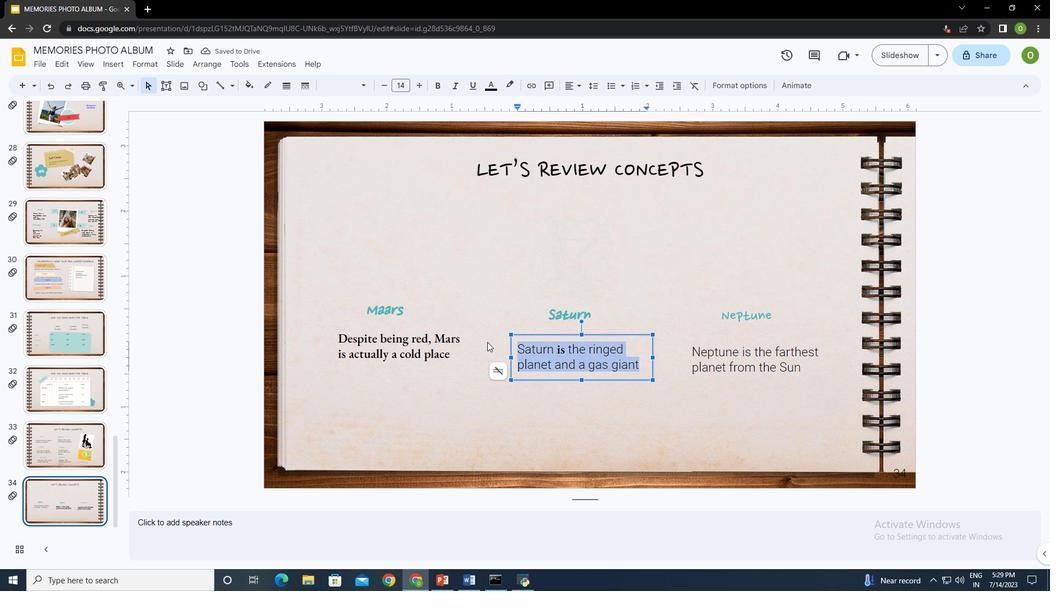 
Action: Mouse pressed left at (84, 438)
Screenshot: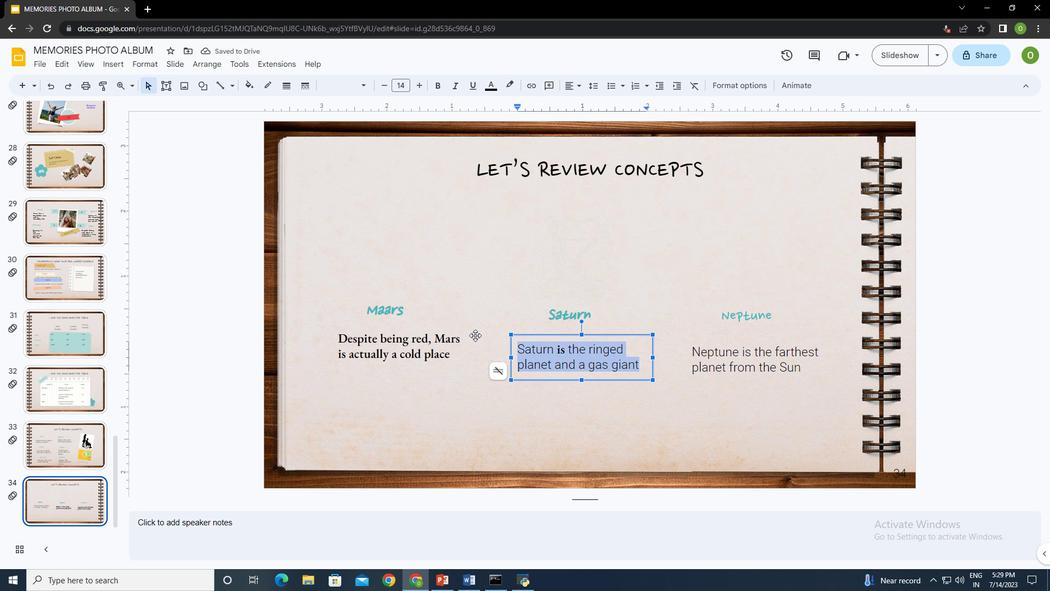 
Action: Mouse moved to (84, 438)
Screenshot: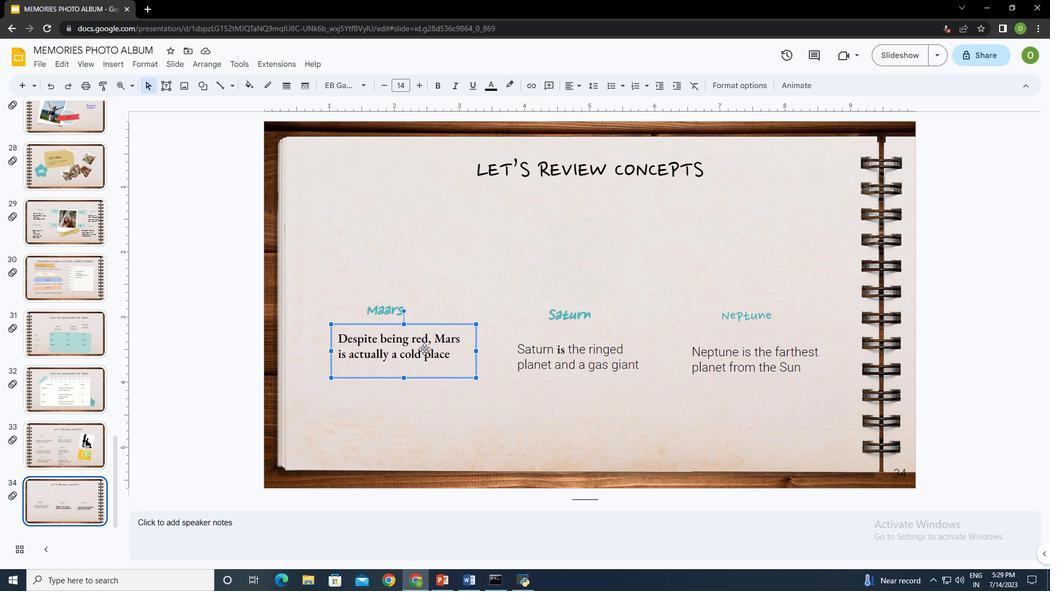 
Action: Mouse pressed left at (84, 438)
Screenshot: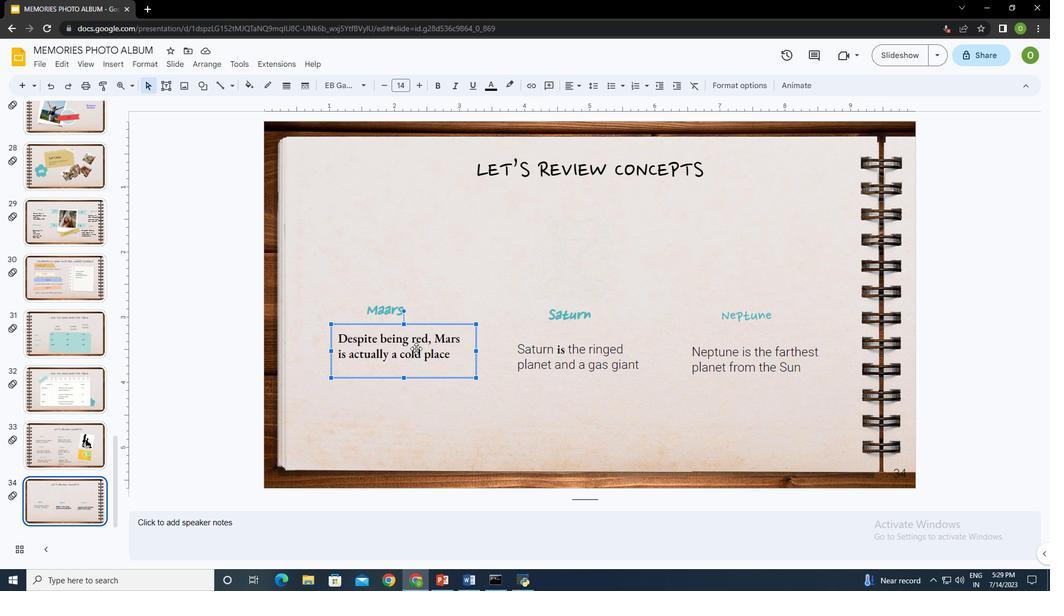
Action: Mouse moved to (84, 438)
Screenshot: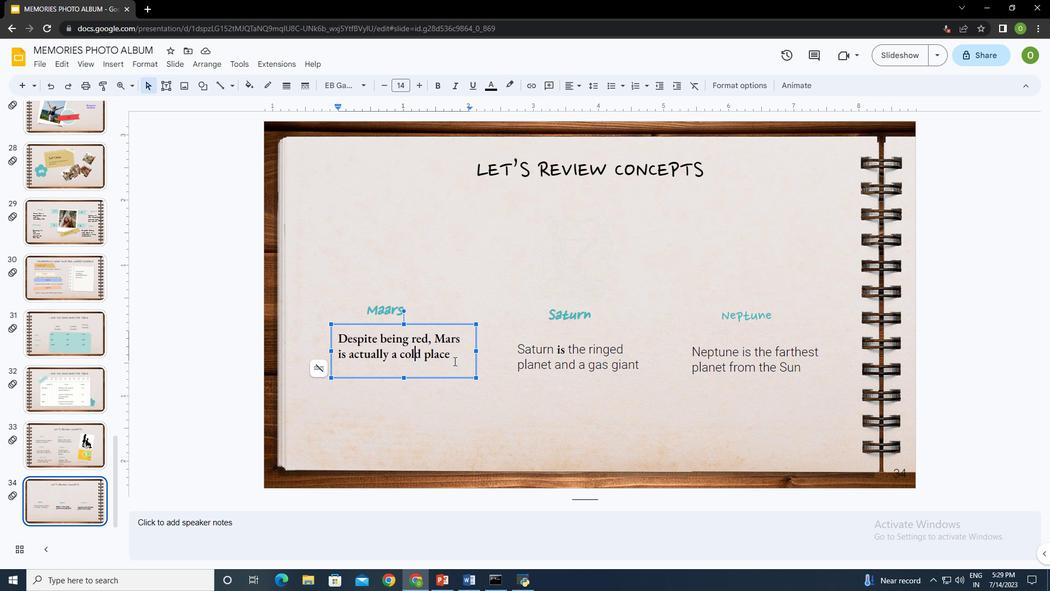 
Action: Mouse pressed left at (84, 438)
Screenshot: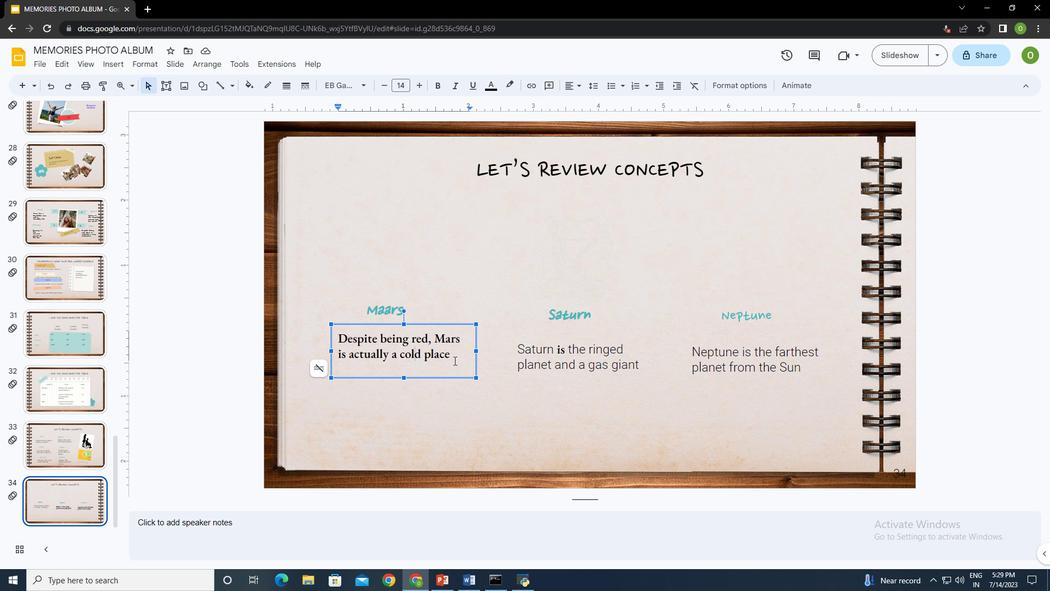 
Action: Mouse moved to (83, 438)
Screenshot: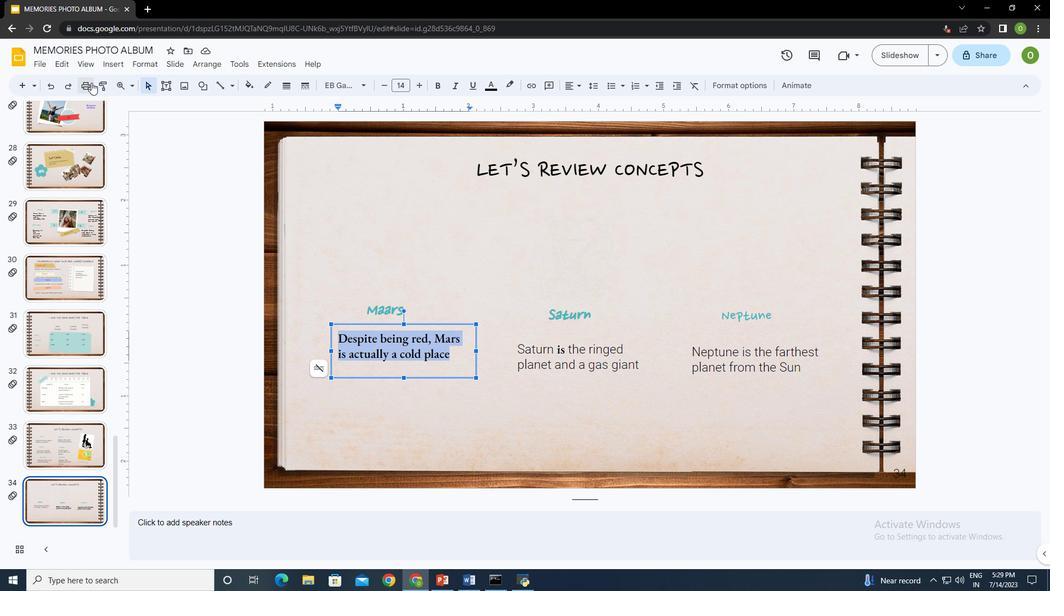 
Action: Mouse pressed left at (83, 438)
Screenshot: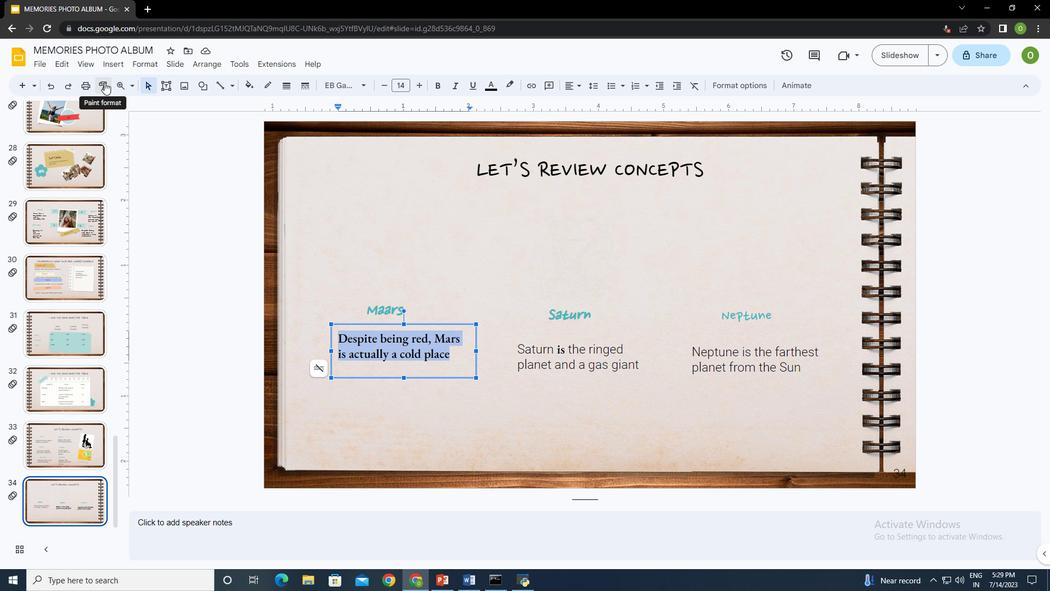 
Action: Mouse moved to (84, 438)
Screenshot: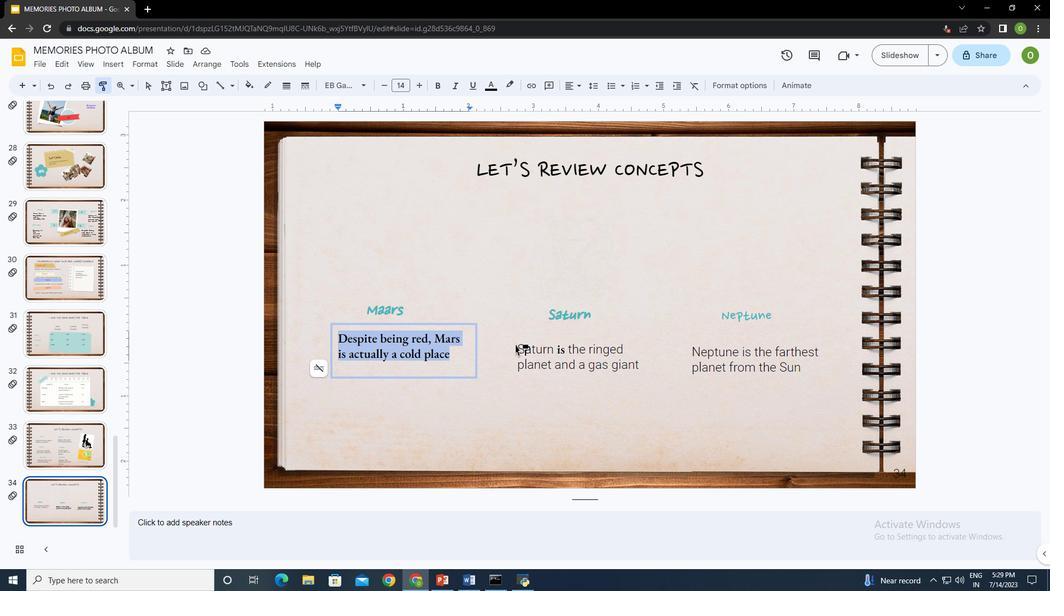 
Action: Mouse pressed left at (84, 438)
Screenshot: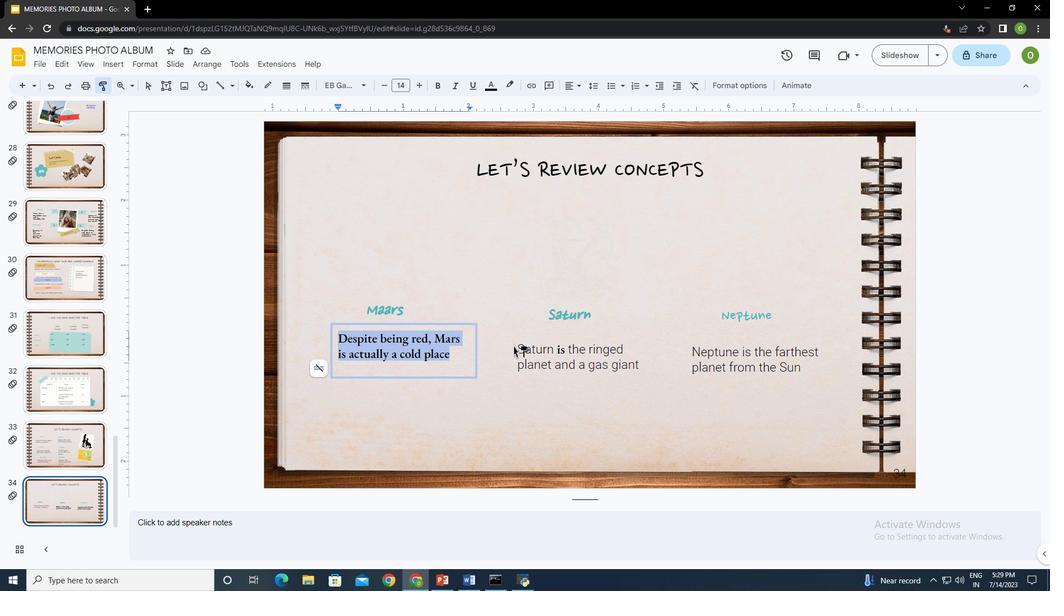 
Action: Mouse moved to (84, 438)
Screenshot: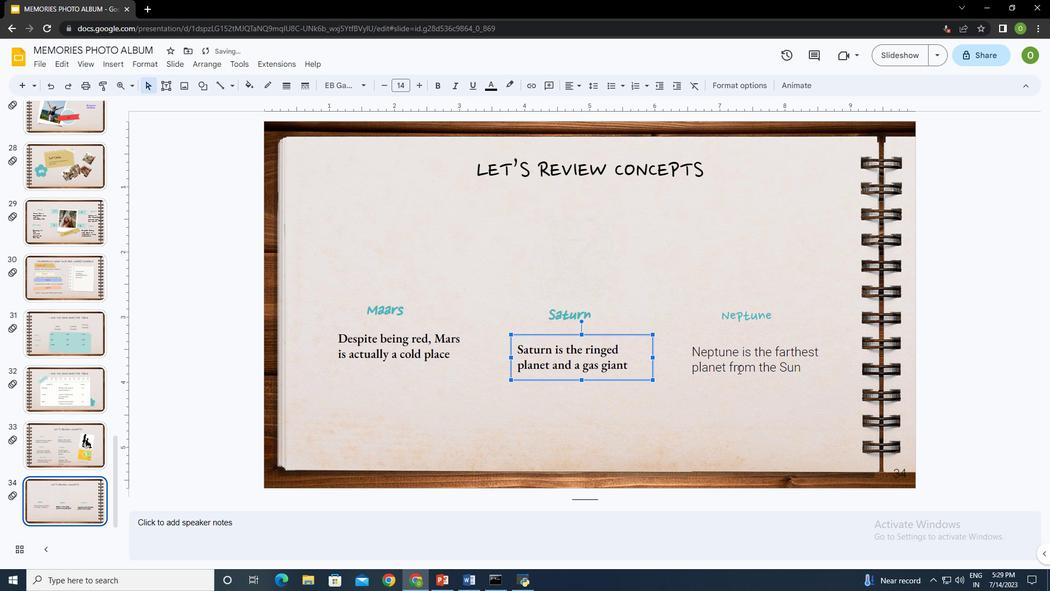 
Action: Mouse pressed left at (84, 438)
Screenshot: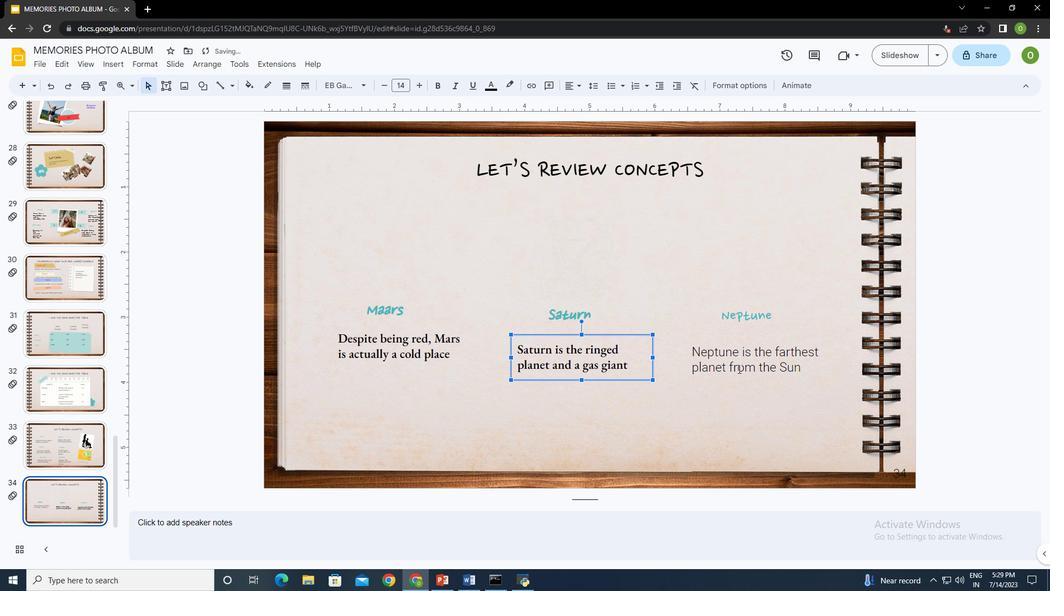 
Action: Mouse moved to (84, 438)
Screenshot: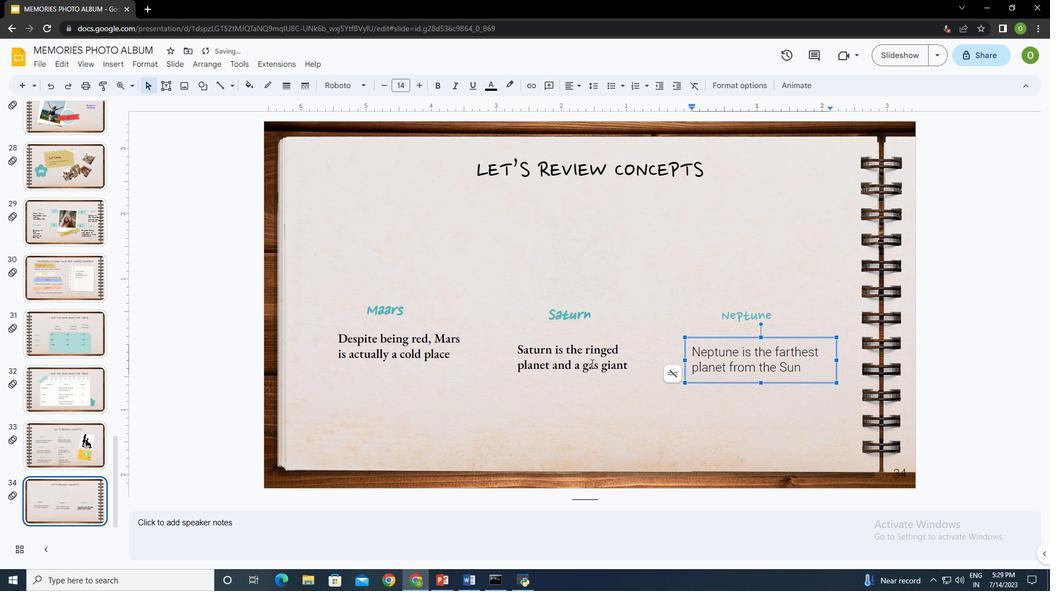 
Action: Mouse pressed left at (84, 438)
Screenshot: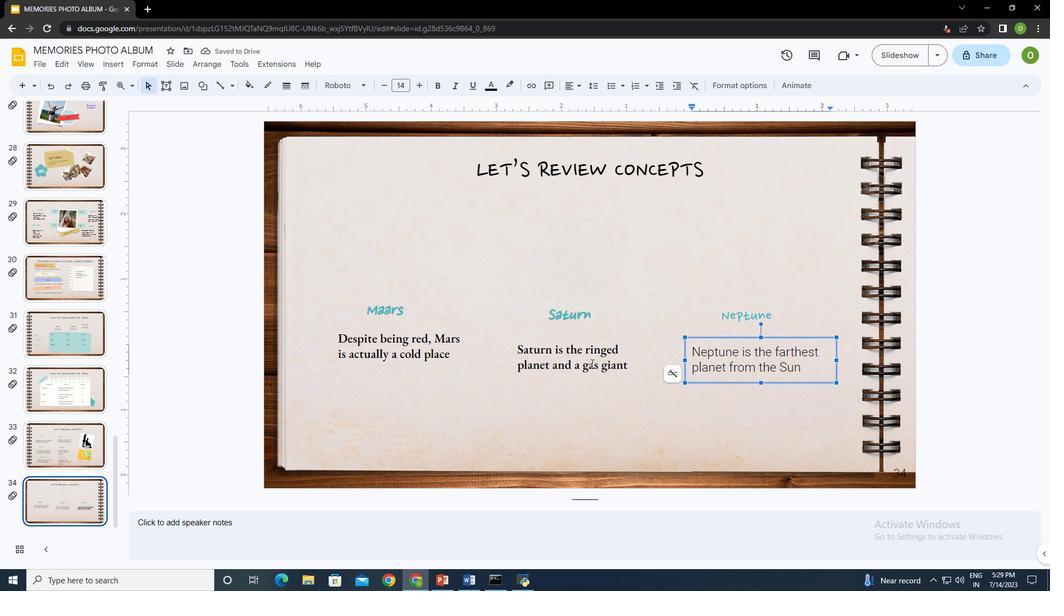 
Action: Mouse moved to (83, 438)
Screenshot: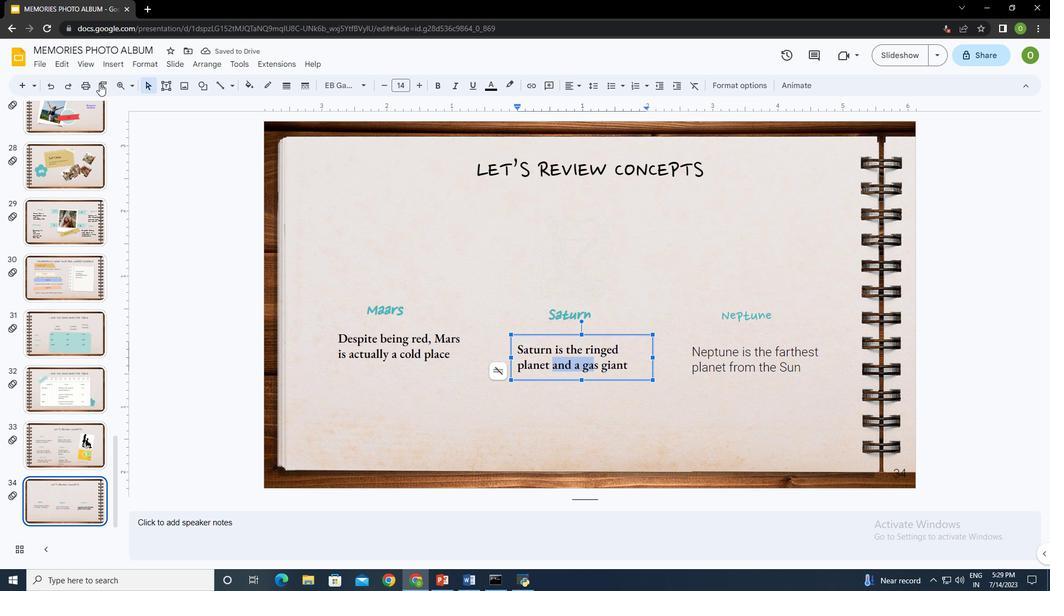 
Action: Mouse pressed left at (83, 438)
Screenshot: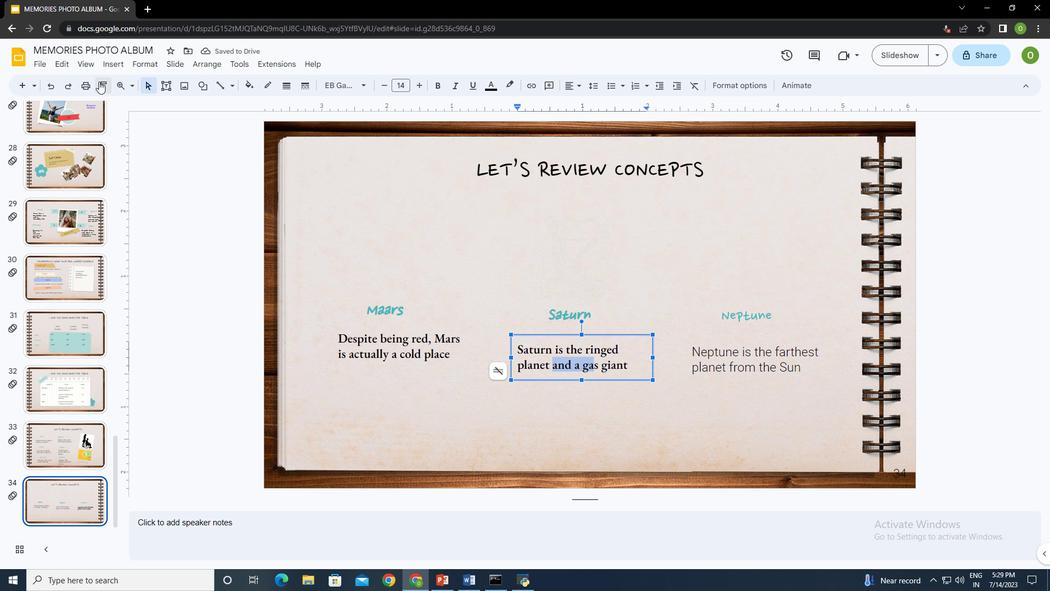 
Action: Mouse moved to (84, 438)
Screenshot: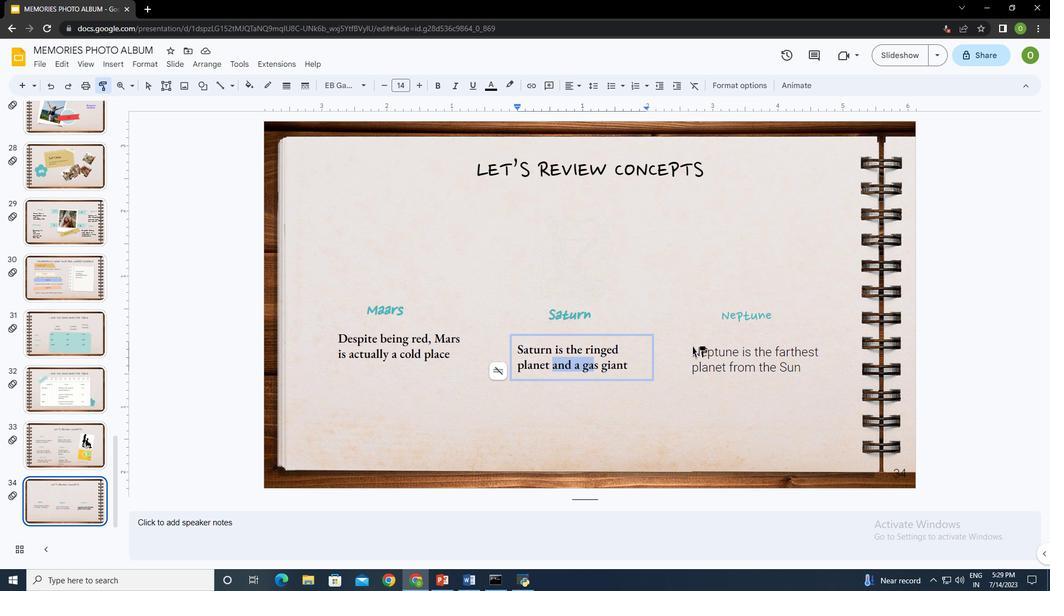 
Action: Mouse pressed left at (84, 438)
Screenshot: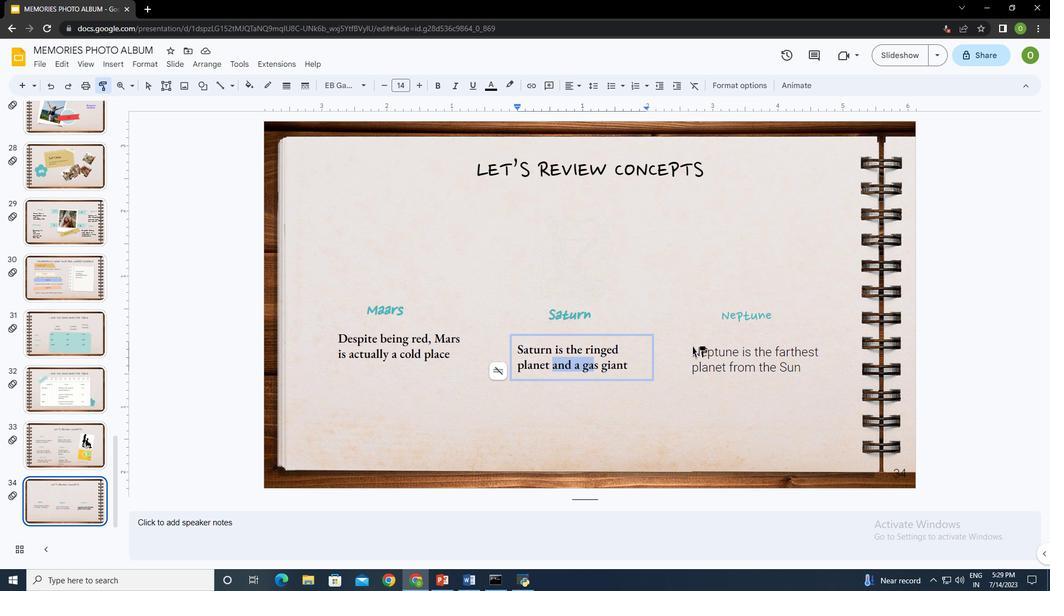 
Action: Mouse moved to (84, 438)
Screenshot: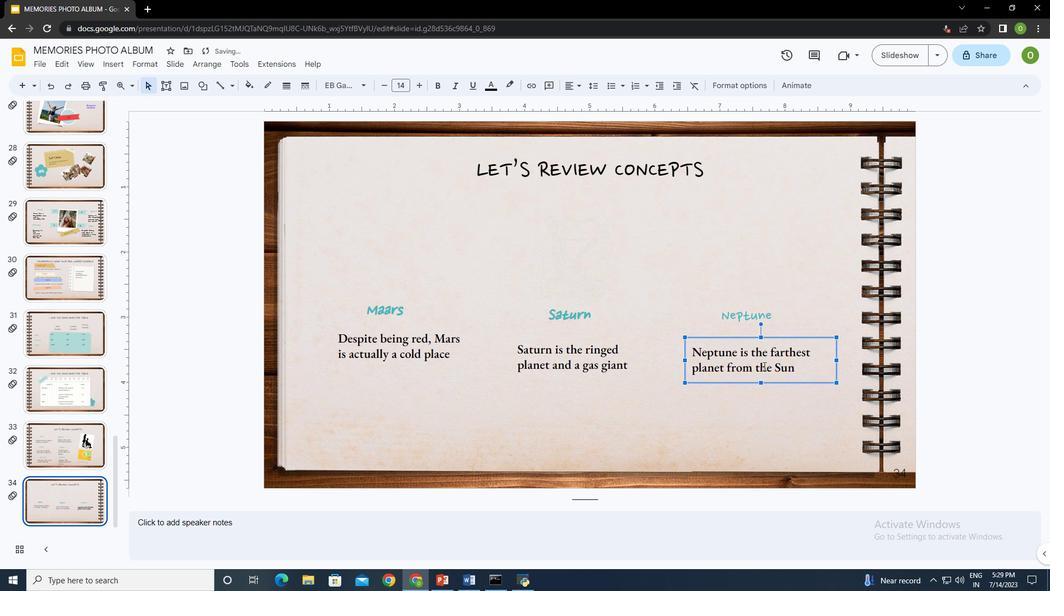 
Action: Mouse pressed left at (84, 438)
Screenshot: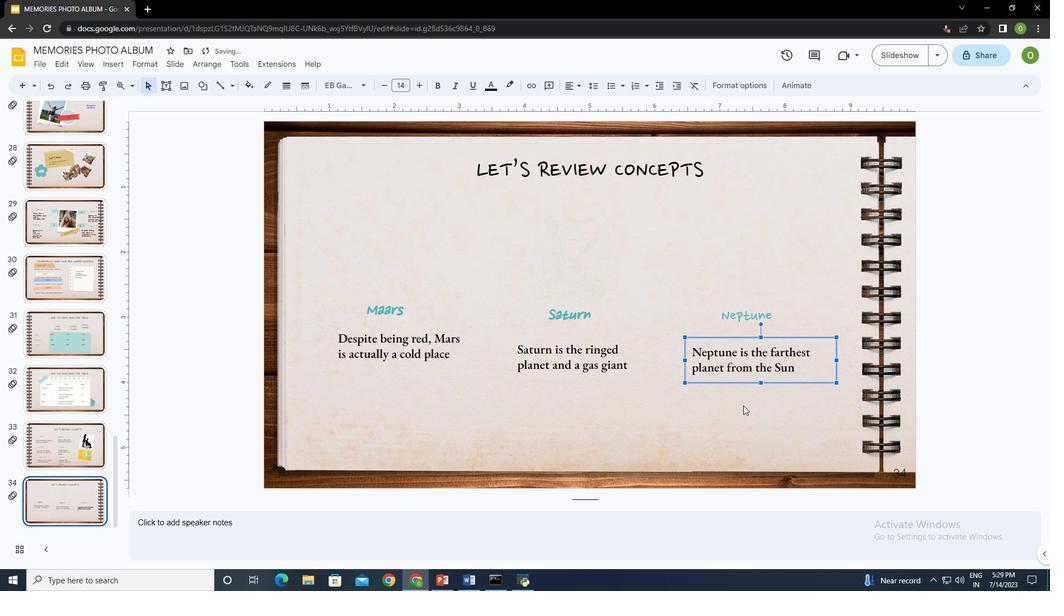 
Action: Mouse moved to (84, 438)
Screenshot: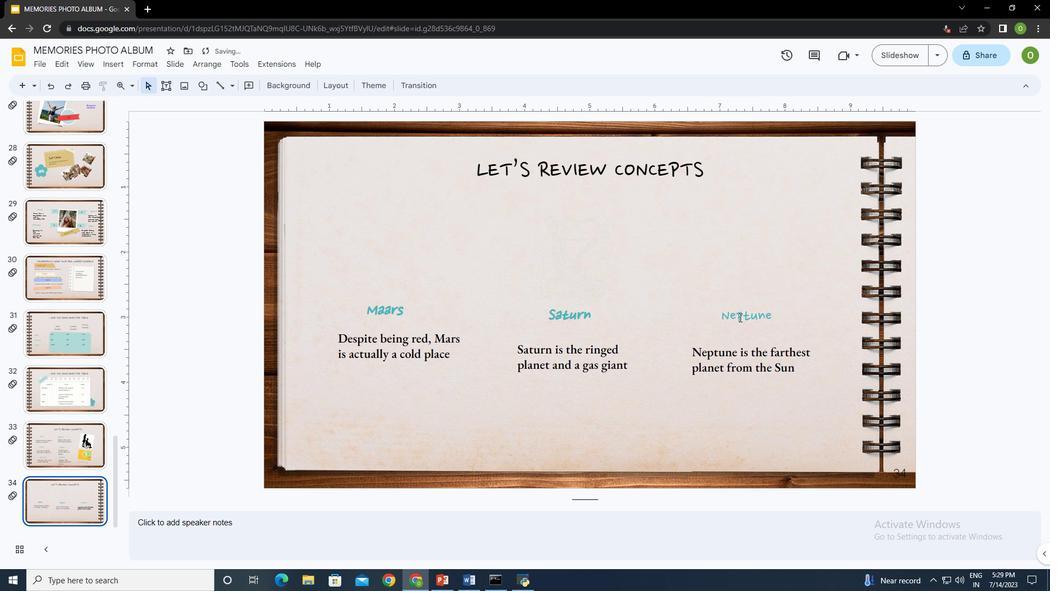 
Action: Mouse pressed left at (84, 438)
Screenshot: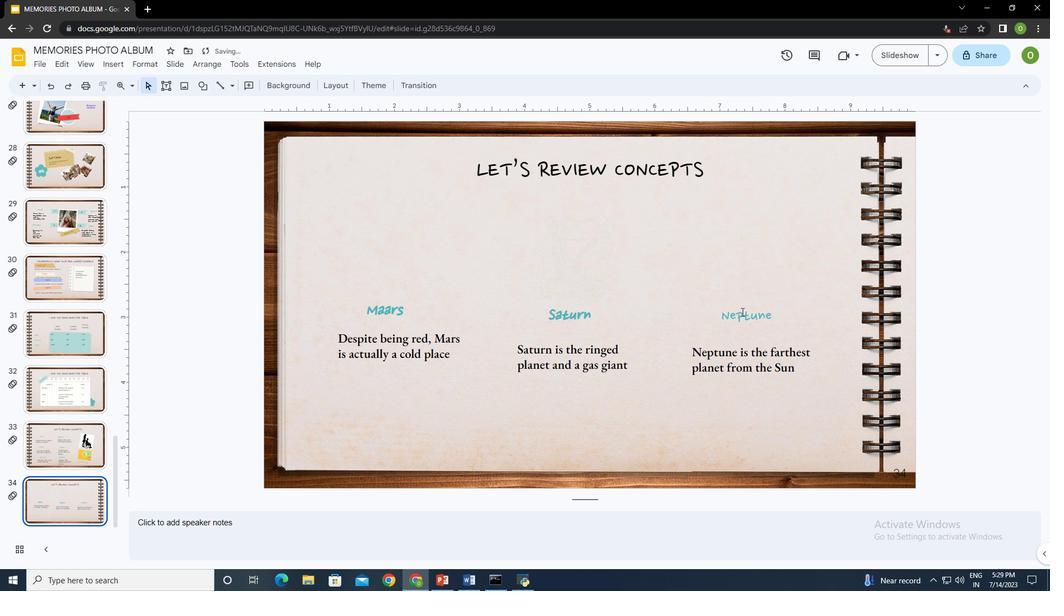 
Action: Mouse moved to (84, 438)
Screenshot: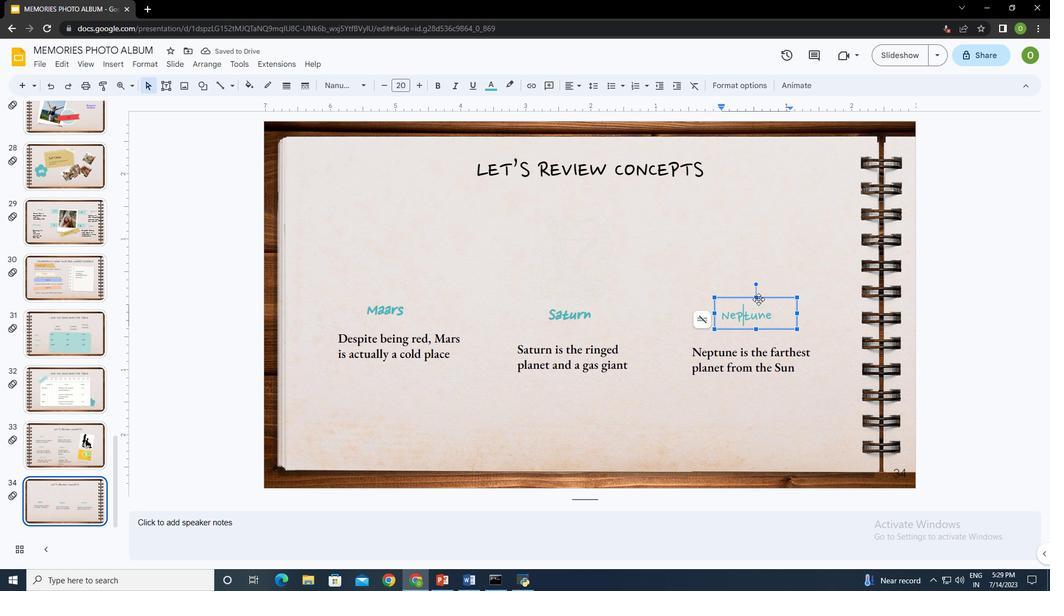 
Action: Mouse pressed left at (84, 438)
Screenshot: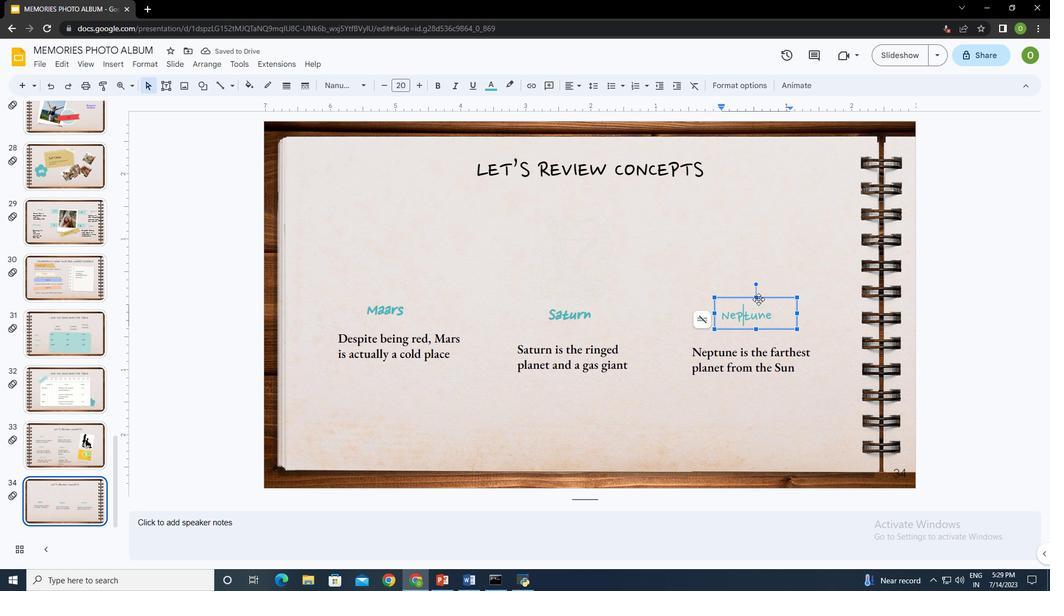 
Action: Key pressed <Key.up><Key.up>
Screenshot: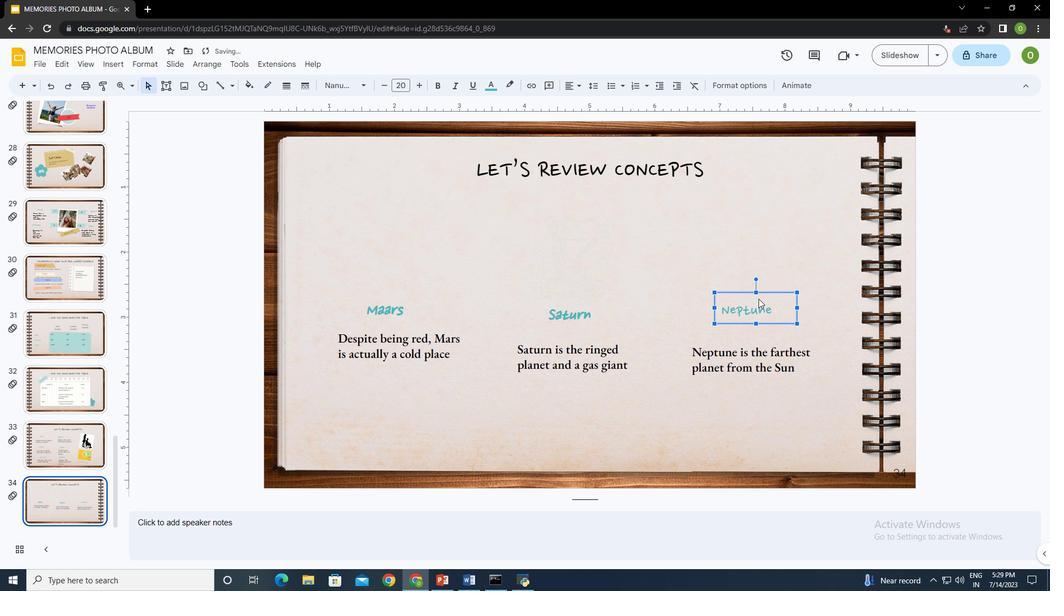 
Action: Mouse moved to (84, 438)
Screenshot: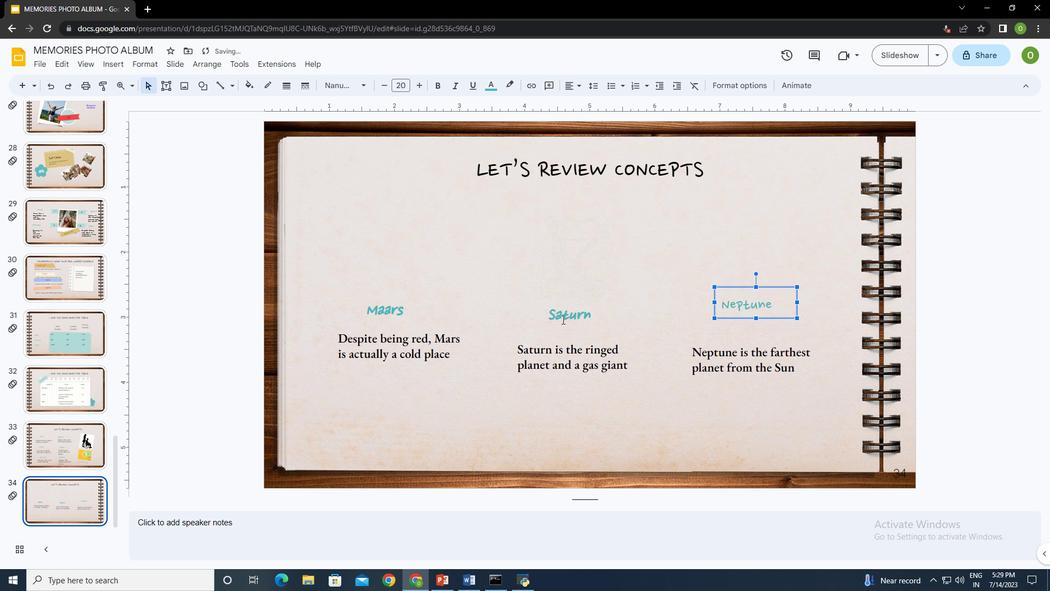 
Action: Mouse pressed left at (84, 438)
Screenshot: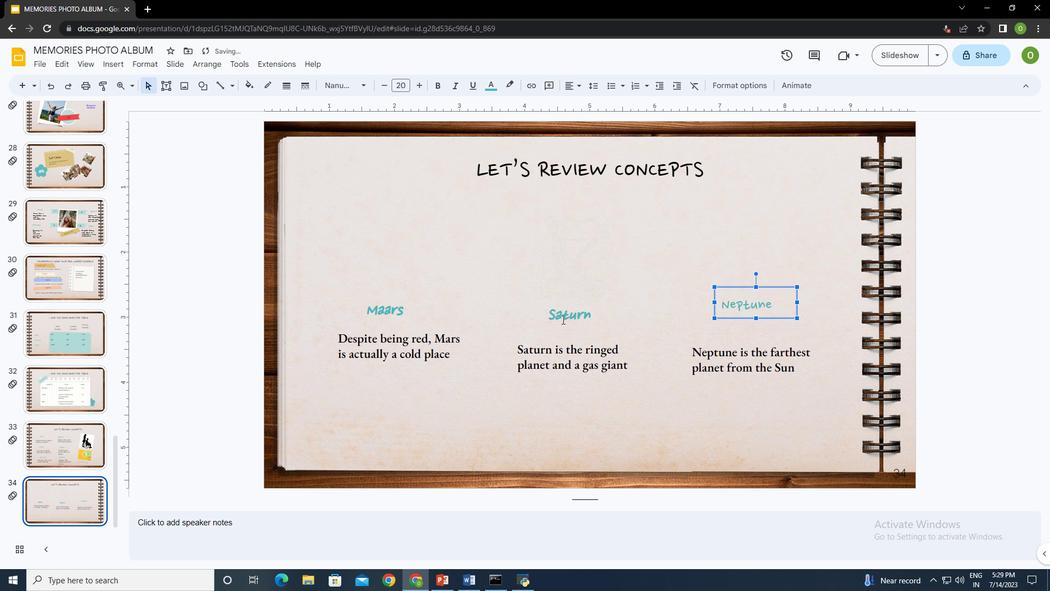 
Action: Mouse moved to (84, 438)
Screenshot: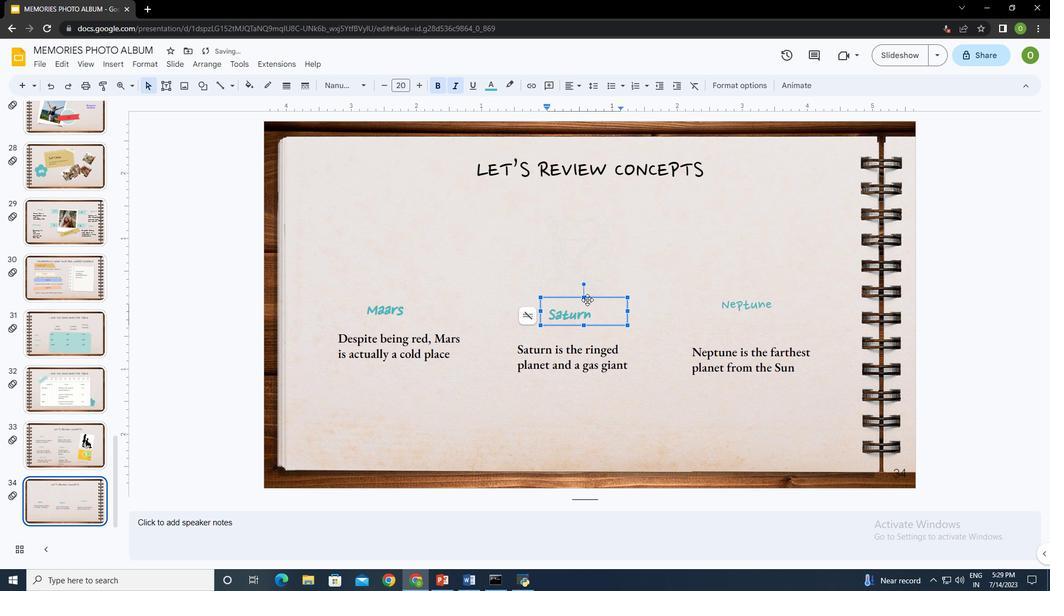 
Action: Mouse pressed left at (84, 438)
Screenshot: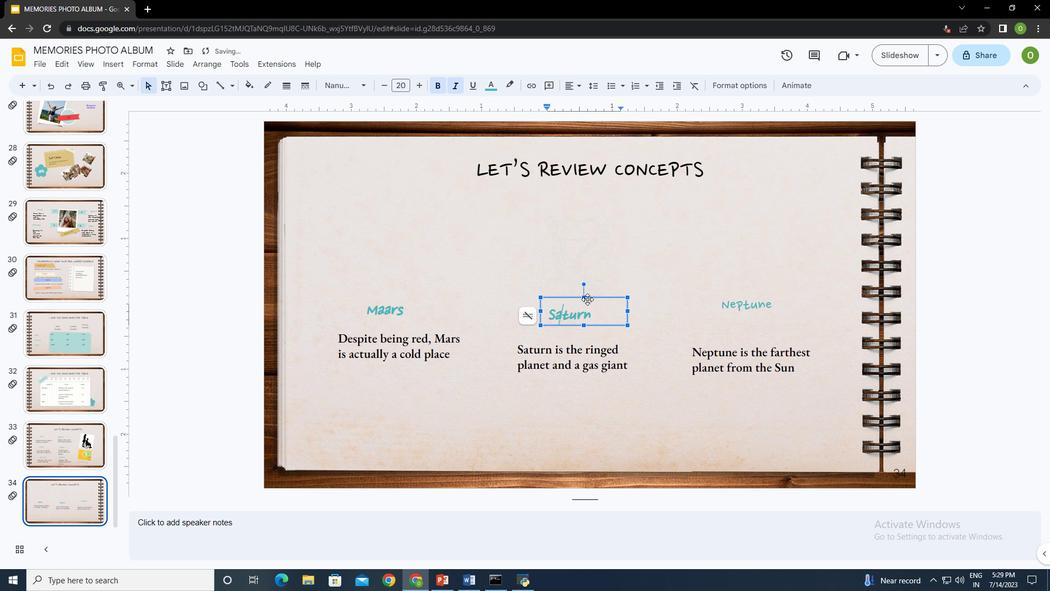 
Action: Key pressed <Key.up>
Screenshot: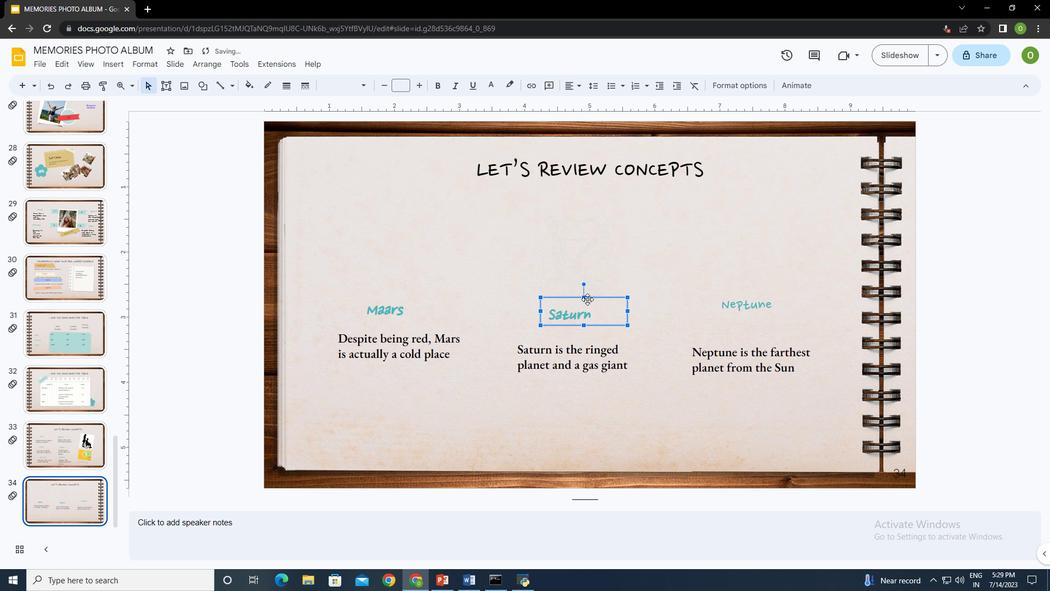 
Action: Mouse moved to (84, 438)
Screenshot: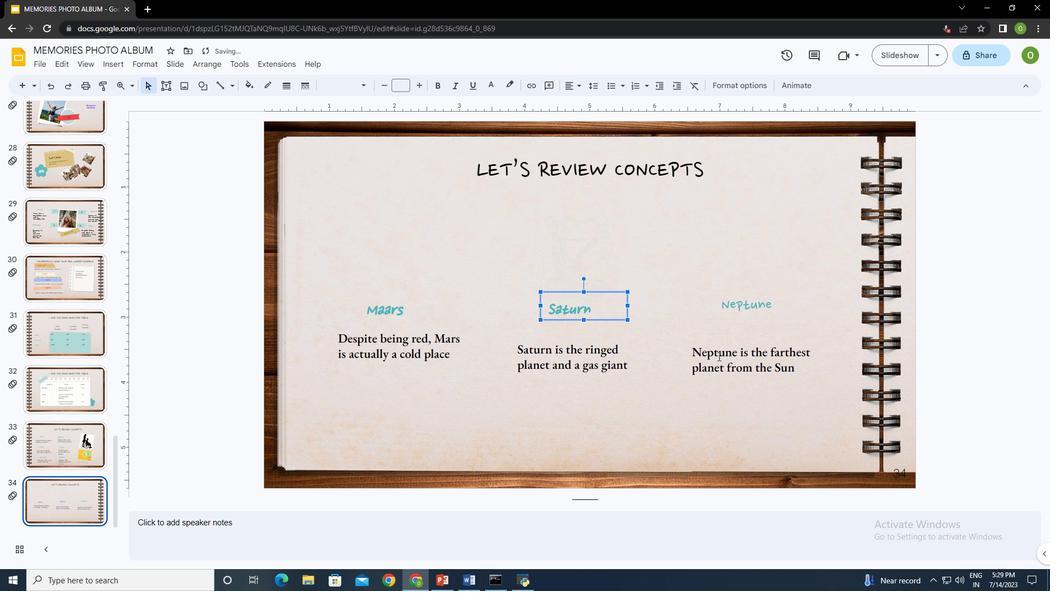 
Action: Mouse pressed left at (84, 438)
Screenshot: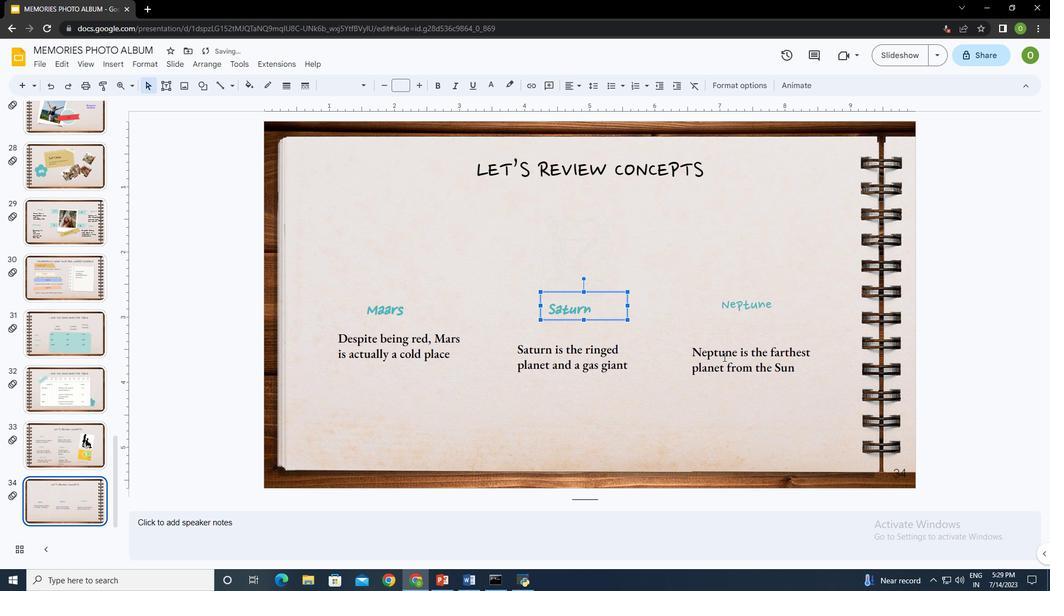 
Action: Mouse moved to (84, 438)
Screenshot: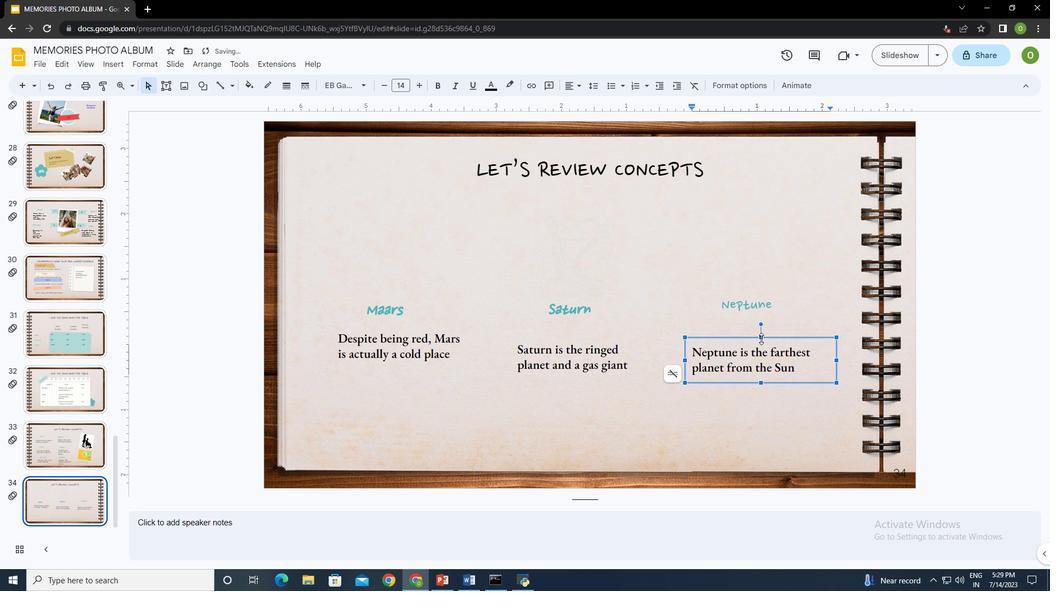 
Action: Mouse pressed left at (84, 438)
Screenshot: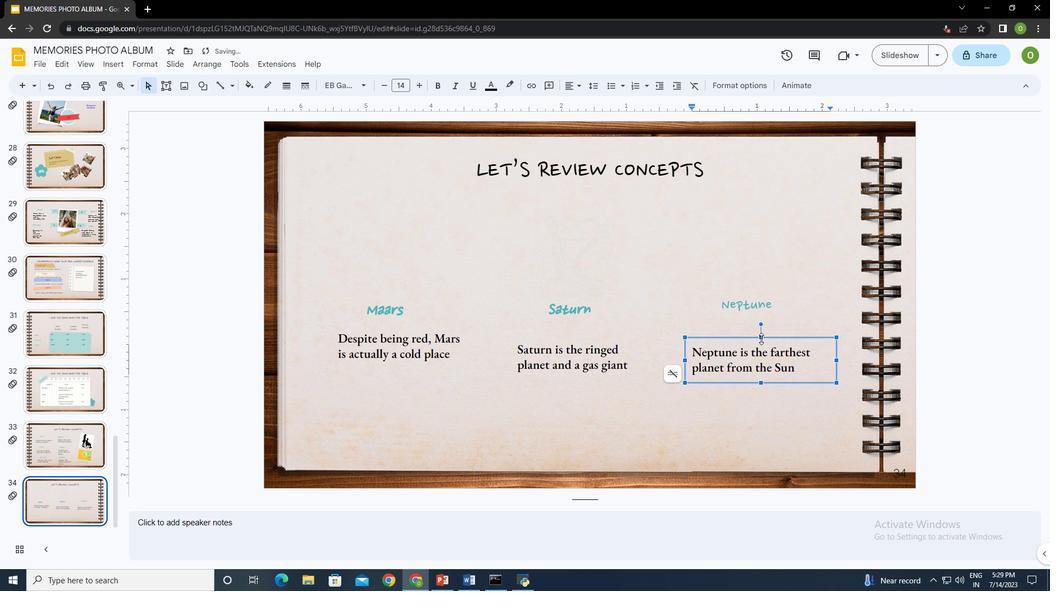 
Action: Mouse moved to (84, 438)
Screenshot: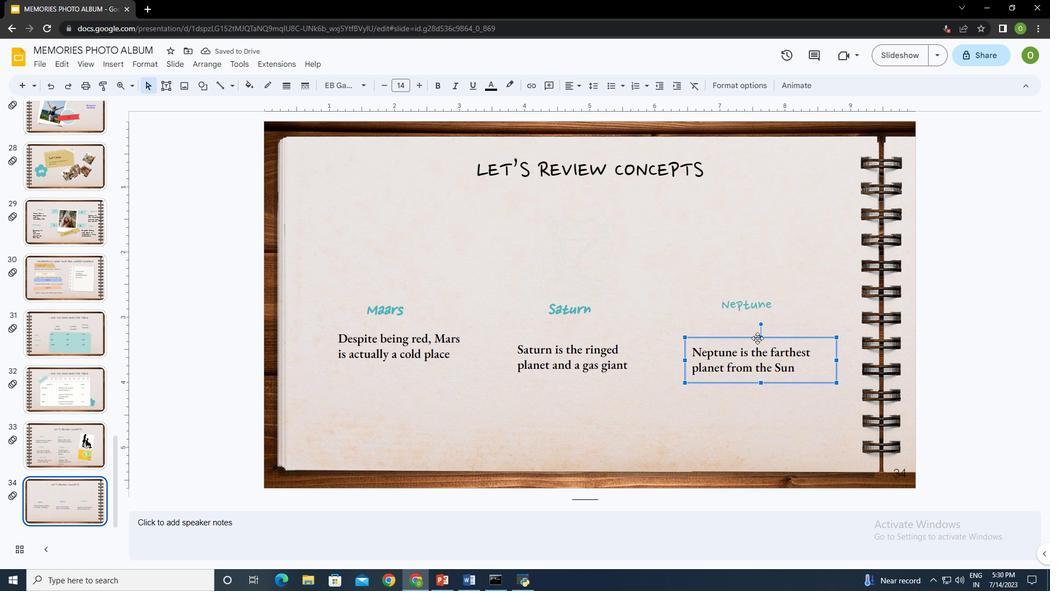 
Action: Mouse pressed left at (84, 438)
Screenshot: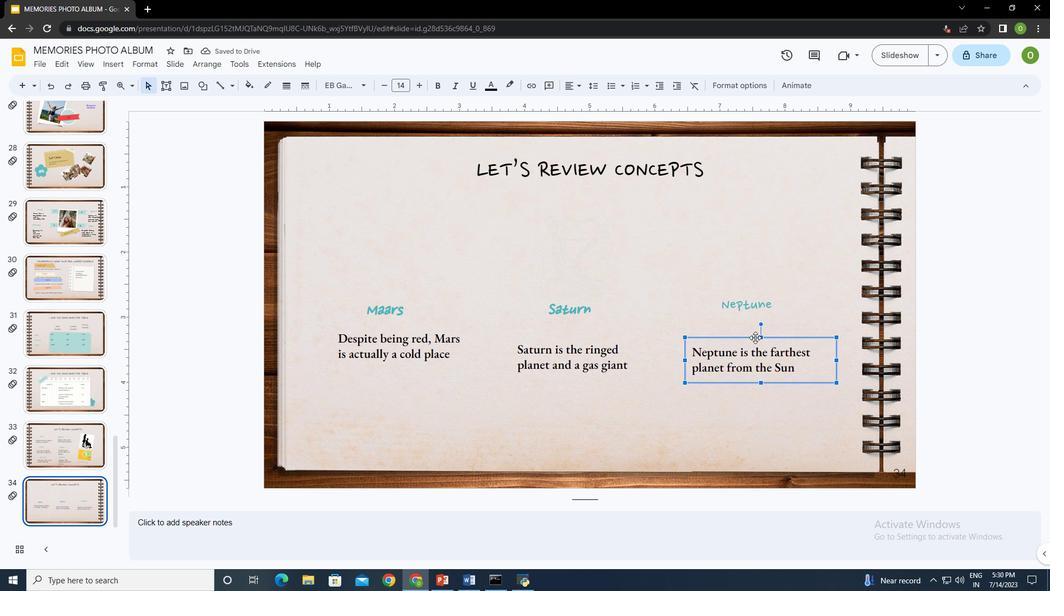 
Action: Key pressed <Key.up>
Screenshot: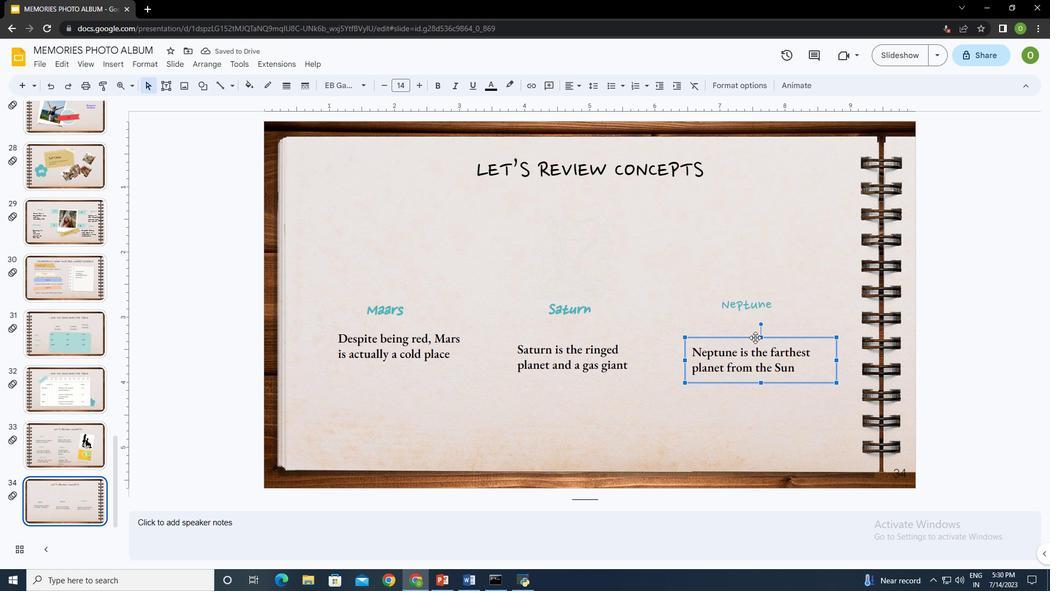 
Action: Mouse moved to (84, 438)
Screenshot: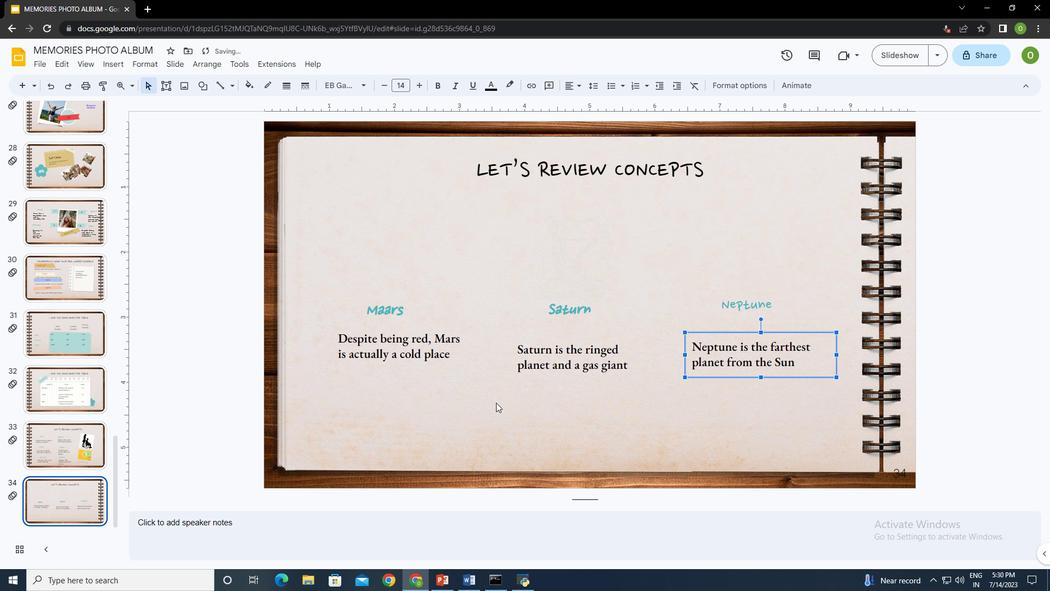 
Action: Mouse pressed left at (84, 438)
Screenshot: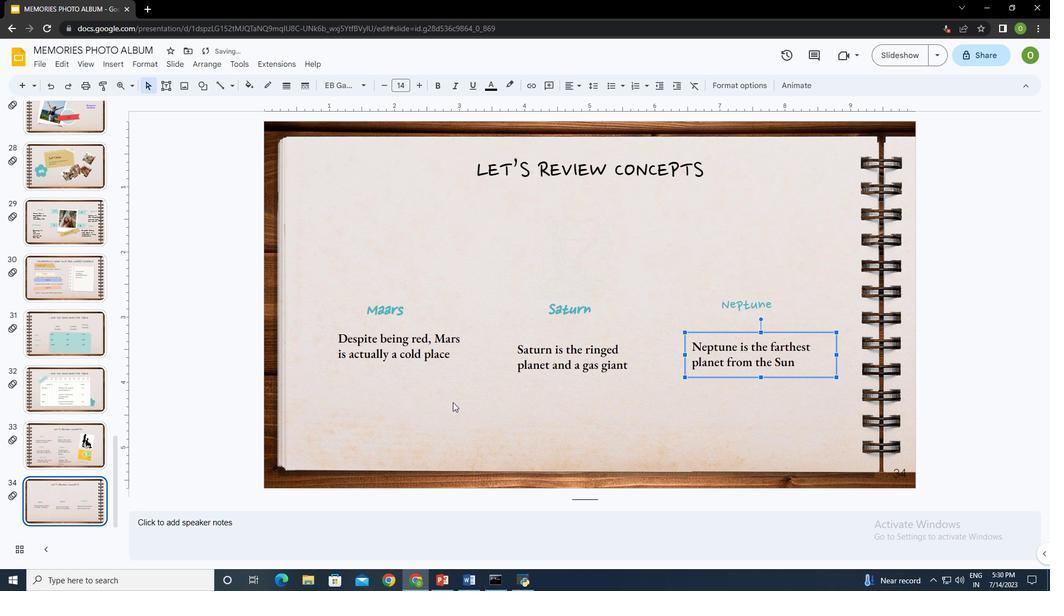 
Action: Mouse moved to (83, 438)
Screenshot: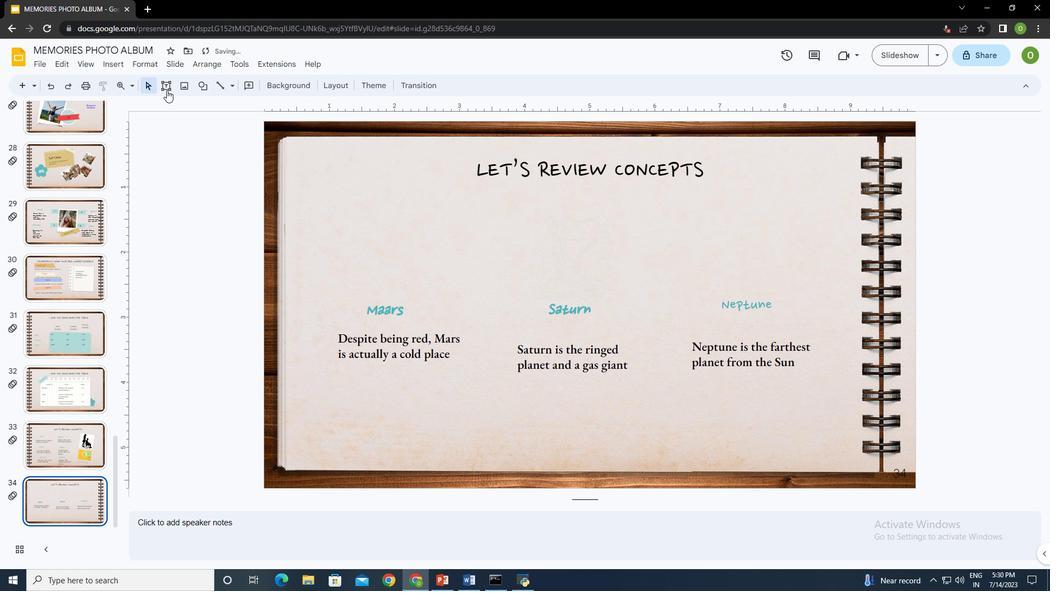 
Action: Mouse pressed left at (83, 438)
Screenshot: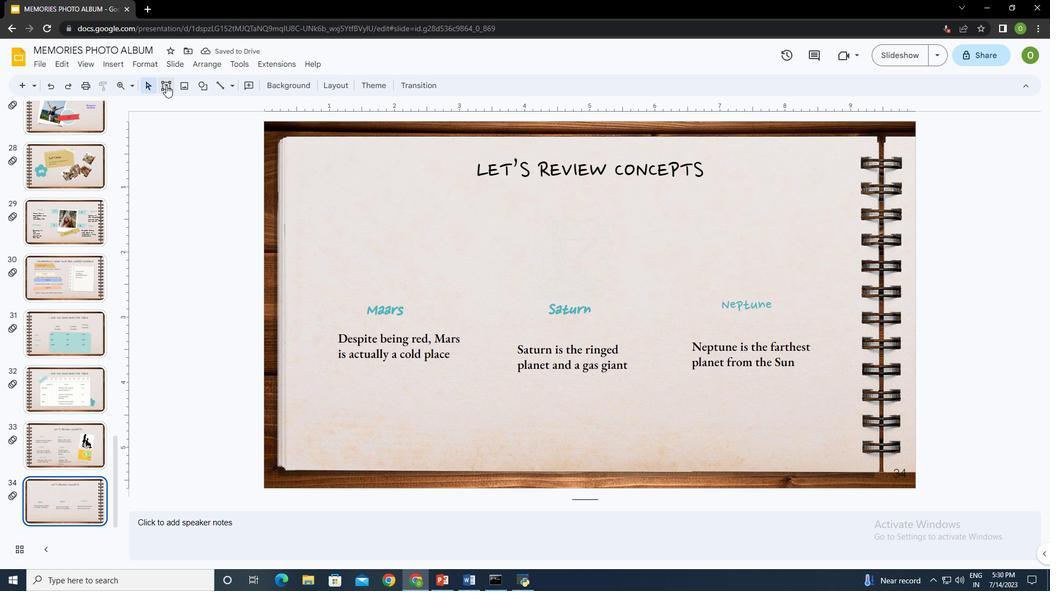 
Action: Mouse moved to (83, 438)
Screenshot: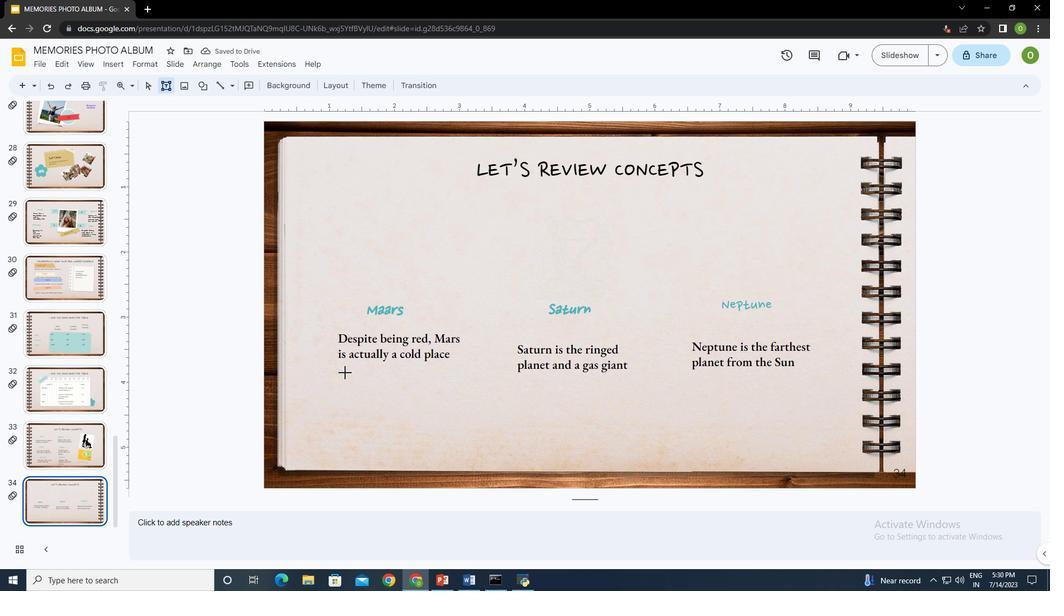 
Action: Mouse pressed left at (83, 438)
Screenshot: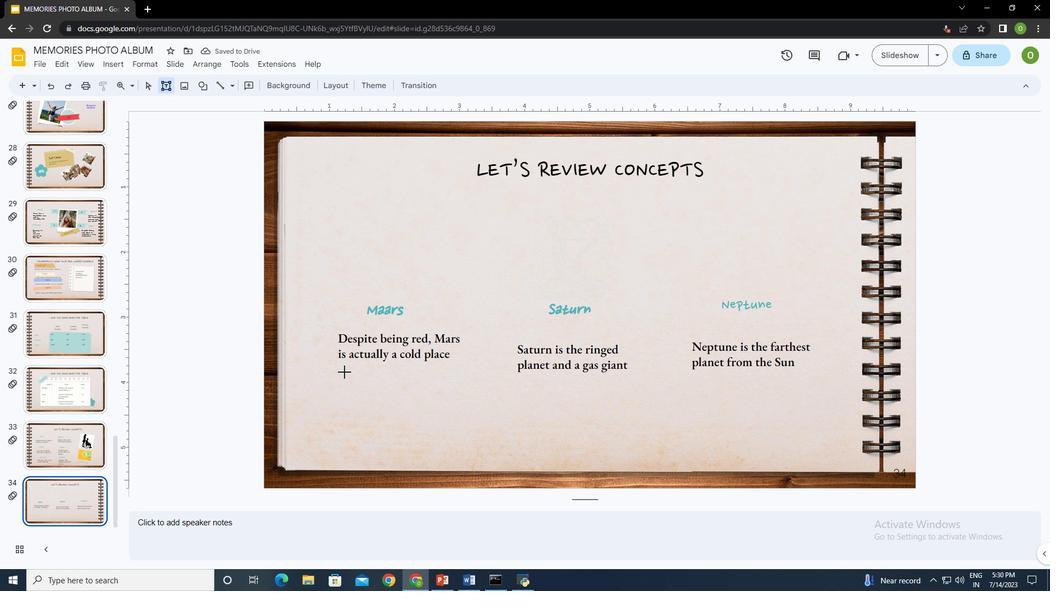 
Action: Mouse moved to (84, 438)
